 Task: Use Asana to organize and manage a project on 'Parties Involved in Industrial Relations'. Explore templates and features to enhance project management.
Action: Mouse moved to (320, 65)
Screenshot: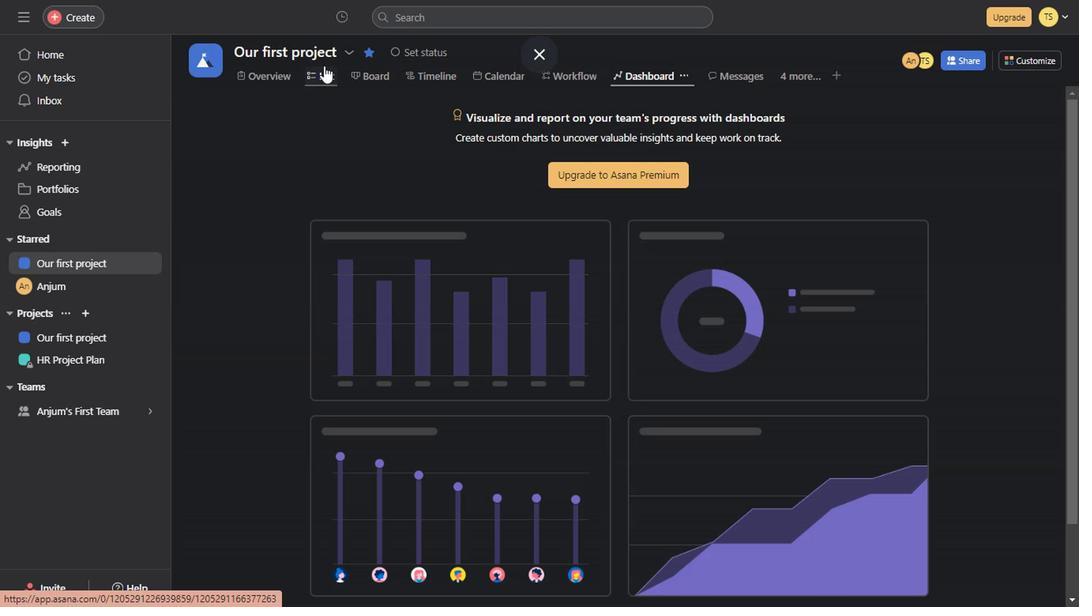 
Action: Mouse pressed left at (320, 65)
Screenshot: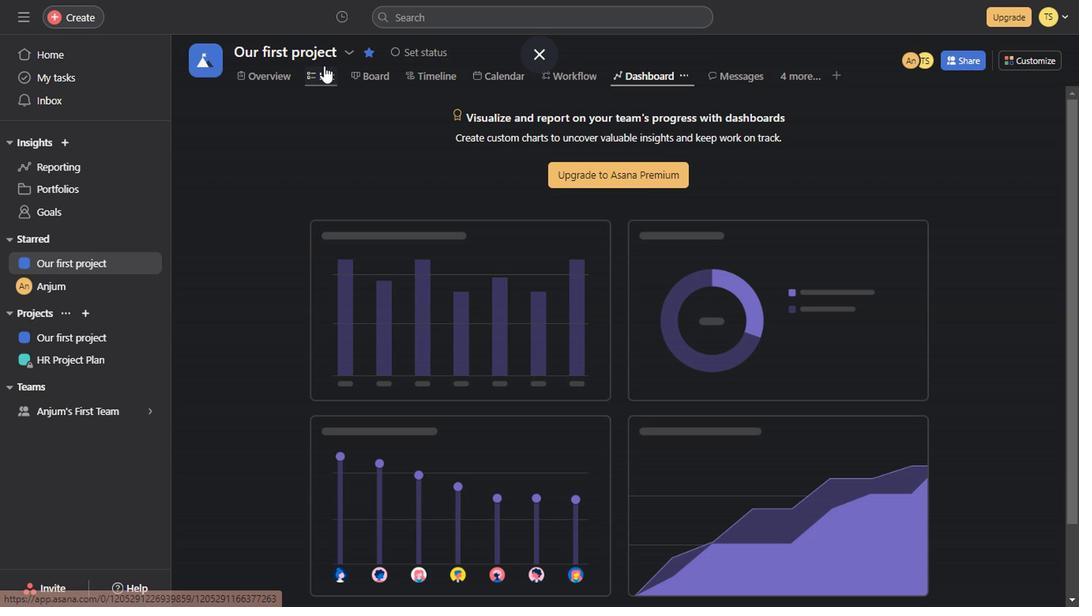 
Action: Mouse moved to (326, 74)
Screenshot: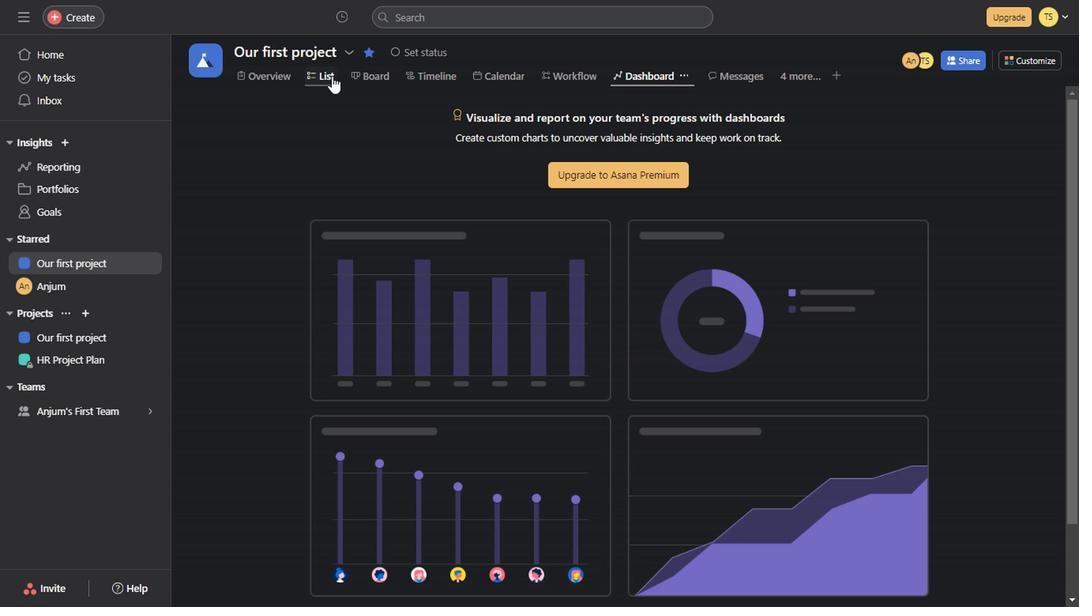 
Action: Mouse pressed left at (326, 74)
Screenshot: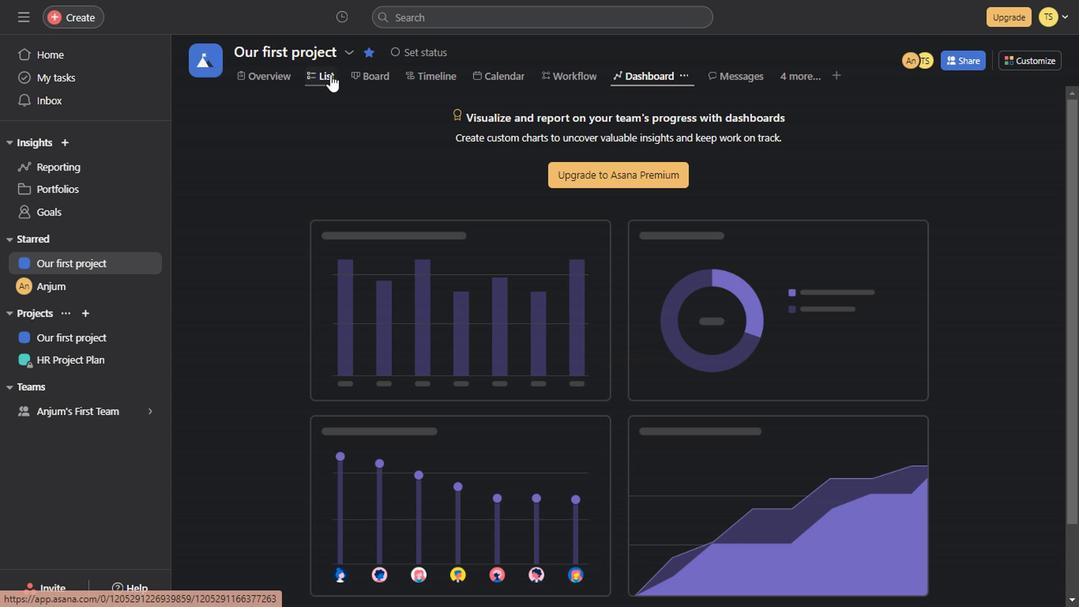 
Action: Mouse moved to (384, 76)
Screenshot: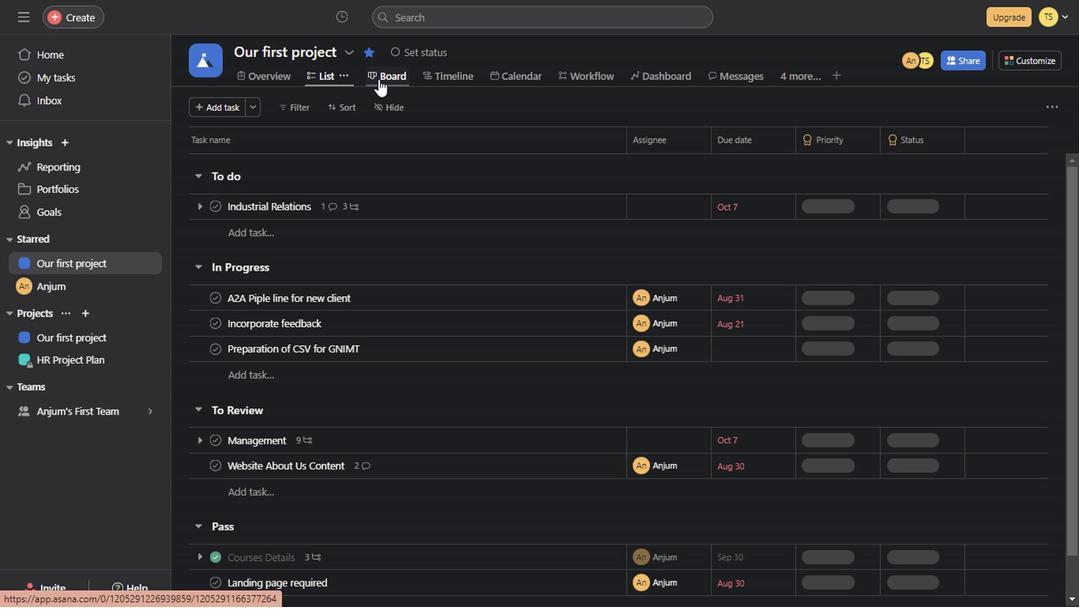 
Action: Mouse pressed left at (384, 76)
Screenshot: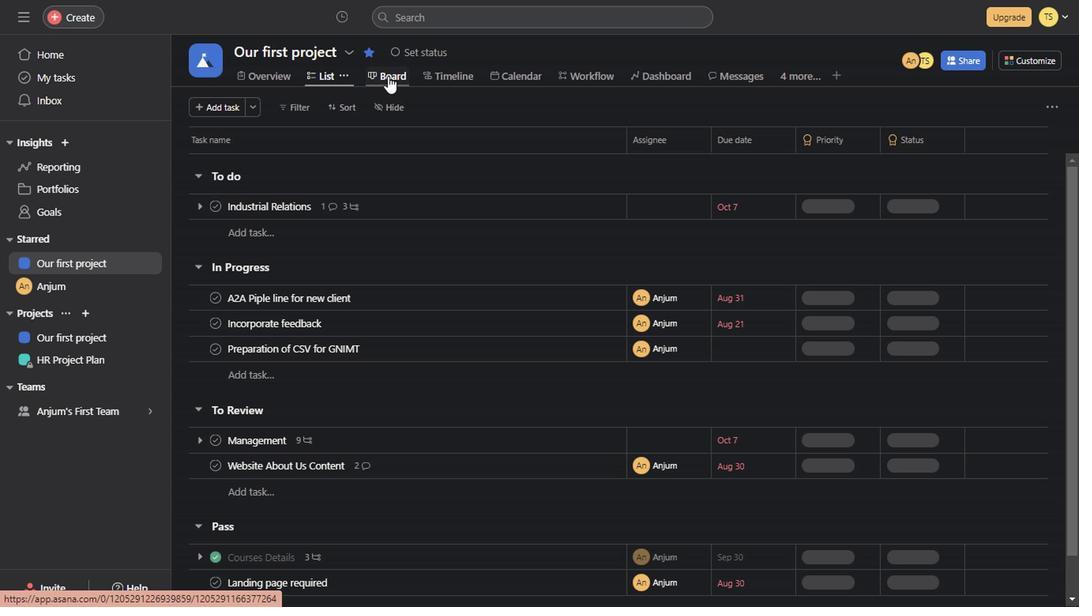 
Action: Mouse moved to (435, 74)
Screenshot: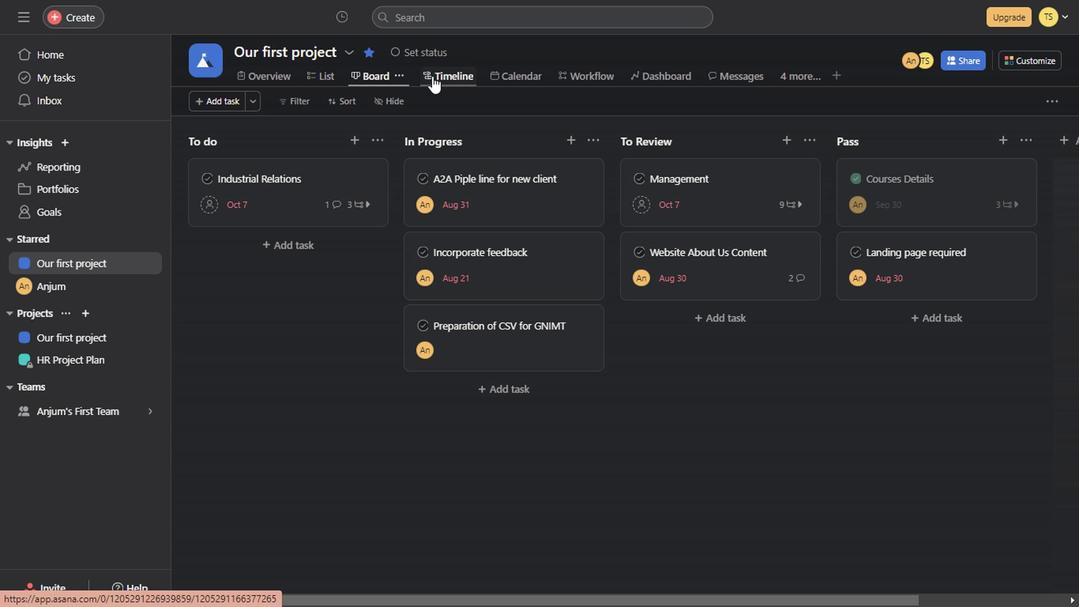 
Action: Mouse pressed left at (435, 74)
Screenshot: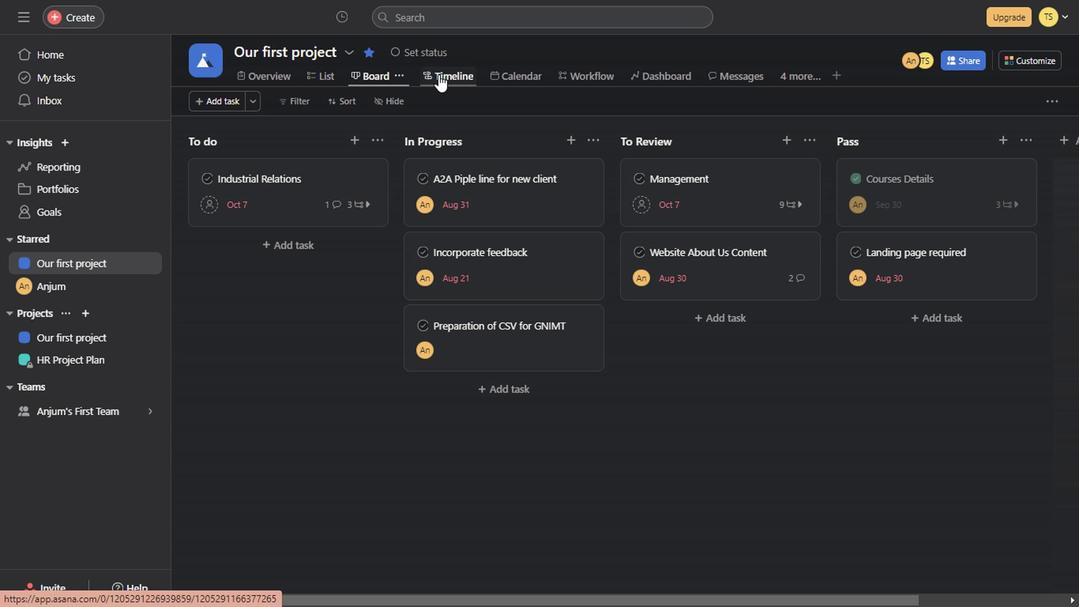 
Action: Mouse moved to (518, 76)
Screenshot: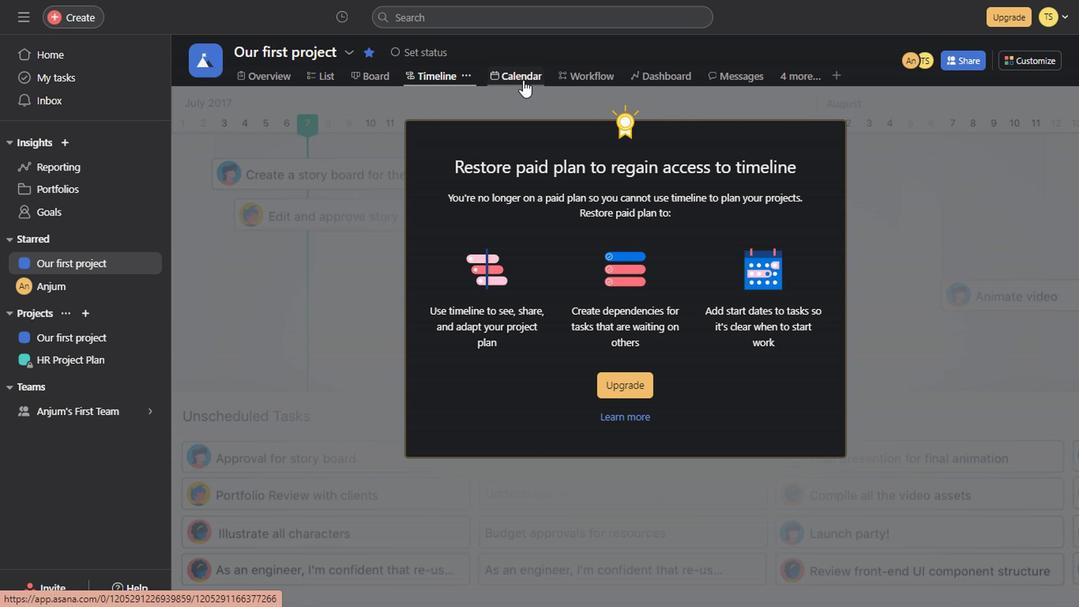 
Action: Mouse pressed left at (518, 76)
Screenshot: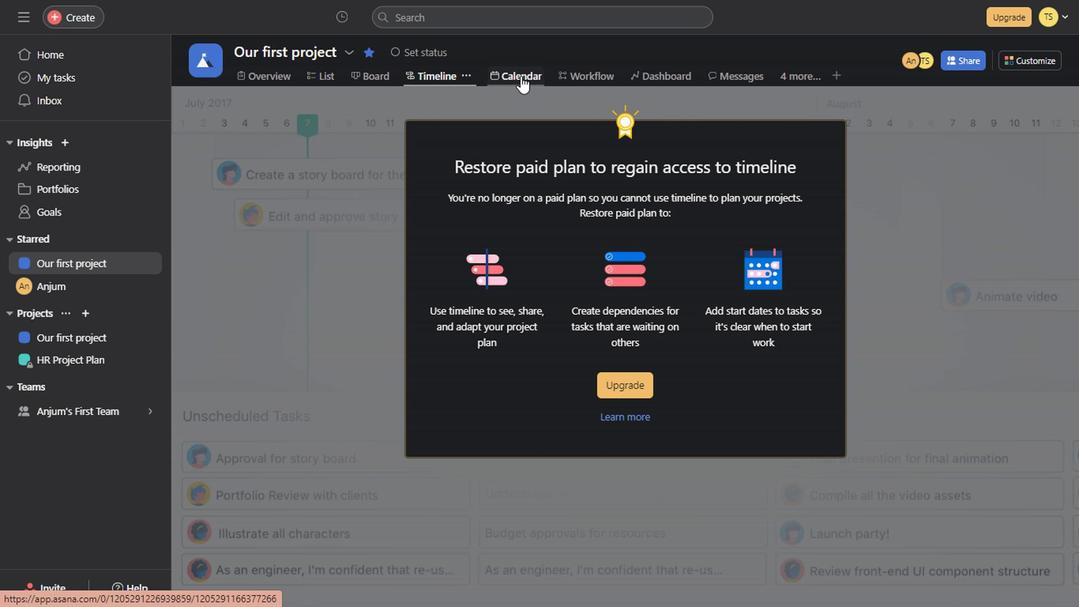 
Action: Mouse moved to (640, 80)
Screenshot: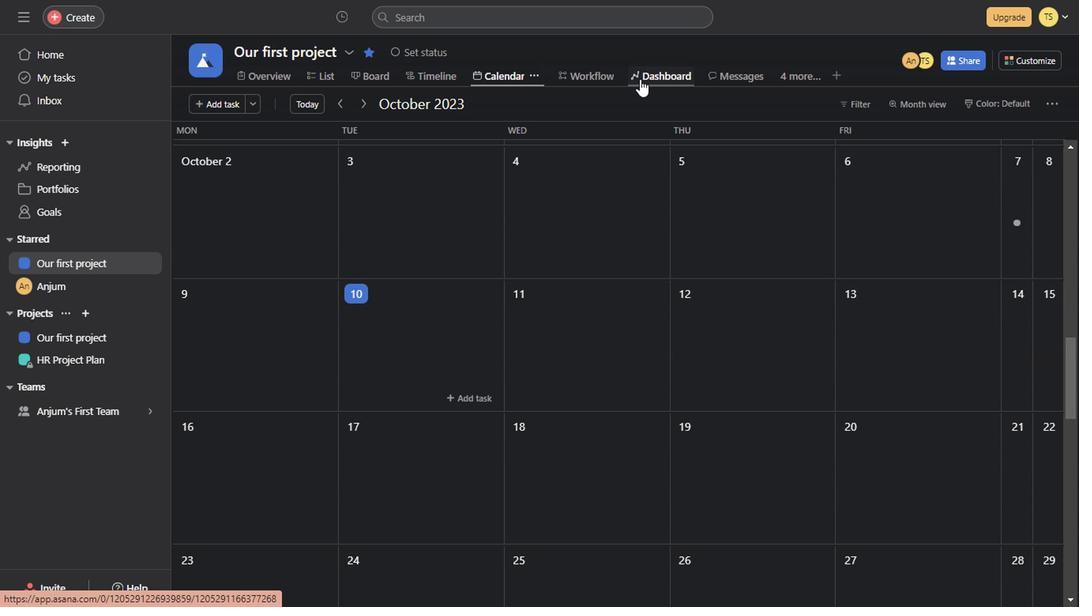
Action: Mouse pressed left at (640, 80)
Screenshot: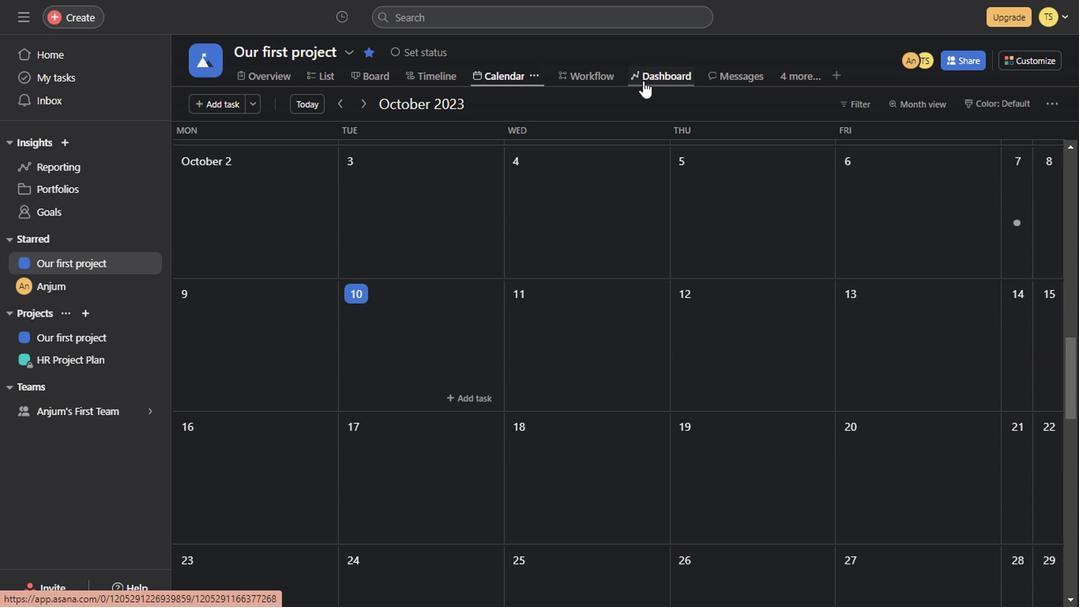 
Action: Mouse moved to (743, 68)
Screenshot: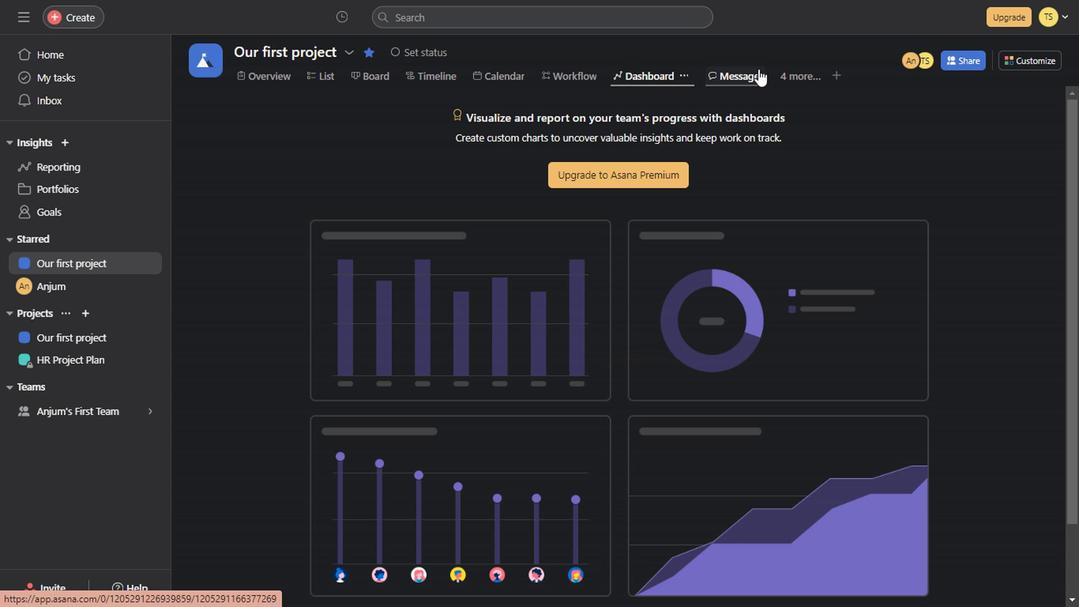 
Action: Mouse pressed left at (743, 68)
Screenshot: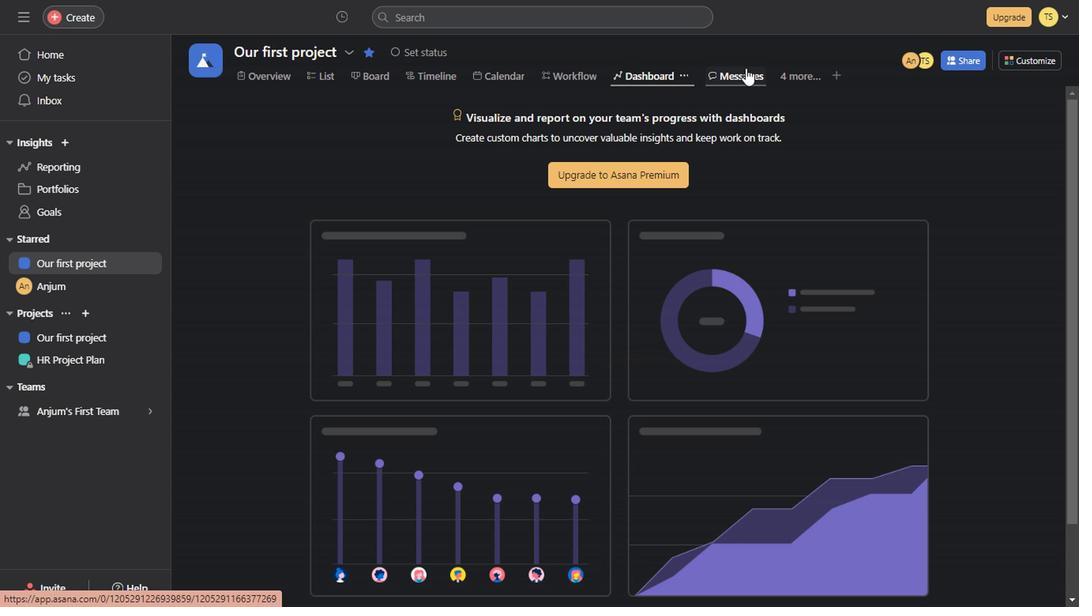 
Action: Mouse moved to (785, 75)
Screenshot: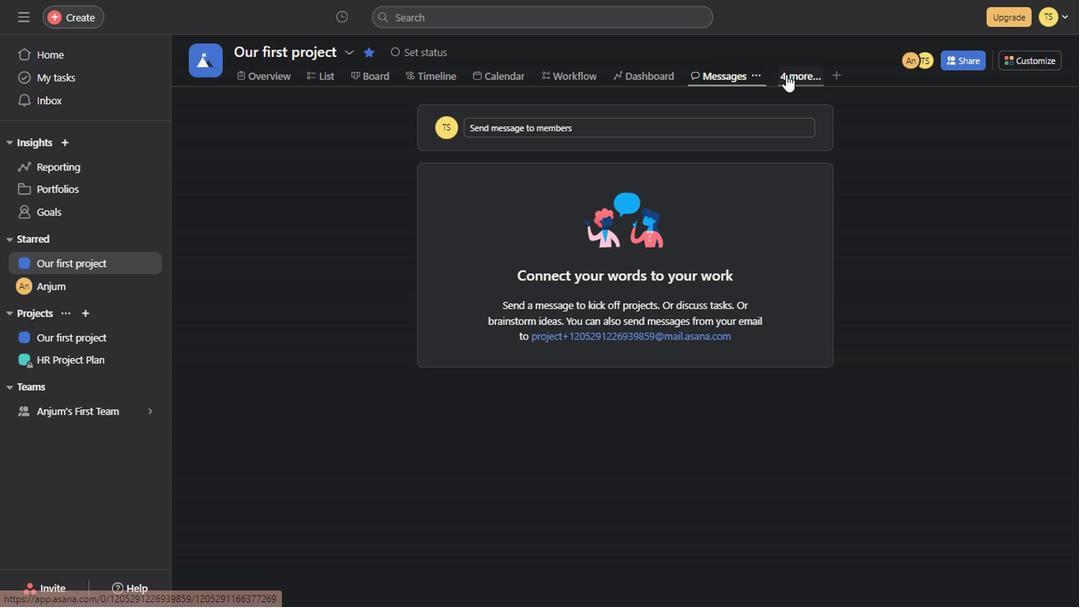 
Action: Mouse pressed left at (785, 75)
Screenshot: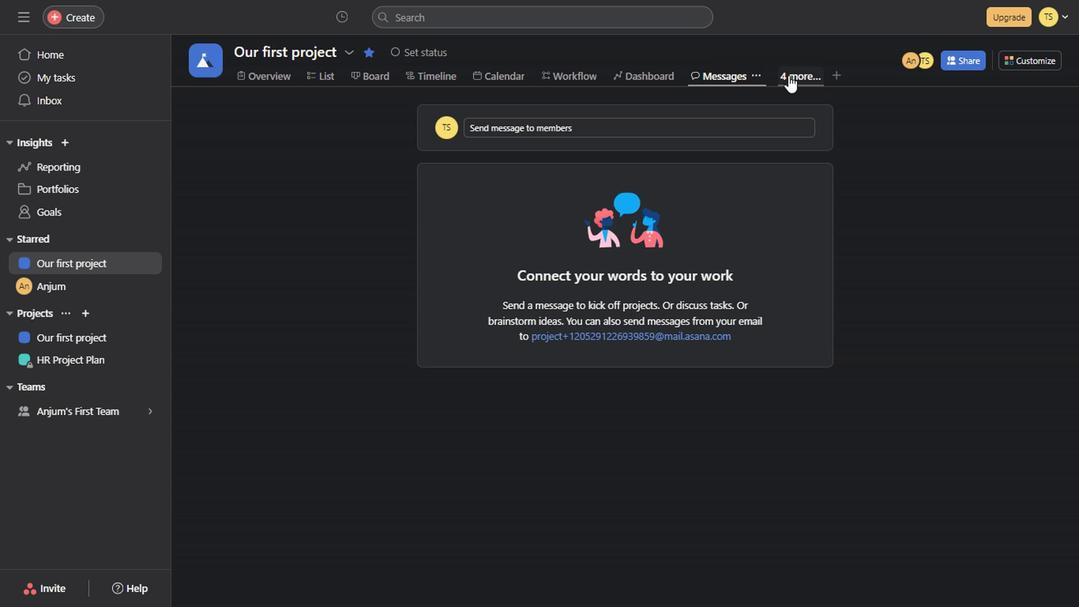 
Action: Mouse moved to (87, 336)
Screenshot: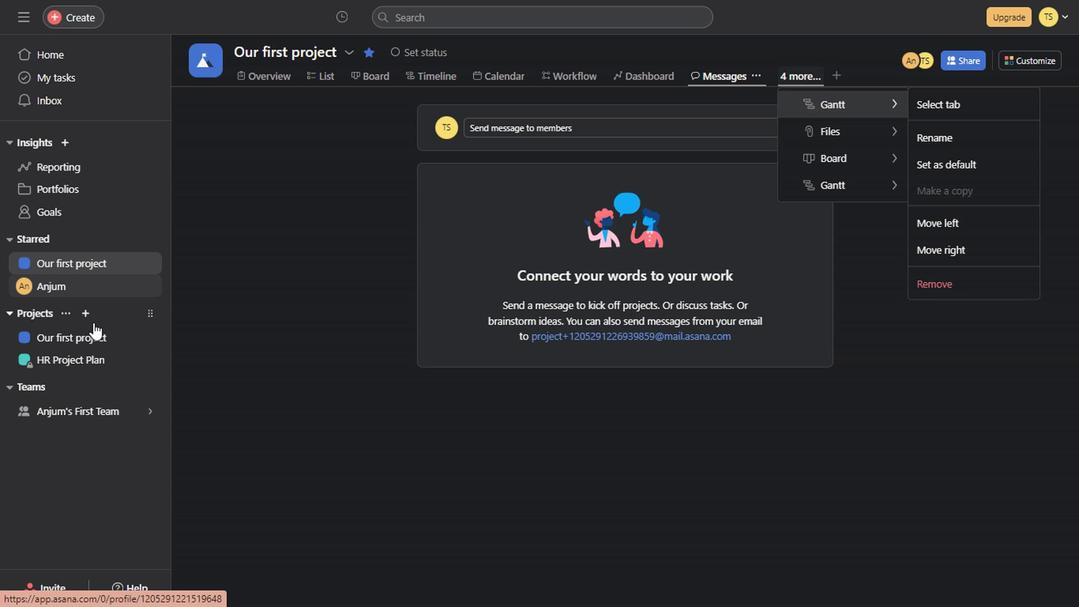 
Action: Mouse pressed left at (87, 336)
Screenshot: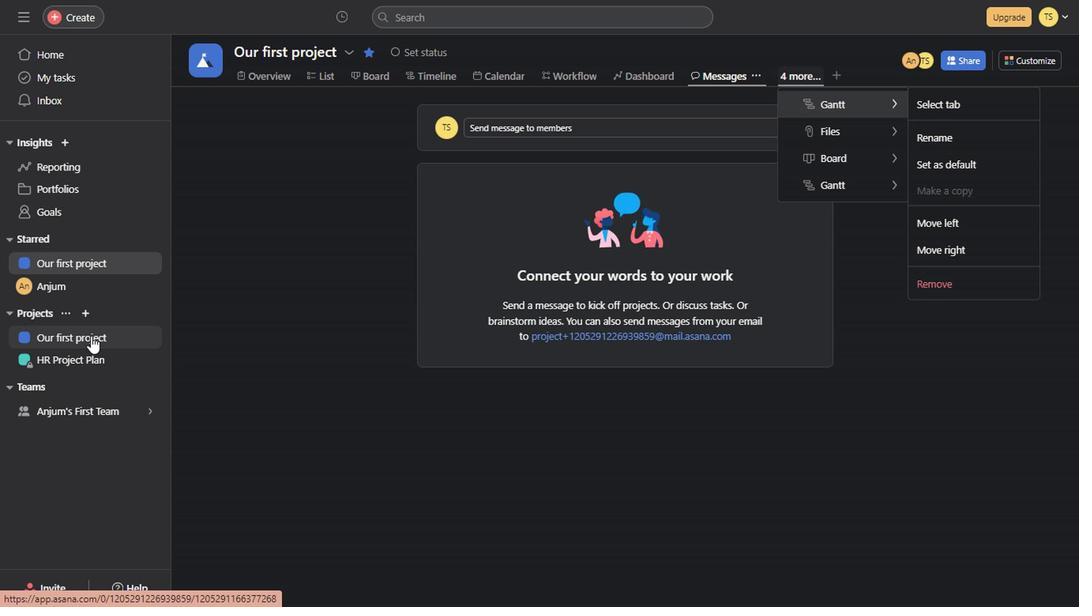 
Action: Mouse moved to (320, 74)
Screenshot: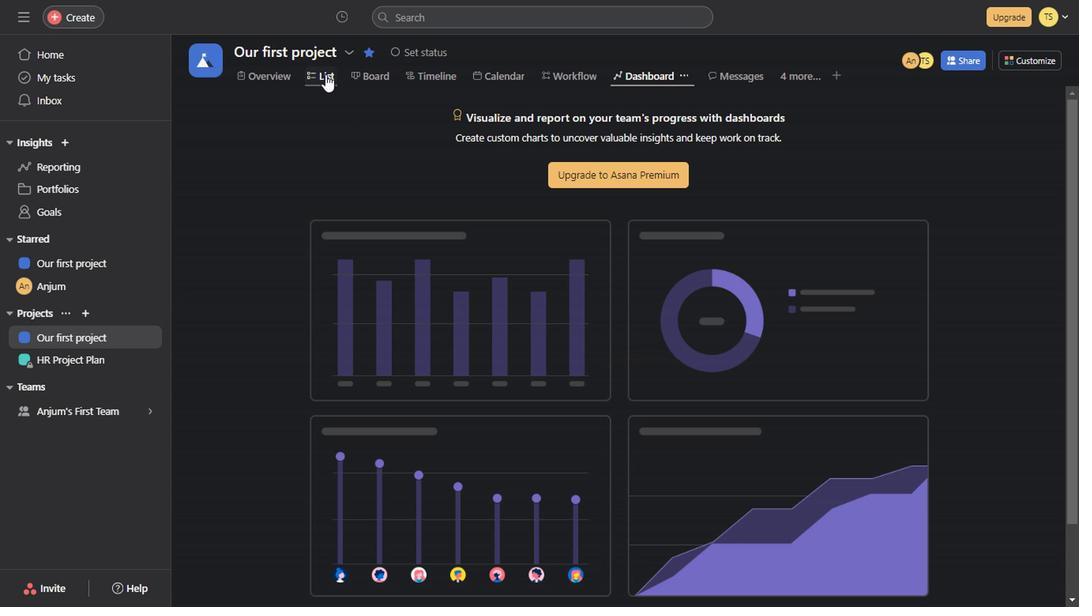 
Action: Mouse pressed left at (320, 74)
Screenshot: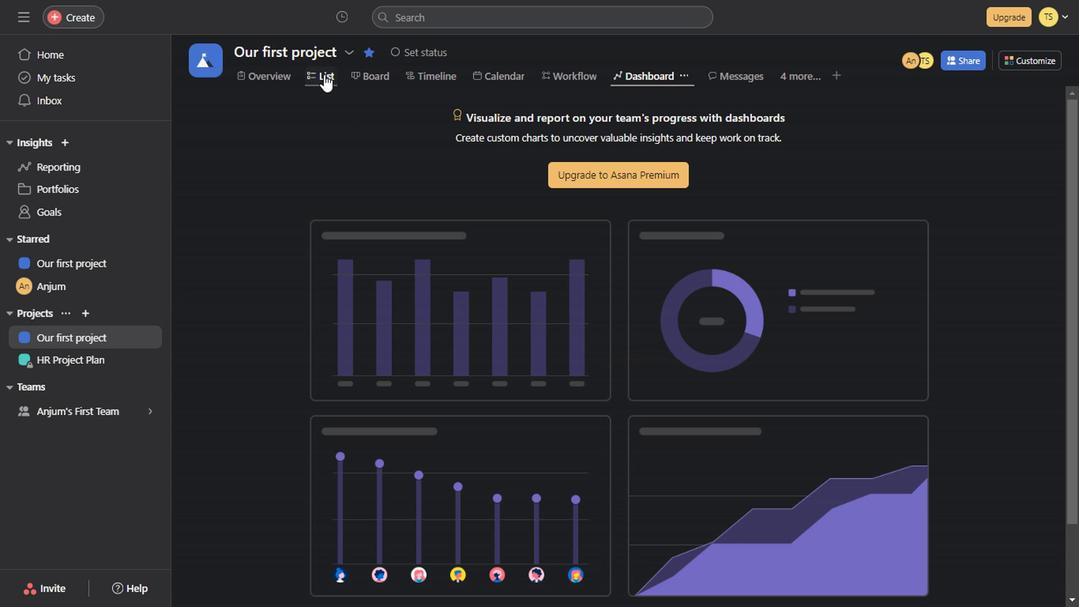 
Action: Mouse moved to (386, 73)
Screenshot: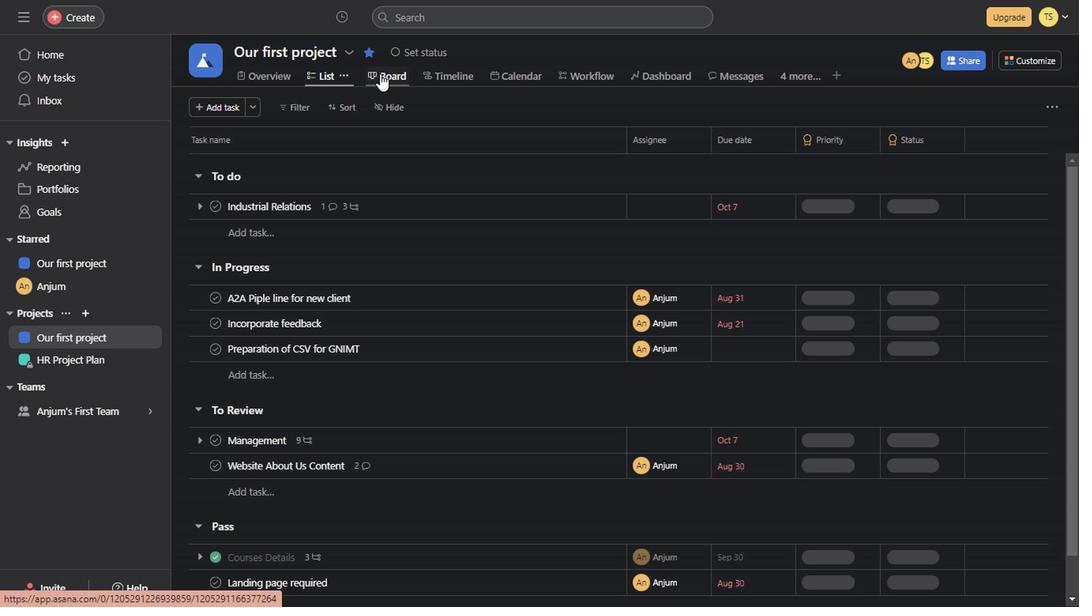 
Action: Mouse pressed left at (386, 73)
Screenshot: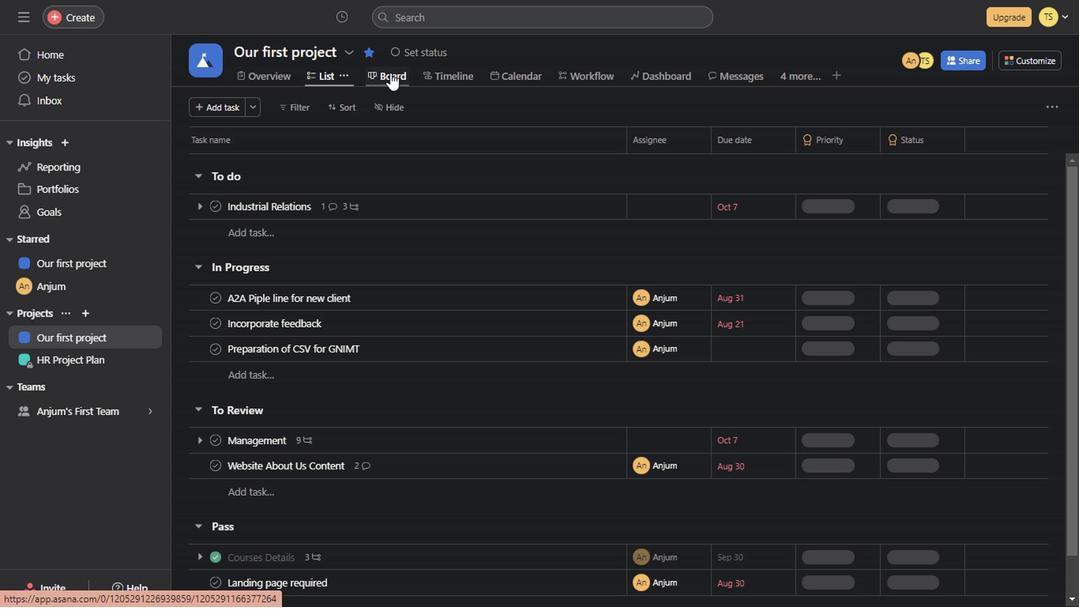 
Action: Mouse moved to (248, 173)
Screenshot: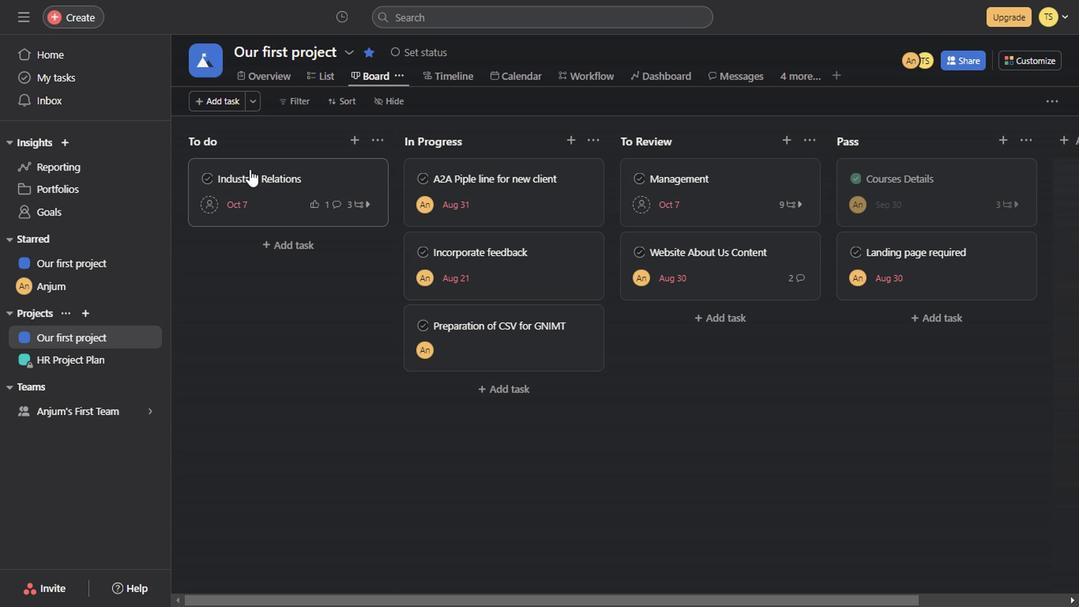 
Action: Mouse pressed left at (248, 173)
Screenshot: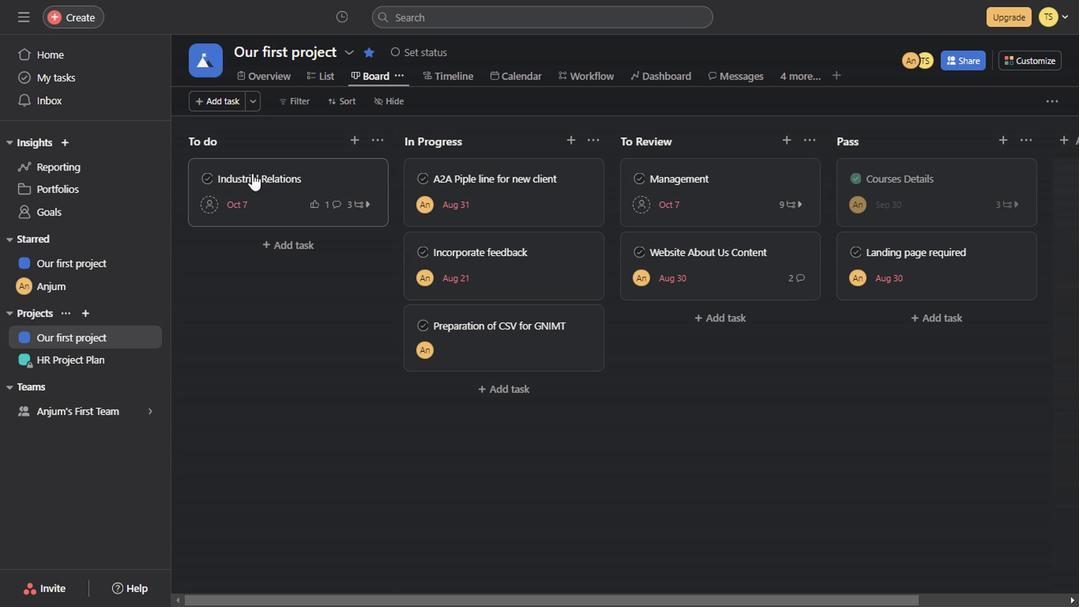 
Action: Mouse moved to (743, 309)
Screenshot: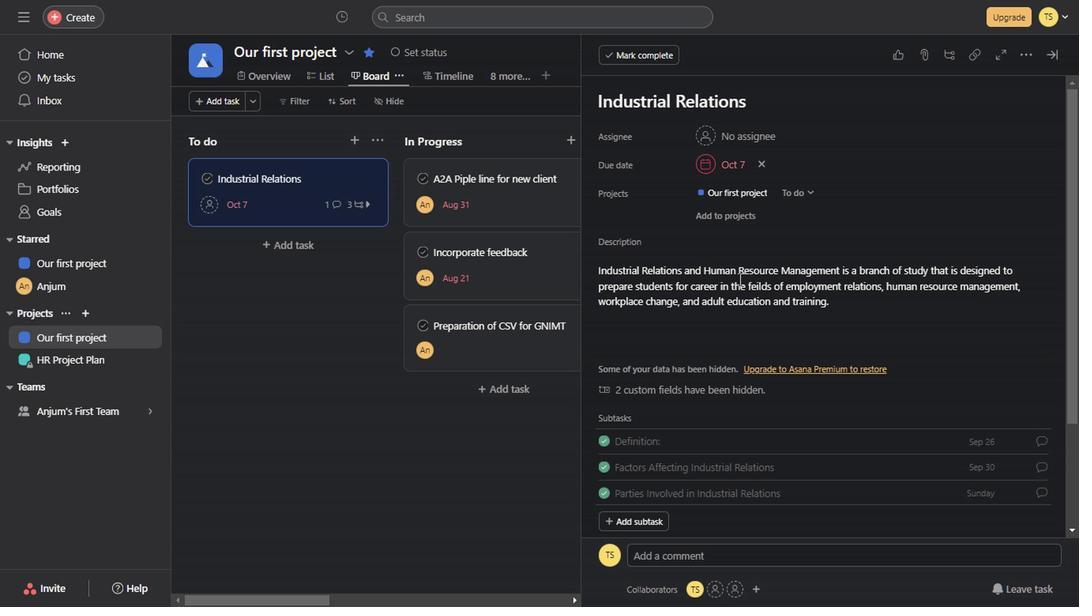 
Action: Mouse scrolled (743, 309) with delta (0, 0)
Screenshot: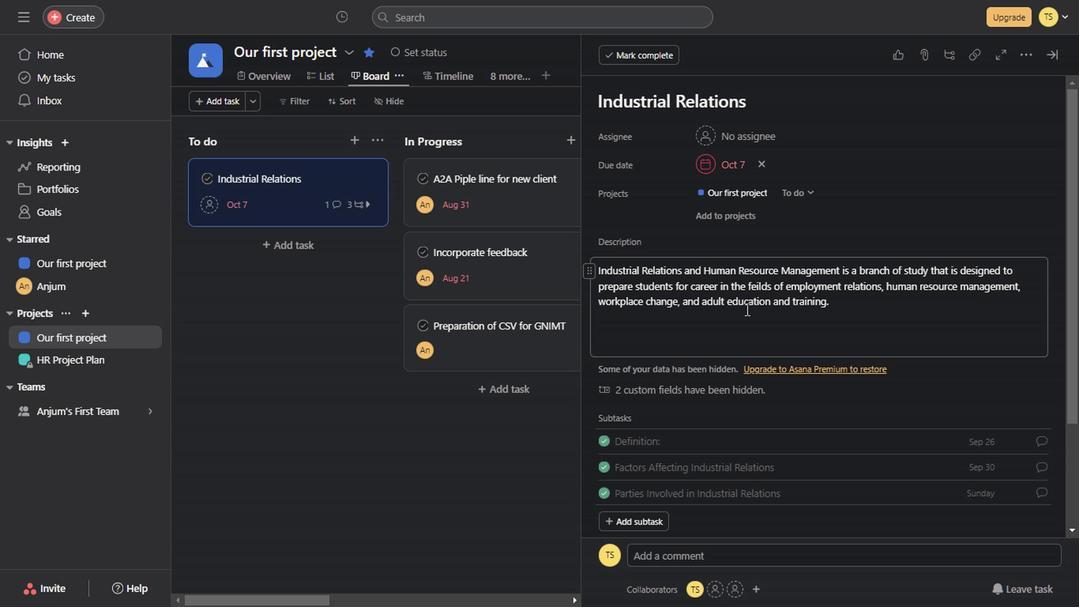 
Action: Mouse scrolled (743, 309) with delta (0, 0)
Screenshot: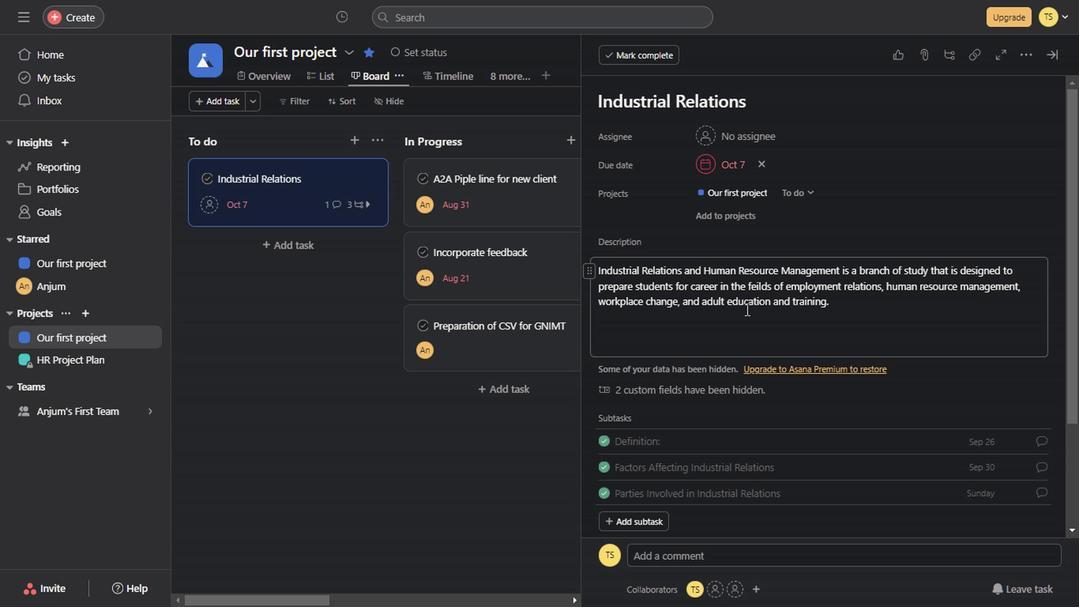 
Action: Mouse scrolled (743, 309) with delta (0, 0)
Screenshot: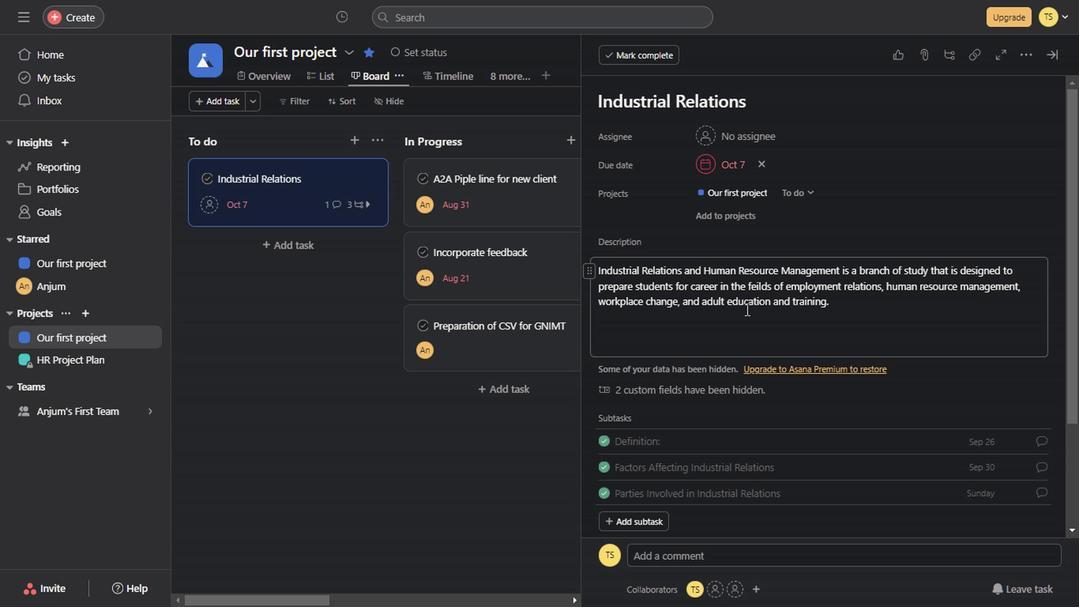 
Action: Mouse scrolled (743, 309) with delta (0, 0)
Screenshot: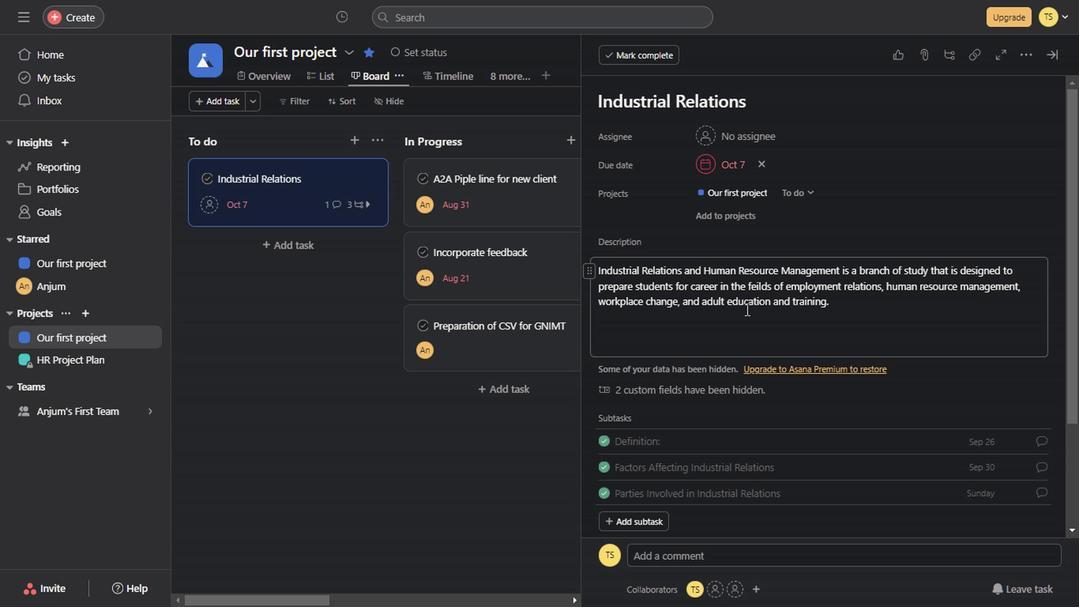 
Action: Mouse scrolled (743, 309) with delta (0, 0)
Screenshot: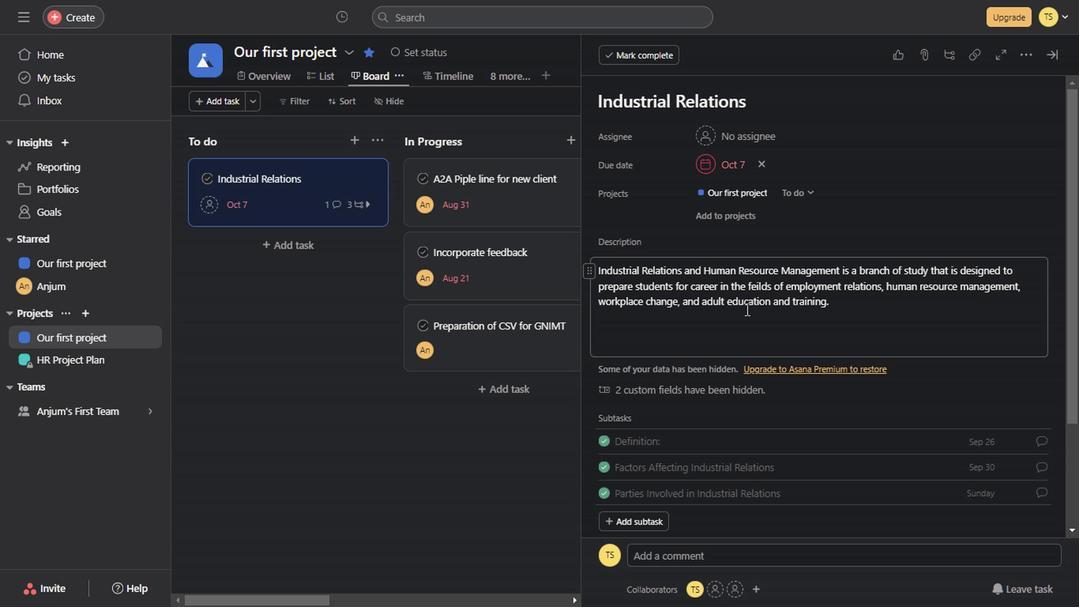
Action: Mouse scrolled (743, 309) with delta (0, 0)
Screenshot: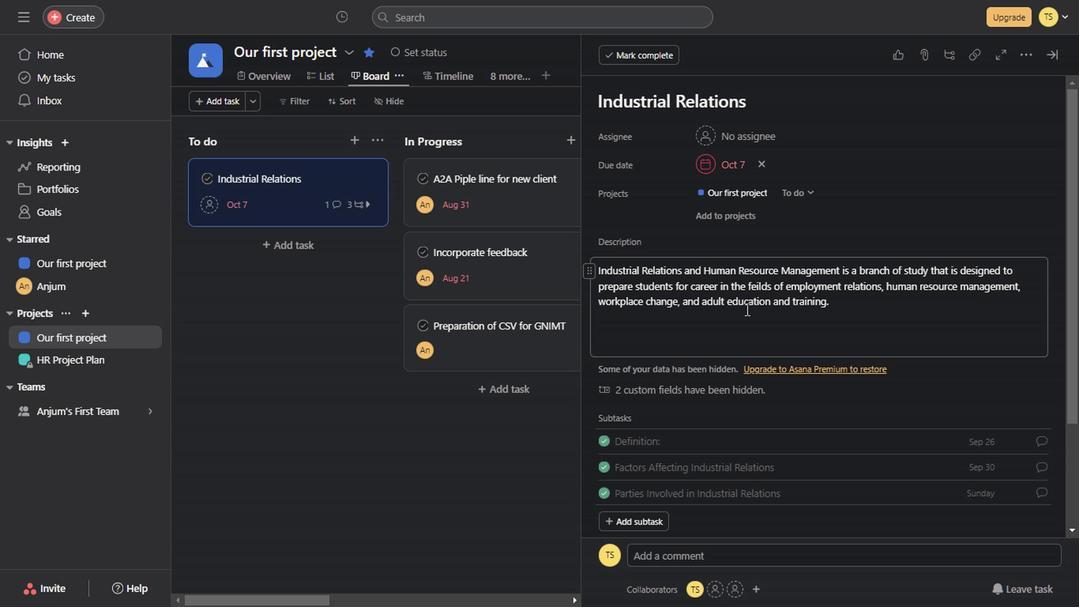 
Action: Mouse scrolled (743, 309) with delta (0, 0)
Screenshot: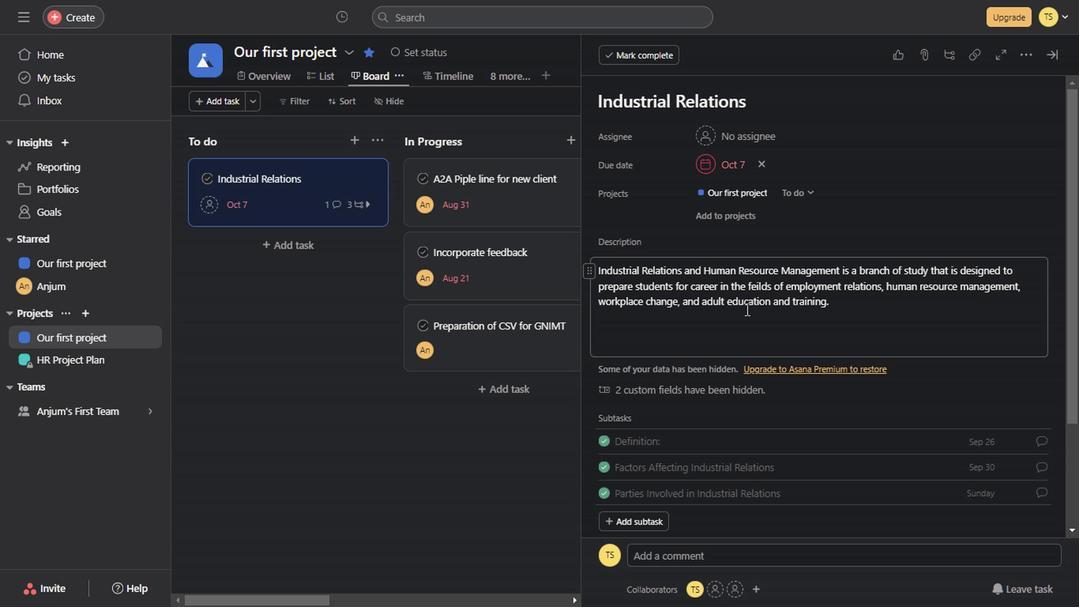 
Action: Mouse scrolled (743, 309) with delta (0, 0)
Screenshot: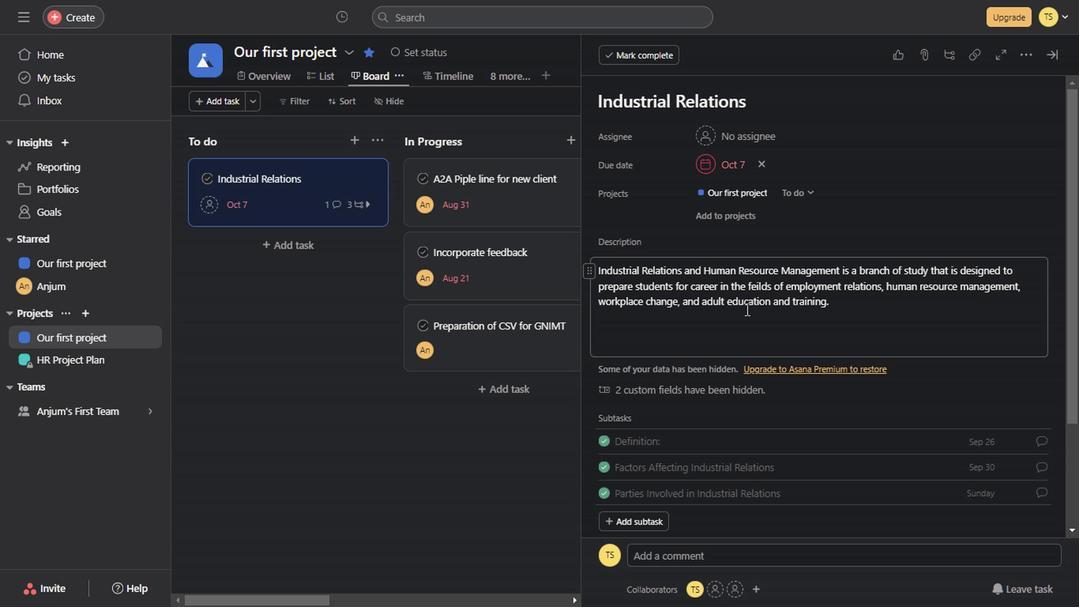 
Action: Mouse scrolled (743, 309) with delta (0, 0)
Screenshot: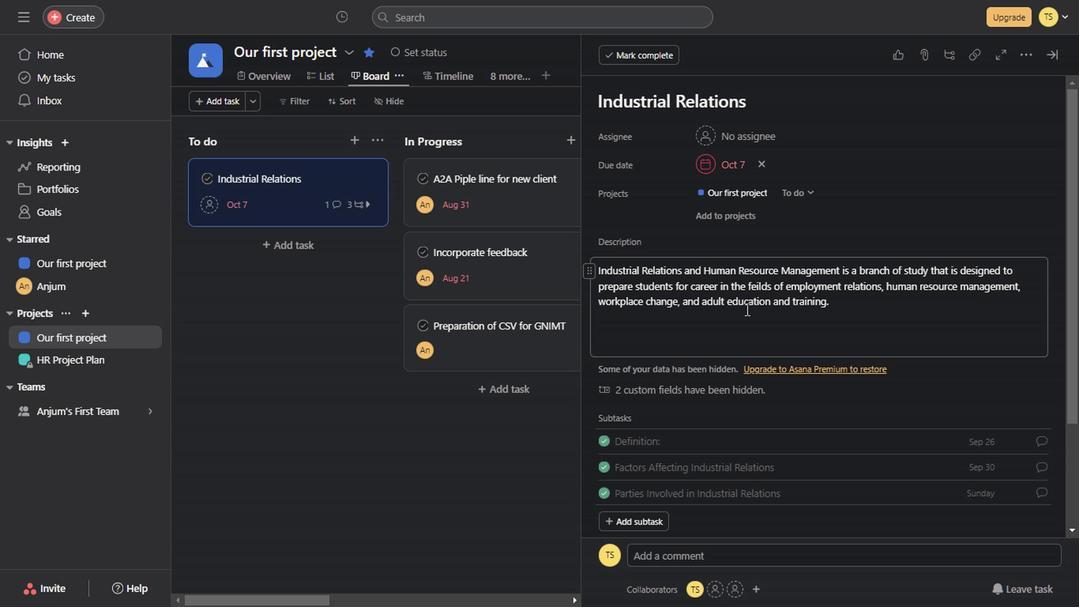 
Action: Mouse scrolled (743, 309) with delta (0, 0)
Screenshot: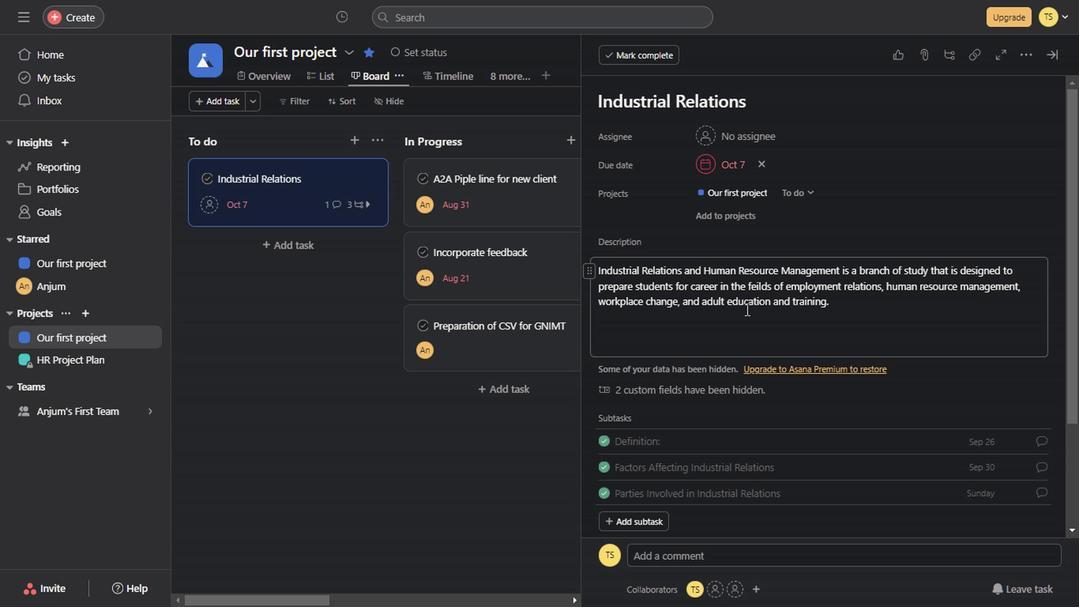 
Action: Mouse scrolled (743, 309) with delta (0, 0)
Screenshot: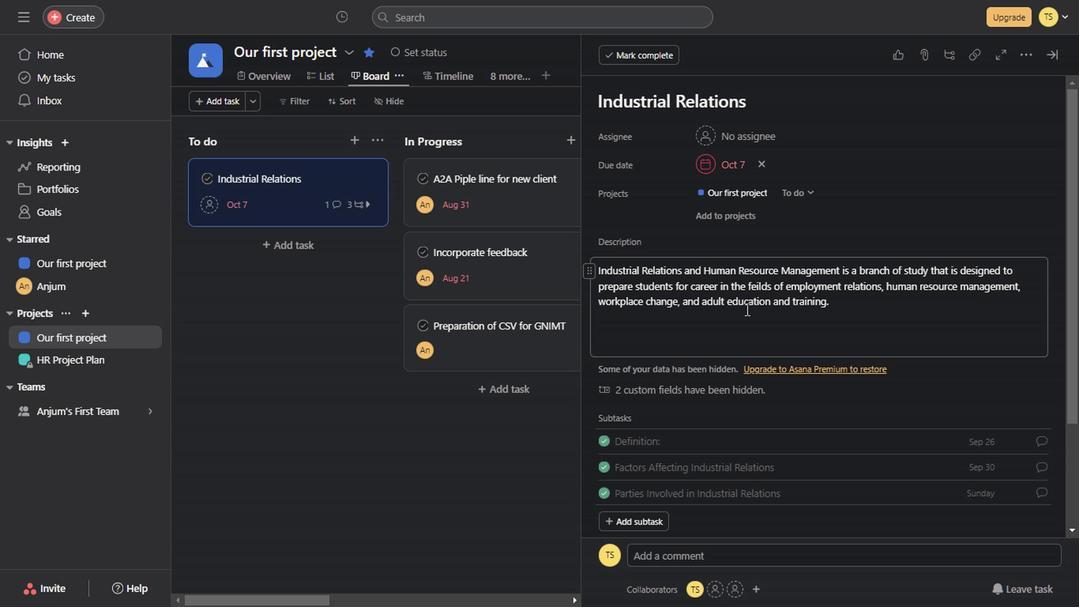 
Action: Mouse scrolled (743, 309) with delta (0, 0)
Screenshot: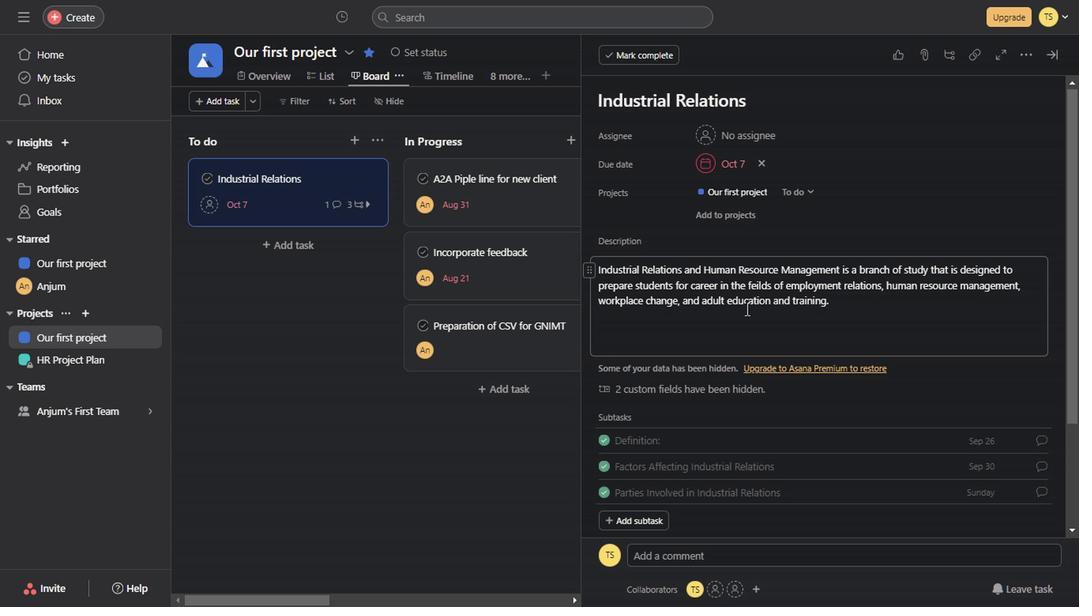 
Action: Mouse scrolled (743, 309) with delta (0, 0)
Screenshot: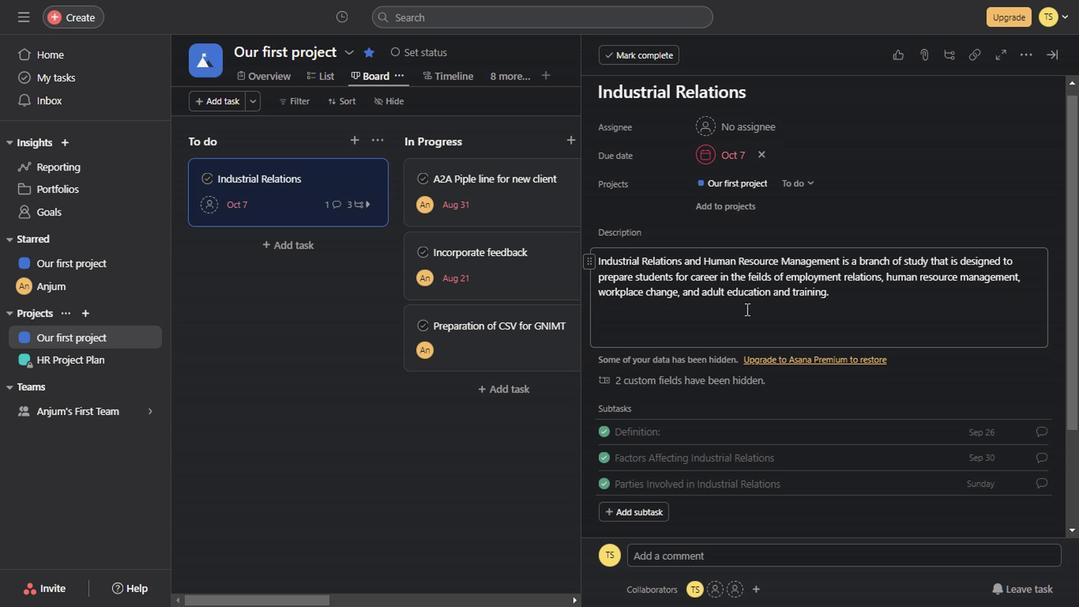 
Action: Mouse scrolled (743, 309) with delta (0, 0)
Screenshot: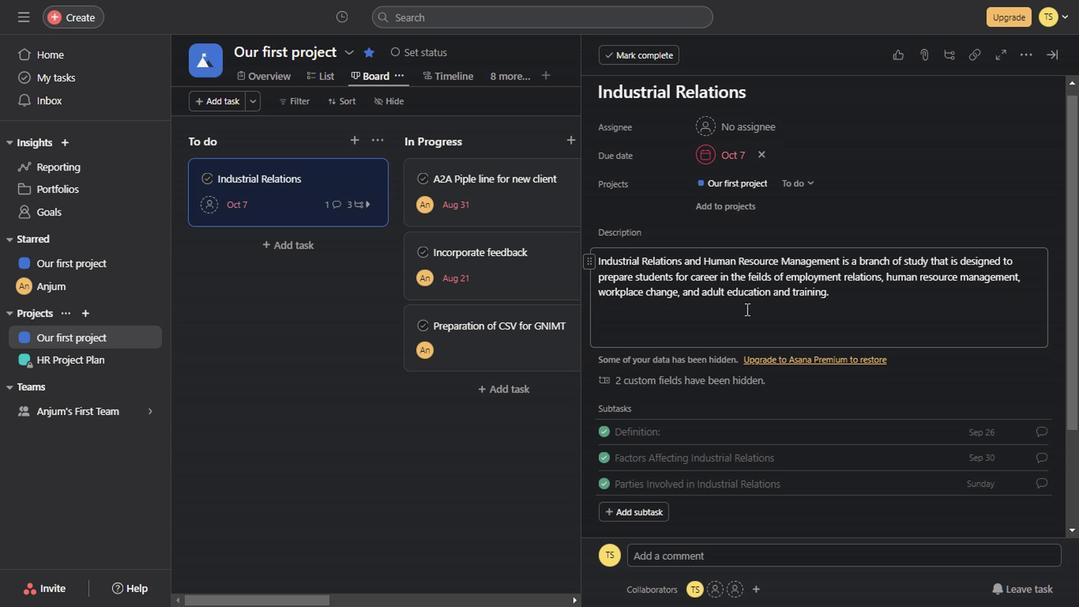 
Action: Mouse moved to (851, 199)
Screenshot: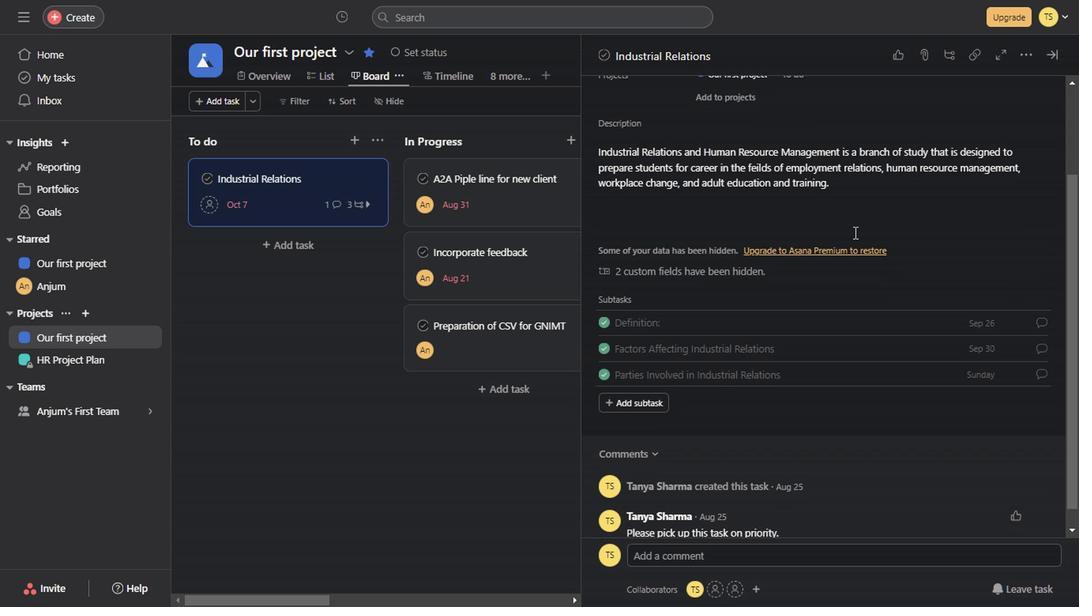 
Action: Mouse pressed left at (851, 199)
Screenshot: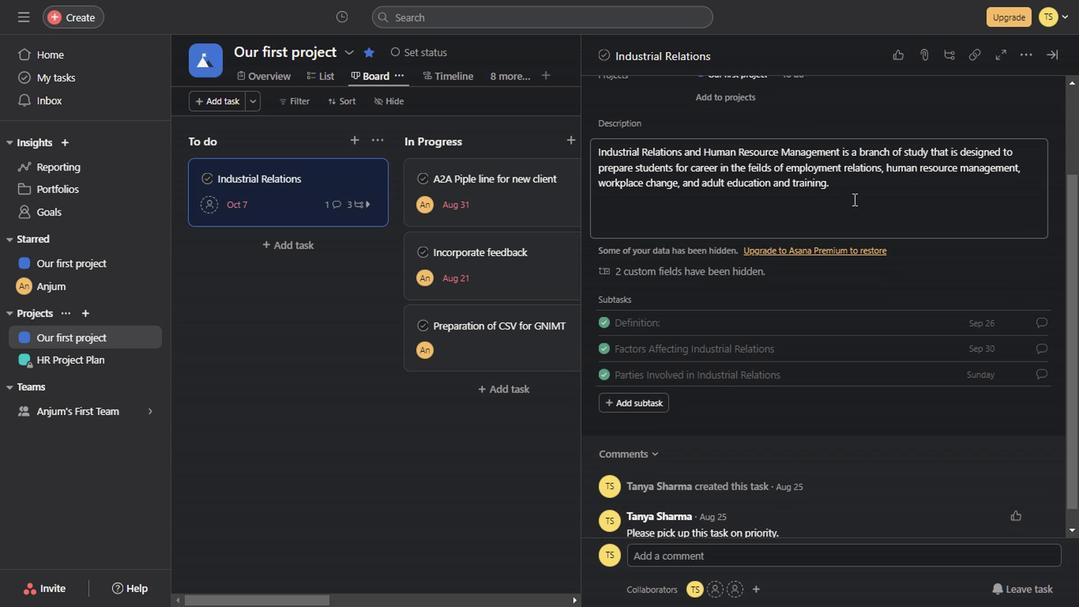 
Action: Mouse moved to (709, 374)
Screenshot: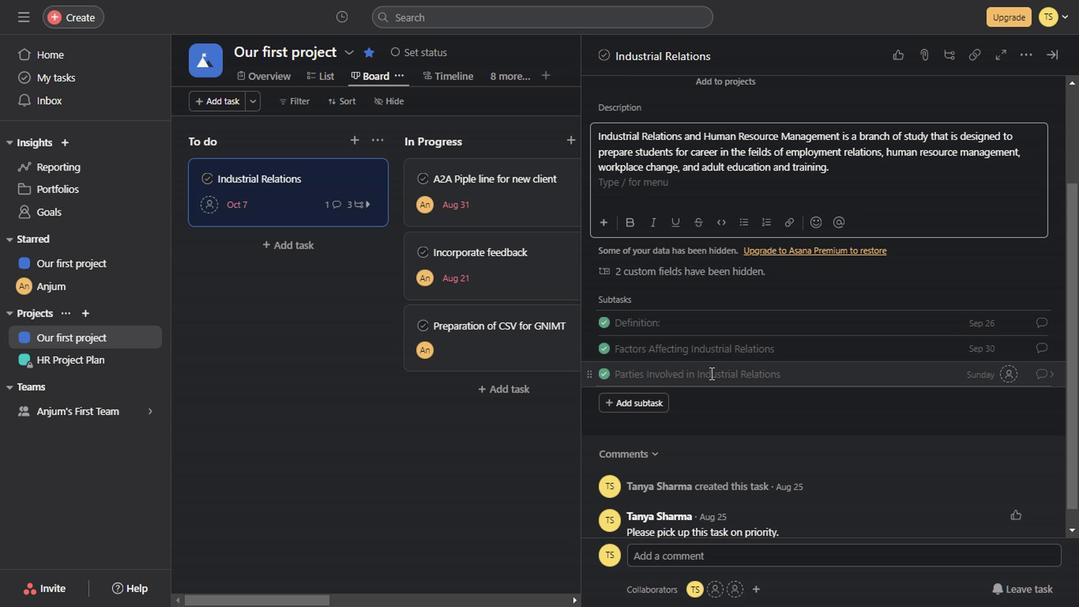 
Action: Mouse pressed left at (709, 374)
Screenshot: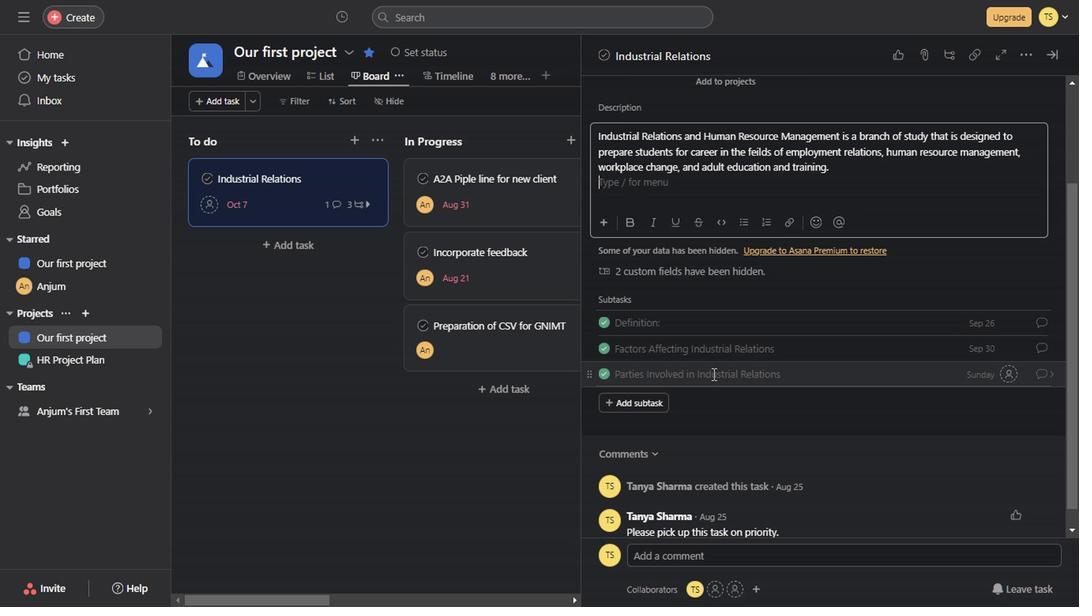 
Action: Mouse moved to (1040, 356)
Screenshot: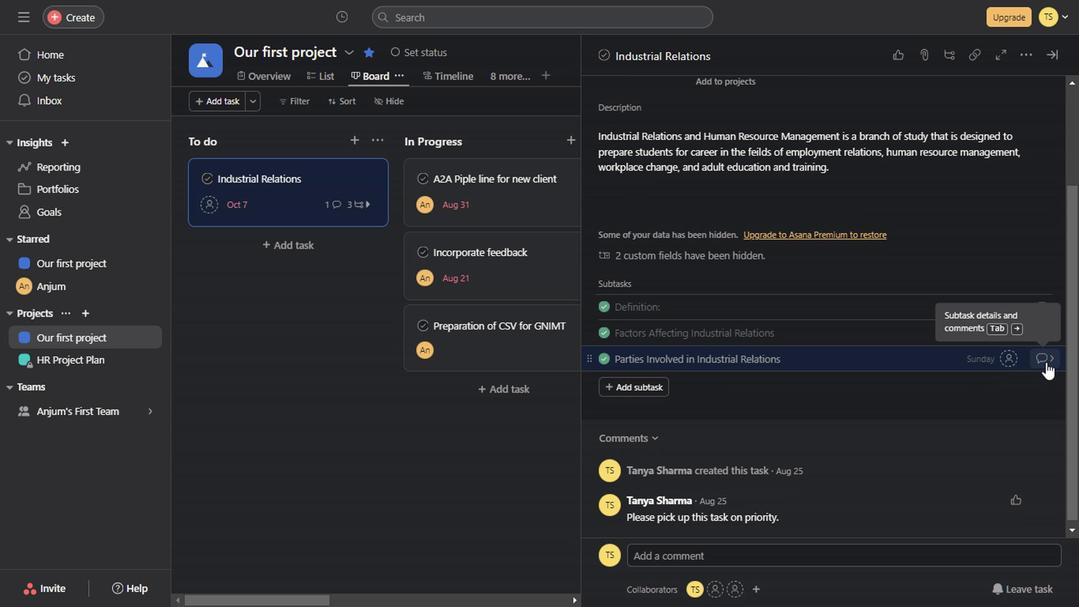 
Action: Mouse pressed left at (1040, 356)
Screenshot: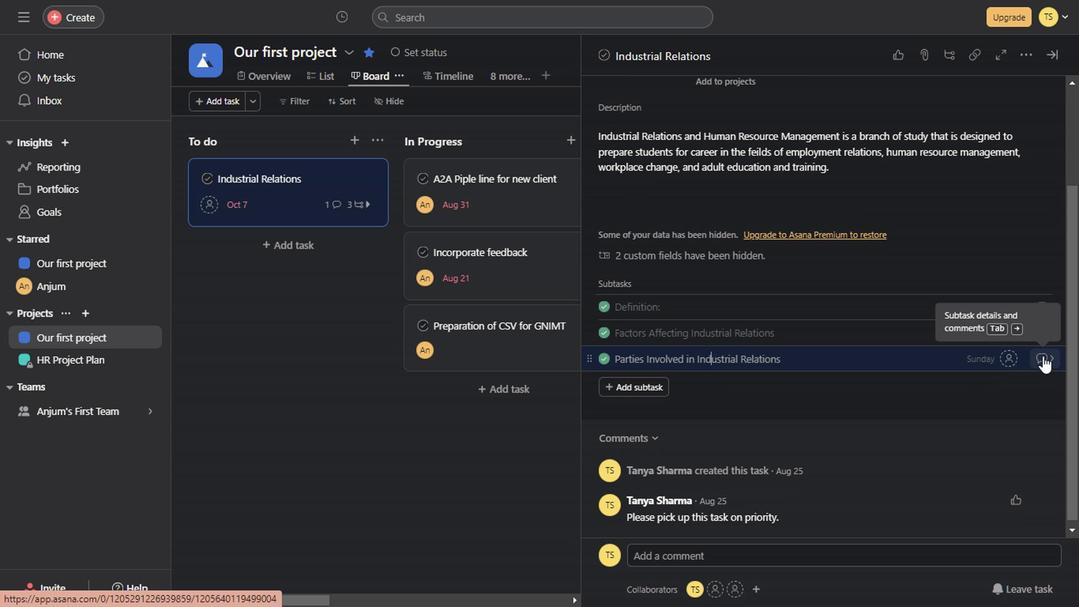 
Action: Mouse moved to (967, 170)
Screenshot: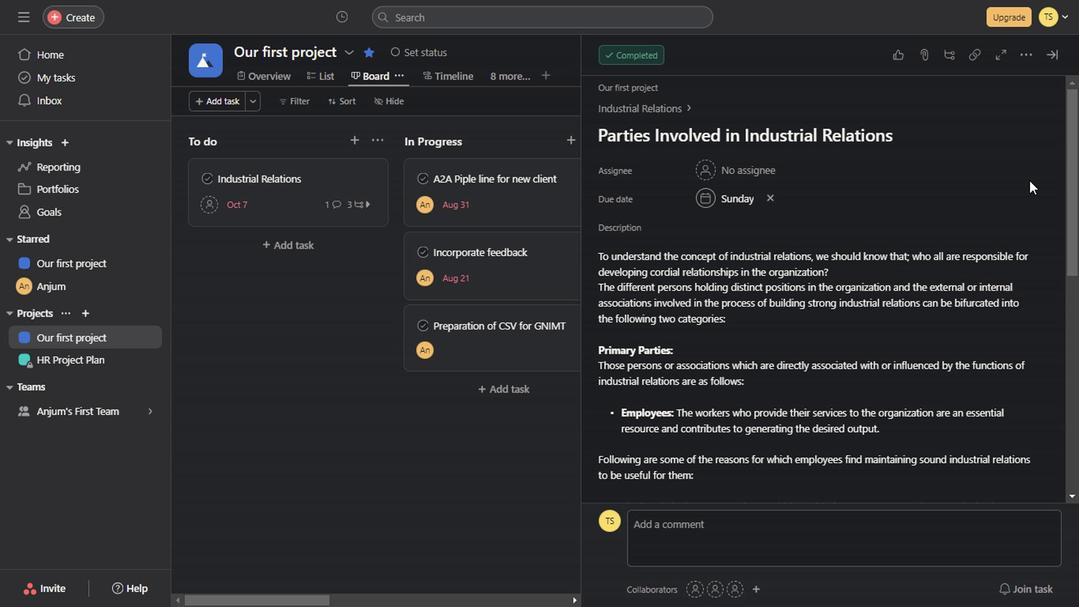 
Action: Mouse scrolled (967, 169) with delta (0, 0)
Screenshot: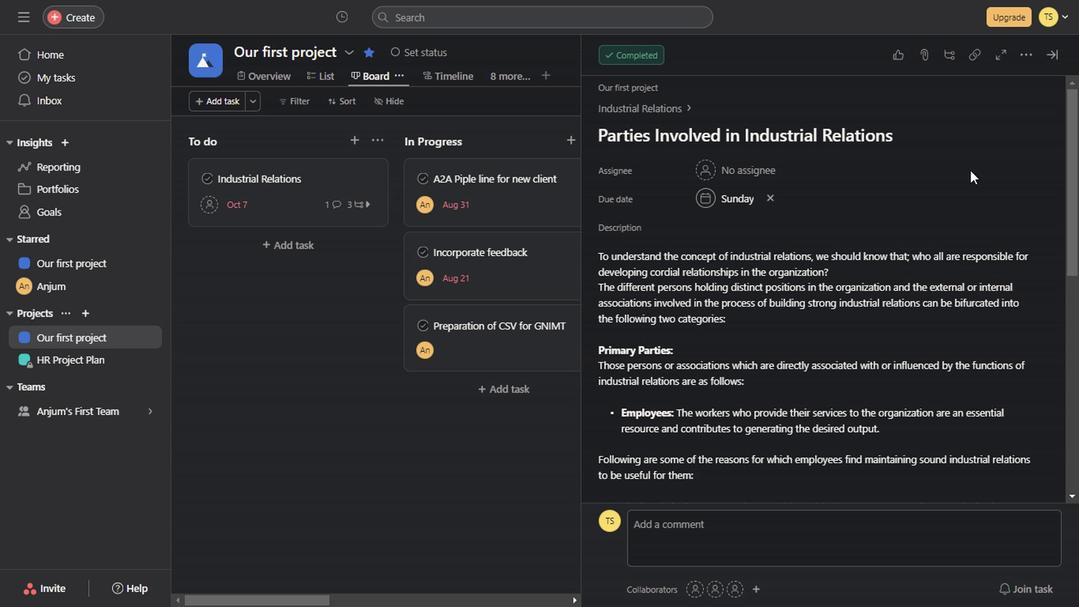 
Action: Mouse scrolled (967, 169) with delta (0, 0)
Screenshot: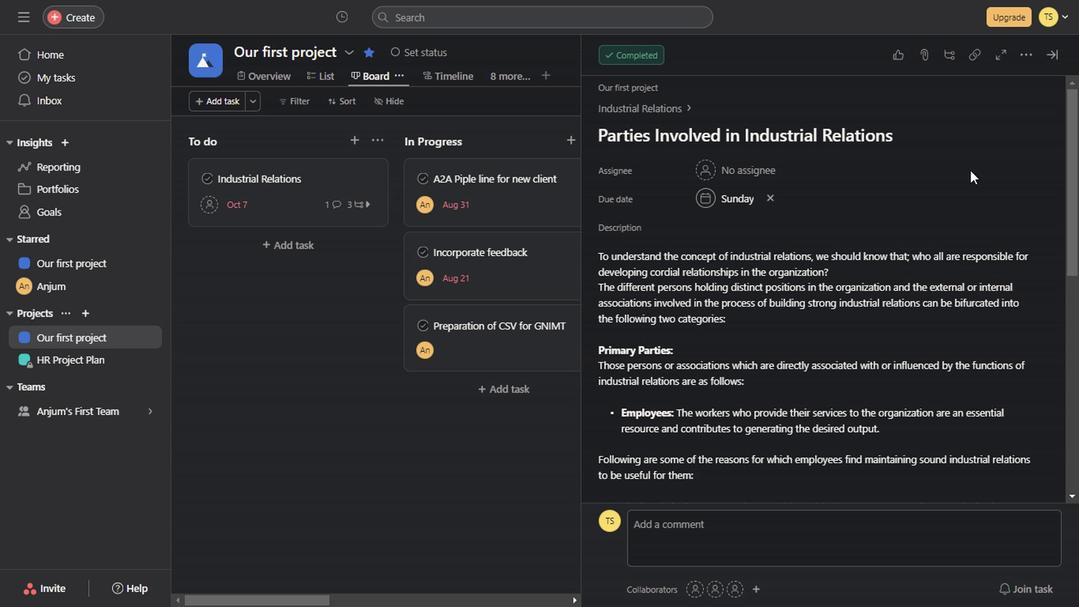 
Action: Mouse moved to (916, 399)
Screenshot: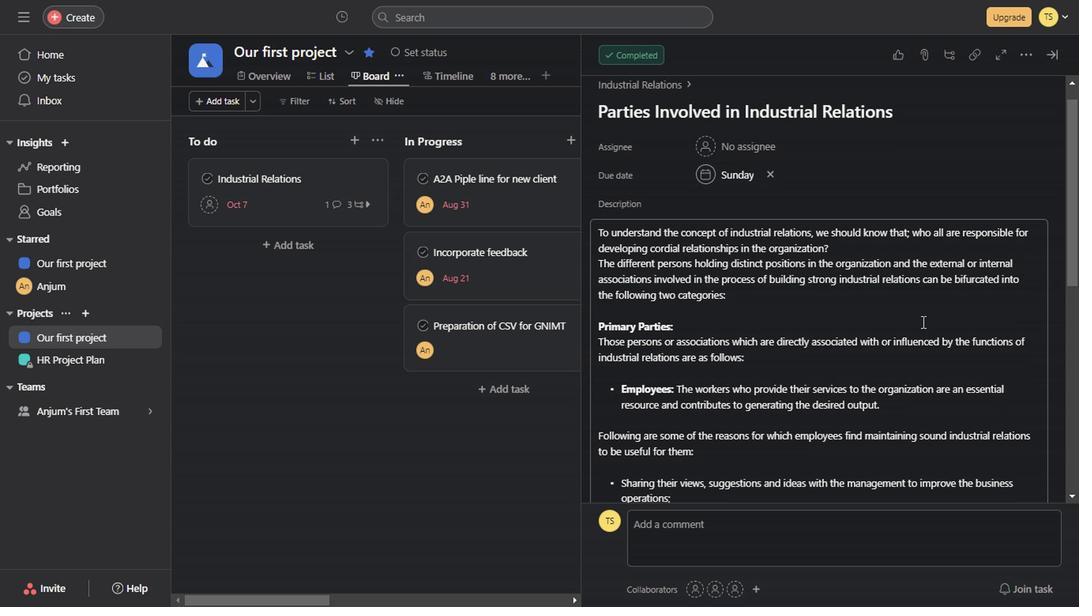 
Action: Mouse scrolled (916, 399) with delta (0, 0)
Screenshot: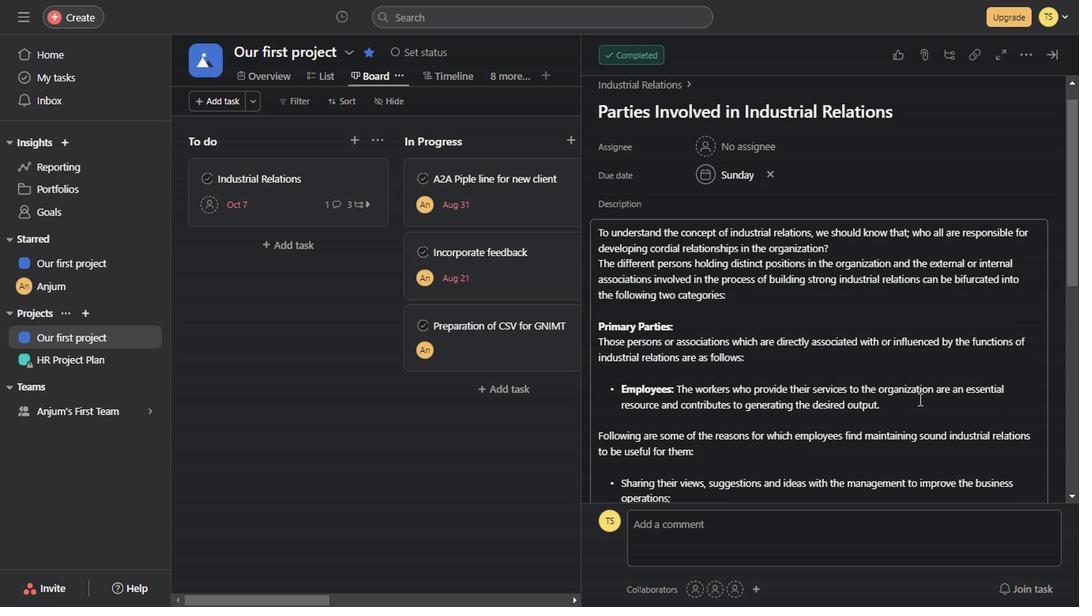 
Action: Mouse scrolled (916, 399) with delta (0, 0)
Screenshot: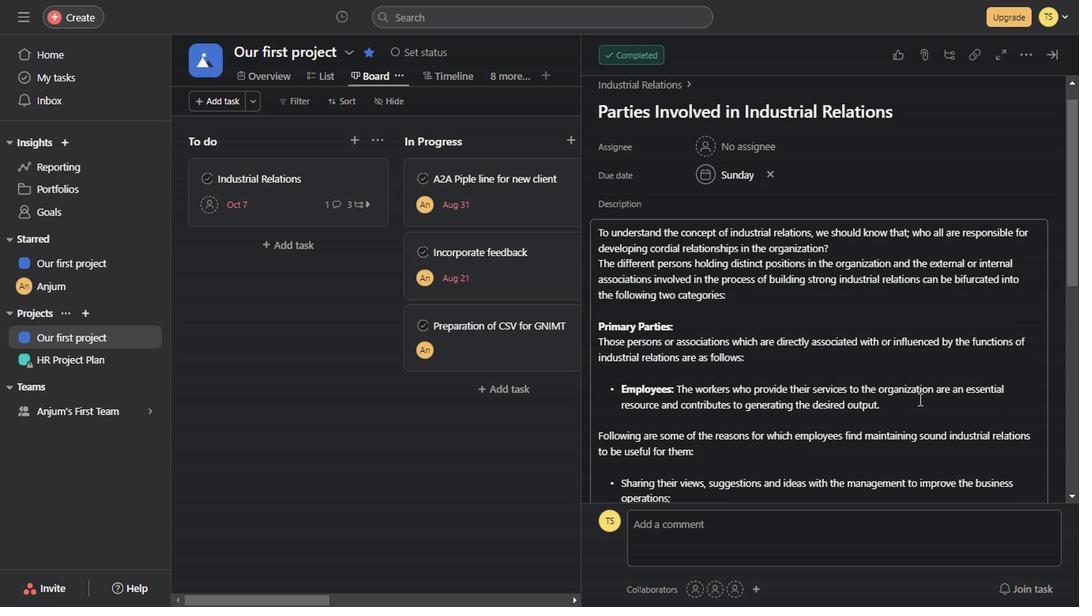 
Action: Mouse scrolled (916, 399) with delta (0, 0)
Screenshot: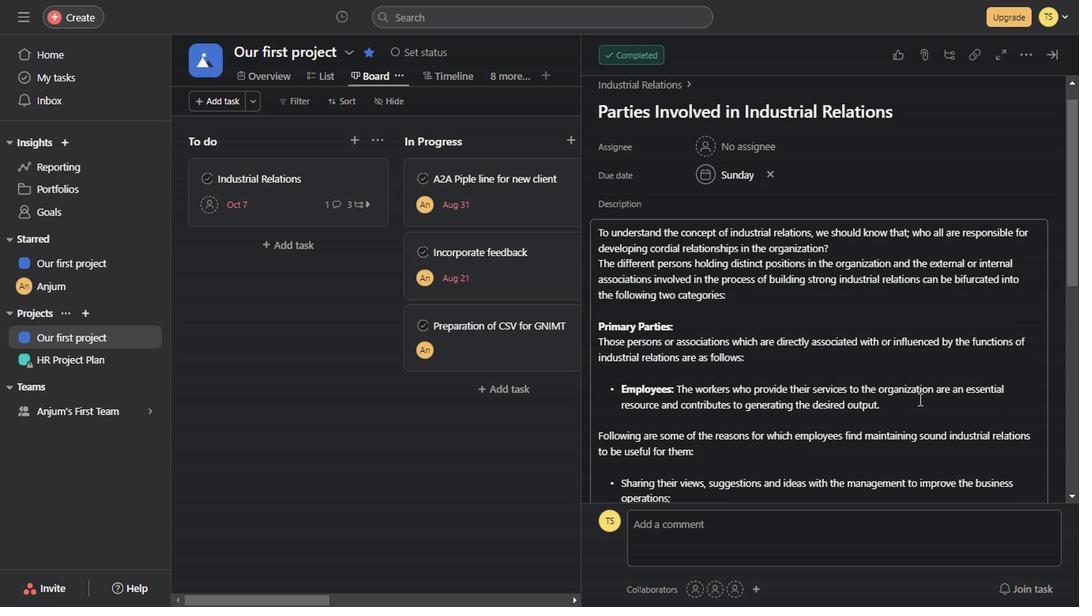 
Action: Mouse scrolled (916, 399) with delta (0, 0)
Screenshot: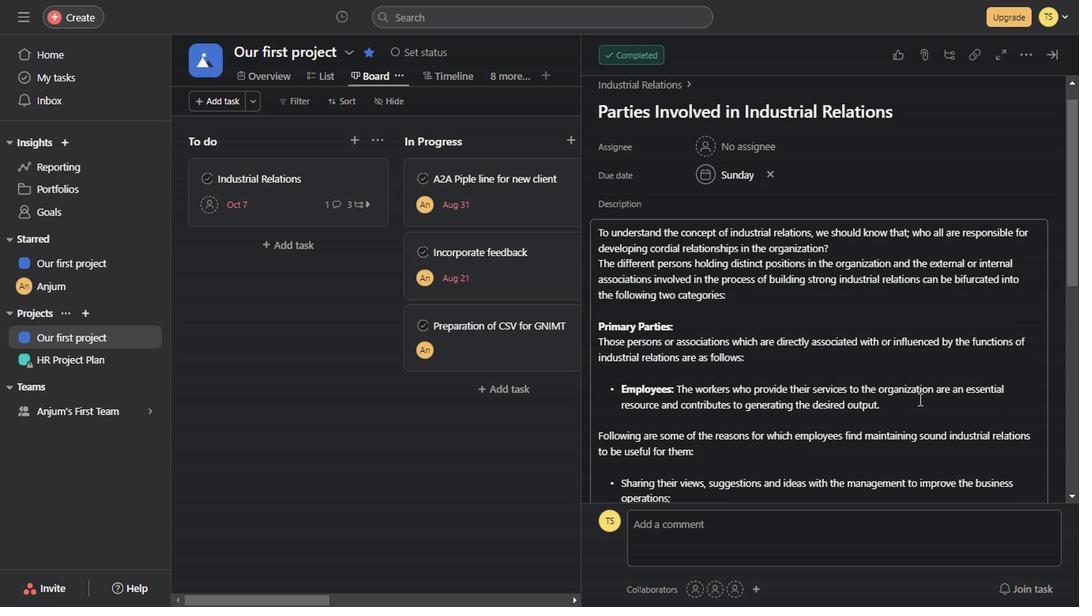 
Action: Mouse scrolled (916, 399) with delta (0, 0)
Screenshot: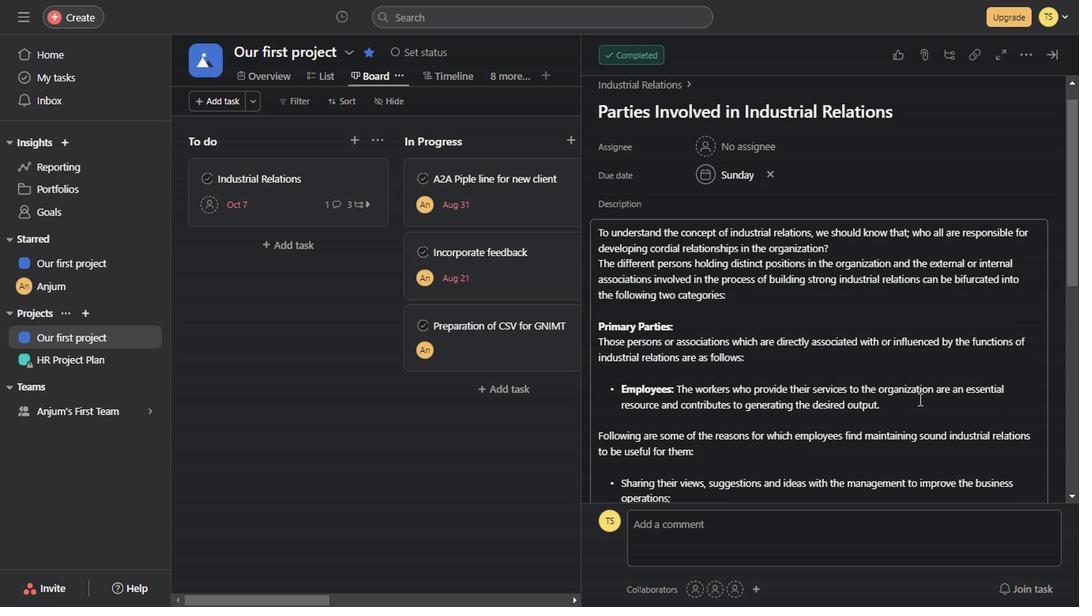 
Action: Mouse scrolled (916, 399) with delta (0, 0)
Screenshot: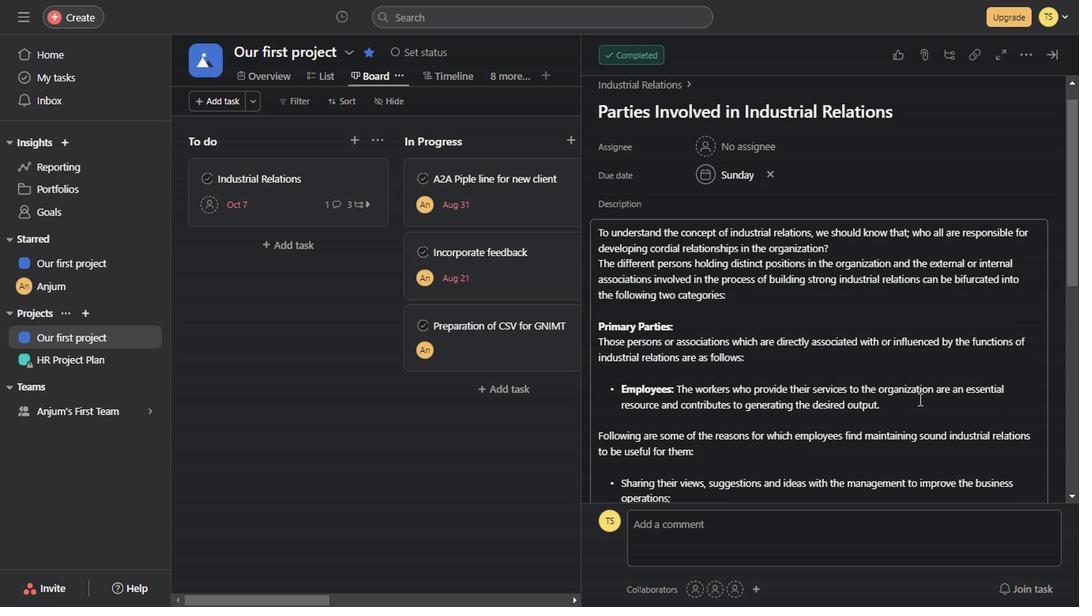 
Action: Mouse scrolled (916, 399) with delta (0, 0)
Screenshot: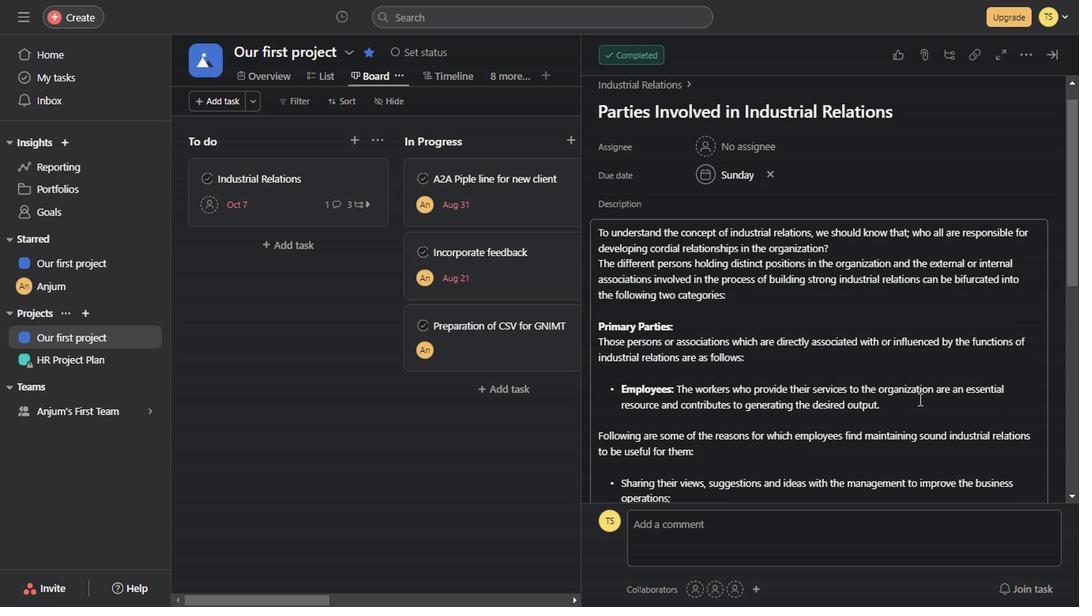 
Action: Mouse scrolled (916, 399) with delta (0, 0)
Screenshot: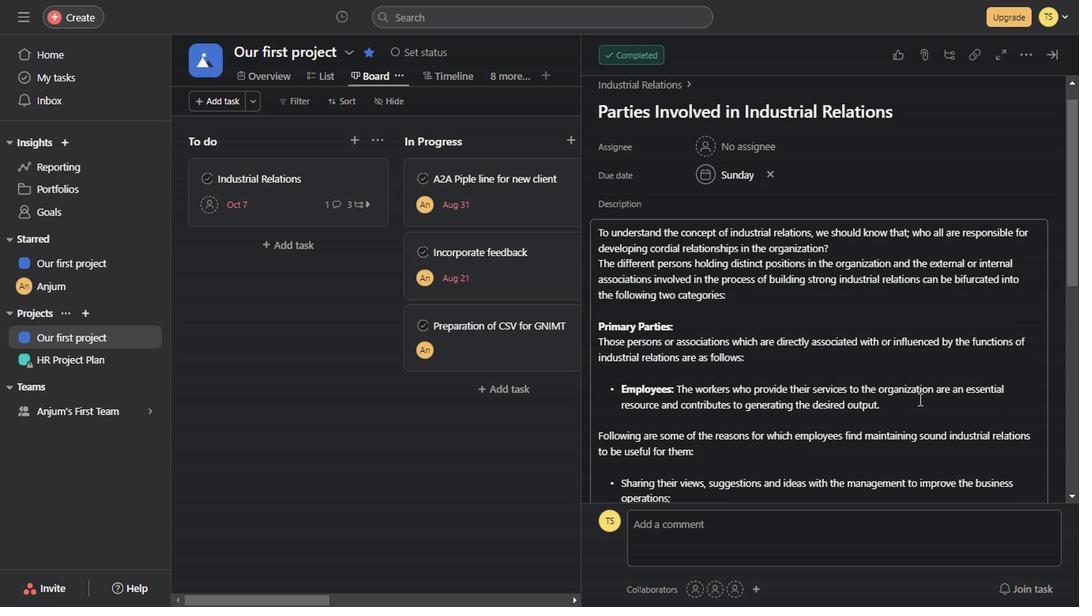 
Action: Mouse scrolled (916, 399) with delta (0, 0)
Screenshot: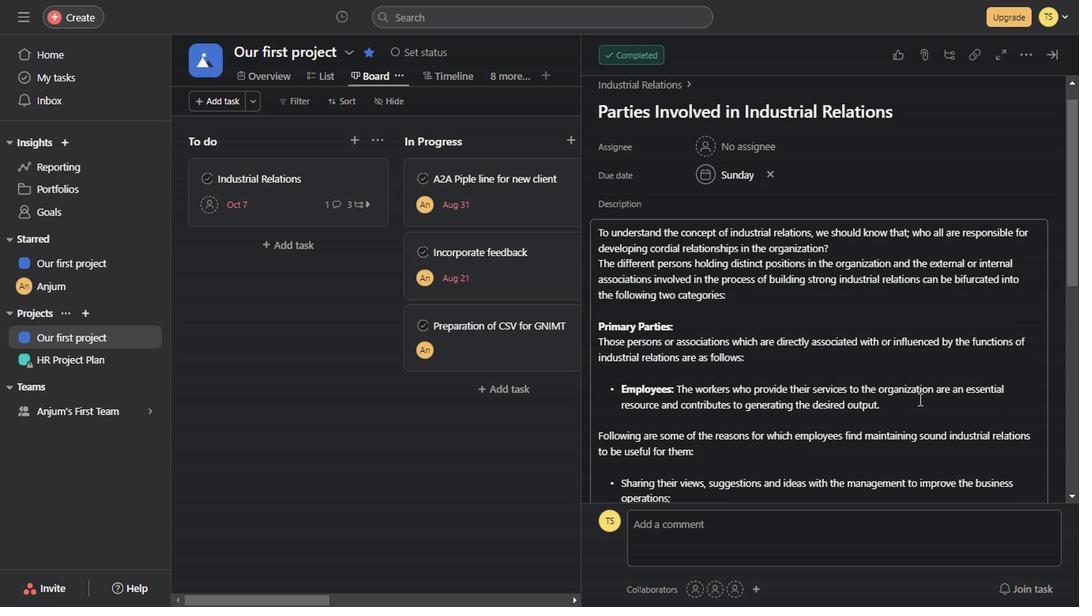 
Action: Mouse scrolled (916, 399) with delta (0, 0)
Screenshot: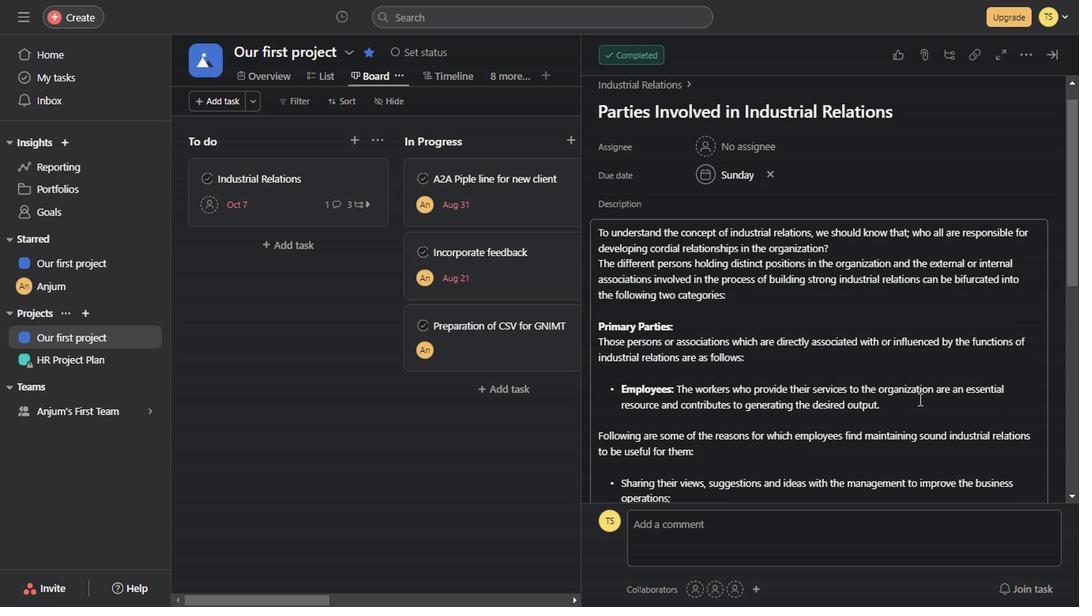 
Action: Mouse scrolled (916, 399) with delta (0, 0)
Screenshot: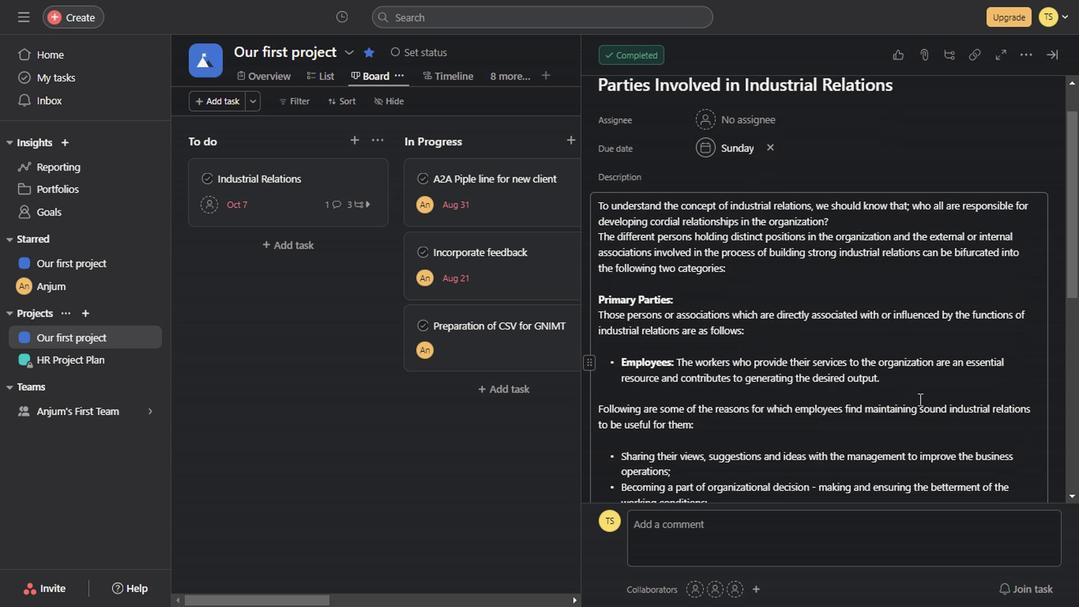 
Action: Mouse scrolled (916, 399) with delta (0, 0)
Screenshot: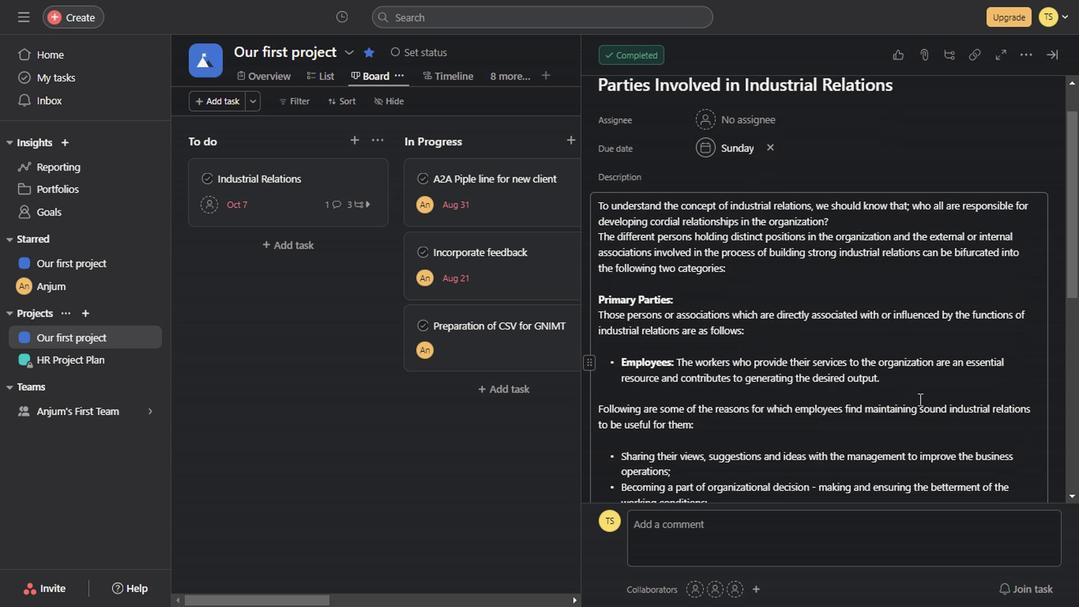 
Action: Mouse scrolled (916, 399) with delta (0, 0)
Screenshot: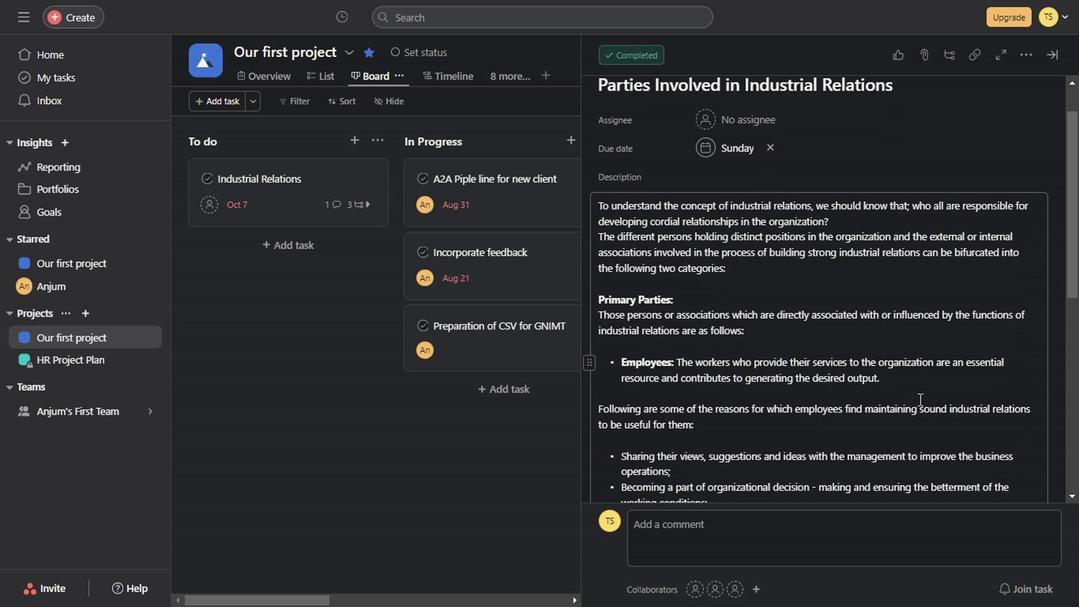 
Action: Mouse scrolled (916, 399) with delta (0, 0)
Screenshot: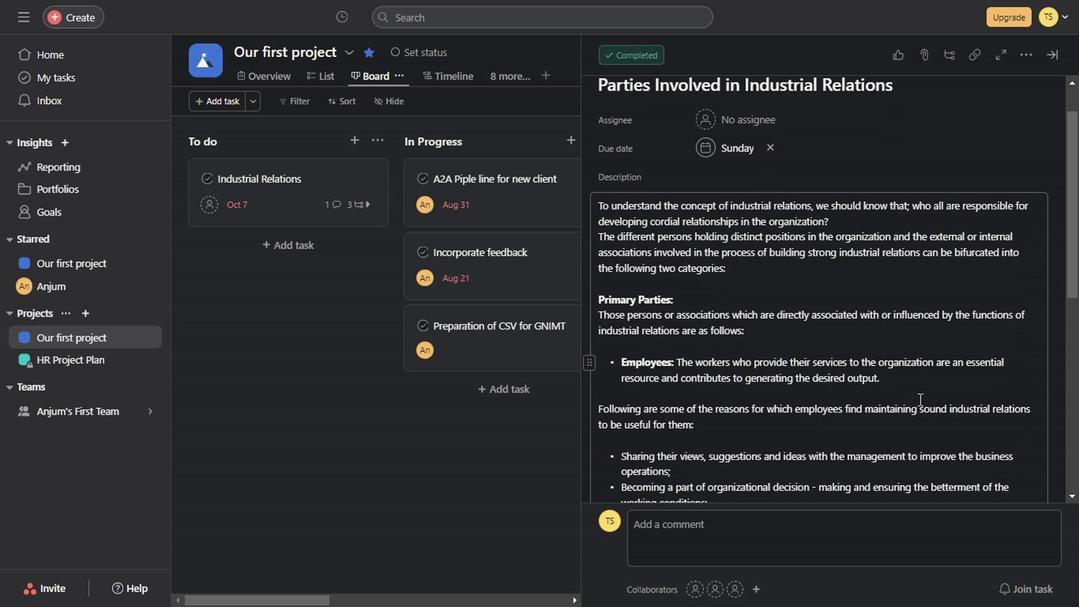 
Action: Mouse scrolled (916, 399) with delta (0, 0)
Screenshot: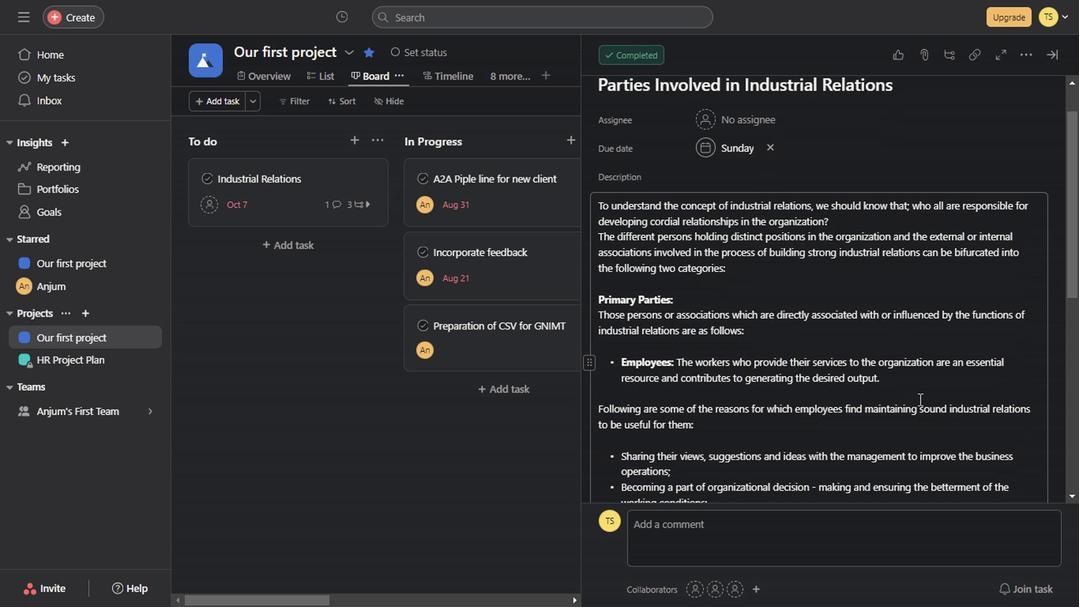 
Action: Mouse scrolled (916, 399) with delta (0, 0)
Screenshot: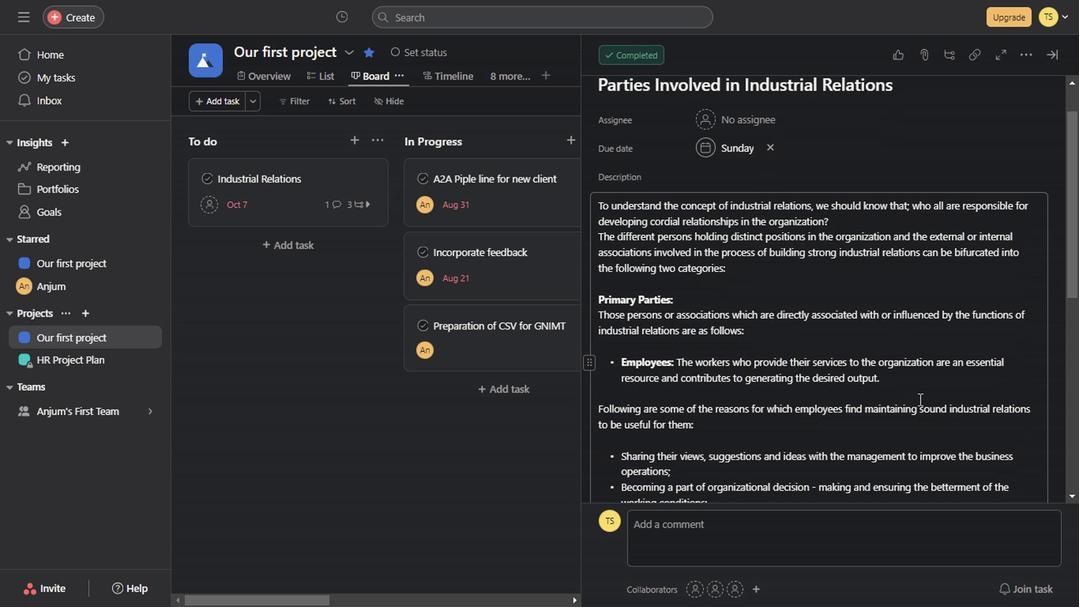 
Action: Mouse scrolled (916, 399) with delta (0, 0)
Screenshot: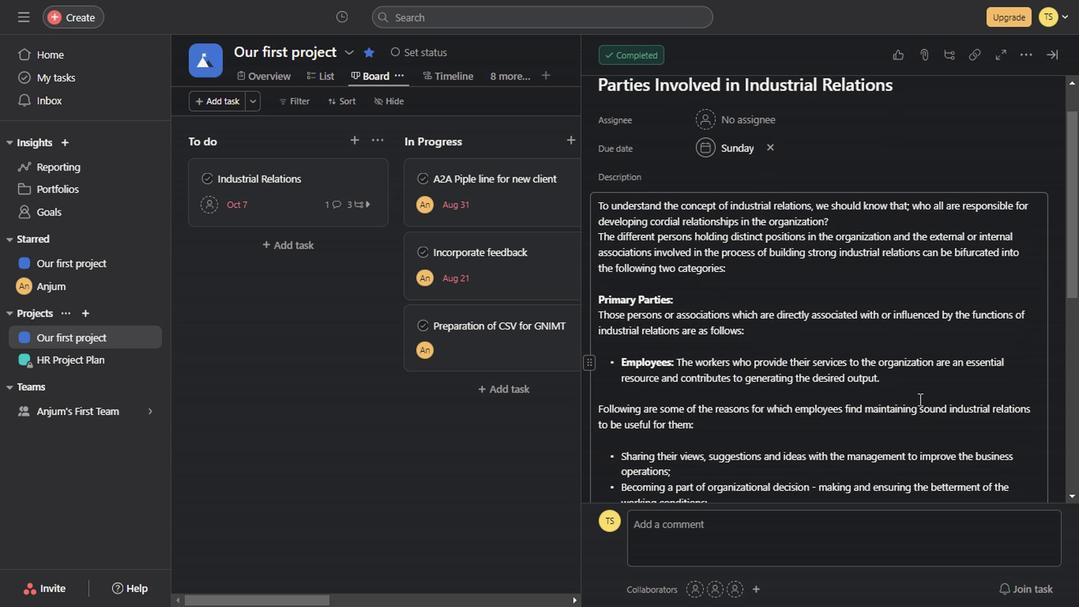 
Action: Mouse scrolled (916, 399) with delta (0, 0)
Screenshot: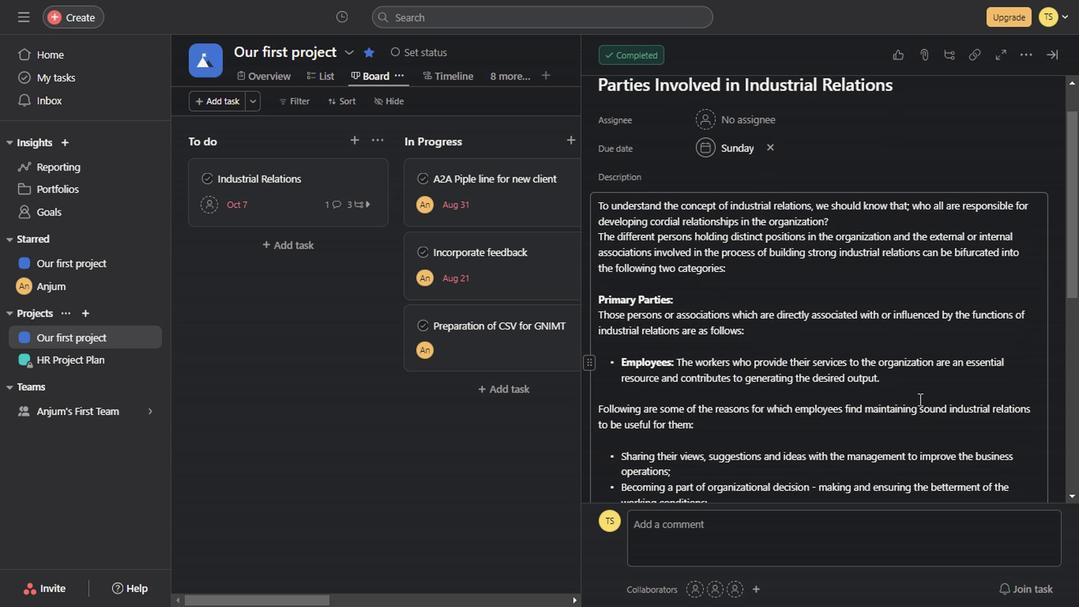 
Action: Mouse scrolled (916, 399) with delta (0, 0)
Screenshot: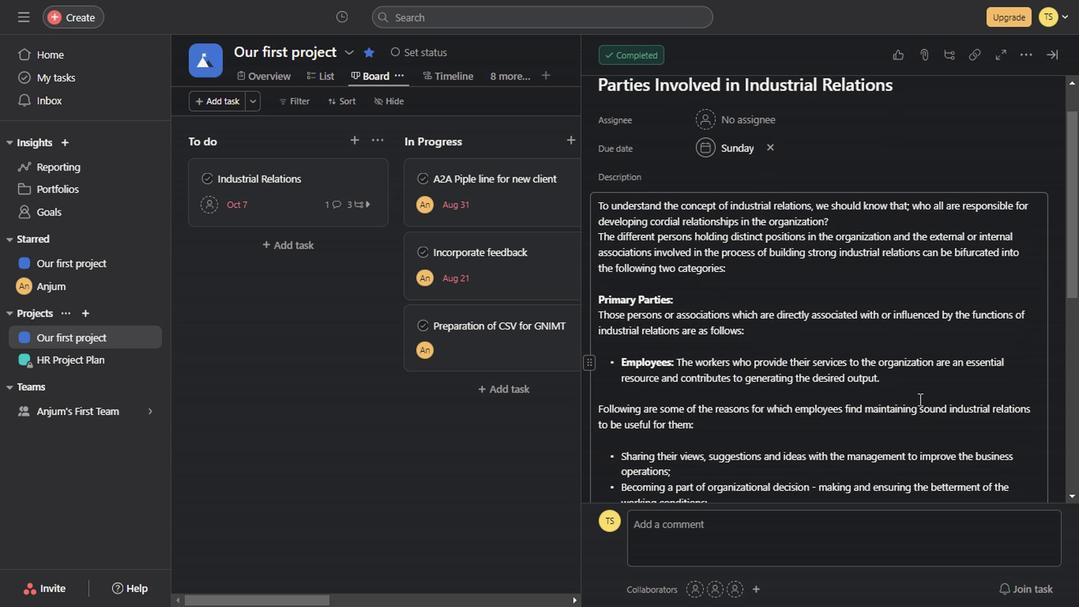 
Action: Mouse scrolled (916, 399) with delta (0, 0)
Screenshot: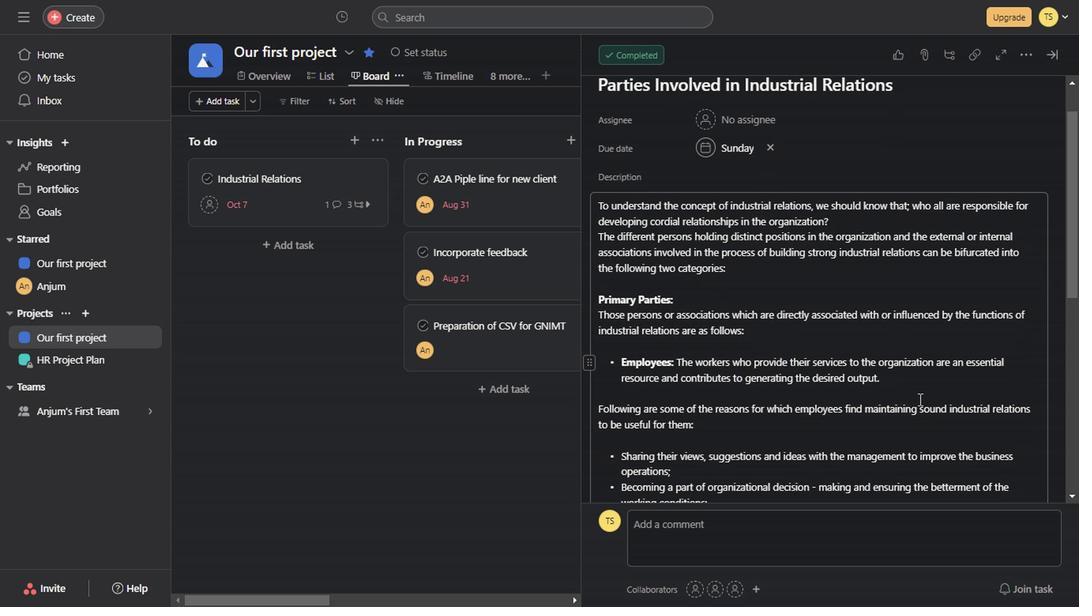 
Action: Mouse scrolled (916, 399) with delta (0, 0)
Screenshot: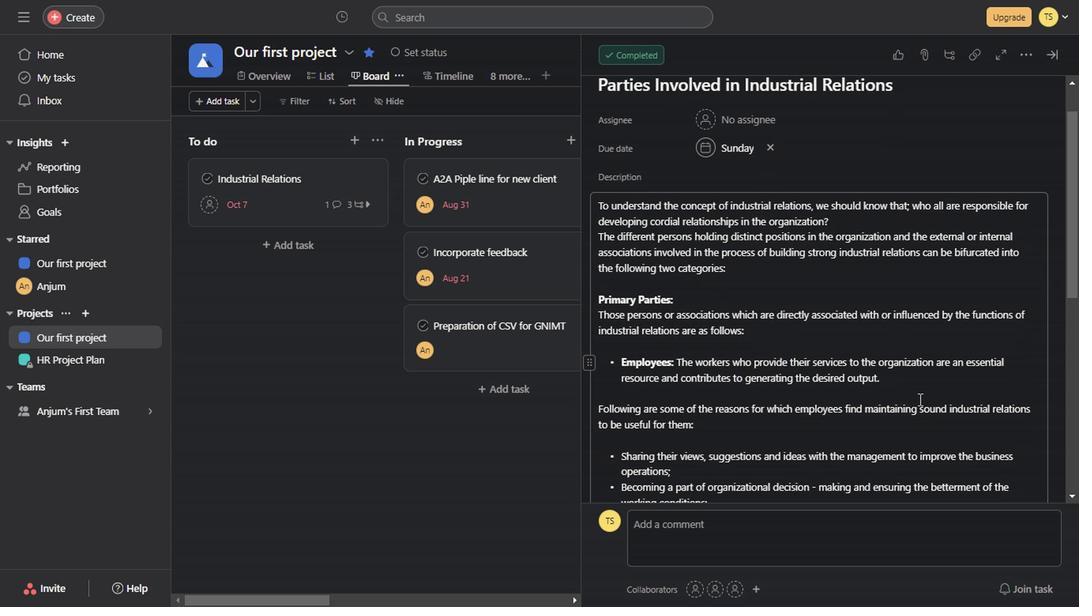 
Action: Mouse scrolled (916, 399) with delta (0, 0)
Screenshot: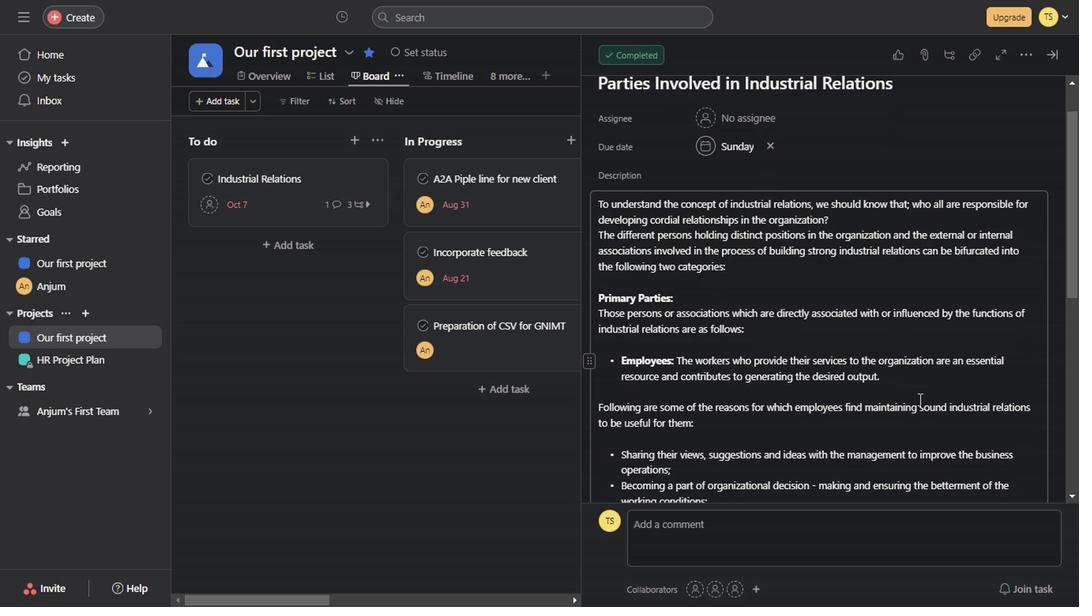 
Action: Mouse scrolled (916, 399) with delta (0, 0)
Screenshot: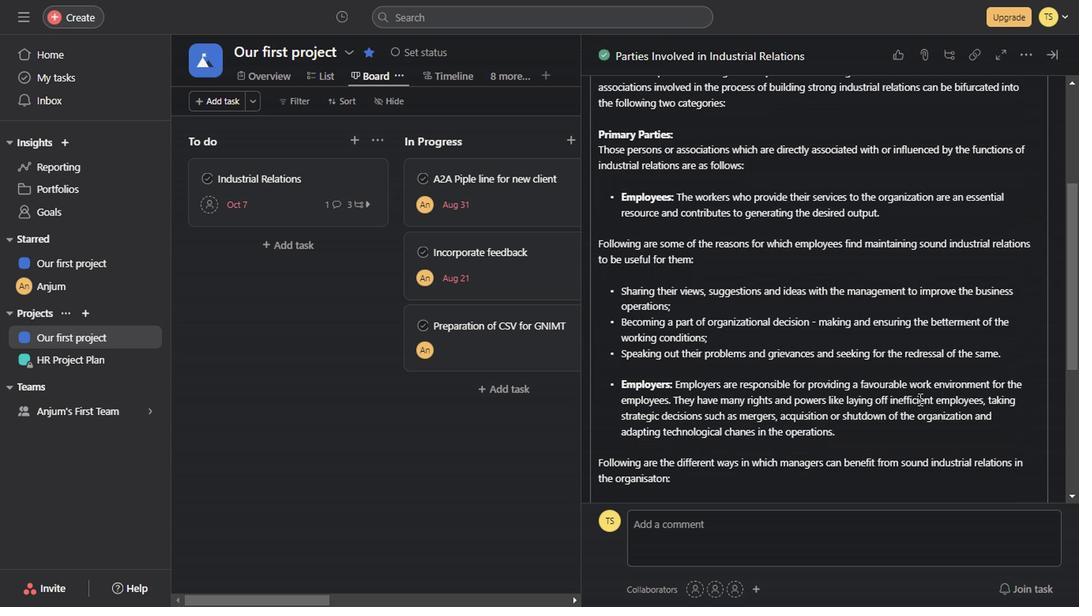 
Action: Mouse scrolled (916, 399) with delta (0, 0)
Screenshot: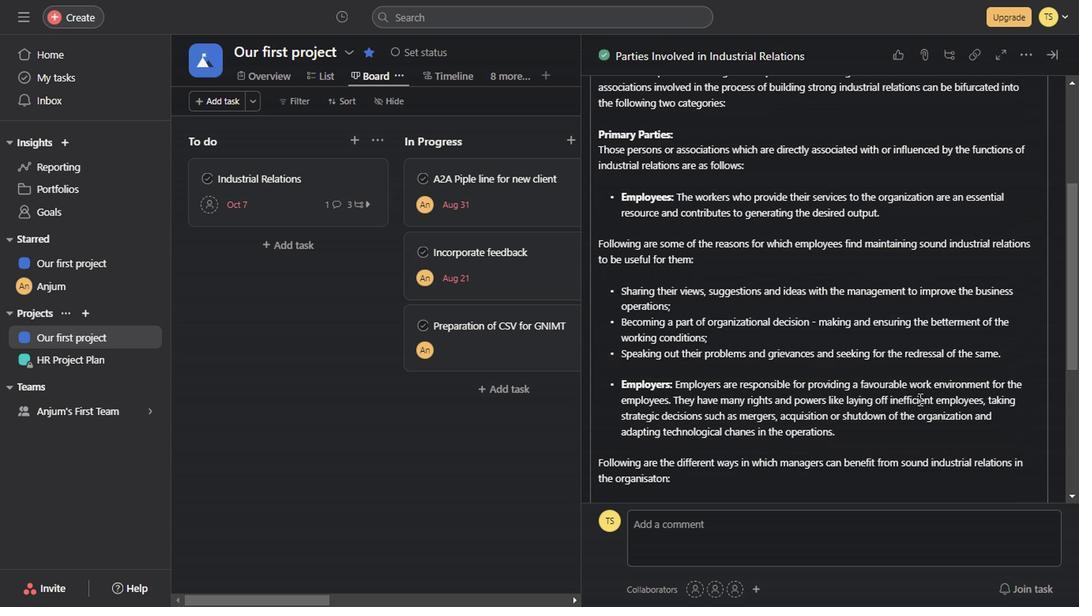
Action: Mouse scrolled (916, 399) with delta (0, 0)
Screenshot: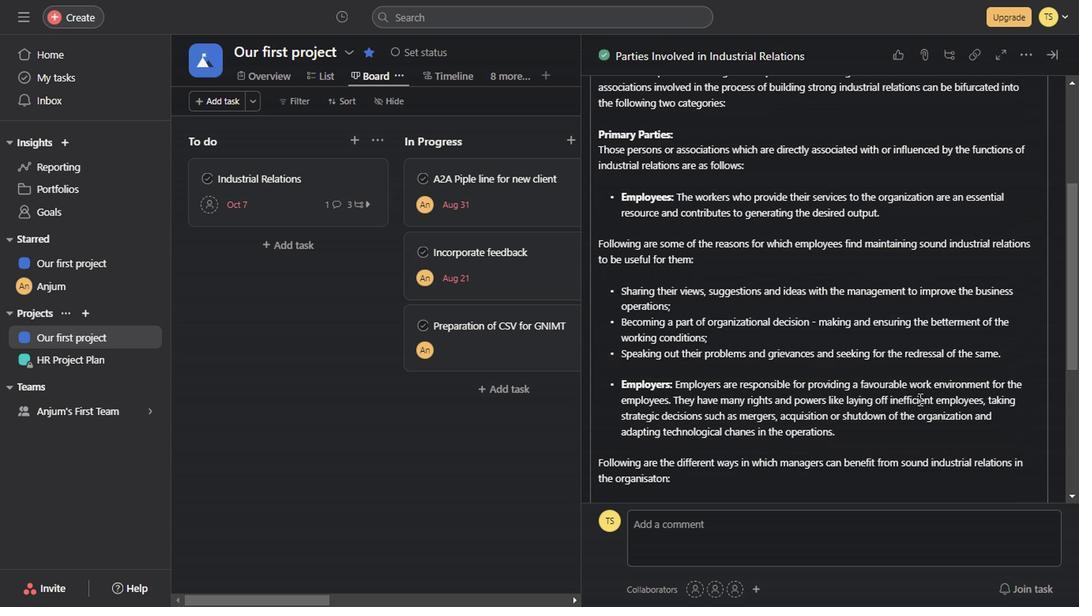 
Action: Mouse scrolled (916, 399) with delta (0, 0)
Screenshot: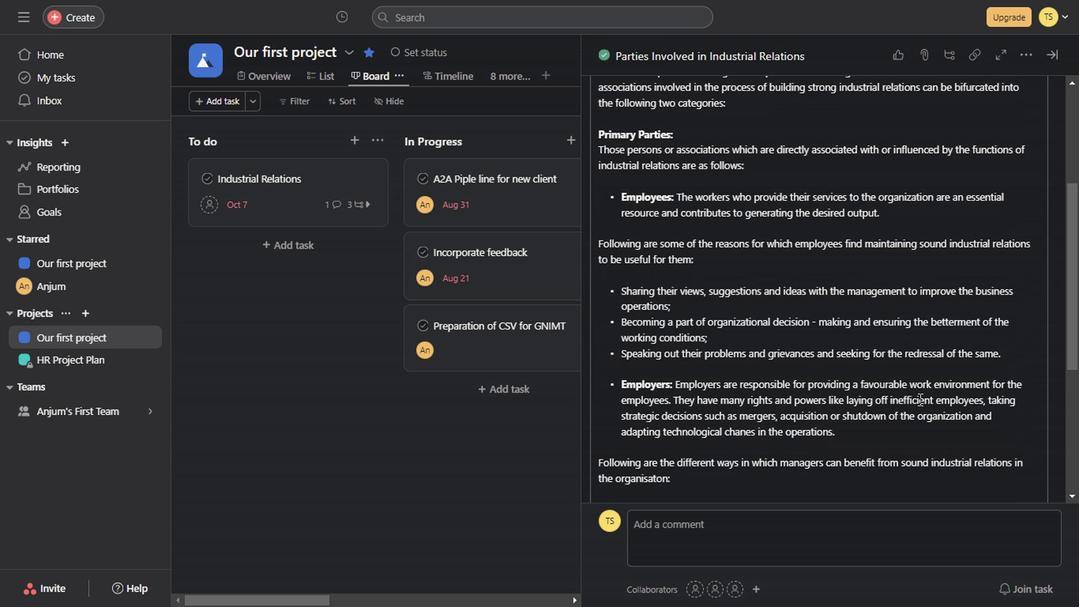 
Action: Mouse scrolled (916, 399) with delta (0, 0)
Screenshot: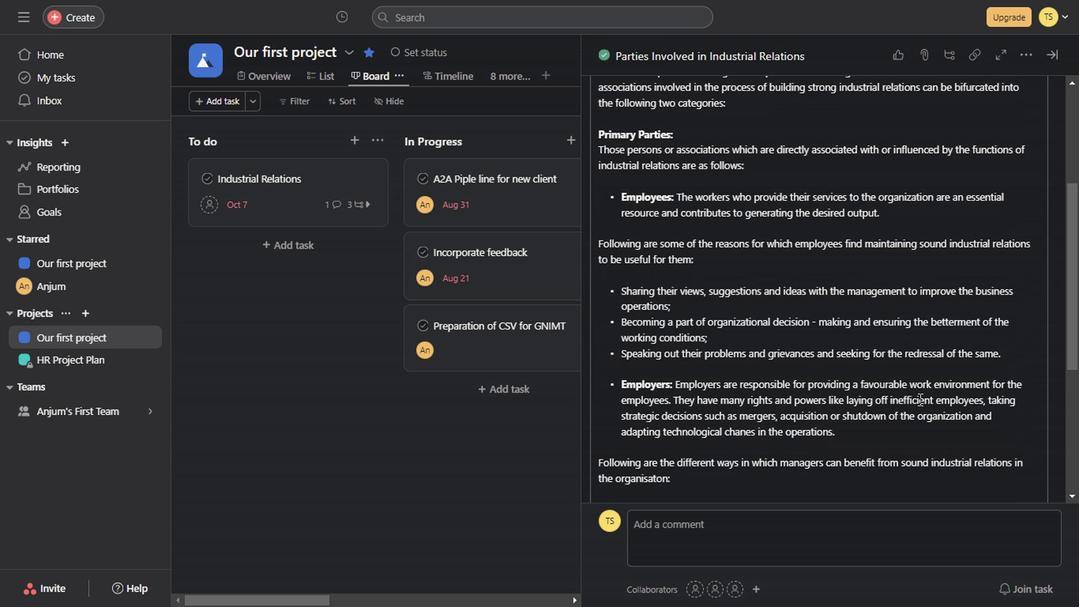 
Action: Mouse scrolled (916, 399) with delta (0, 0)
Screenshot: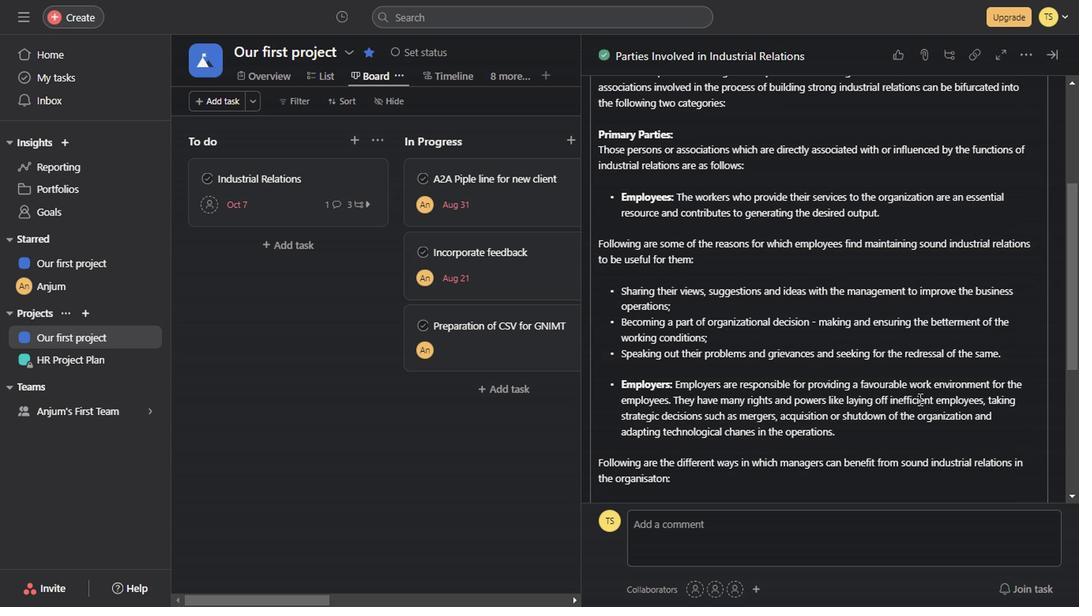 
Action: Mouse scrolled (916, 399) with delta (0, 0)
Screenshot: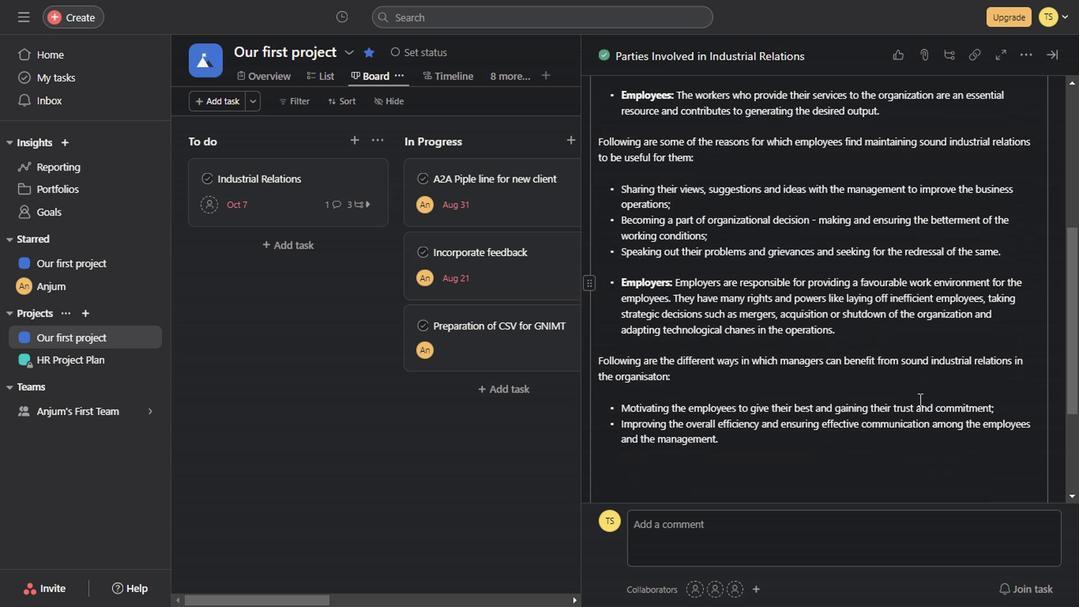 
Action: Mouse scrolled (916, 399) with delta (0, 0)
Screenshot: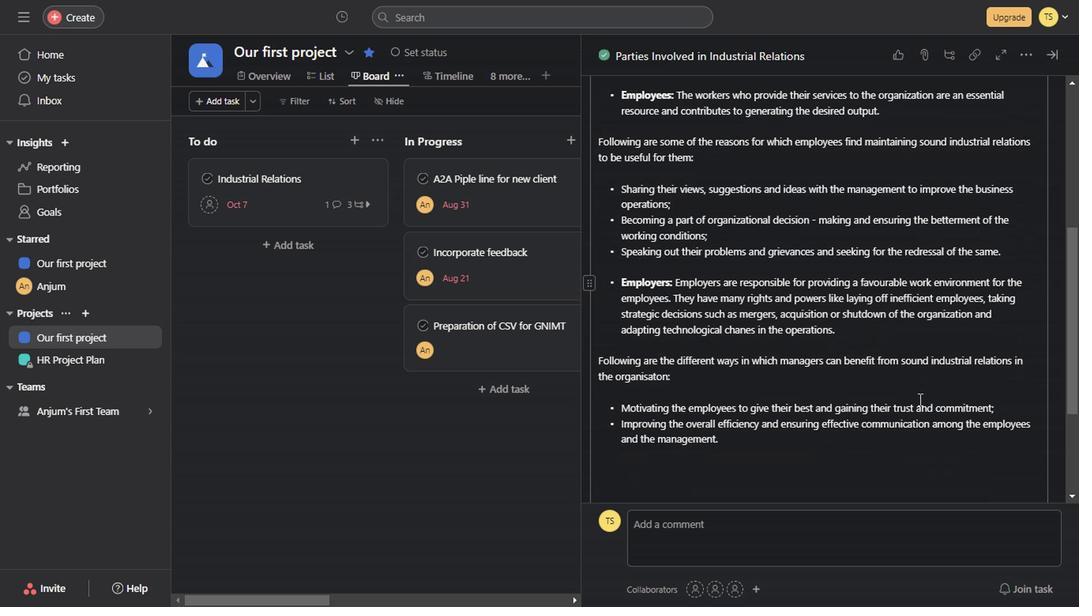 
Action: Mouse scrolled (916, 399) with delta (0, 0)
Screenshot: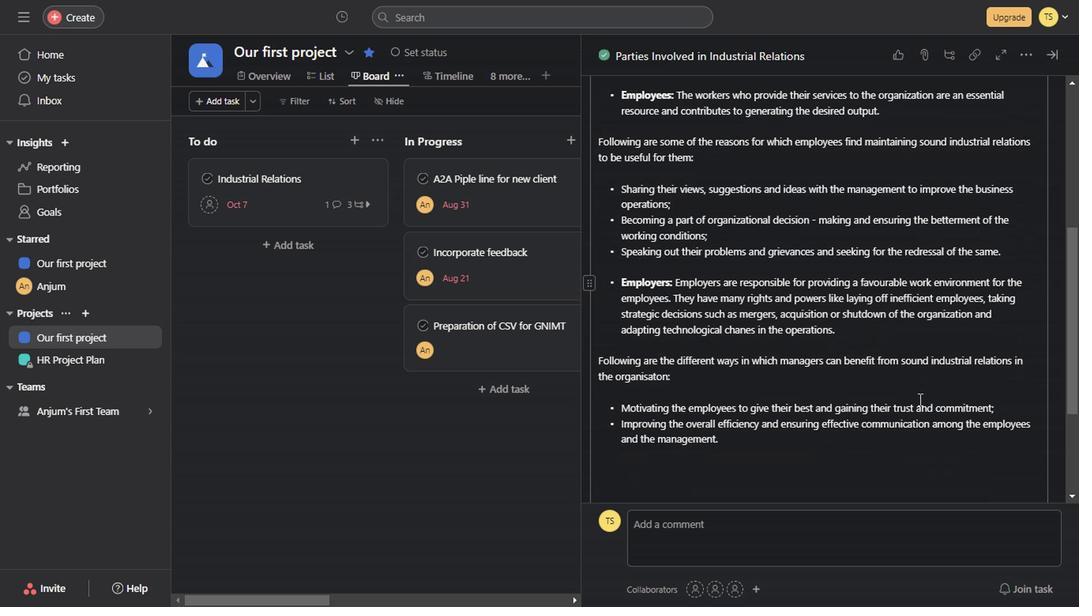 
Action: Mouse scrolled (916, 399) with delta (0, 0)
Screenshot: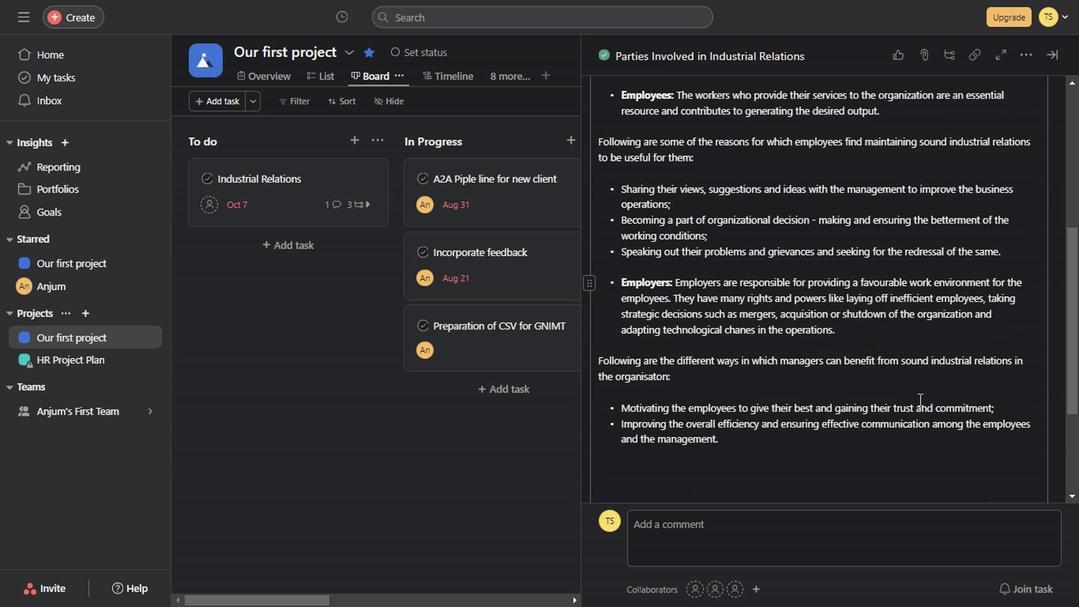 
Action: Mouse scrolled (916, 399) with delta (0, 0)
Screenshot: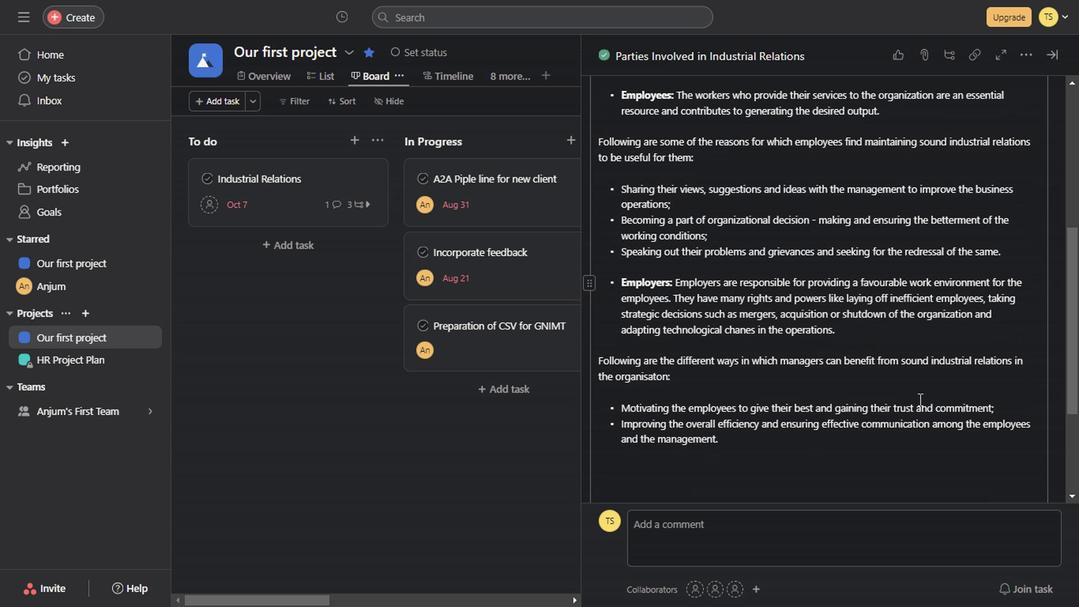 
Action: Mouse scrolled (916, 399) with delta (0, 0)
Screenshot: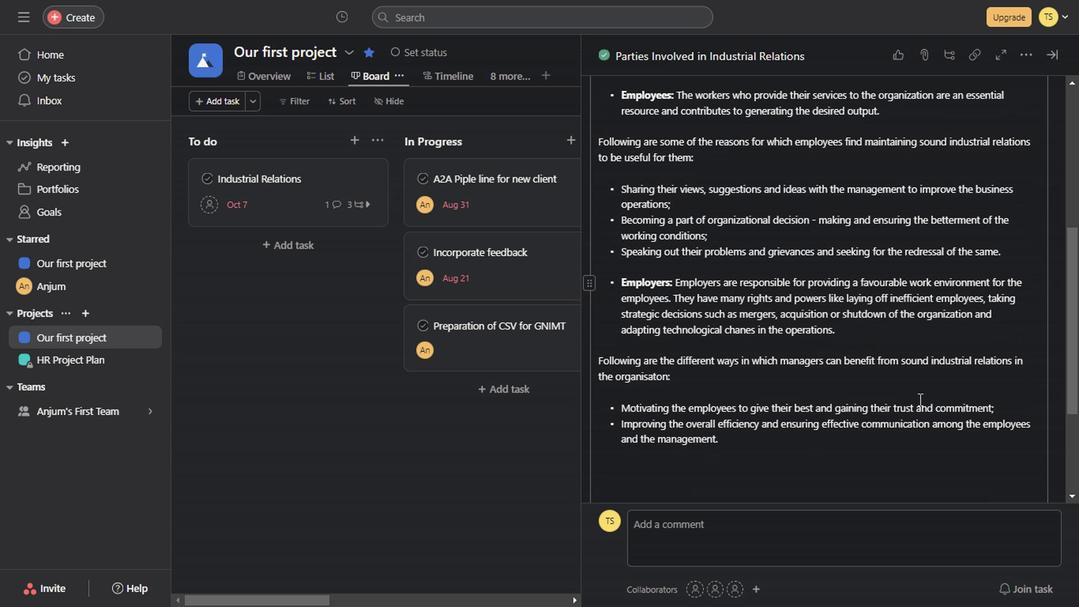
Action: Mouse scrolled (916, 399) with delta (0, 0)
Screenshot: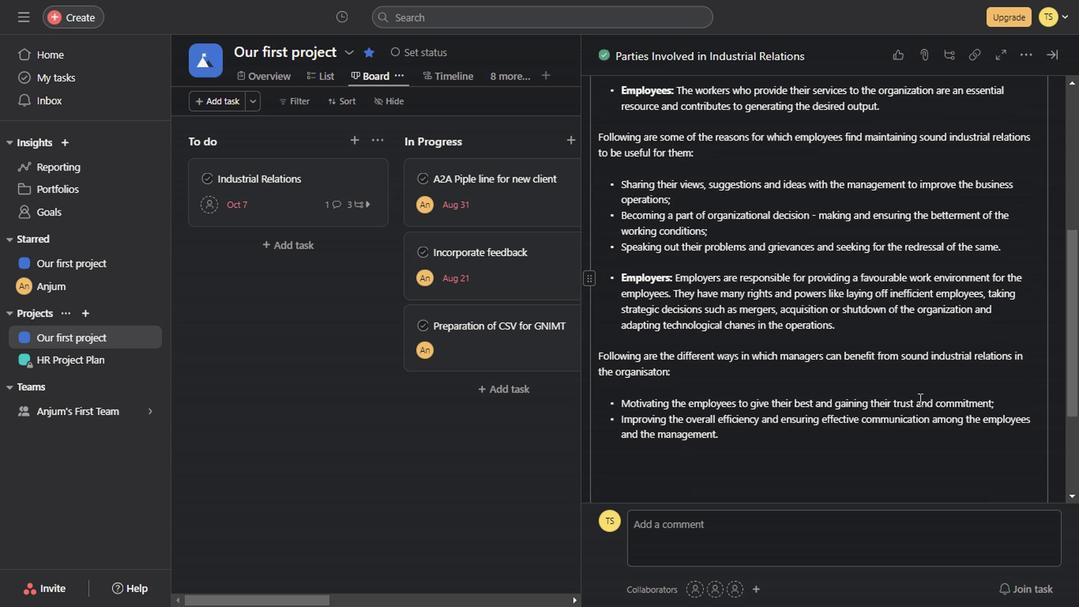 
Action: Mouse scrolled (916, 399) with delta (0, 0)
Screenshot: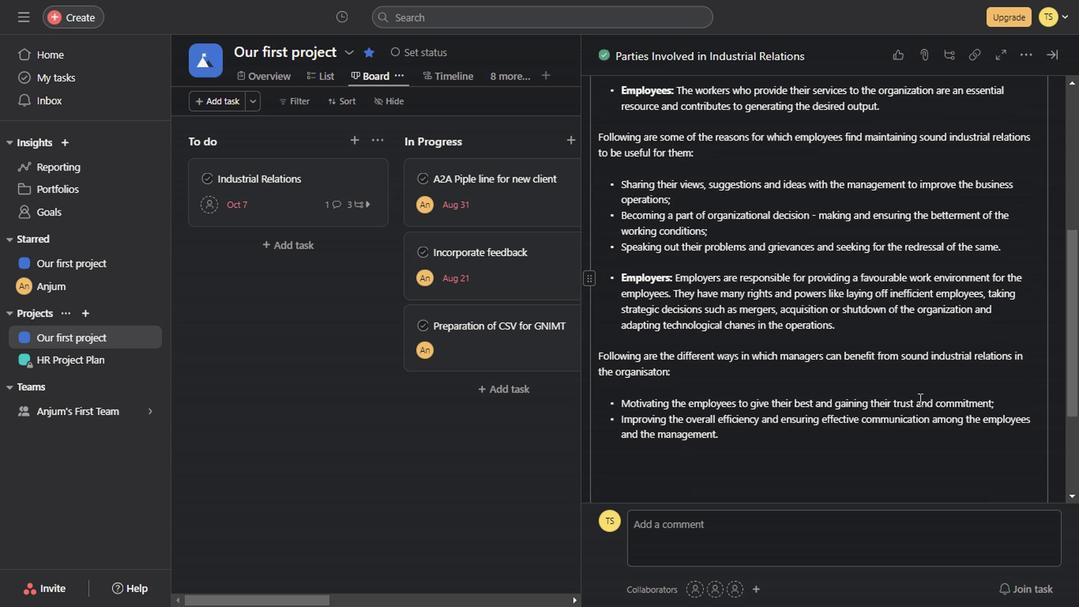 
Action: Mouse scrolled (916, 399) with delta (0, 0)
Screenshot: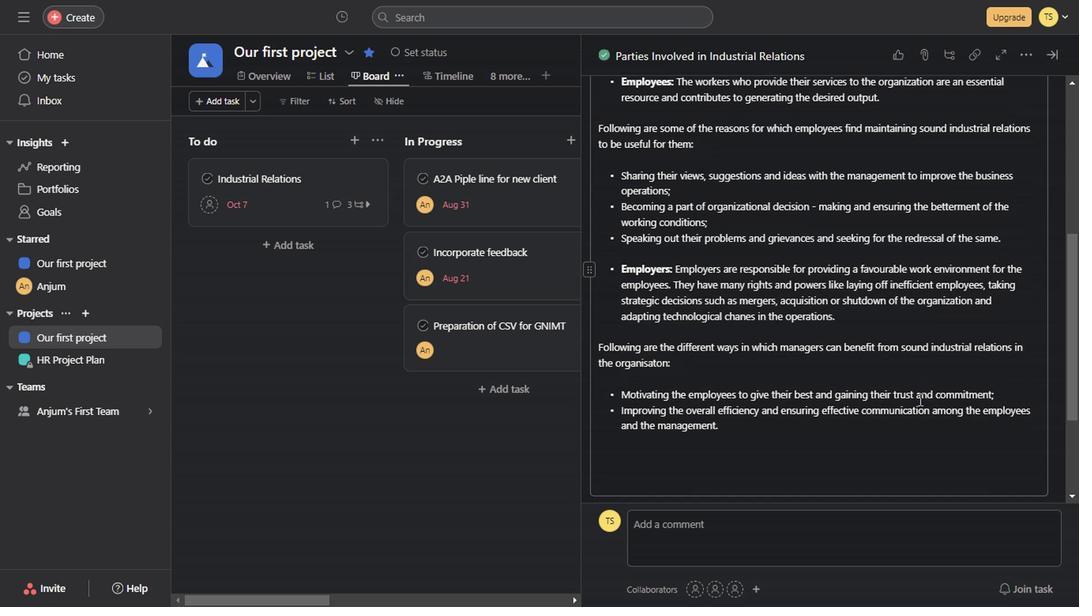
Action: Mouse scrolled (916, 399) with delta (0, 0)
Screenshot: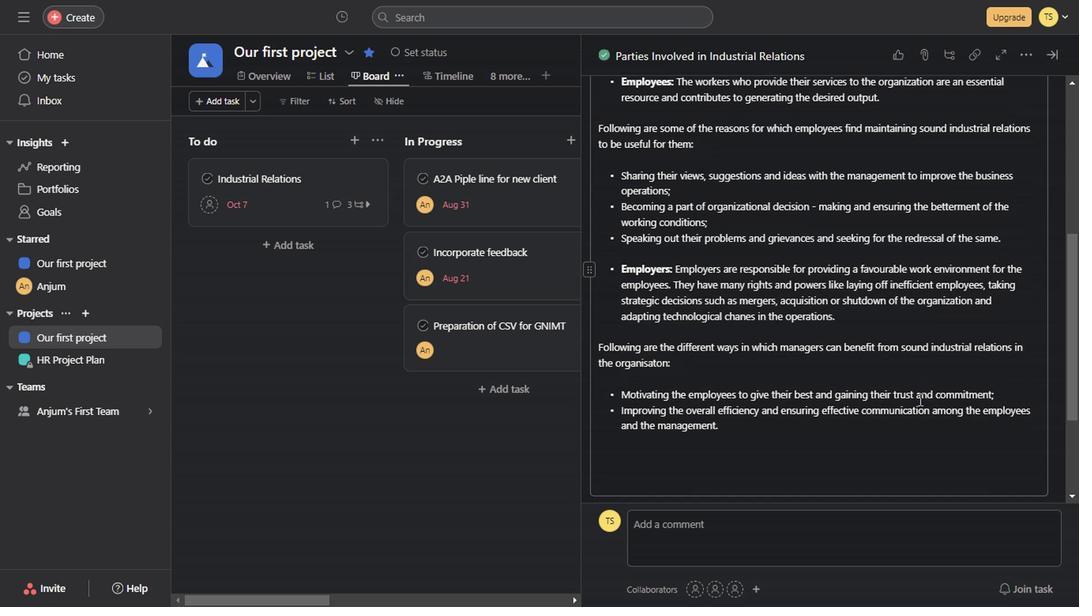 
Action: Mouse scrolled (916, 399) with delta (0, 0)
Screenshot: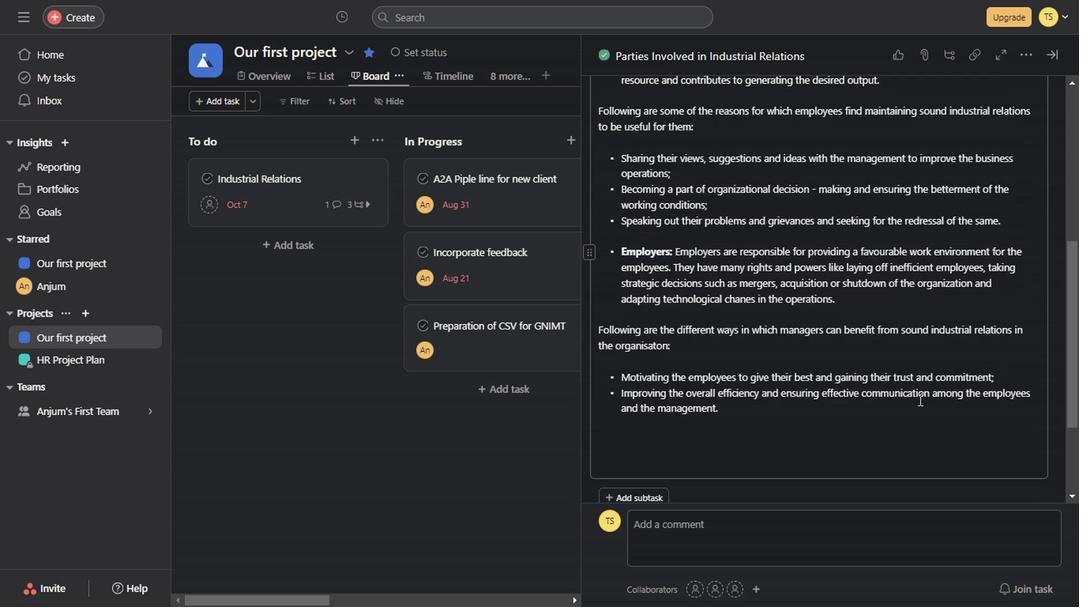 
Action: Mouse scrolled (916, 399) with delta (0, 0)
Screenshot: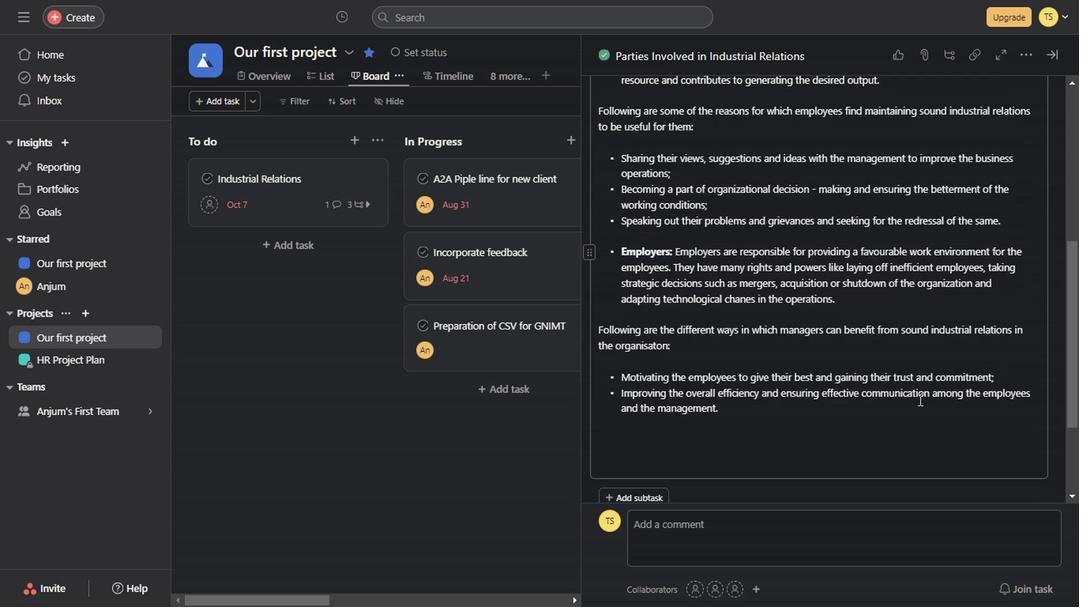 
Action: Mouse scrolled (916, 399) with delta (0, 0)
Screenshot: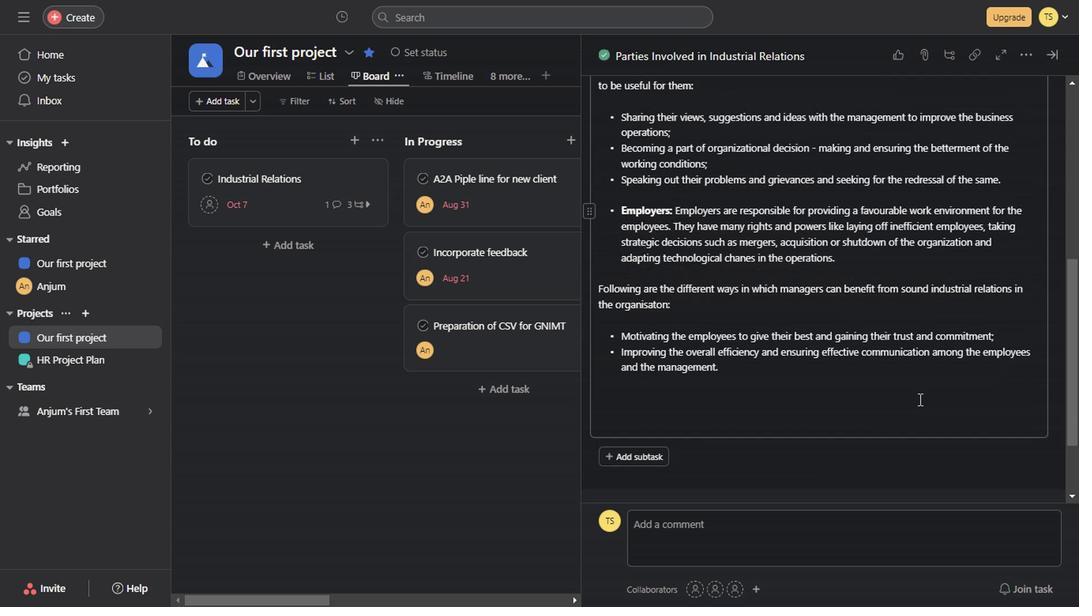 
Action: Mouse scrolled (916, 399) with delta (0, 0)
Screenshot: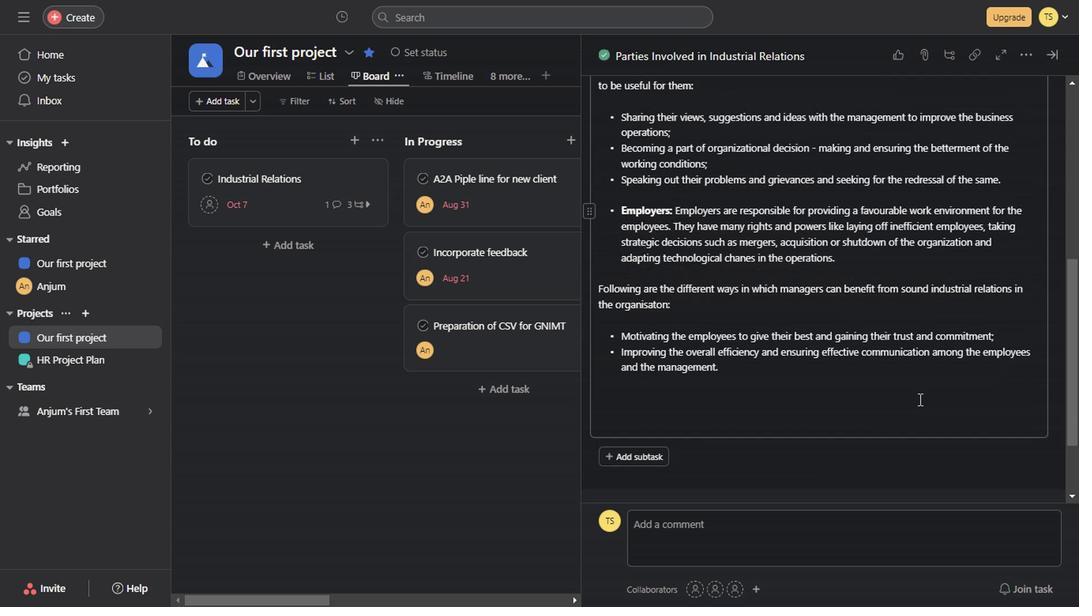 
Action: Mouse scrolled (916, 399) with delta (0, 0)
Screenshot: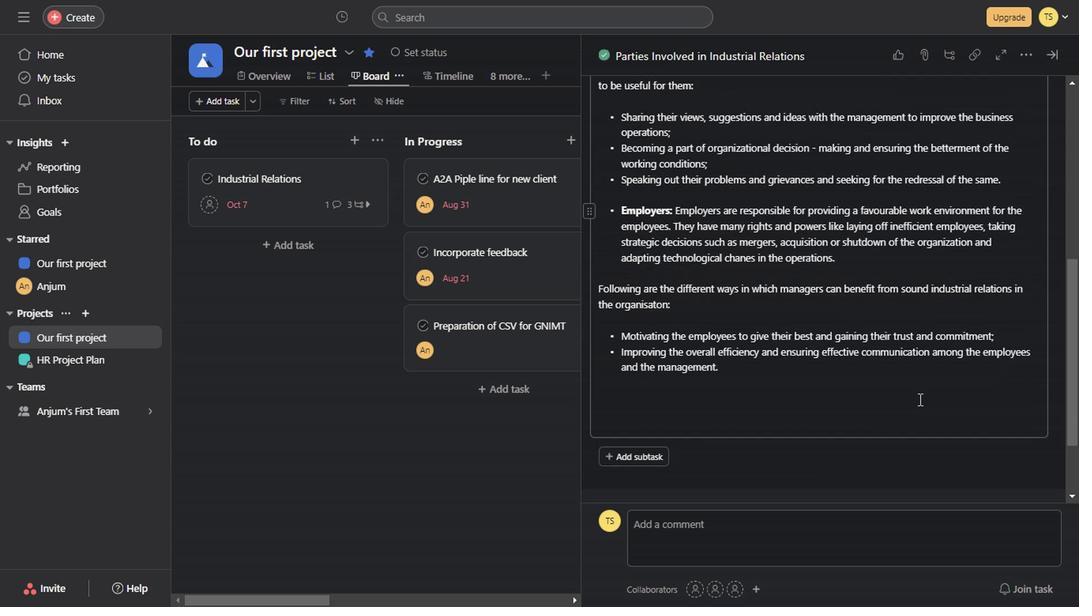 
Action: Mouse scrolled (916, 399) with delta (0, 0)
Screenshot: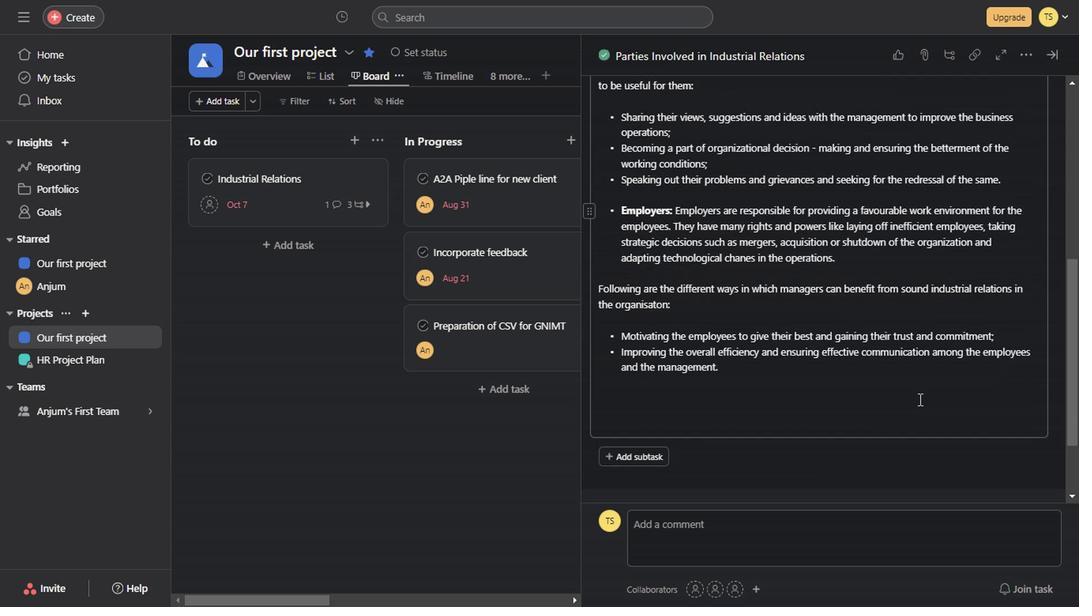 
Action: Mouse scrolled (916, 399) with delta (0, 0)
Screenshot: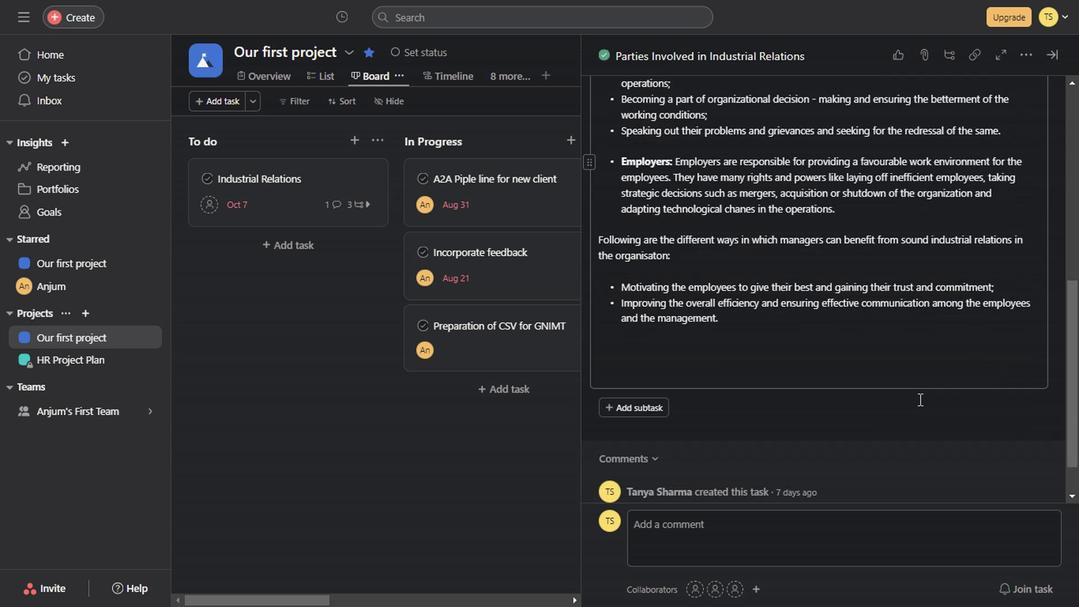 
Action: Mouse scrolled (916, 399) with delta (0, 0)
Screenshot: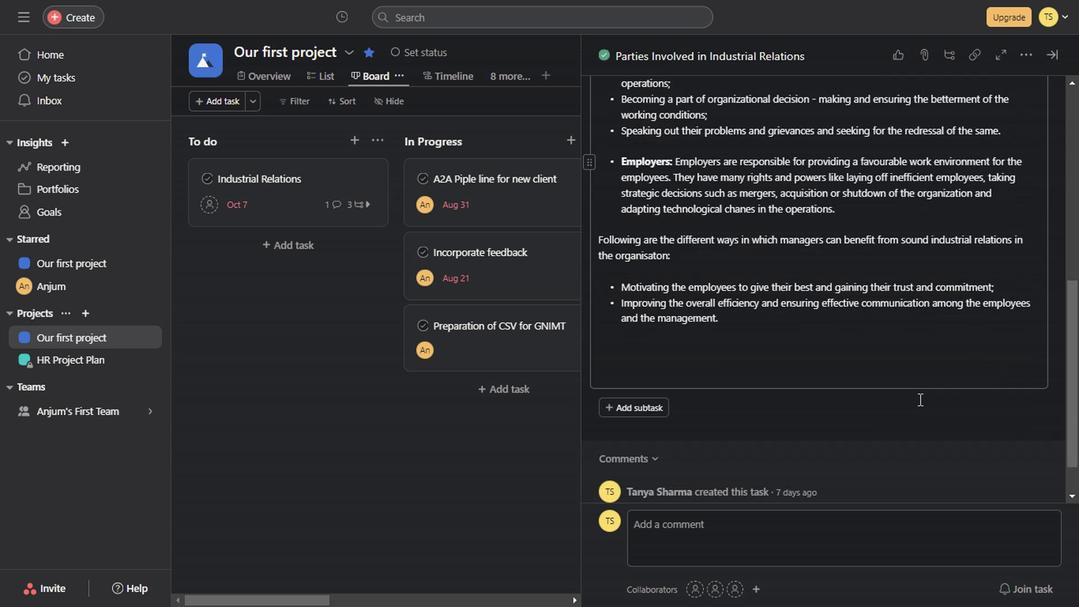 
Action: Mouse scrolled (916, 399) with delta (0, 0)
Screenshot: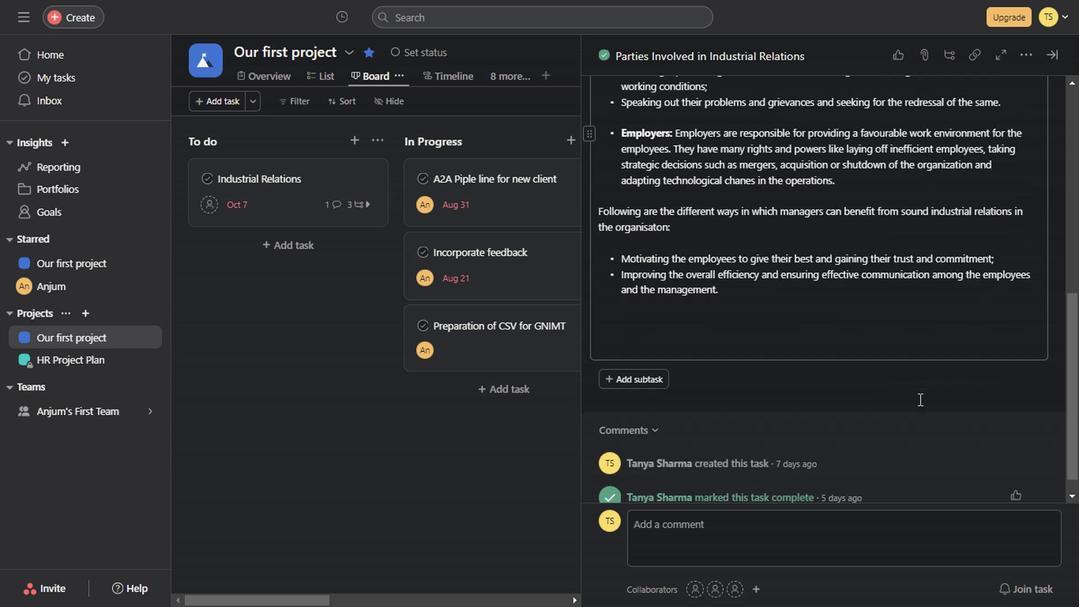 
Action: Mouse scrolled (916, 399) with delta (0, 0)
Screenshot: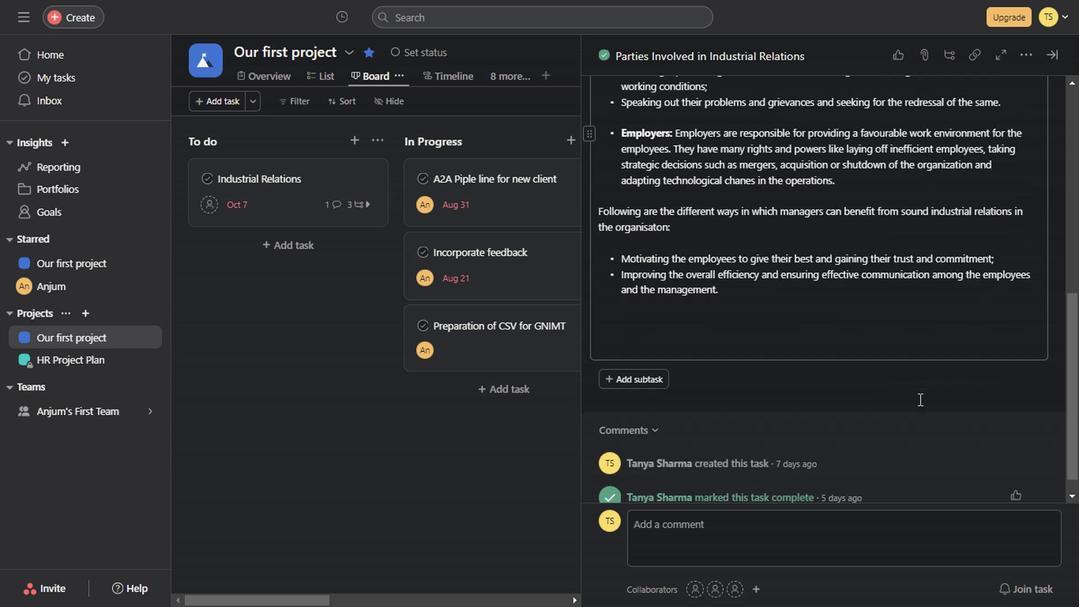 
Action: Mouse scrolled (916, 399) with delta (0, 0)
Screenshot: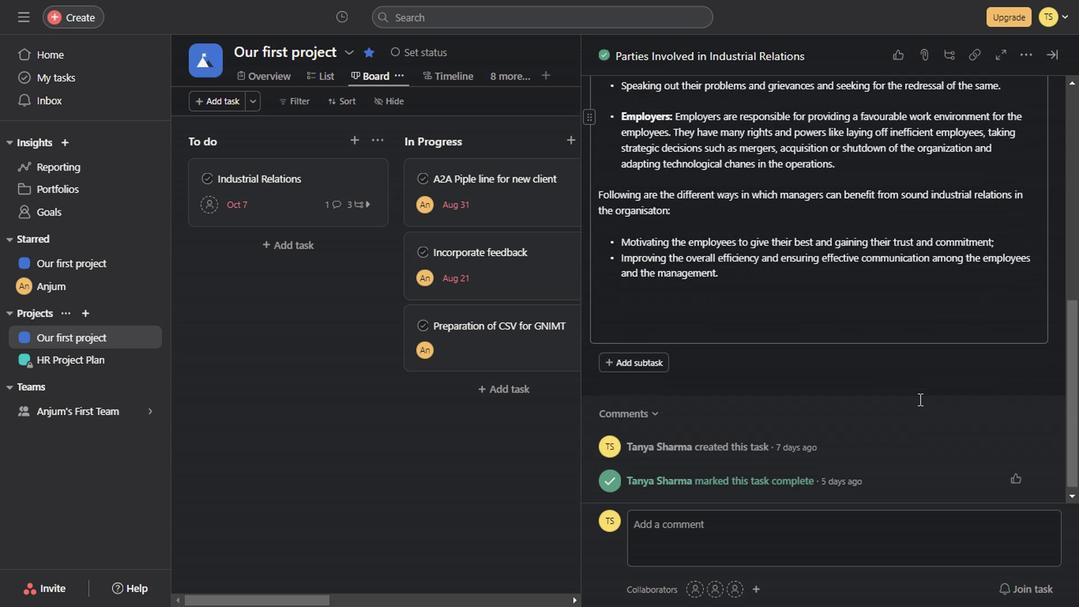 
Action: Mouse scrolled (916, 399) with delta (0, 0)
Screenshot: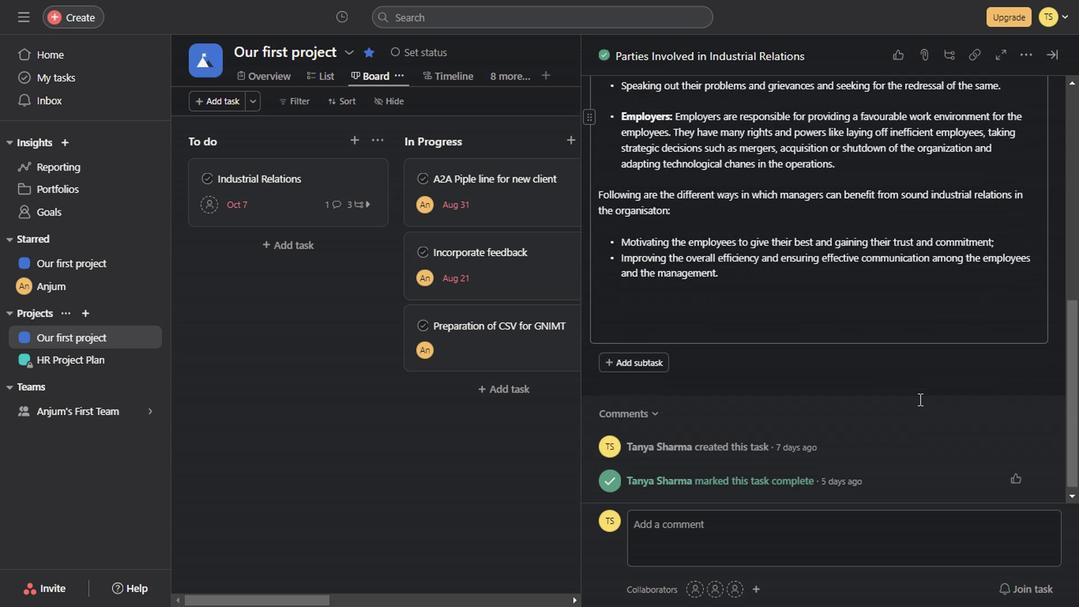 
Action: Mouse scrolled (916, 399) with delta (0, 0)
Screenshot: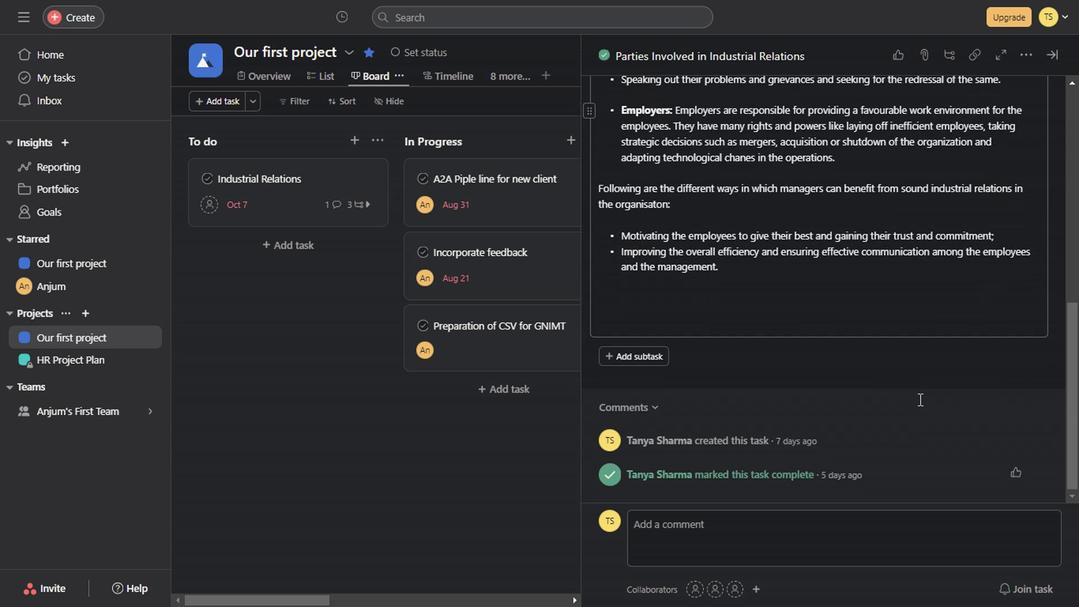
Action: Mouse scrolled (916, 399) with delta (0, 0)
Screenshot: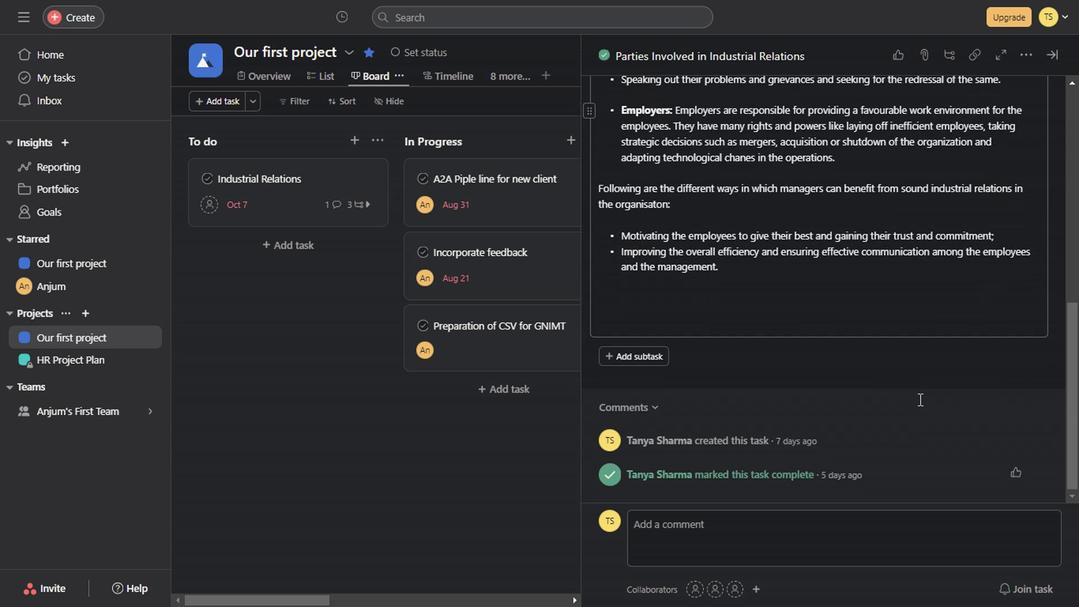 
Action: Mouse scrolled (916, 399) with delta (0, 0)
Screenshot: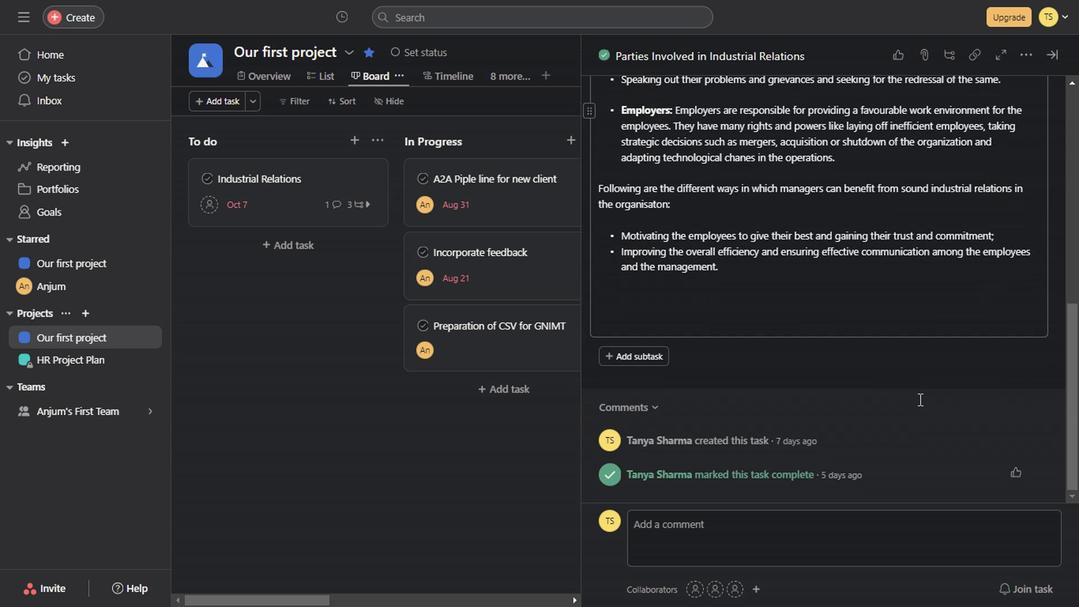 
Action: Mouse scrolled (916, 399) with delta (0, 0)
Screenshot: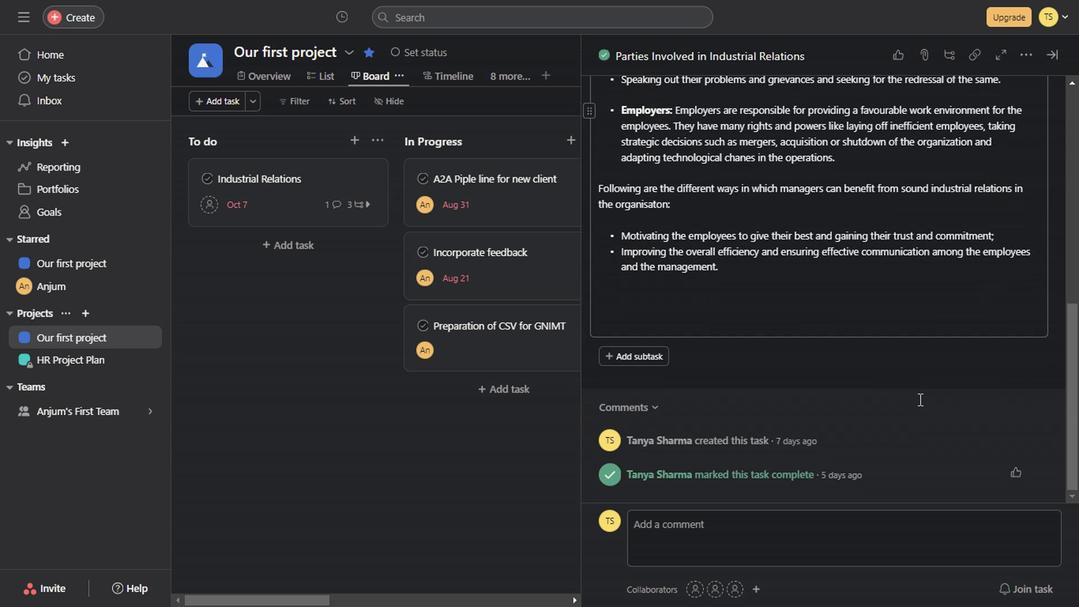 
Action: Mouse scrolled (916, 399) with delta (0, 0)
Screenshot: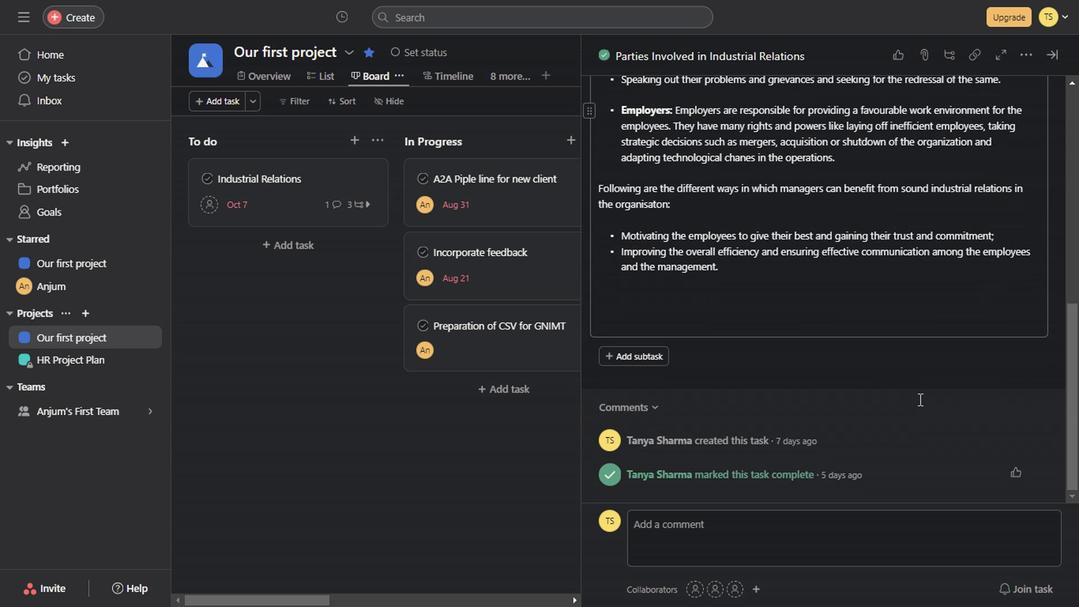 
Action: Mouse scrolled (916, 399) with delta (0, 0)
Screenshot: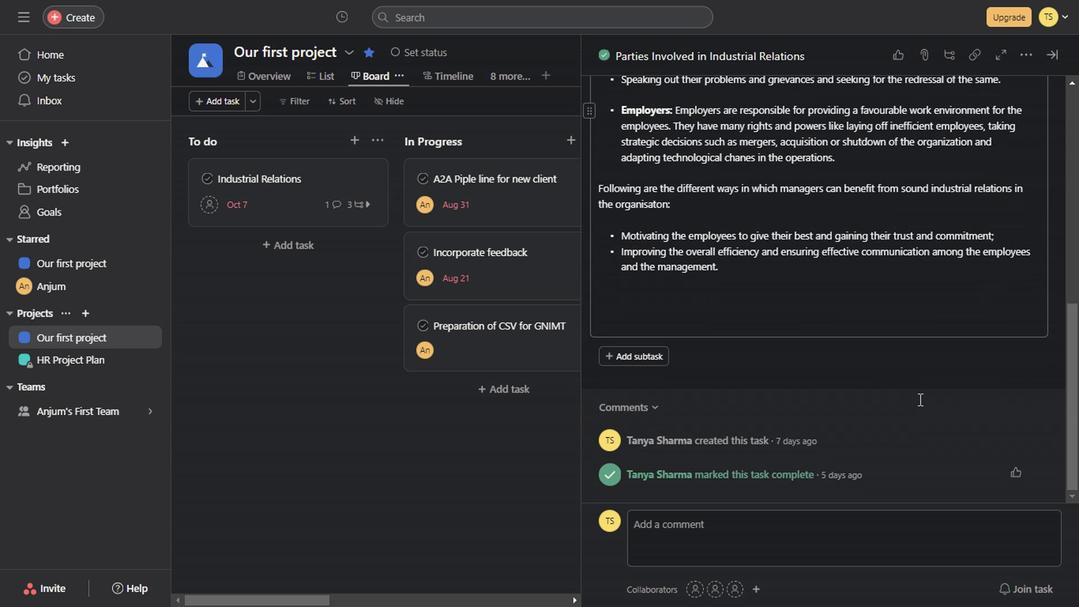 
Action: Mouse scrolled (916, 399) with delta (0, 0)
Screenshot: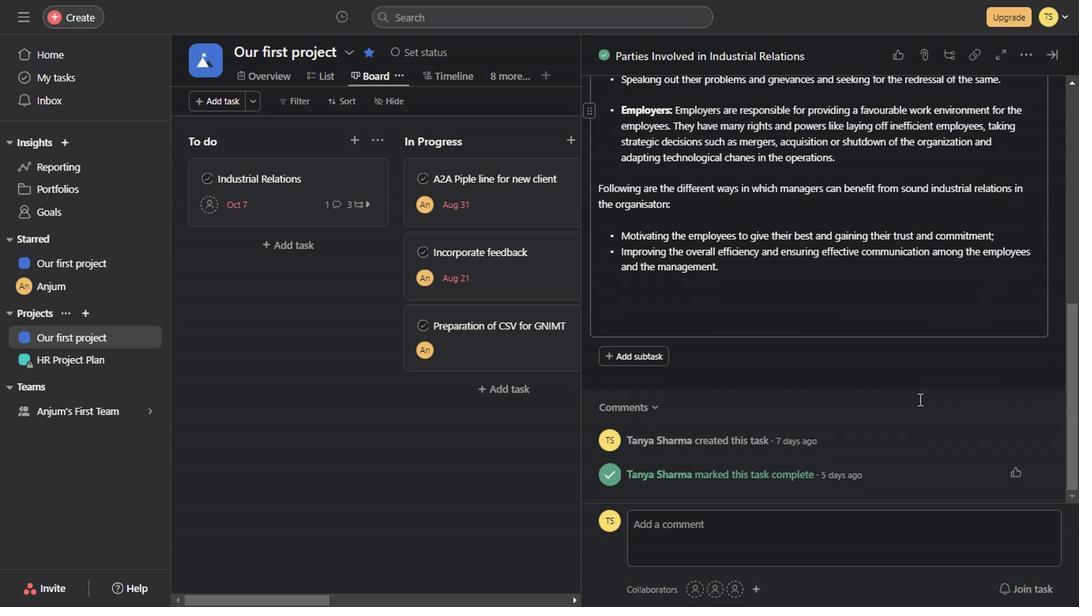 
Action: Mouse scrolled (916, 399) with delta (0, 0)
Screenshot: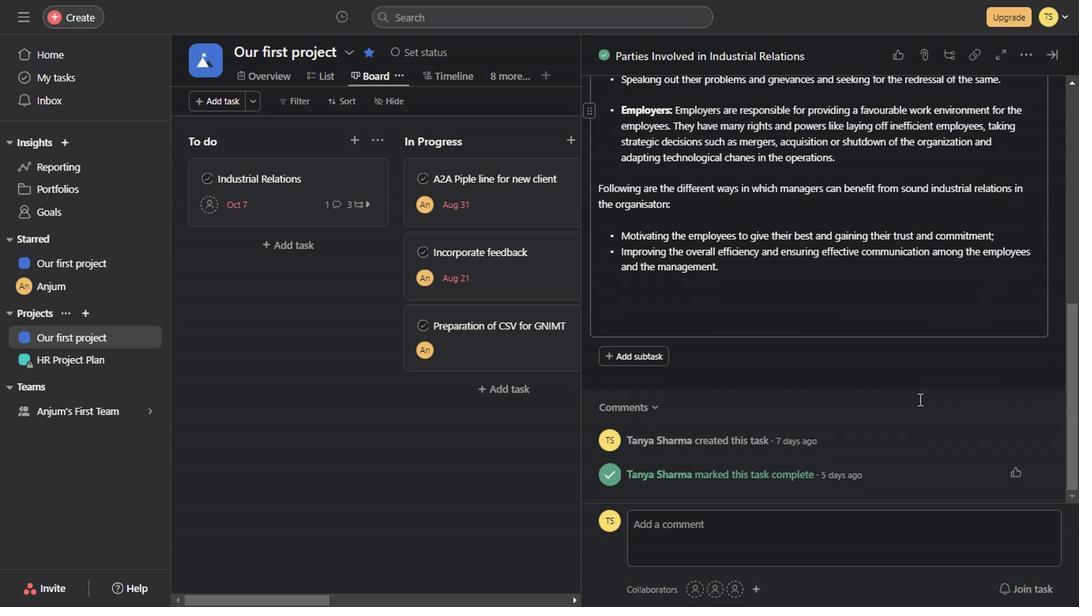 
Action: Mouse scrolled (916, 399) with delta (0, 0)
Screenshot: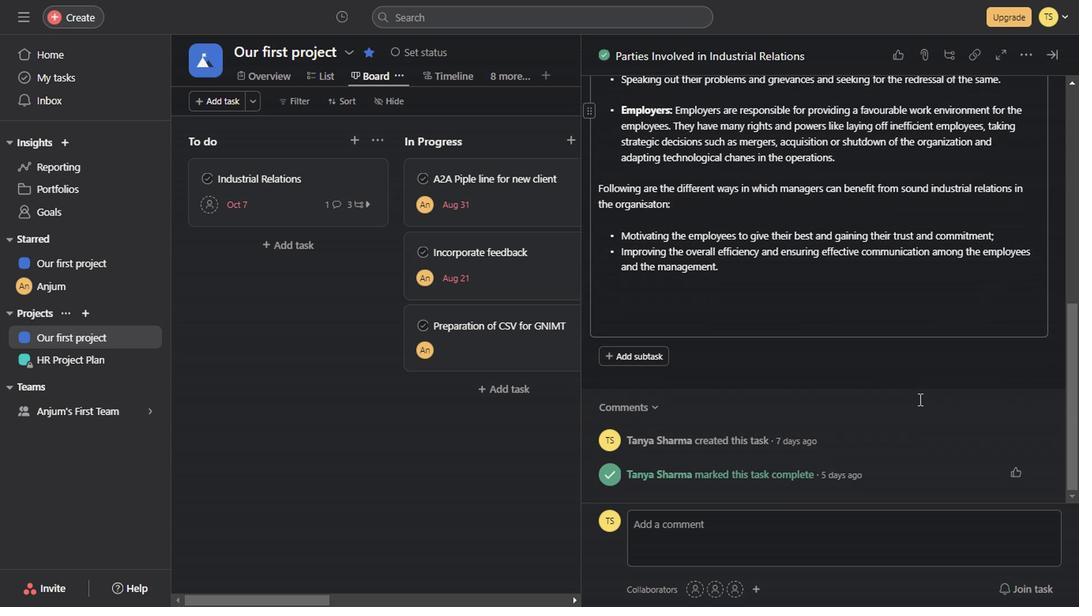 
Action: Mouse scrolled (916, 399) with delta (0, 0)
Screenshot: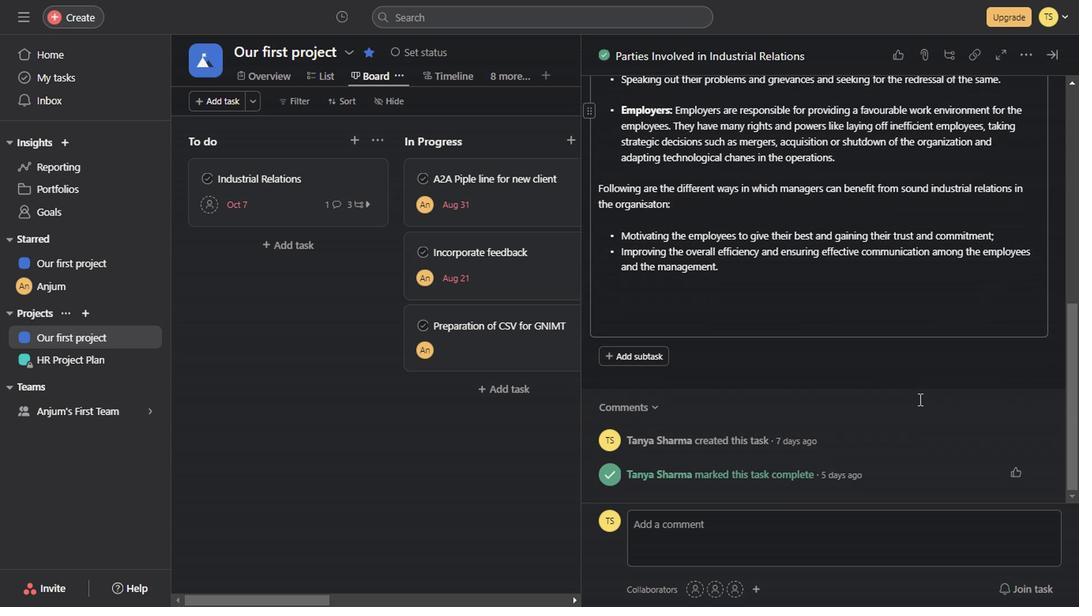 
Action: Mouse scrolled (916, 399) with delta (0, 0)
Screenshot: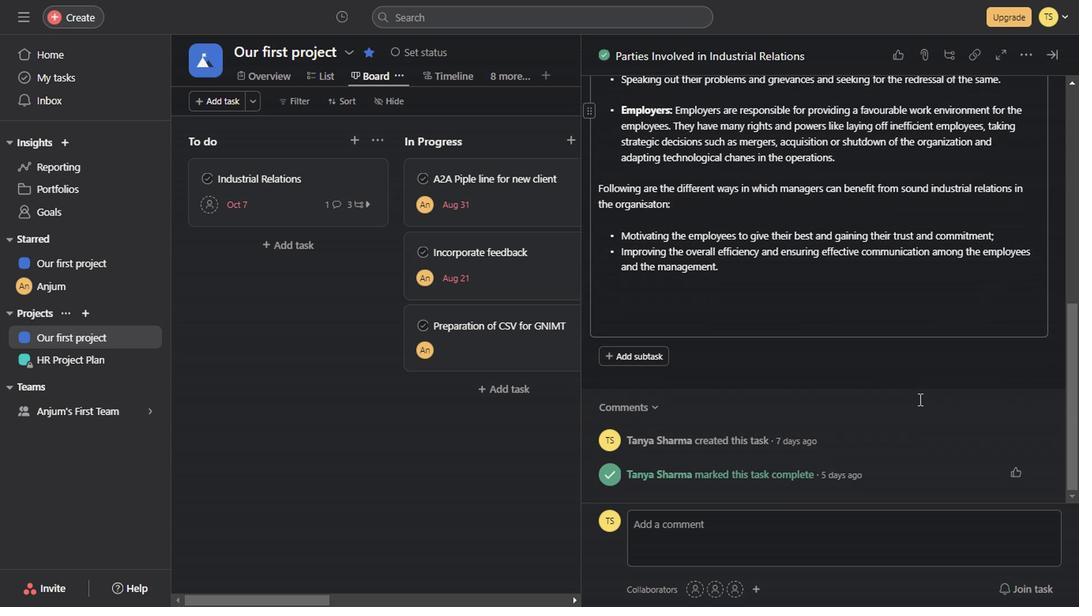 
Action: Mouse scrolled (916, 399) with delta (0, 0)
Screenshot: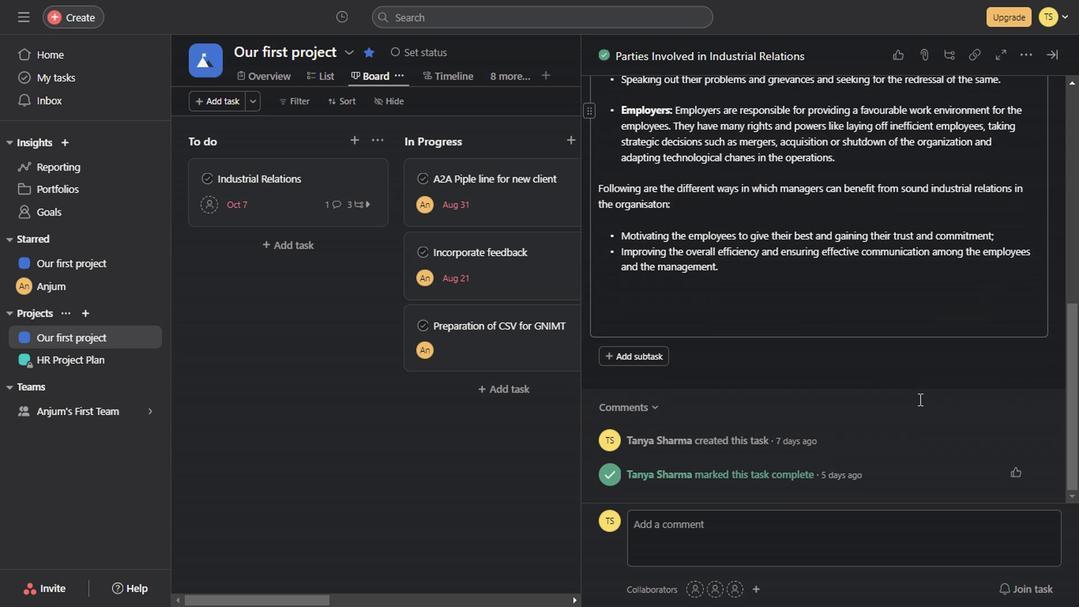 
Action: Mouse scrolled (916, 399) with delta (0, 0)
Screenshot: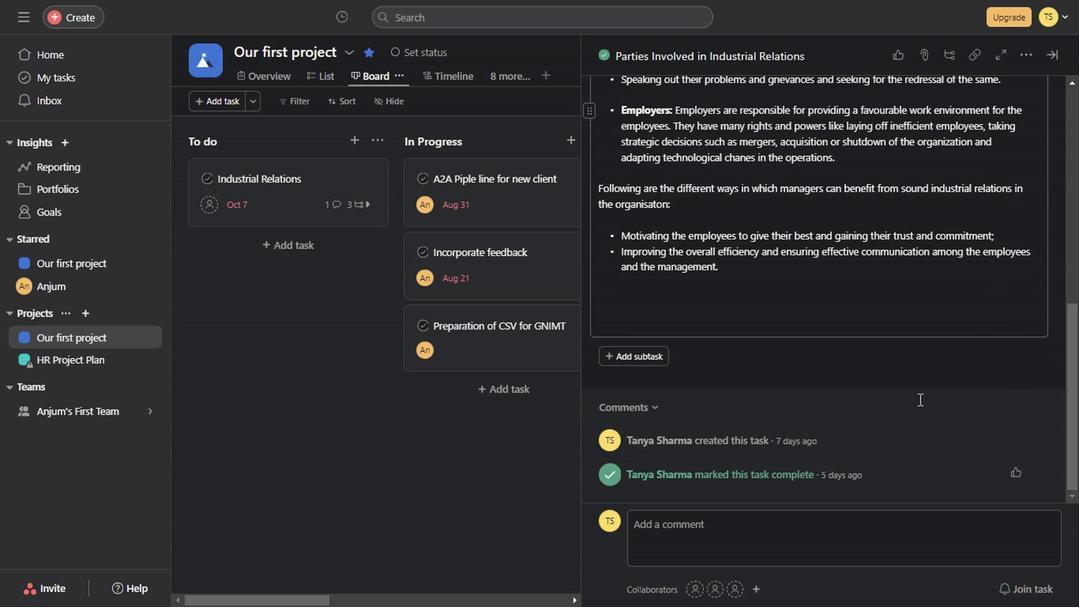 
Action: Mouse scrolled (916, 399) with delta (0, 0)
Screenshot: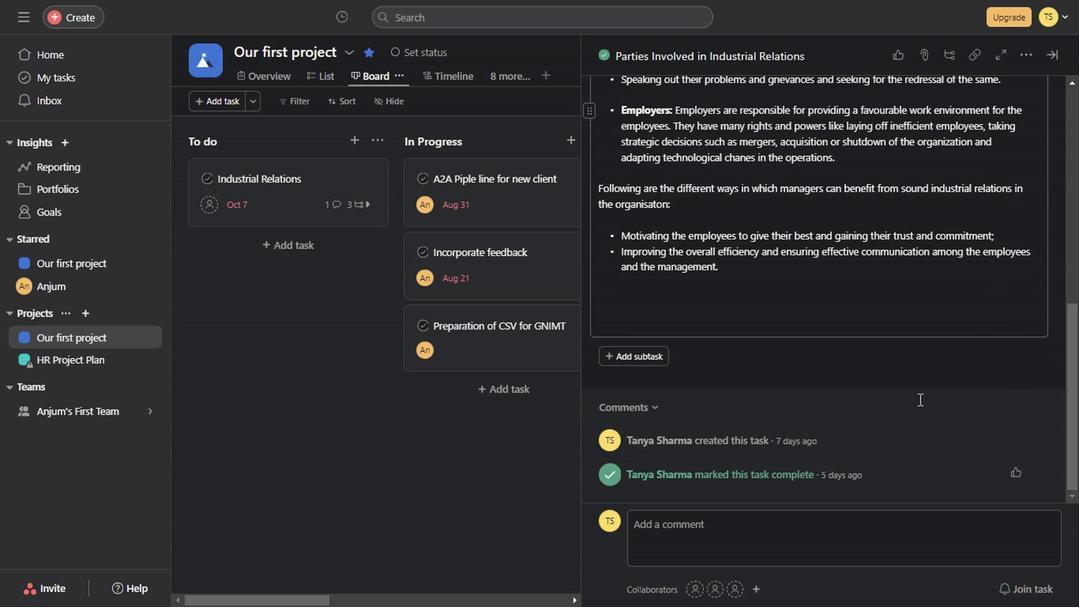 
Action: Mouse scrolled (916, 399) with delta (0, 0)
Screenshot: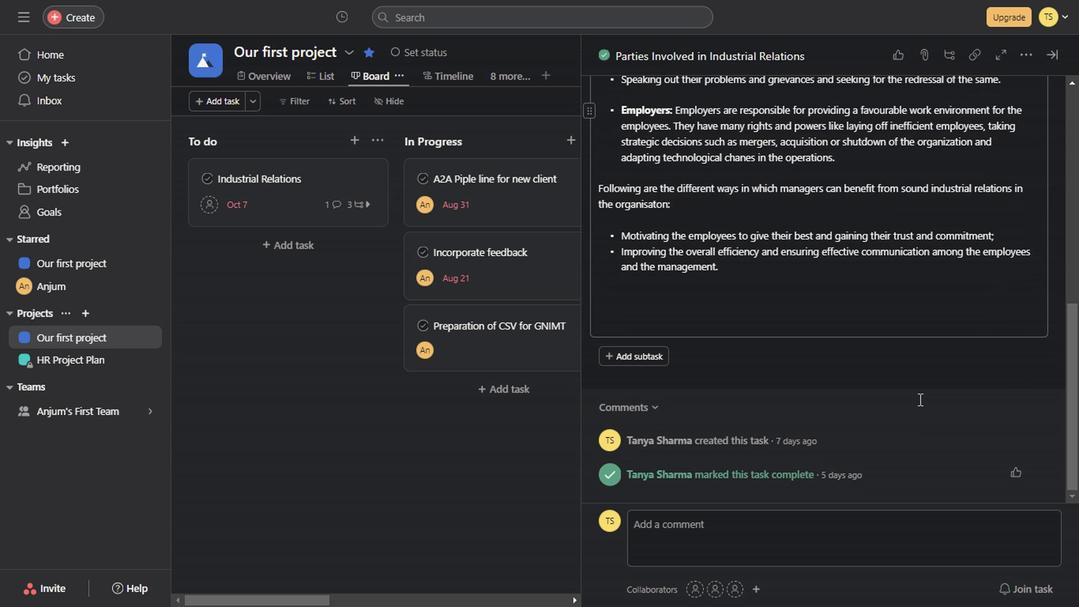 
Action: Mouse scrolled (916, 399) with delta (0, 0)
Screenshot: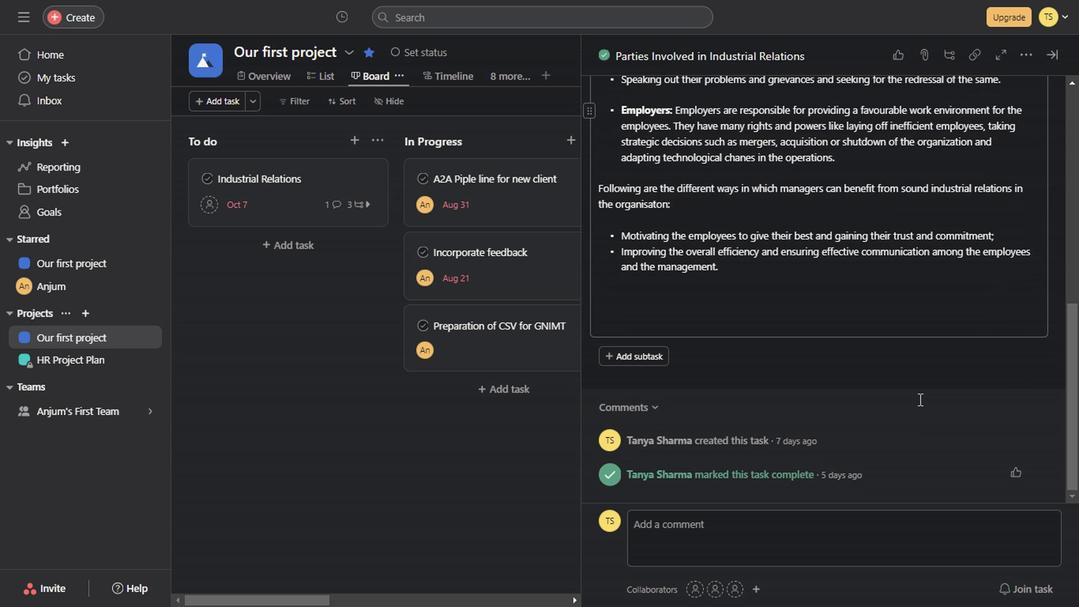
Action: Mouse scrolled (916, 398) with delta (0, -1)
Screenshot: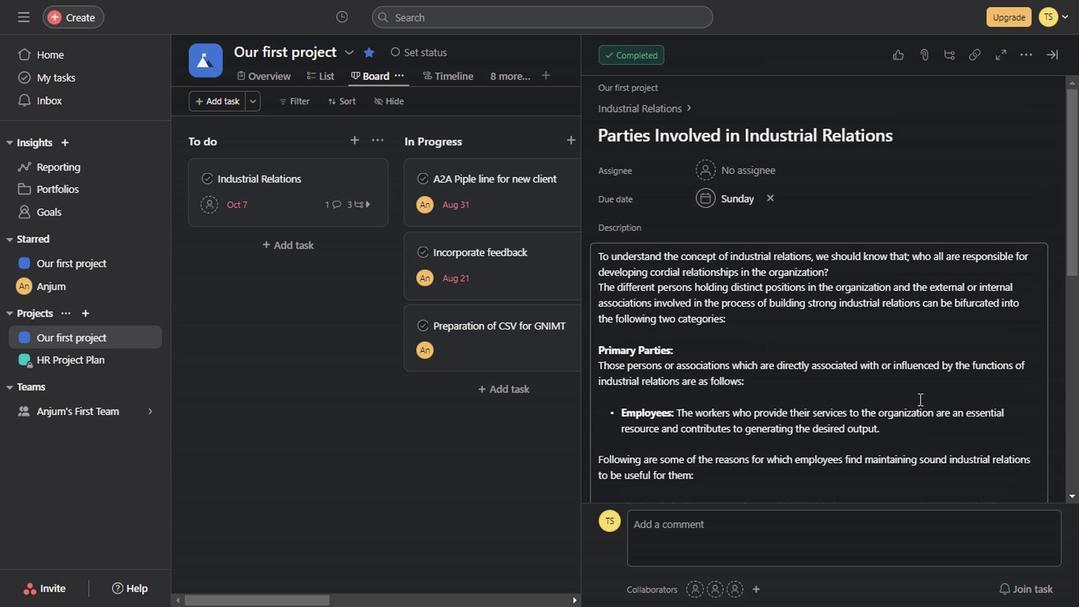 
Action: Mouse scrolled (916, 399) with delta (0, 0)
Screenshot: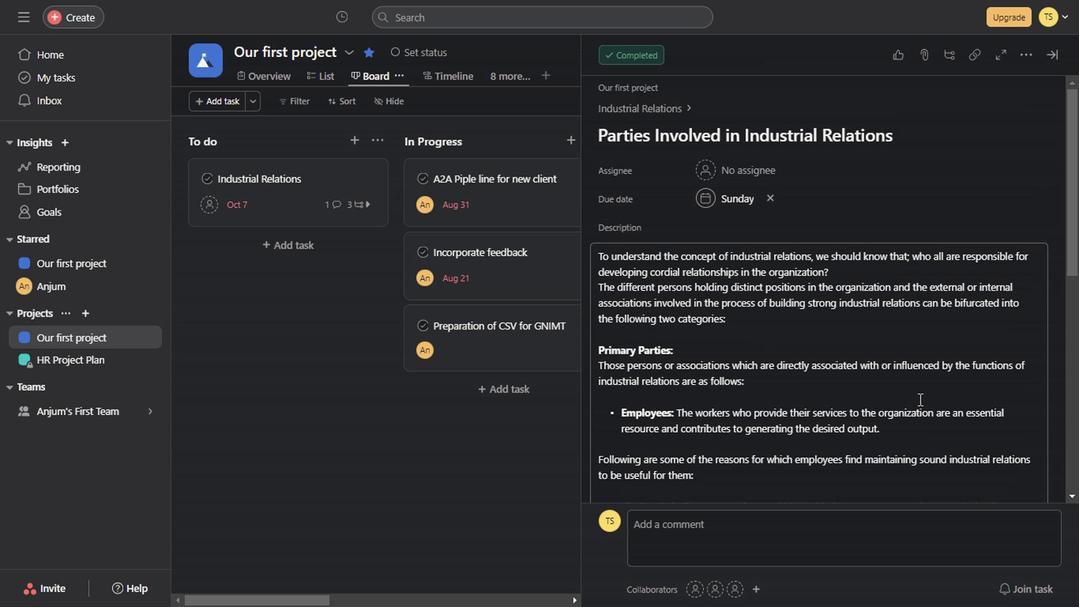 
Action: Mouse scrolled (916, 399) with delta (0, 0)
Screenshot: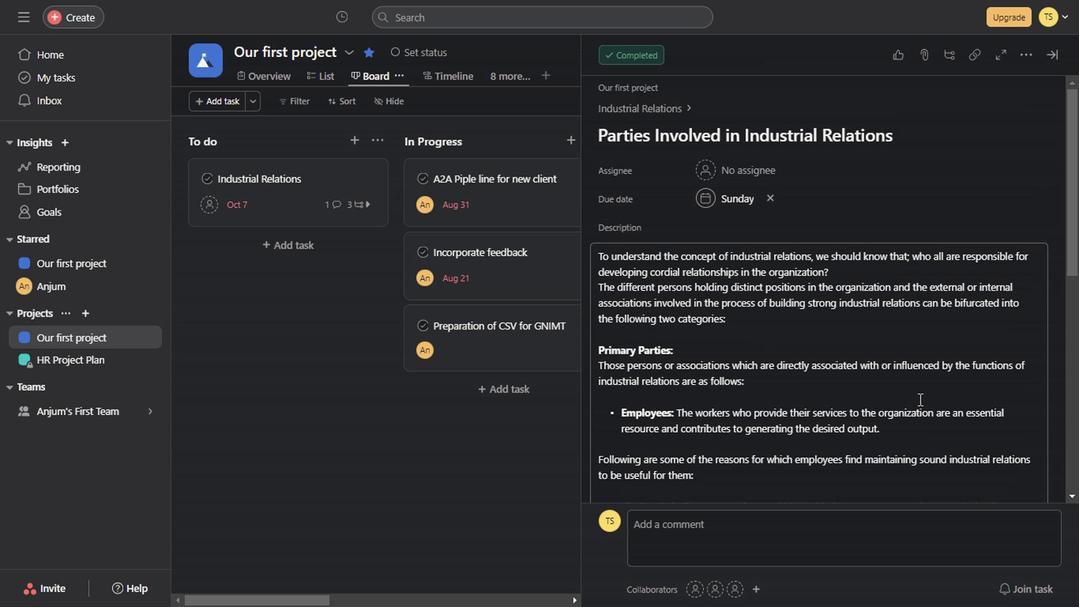 
Action: Mouse scrolled (916, 399) with delta (0, 0)
Screenshot: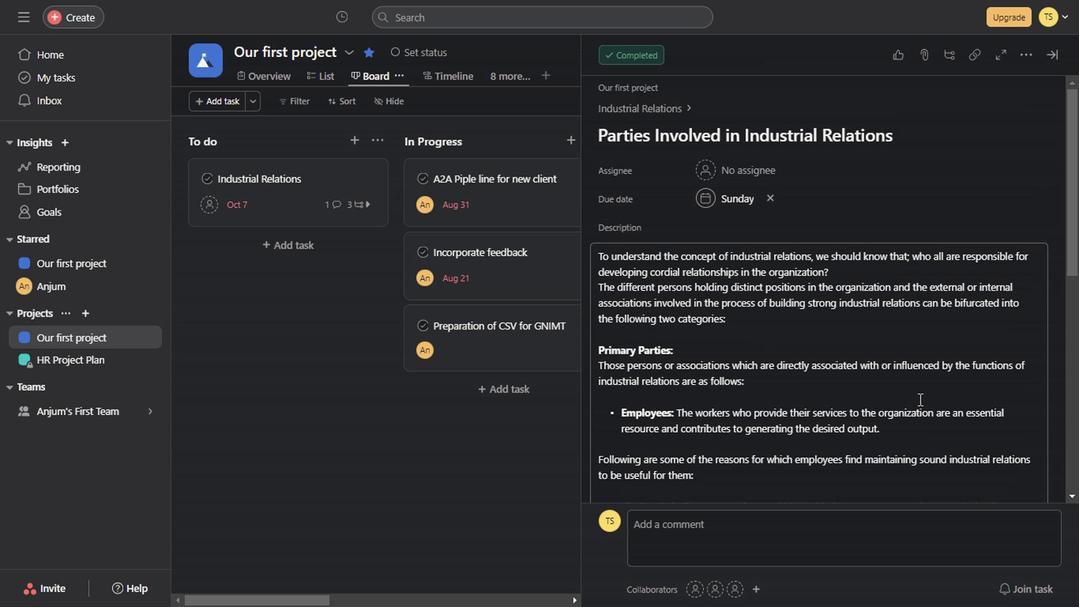 
Action: Mouse scrolled (916, 399) with delta (0, 0)
Screenshot: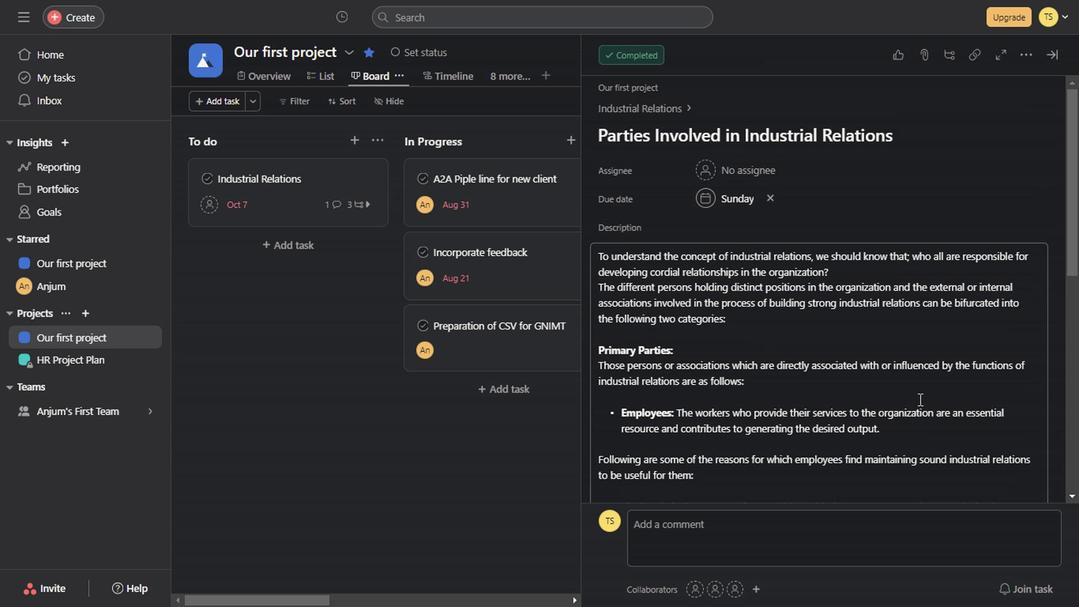 
Action: Mouse scrolled (916, 399) with delta (0, 0)
Screenshot: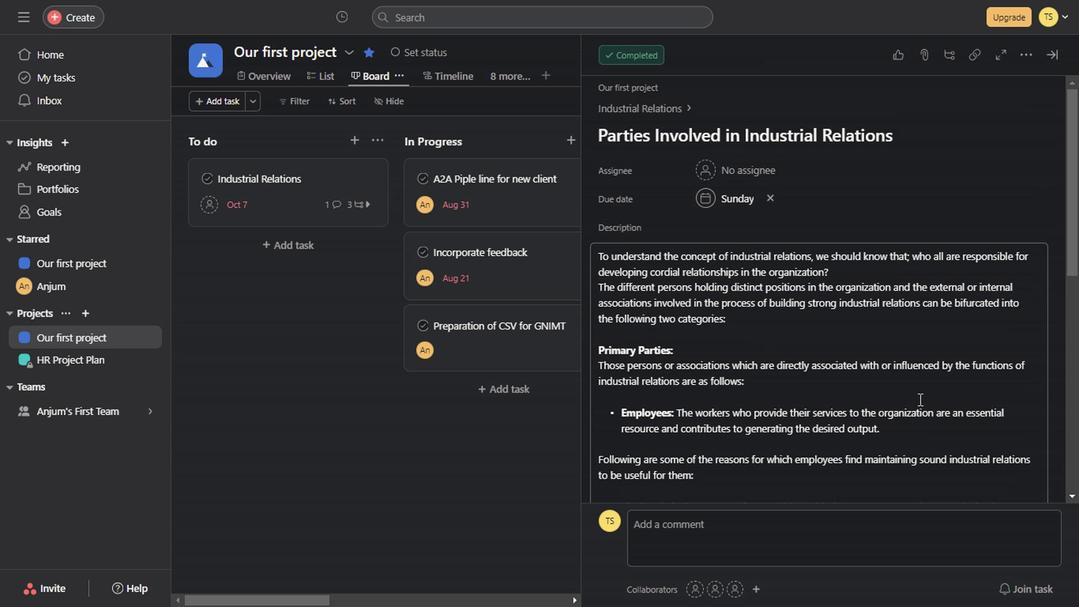 
Action: Mouse scrolled (916, 399) with delta (0, 0)
Screenshot: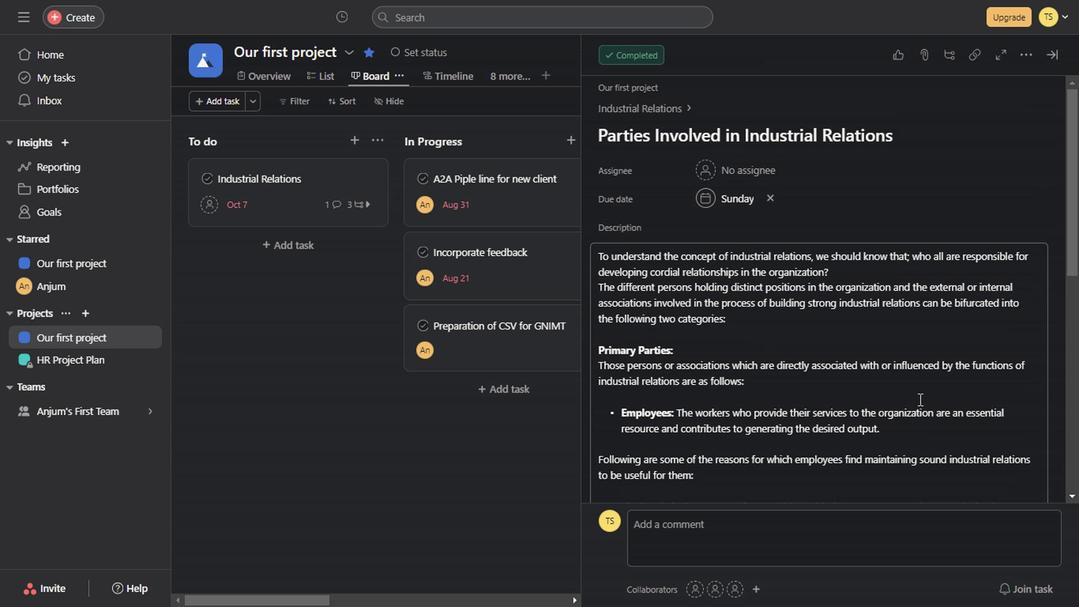 
Action: Mouse scrolled (916, 399) with delta (0, 0)
Screenshot: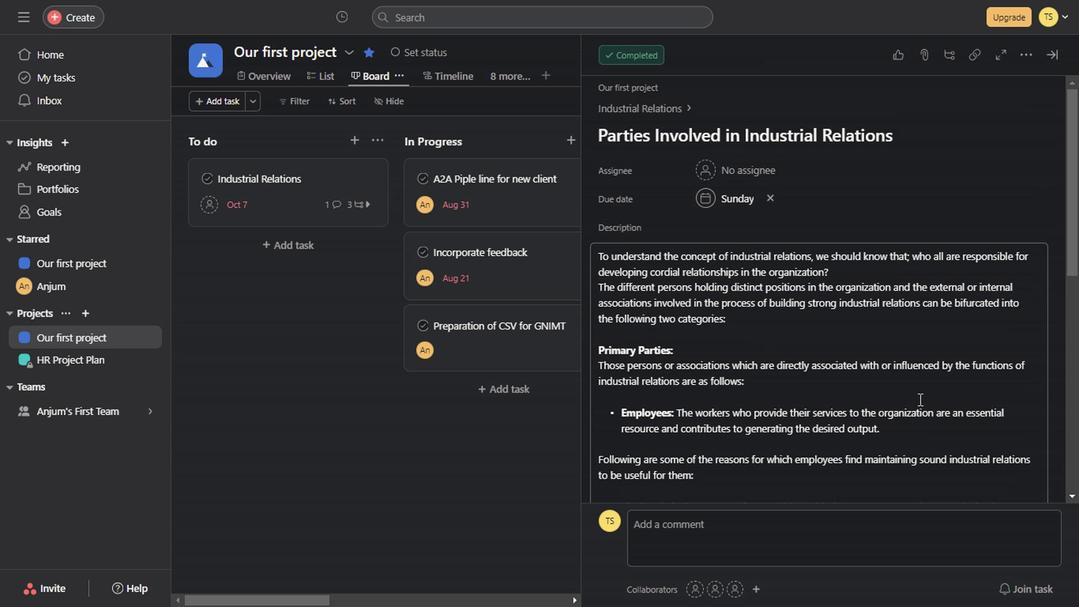 
Action: Mouse scrolled (916, 399) with delta (0, 0)
Screenshot: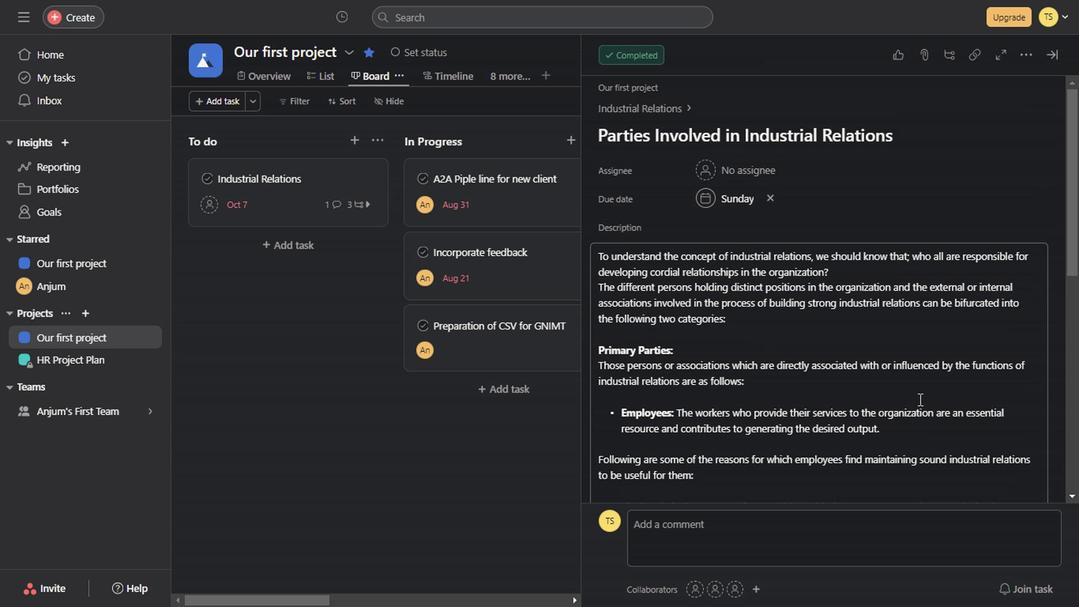 
Action: Mouse scrolled (916, 399) with delta (0, 0)
Screenshot: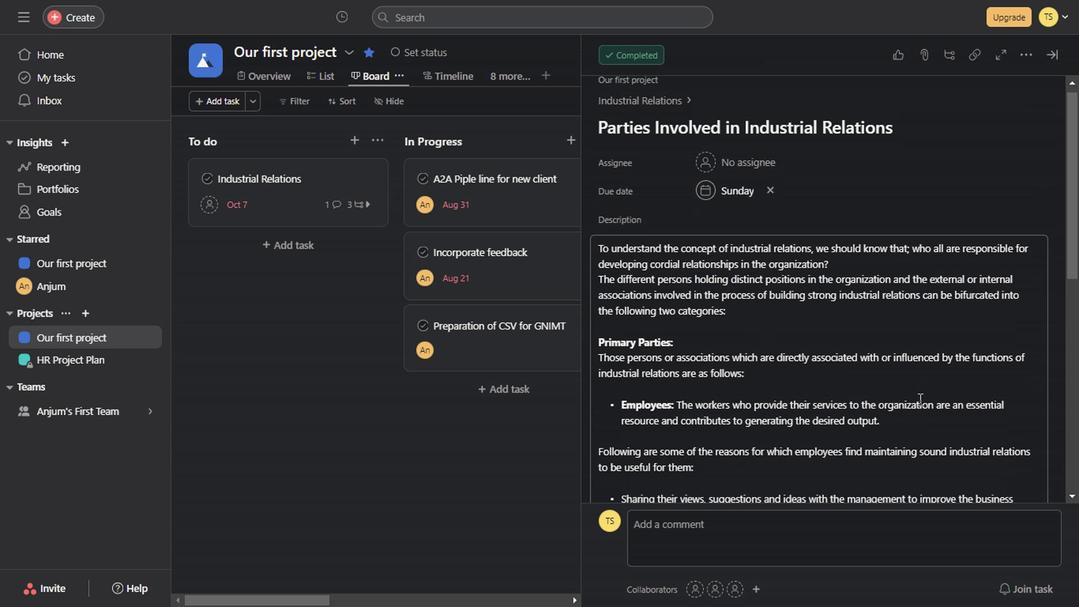 
Action: Mouse scrolled (916, 399) with delta (0, 0)
Screenshot: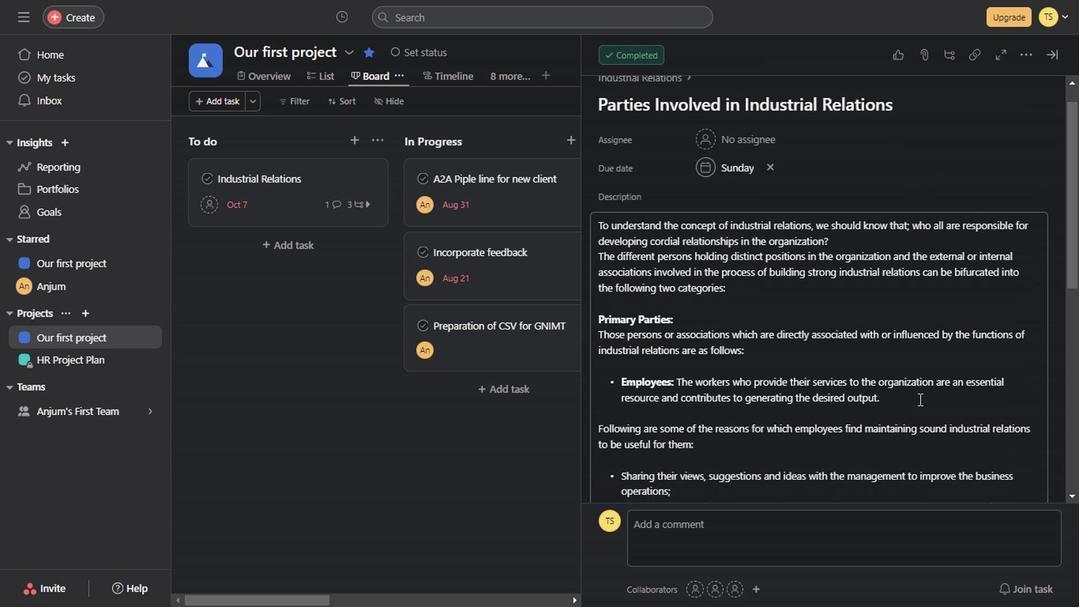 
Action: Mouse scrolled (916, 399) with delta (0, 0)
Screenshot: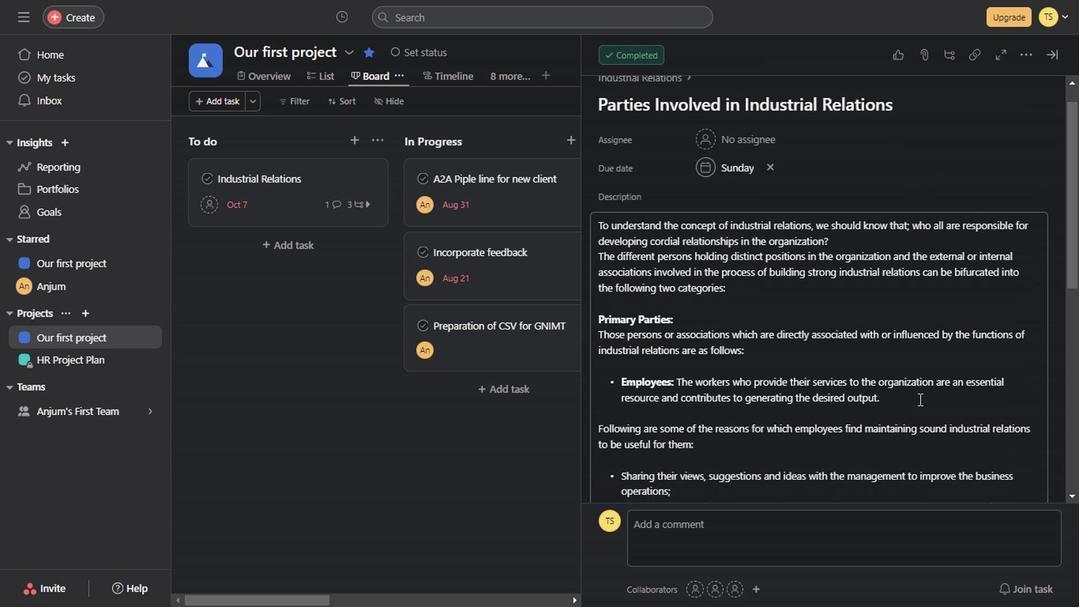 
Action: Mouse scrolled (916, 399) with delta (0, 0)
Screenshot: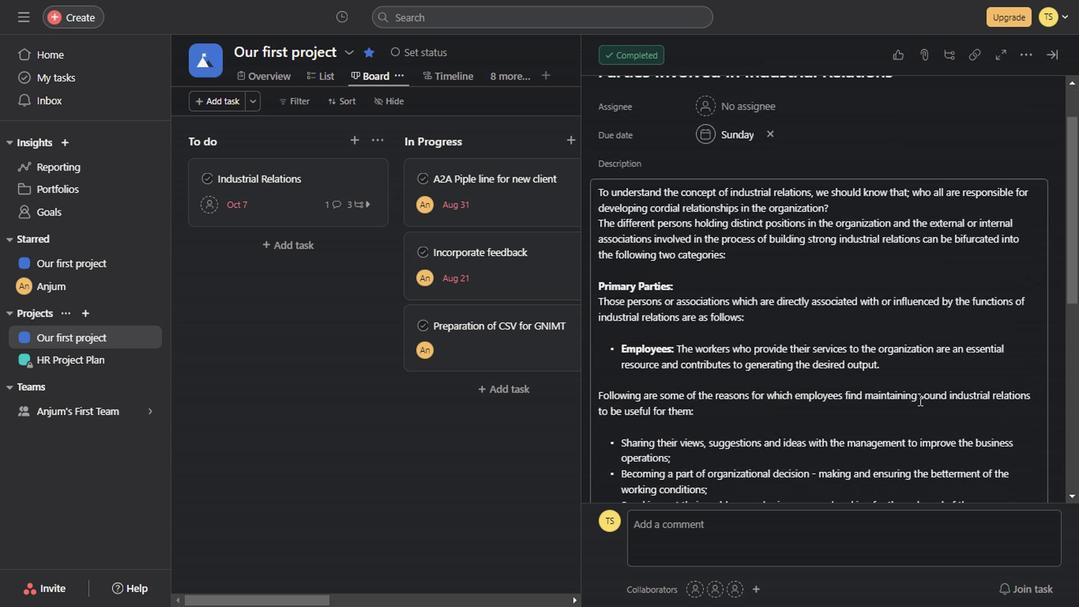 
Action: Mouse scrolled (916, 399) with delta (0, 0)
Screenshot: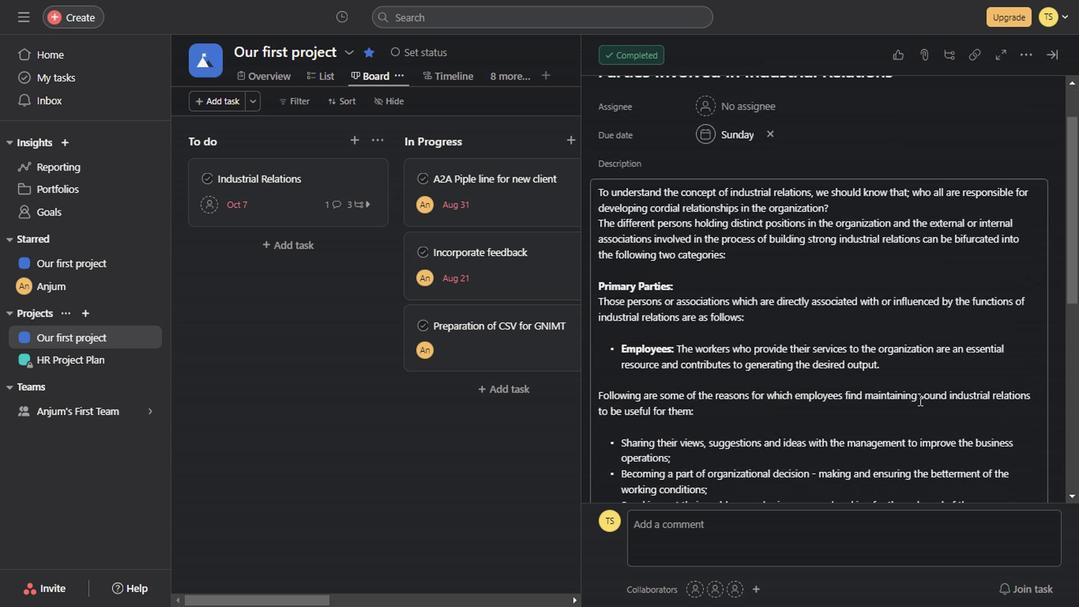 
Action: Mouse scrolled (916, 399) with delta (0, 0)
Screenshot: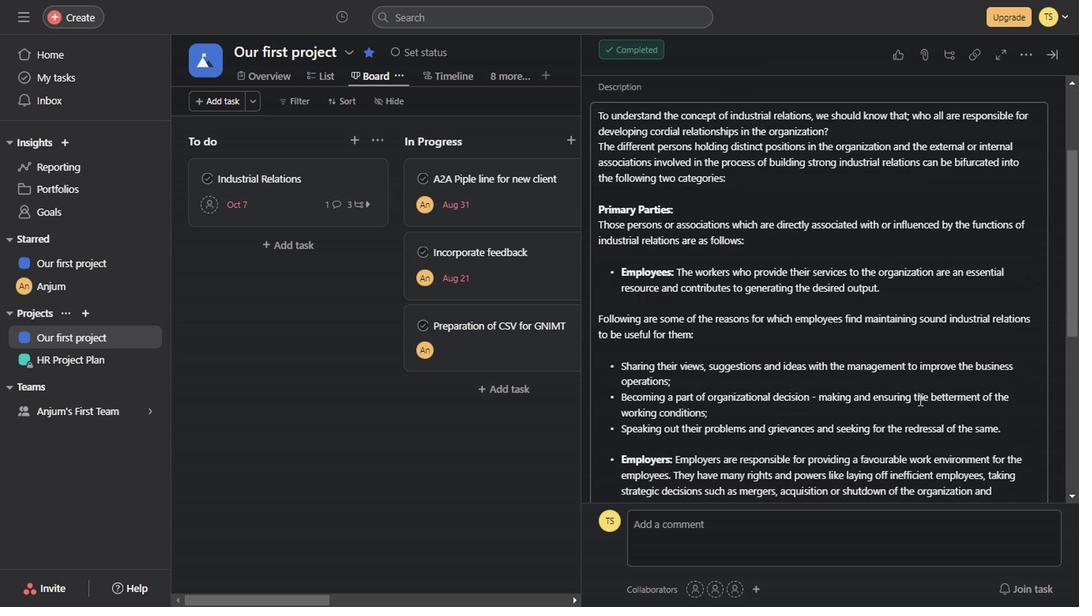 
Action: Mouse scrolled (916, 399) with delta (0, 0)
Screenshot: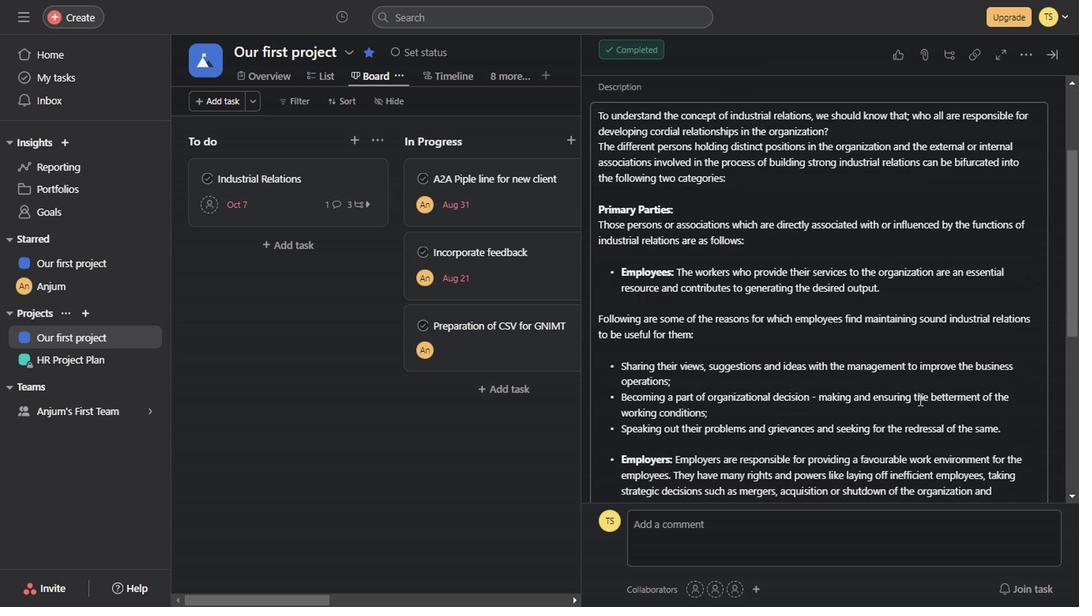 
Action: Mouse scrolled (916, 399) with delta (0, 0)
Screenshot: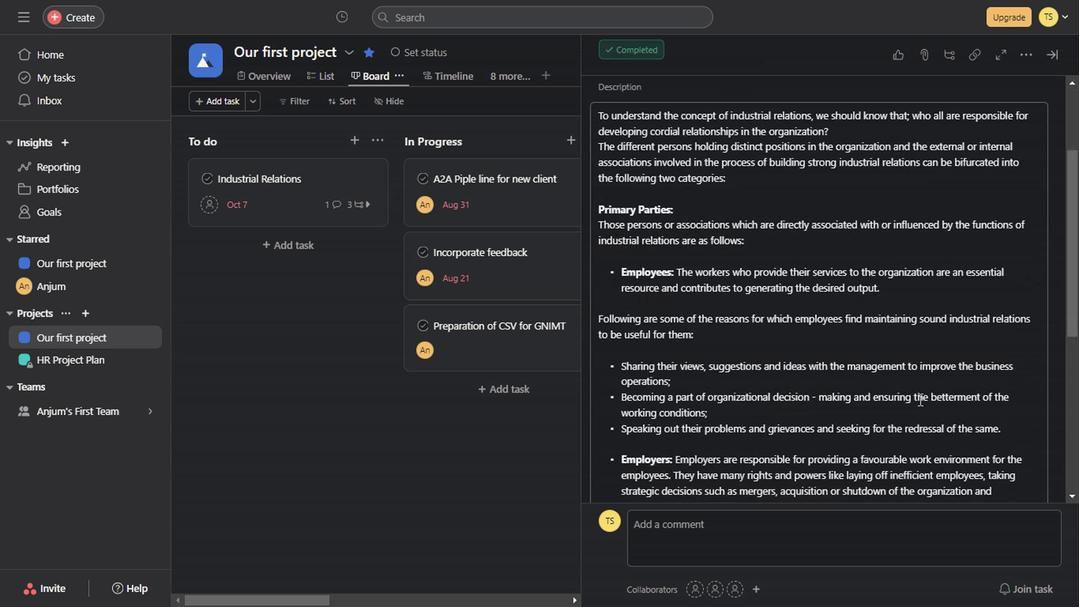 
Action: Mouse scrolled (916, 399) with delta (0, 0)
Screenshot: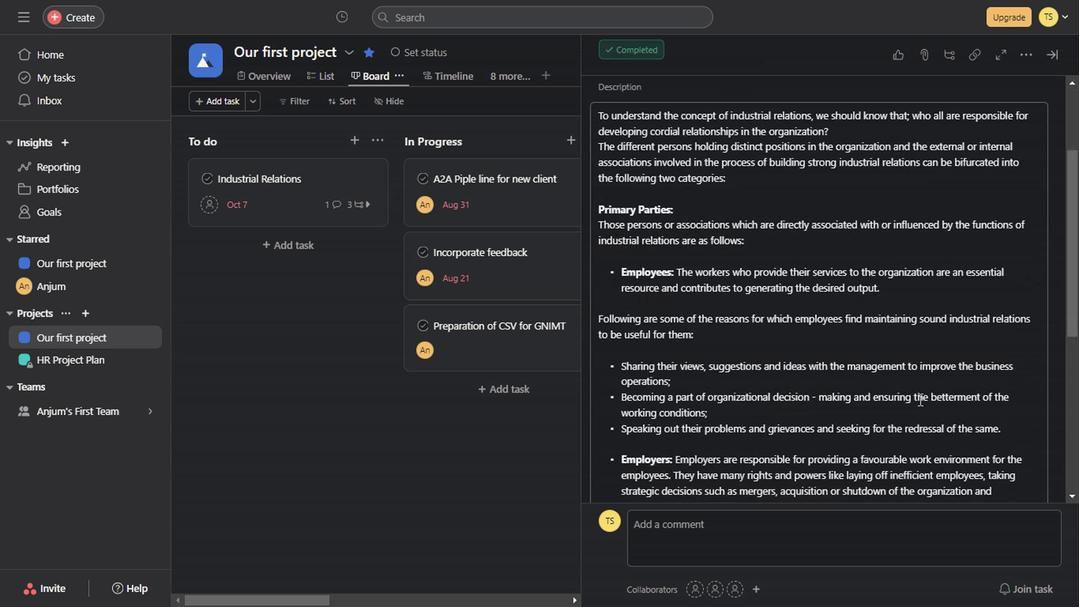 
Action: Mouse scrolled (916, 399) with delta (0, 0)
Screenshot: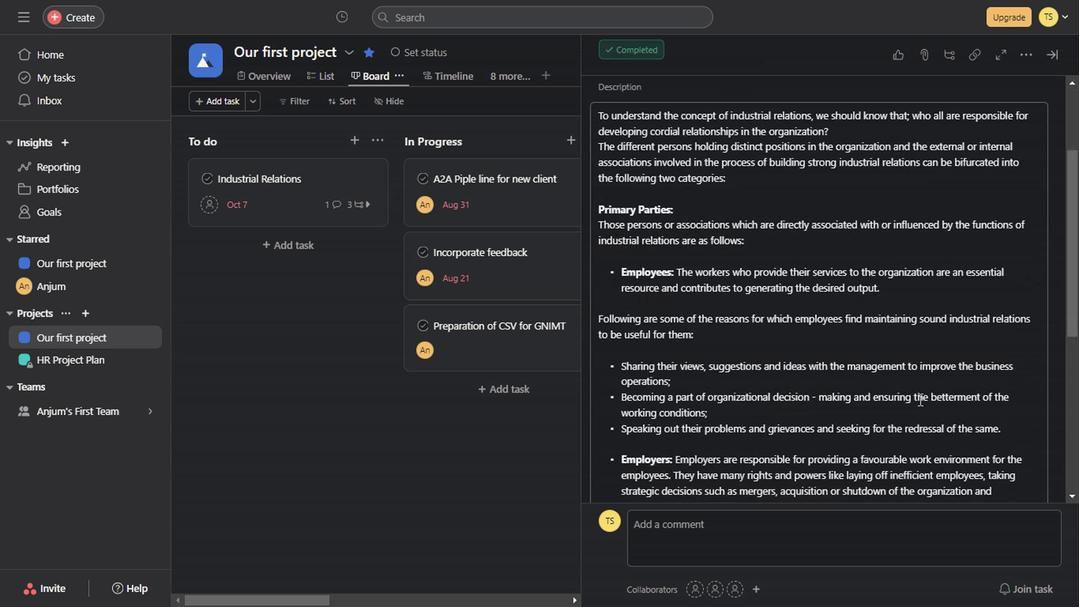 
Action: Mouse scrolled (916, 399) with delta (0, 0)
Screenshot: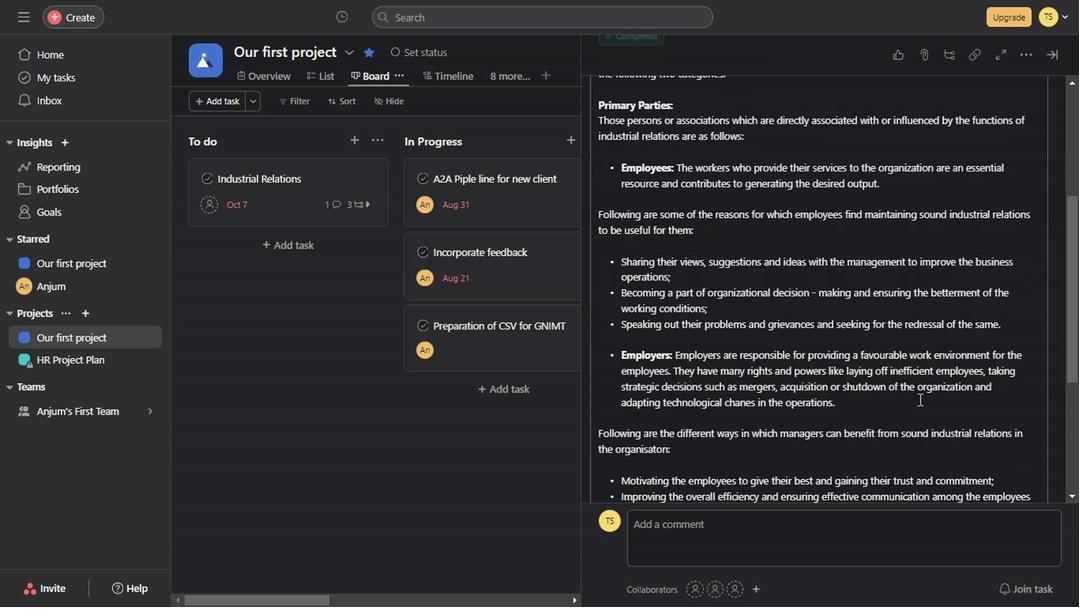 
Action: Mouse scrolled (916, 399) with delta (0, 0)
Screenshot: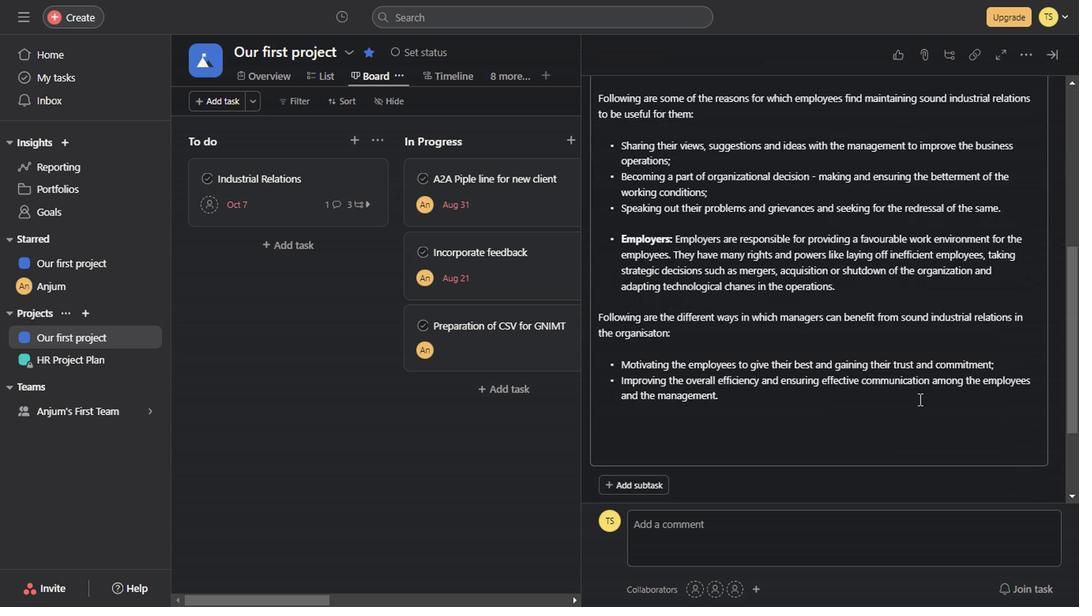 
Action: Mouse scrolled (916, 399) with delta (0, 0)
Screenshot: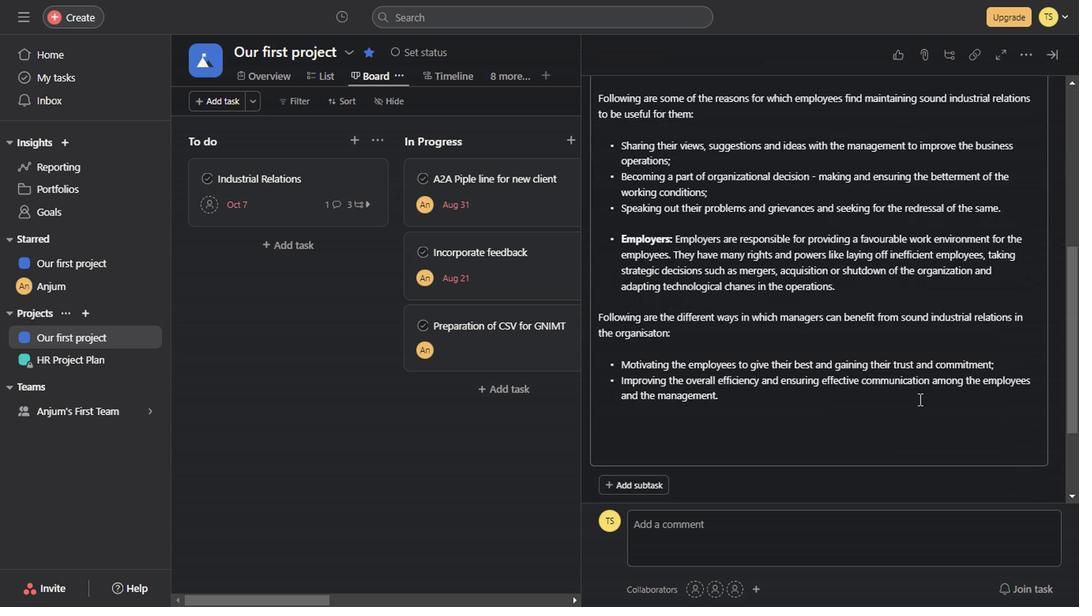 
Action: Mouse scrolled (916, 399) with delta (0, 0)
Screenshot: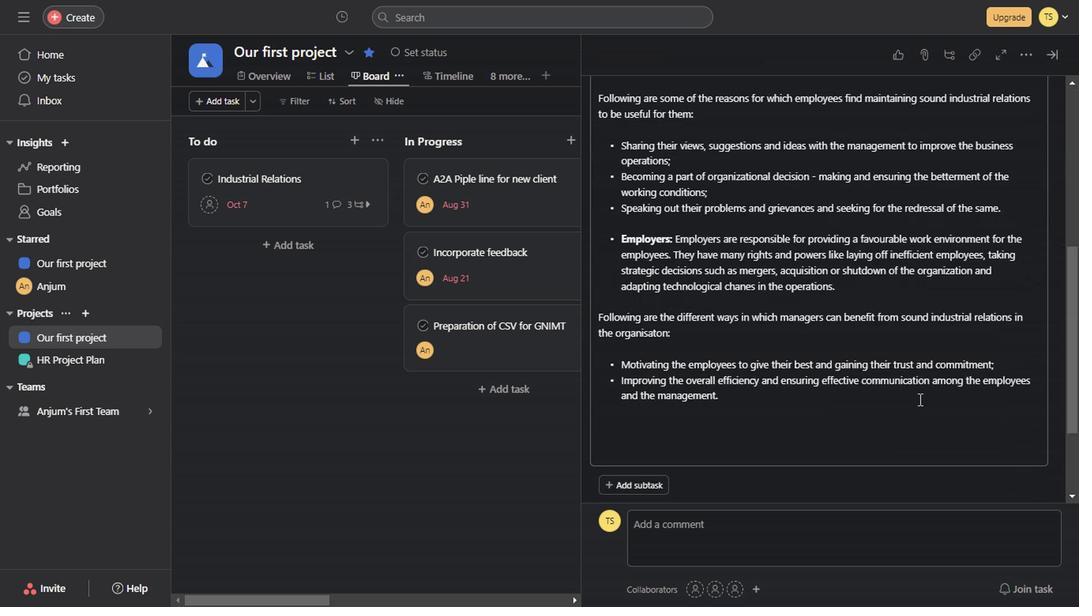 
Action: Mouse scrolled (916, 399) with delta (0, 0)
Screenshot: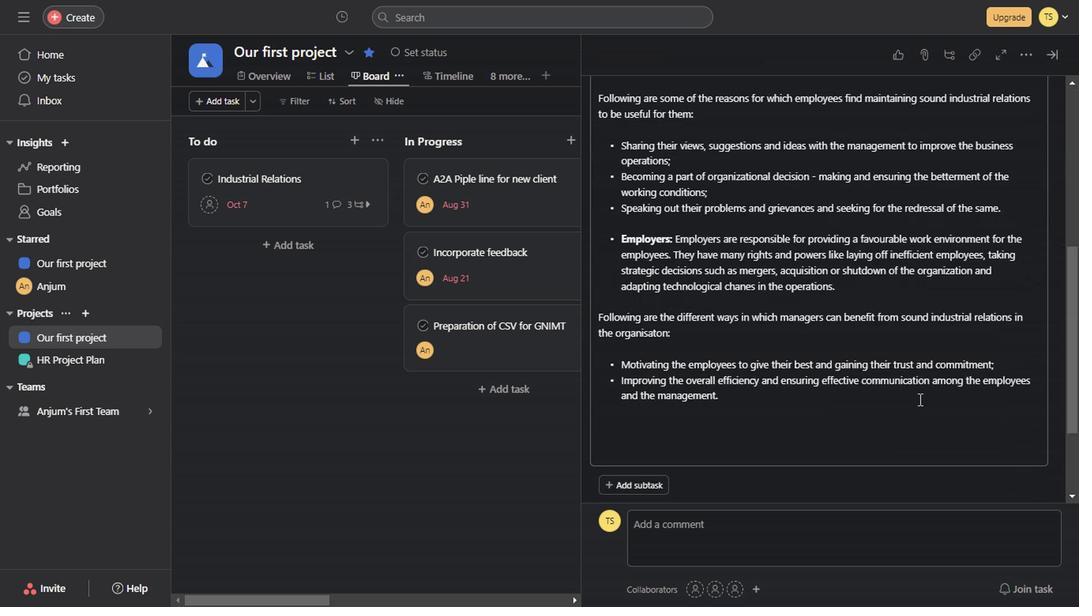 
Action: Mouse scrolled (916, 399) with delta (0, 0)
Screenshot: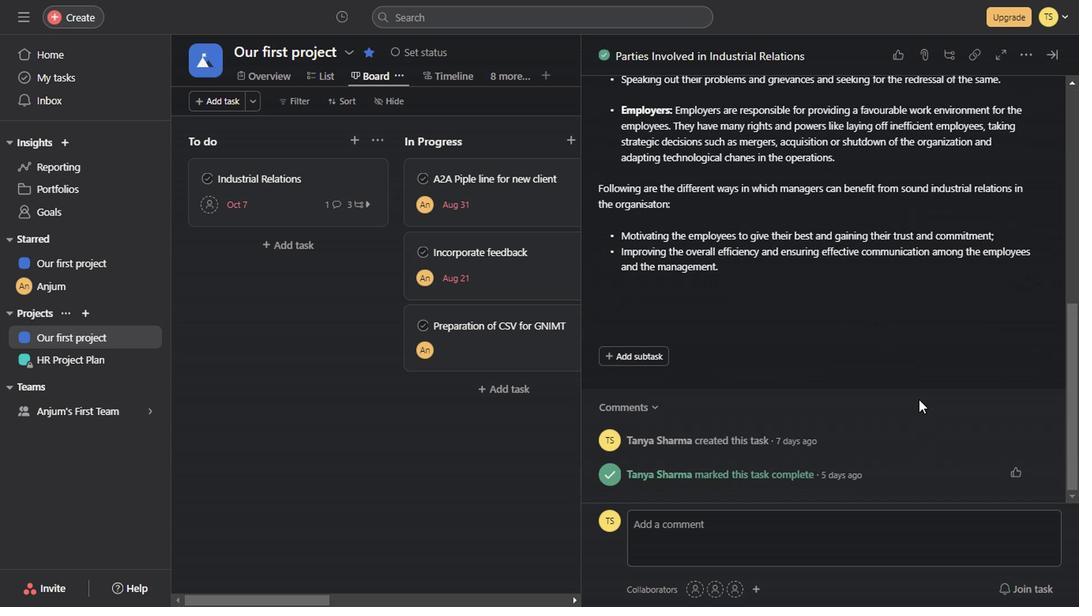 
Action: Mouse scrolled (916, 399) with delta (0, 0)
Screenshot: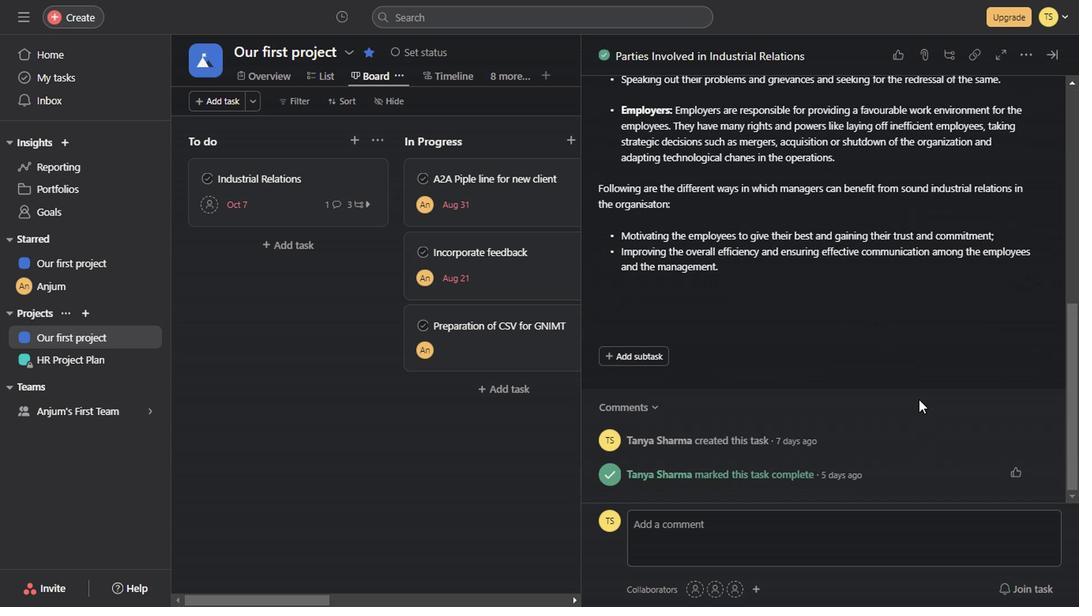 
Action: Mouse scrolled (916, 399) with delta (0, 0)
Screenshot: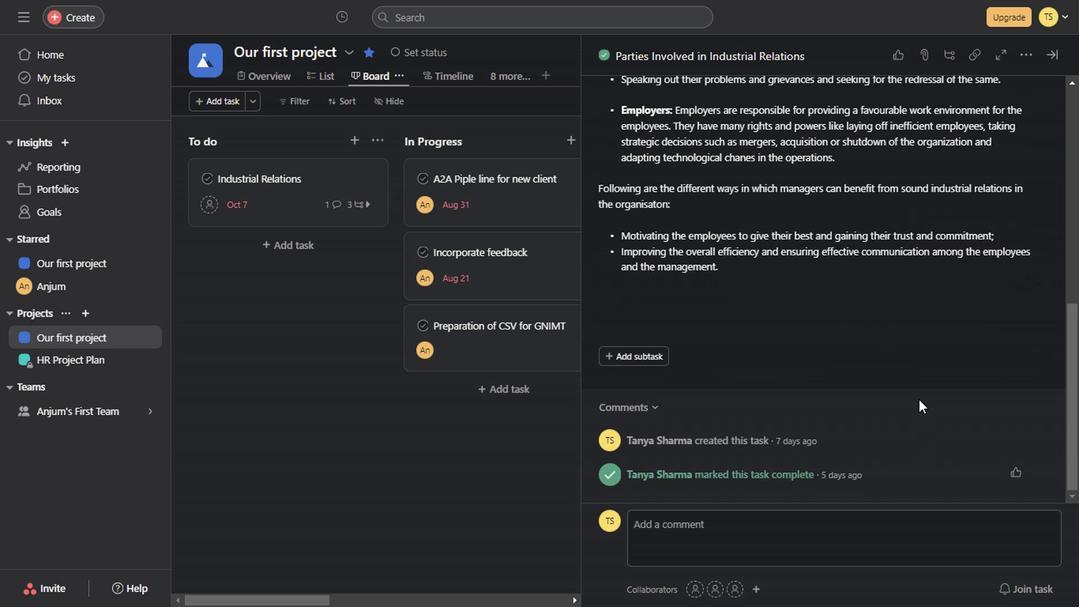 
Action: Mouse scrolled (916, 399) with delta (0, 0)
Screenshot: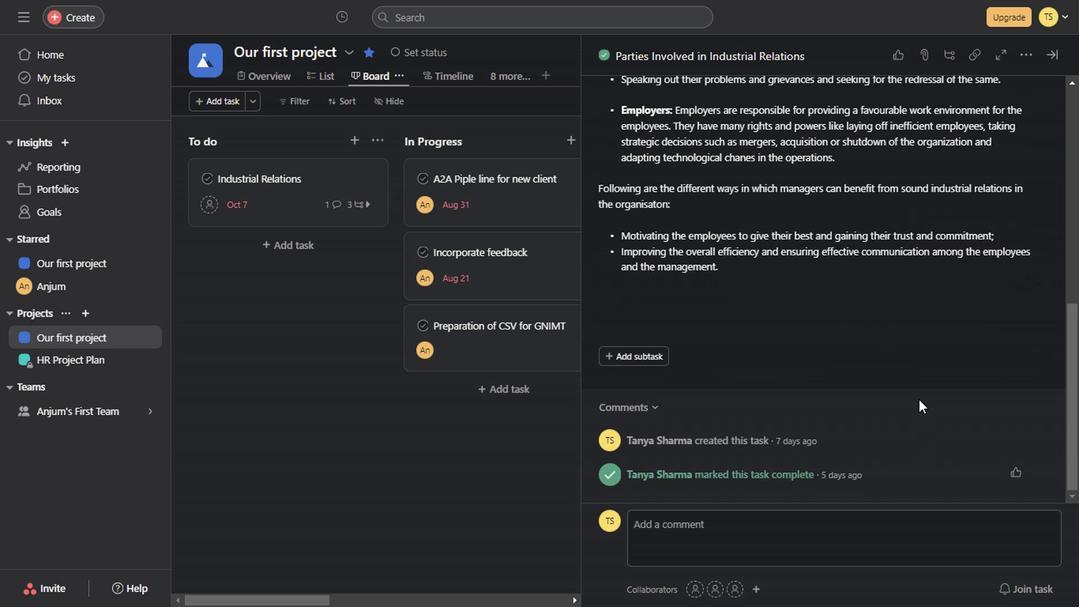 
Action: Mouse scrolled (916, 399) with delta (0, 0)
Screenshot: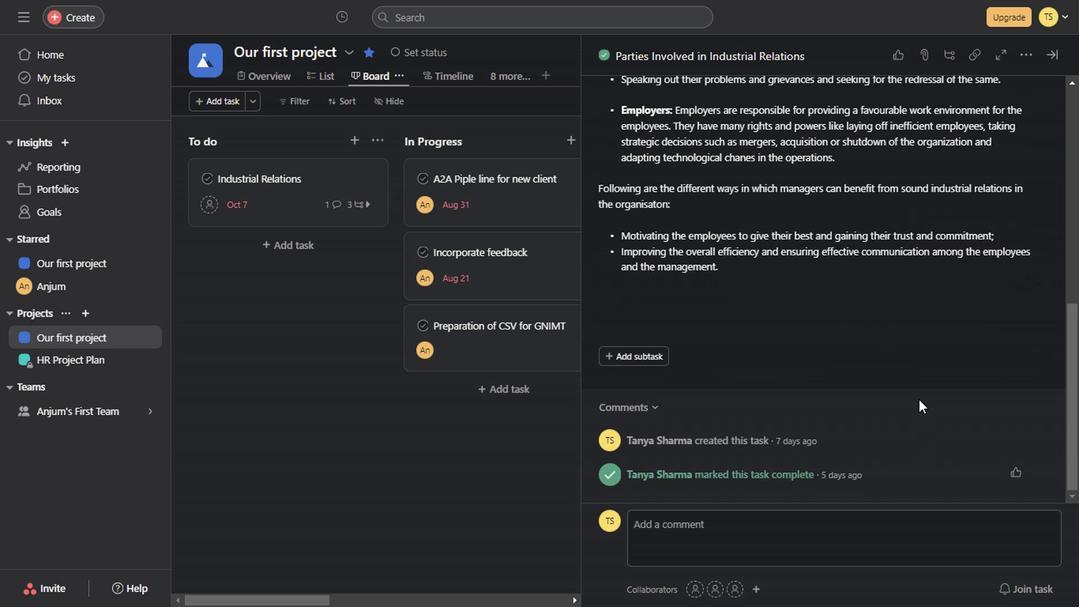 
Action: Mouse scrolled (916, 399) with delta (0, 0)
Screenshot: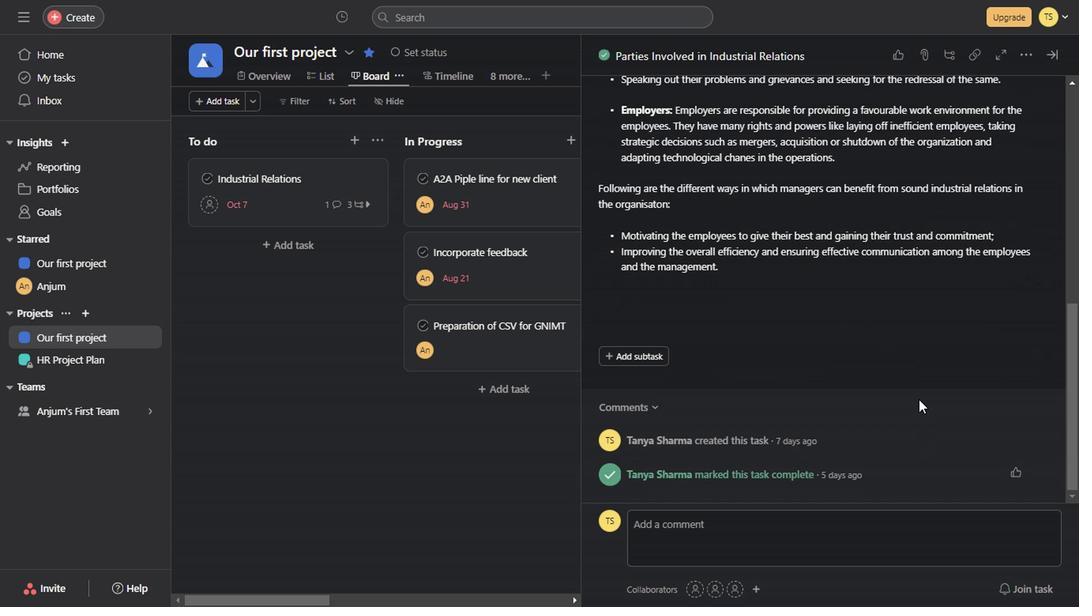 
Action: Mouse scrolled (916, 399) with delta (0, 0)
Screenshot: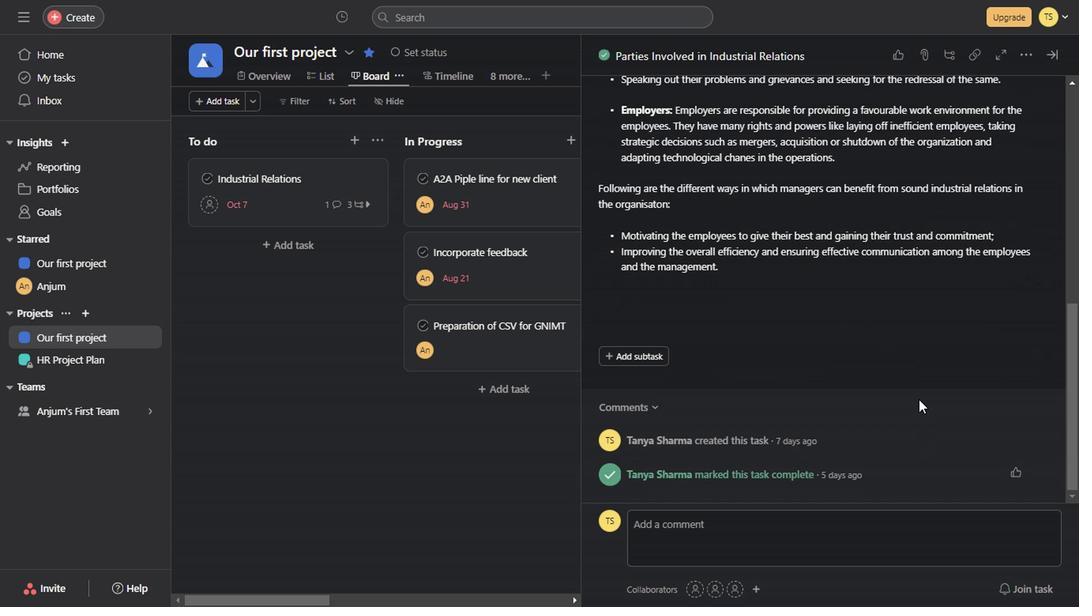 
Action: Mouse scrolled (916, 399) with delta (0, 0)
Screenshot: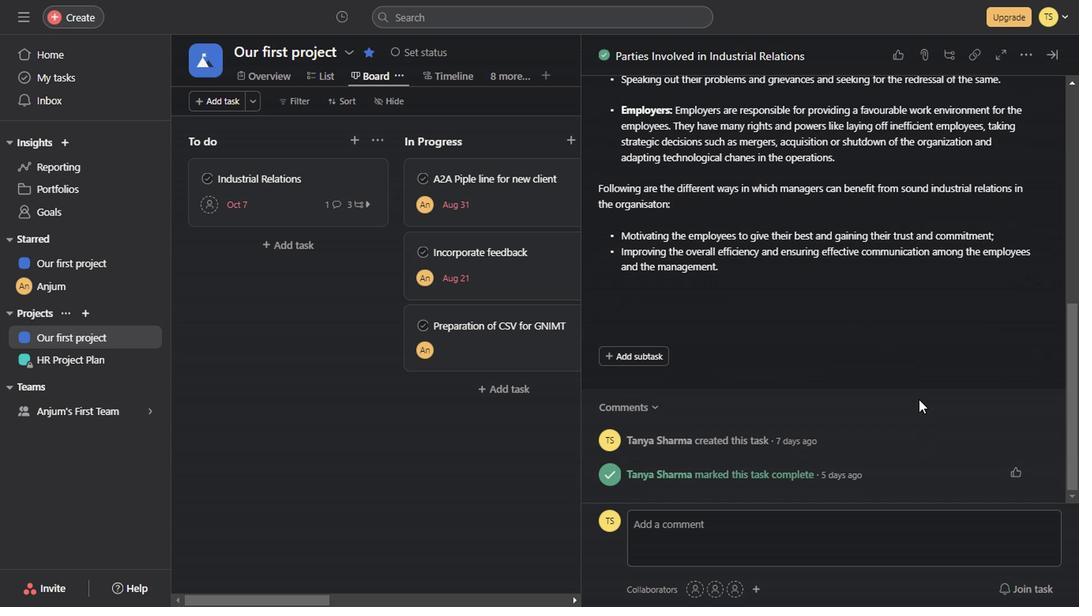 
Action: Mouse scrolled (916, 399) with delta (0, 0)
Screenshot: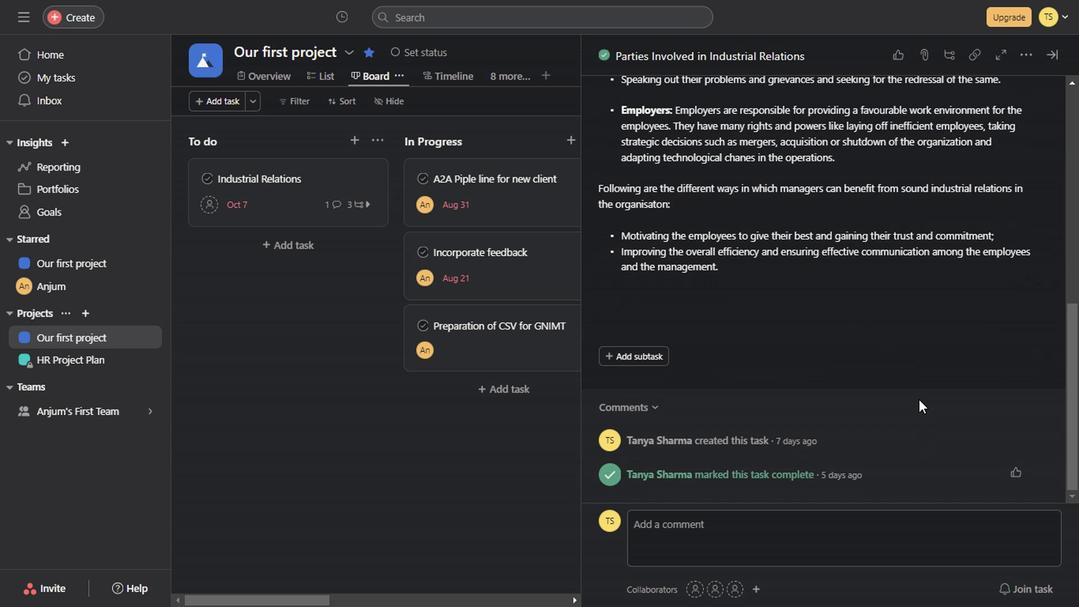 
Action: Mouse moved to (732, 191)
Screenshot: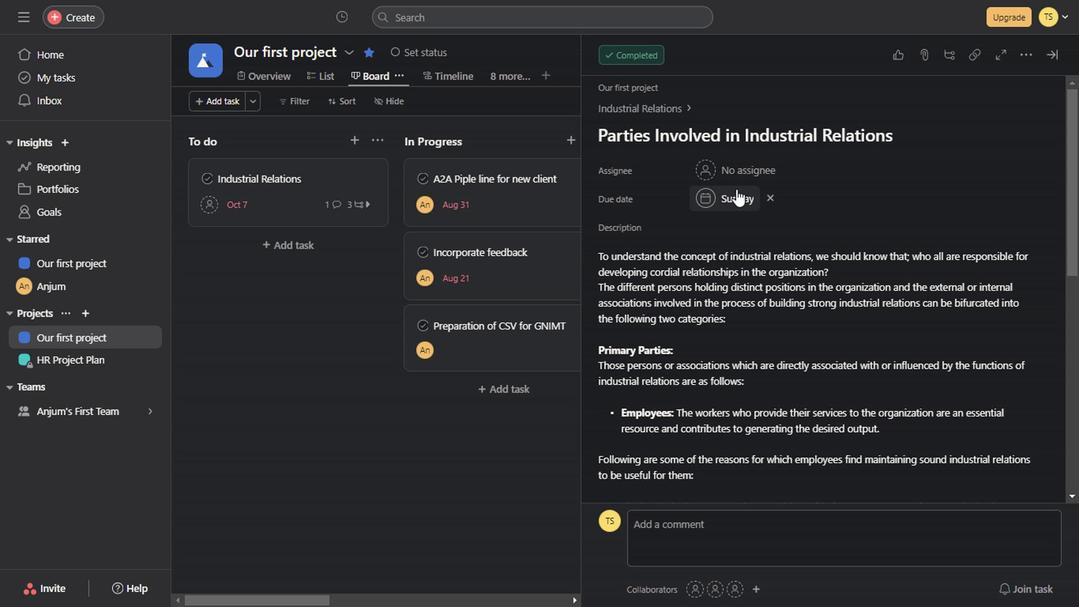 
Action: Mouse pressed left at (732, 191)
Screenshot: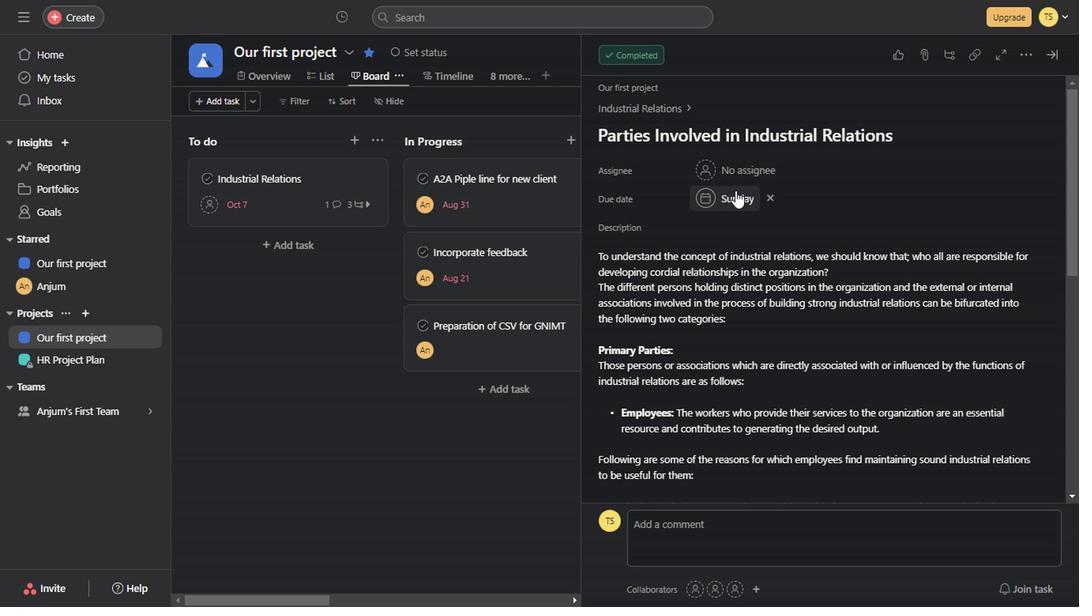 
Action: Mouse moved to (760, 357)
Screenshot: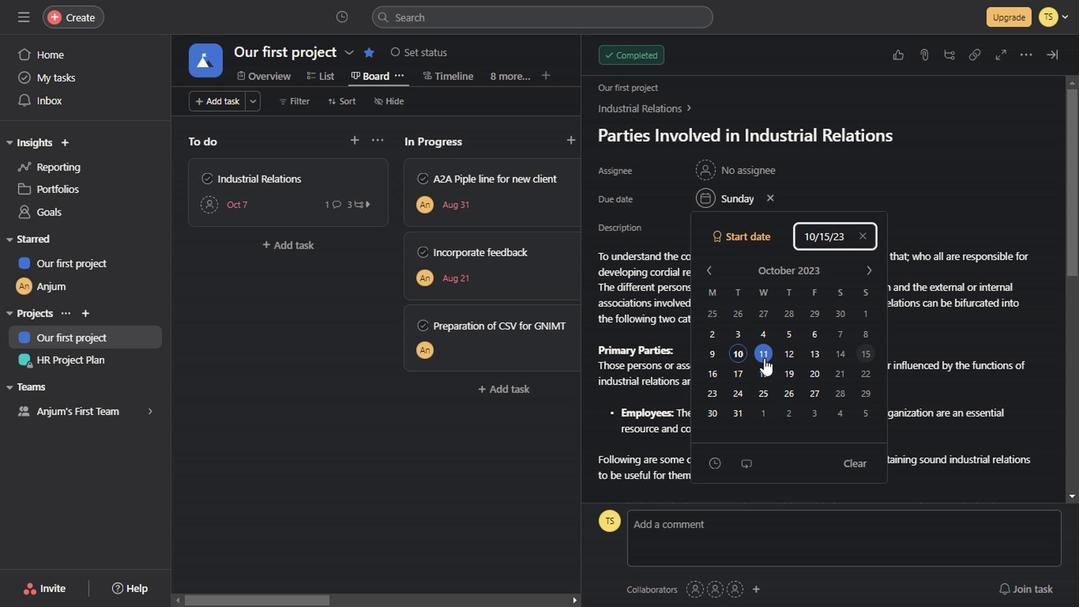 
Action: Mouse pressed left at (760, 357)
Screenshot: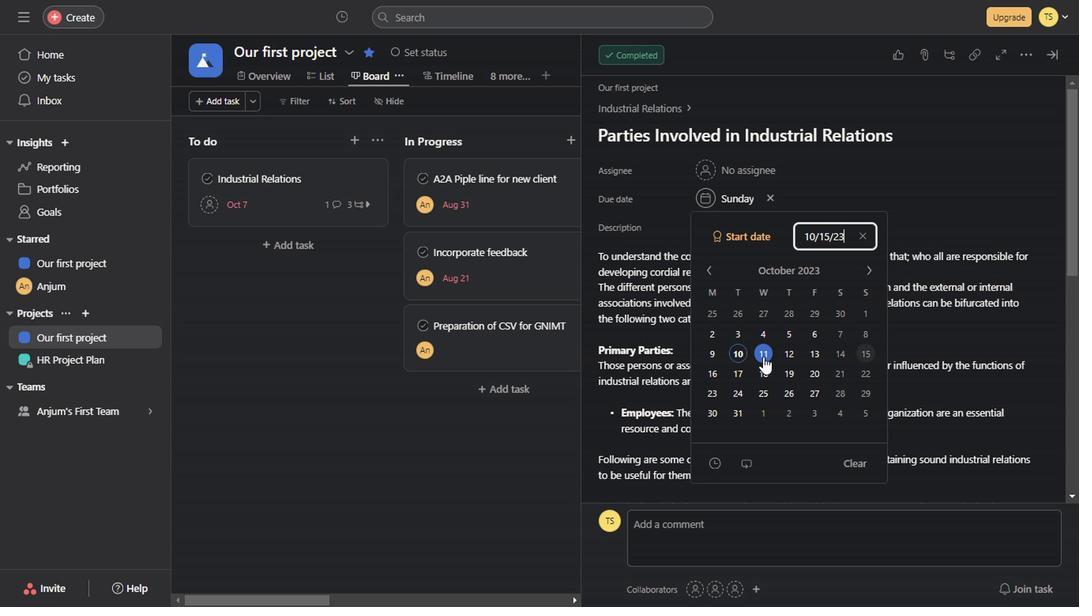 
Action: Mouse pressed left at (760, 357)
Screenshot: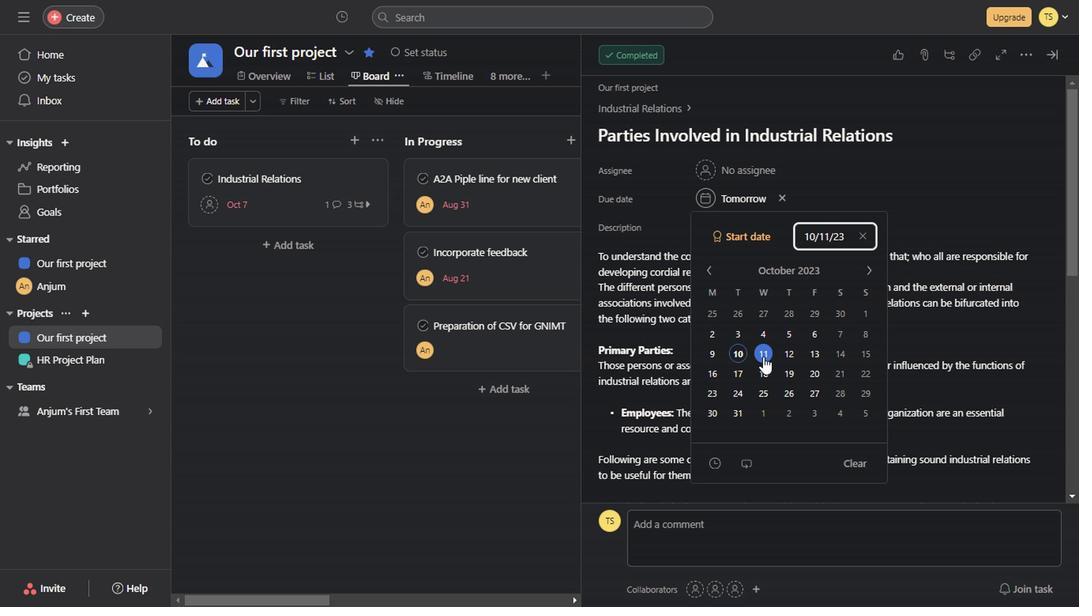 
Action: Mouse moved to (953, 341)
Screenshot: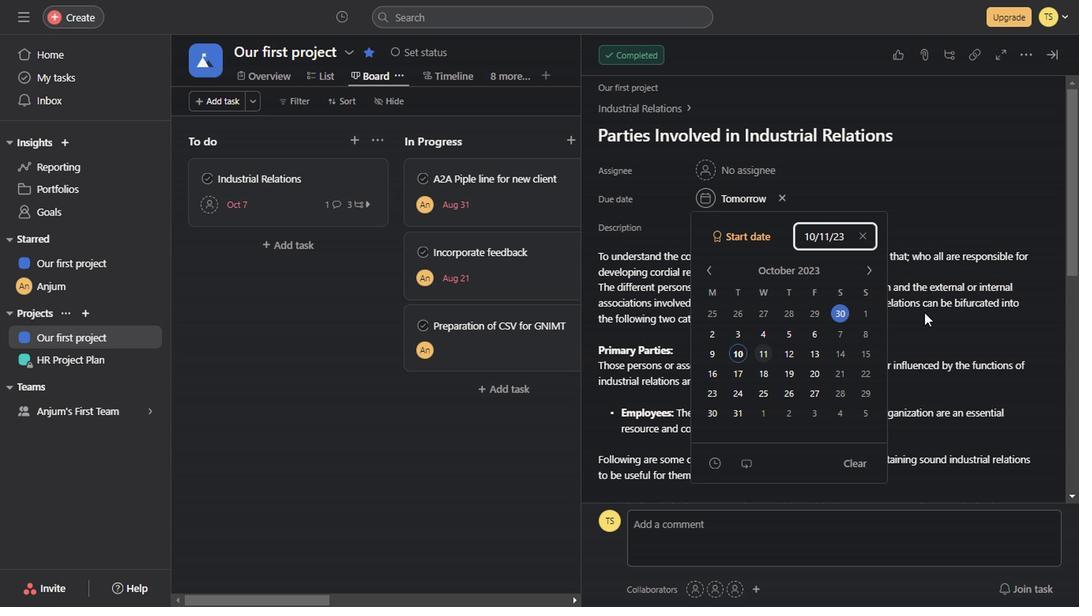 
Action: Mouse pressed left at (953, 341)
Screenshot: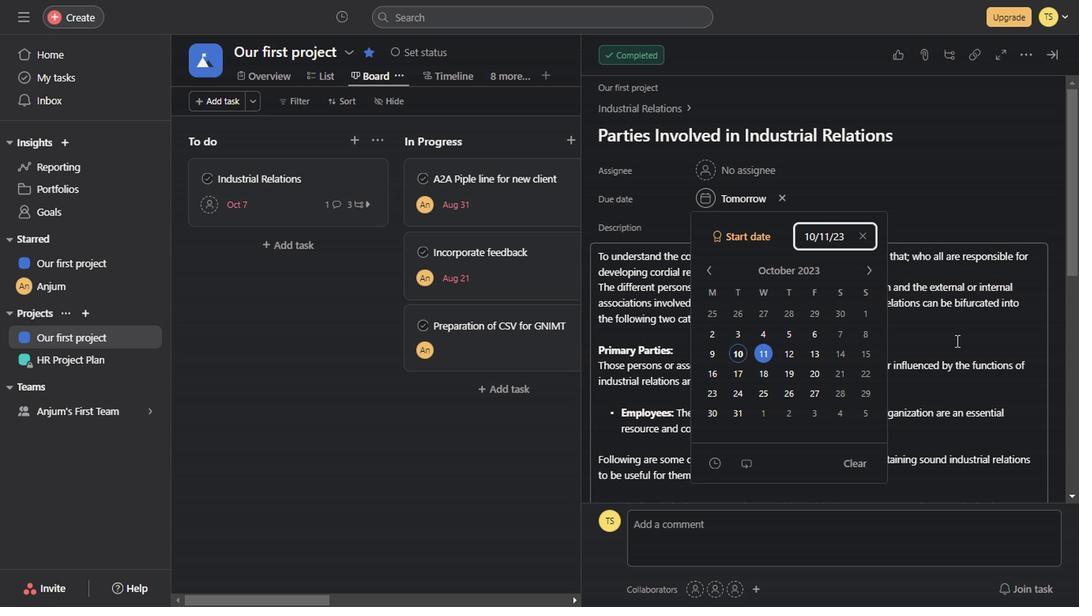 
Action: Mouse moved to (822, 408)
Screenshot: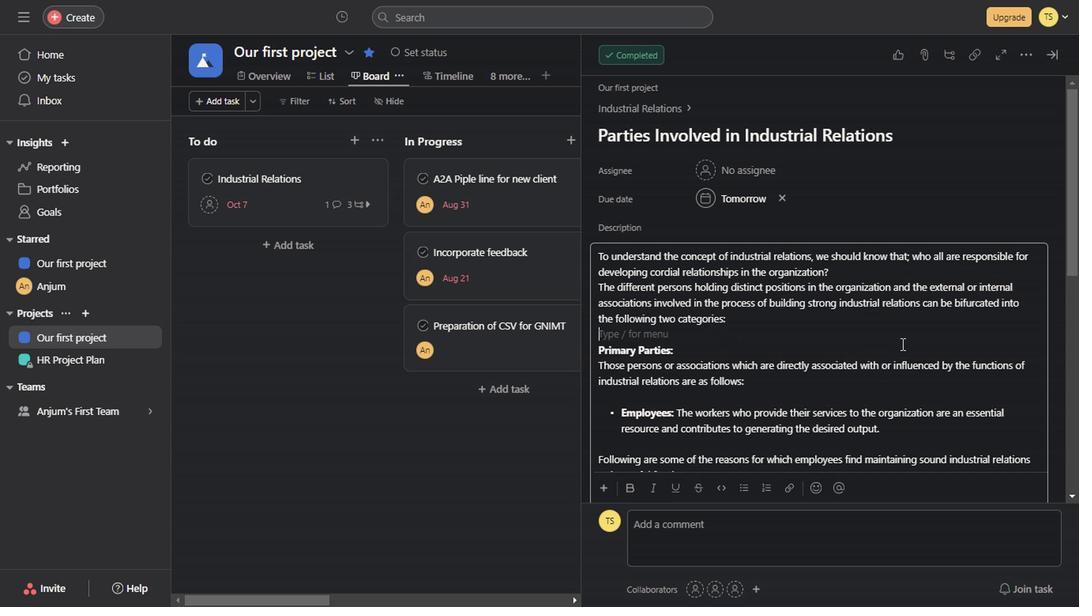 
Action: Mouse scrolled (822, 407) with delta (0, -1)
Screenshot: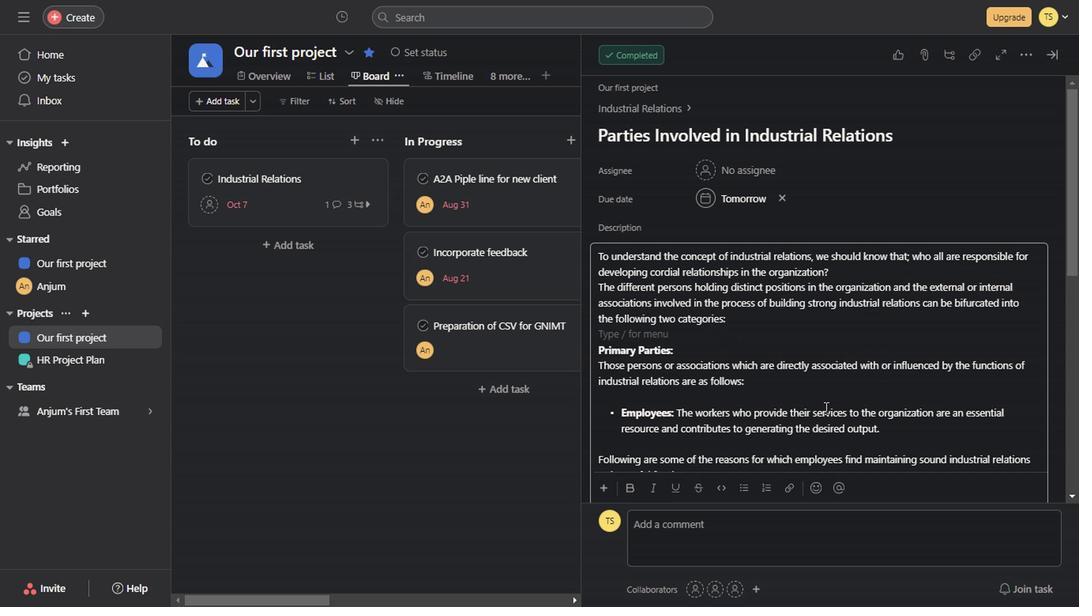 
Action: Mouse scrolled (822, 407) with delta (0, -1)
Screenshot: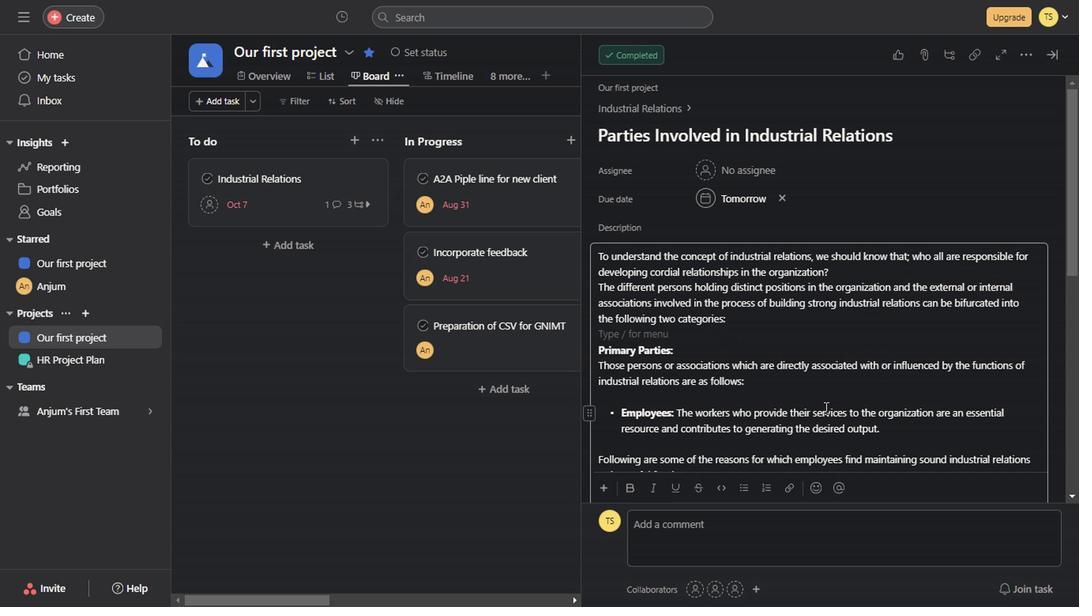 
Action: Mouse scrolled (822, 407) with delta (0, -1)
Screenshot: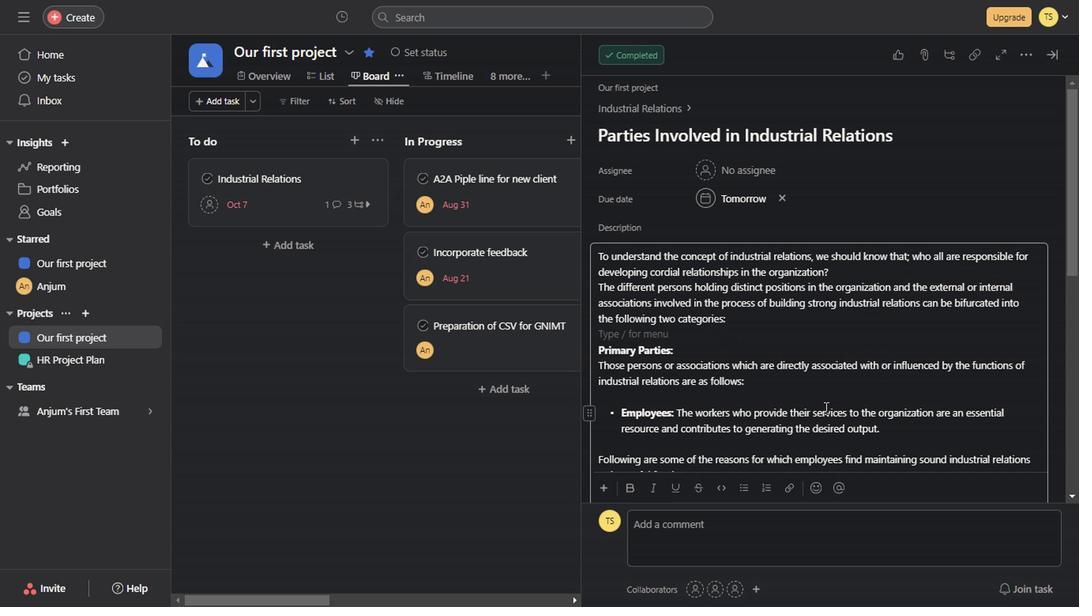 
Action: Mouse scrolled (822, 407) with delta (0, -1)
Screenshot: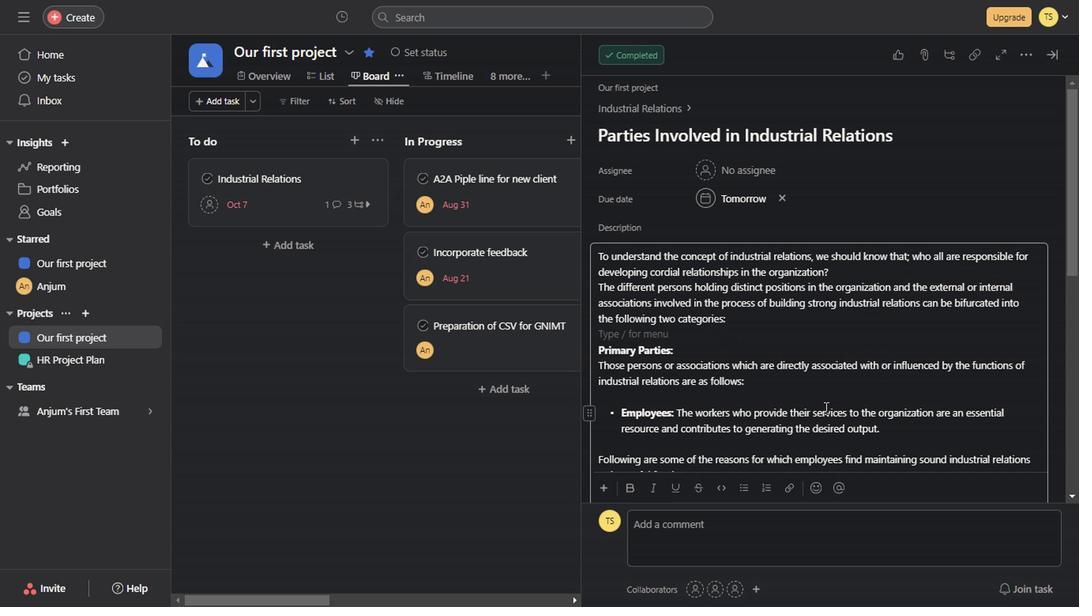 
Action: Mouse scrolled (822, 407) with delta (0, -1)
Screenshot: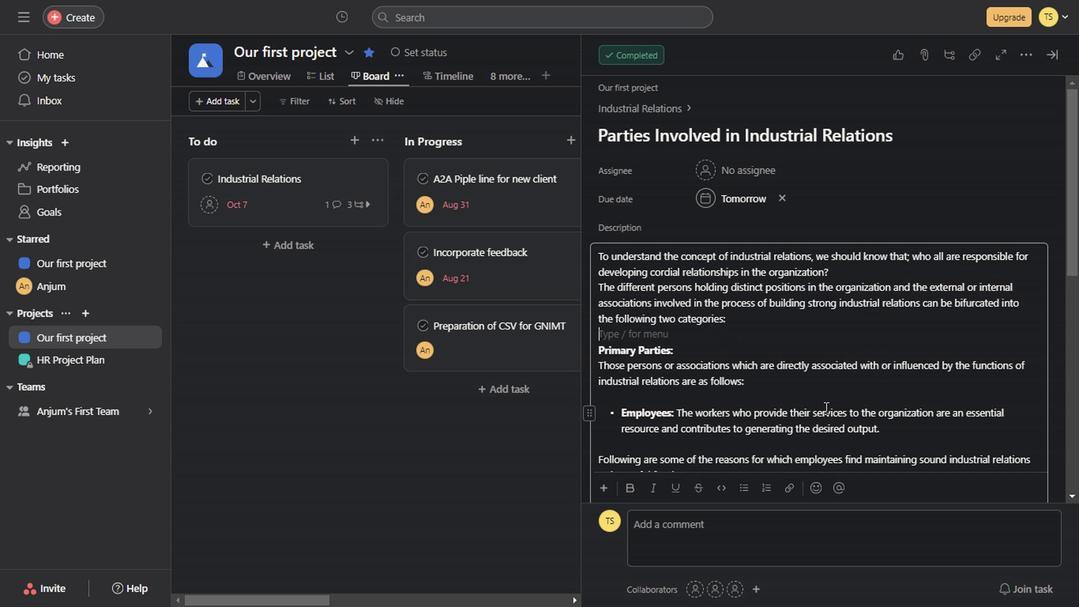 
Action: Mouse scrolled (822, 407) with delta (0, -1)
Screenshot: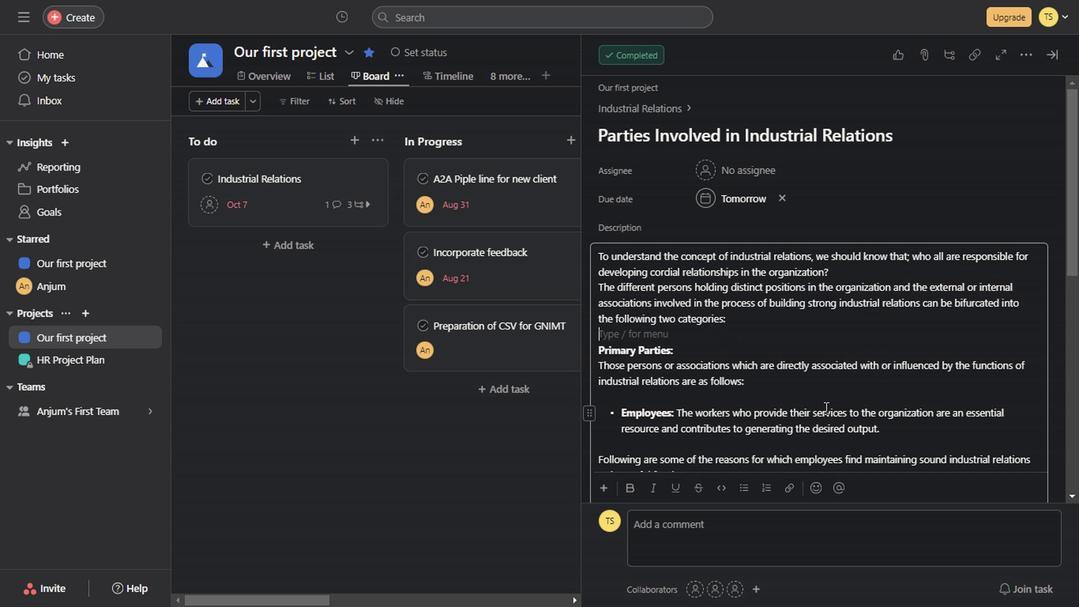 
Action: Mouse scrolled (822, 407) with delta (0, -1)
Screenshot: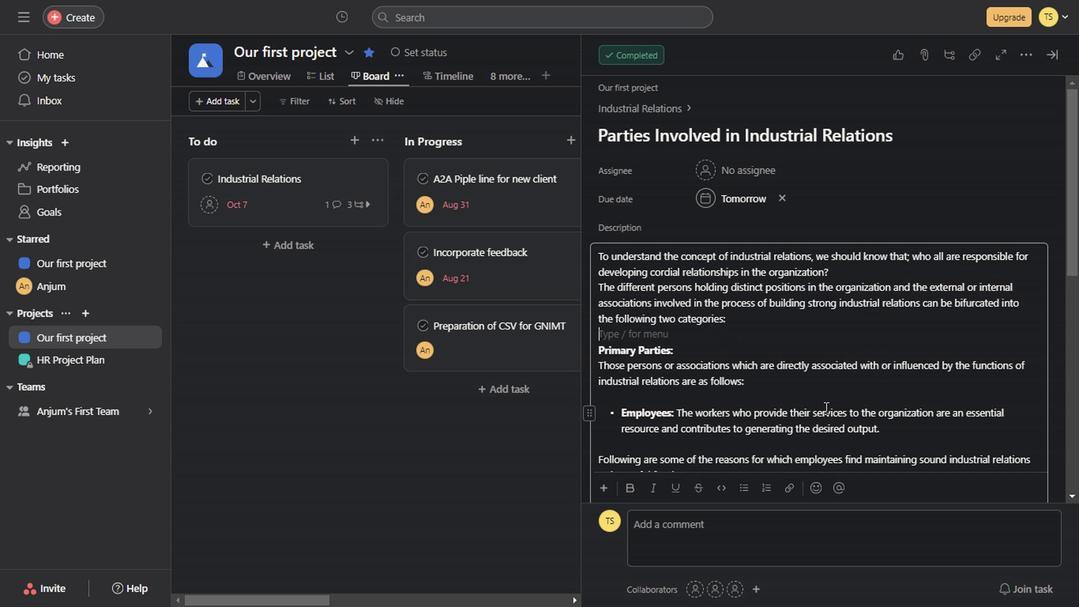 
Action: Mouse scrolled (822, 407) with delta (0, -1)
Screenshot: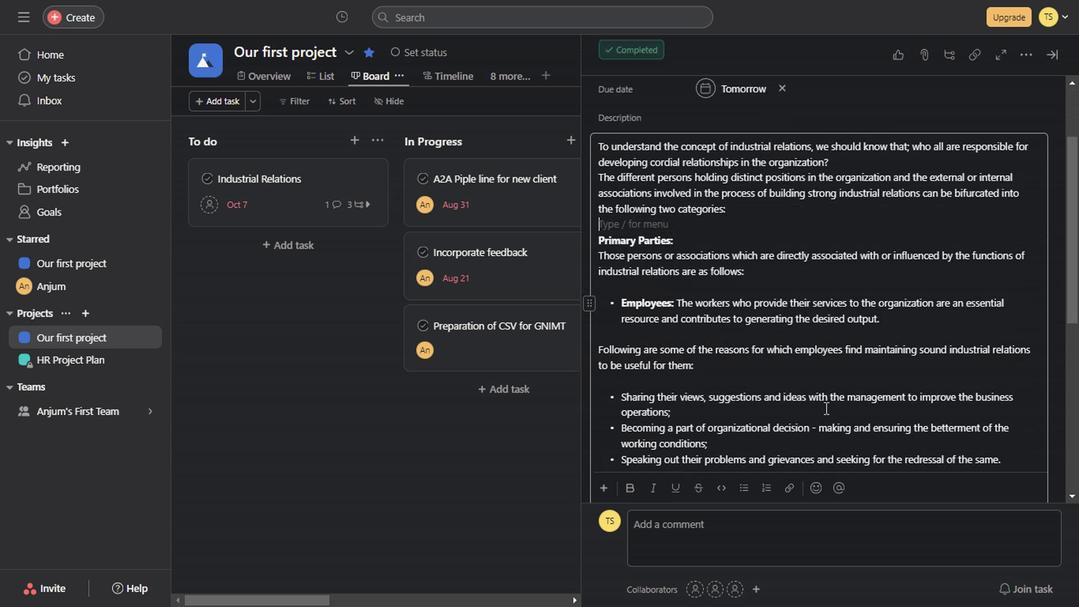 
Action: Mouse scrolled (822, 407) with delta (0, -1)
Screenshot: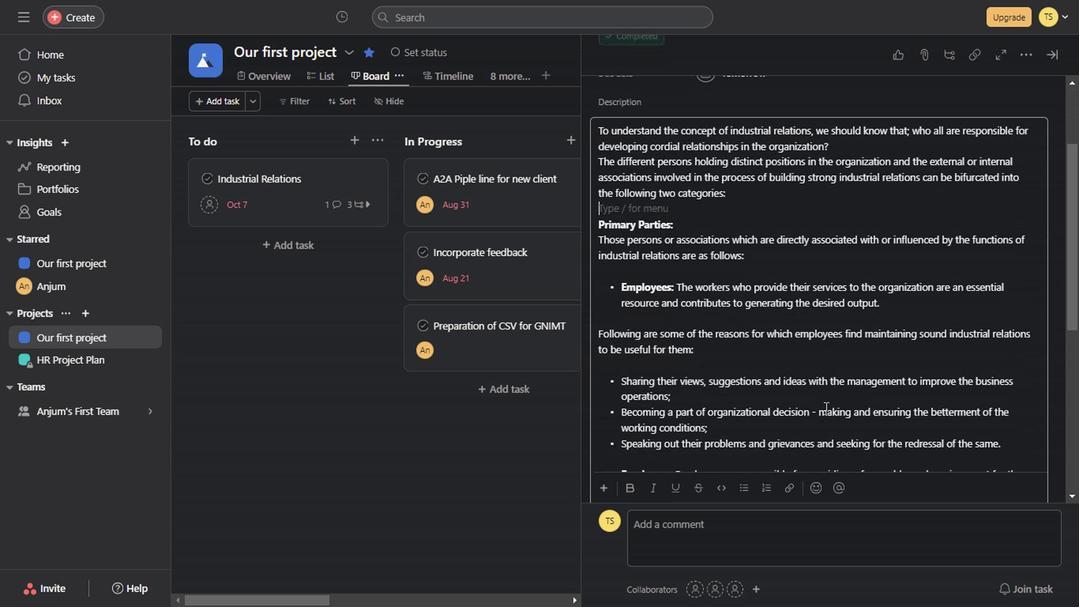 
Action: Mouse scrolled (822, 407) with delta (0, -1)
Screenshot: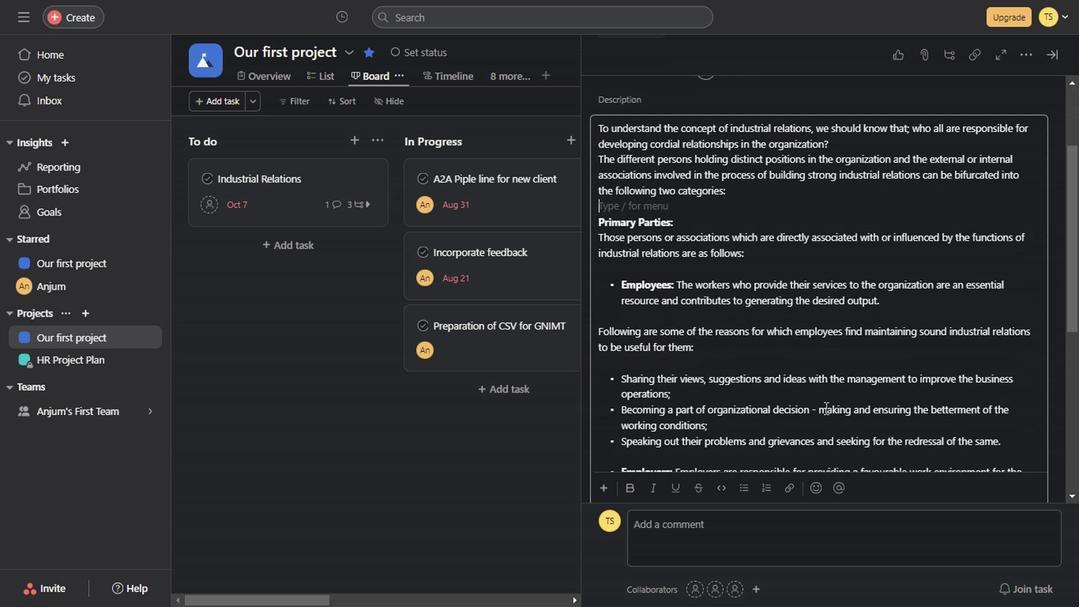 
Action: Mouse scrolled (822, 407) with delta (0, -1)
Screenshot: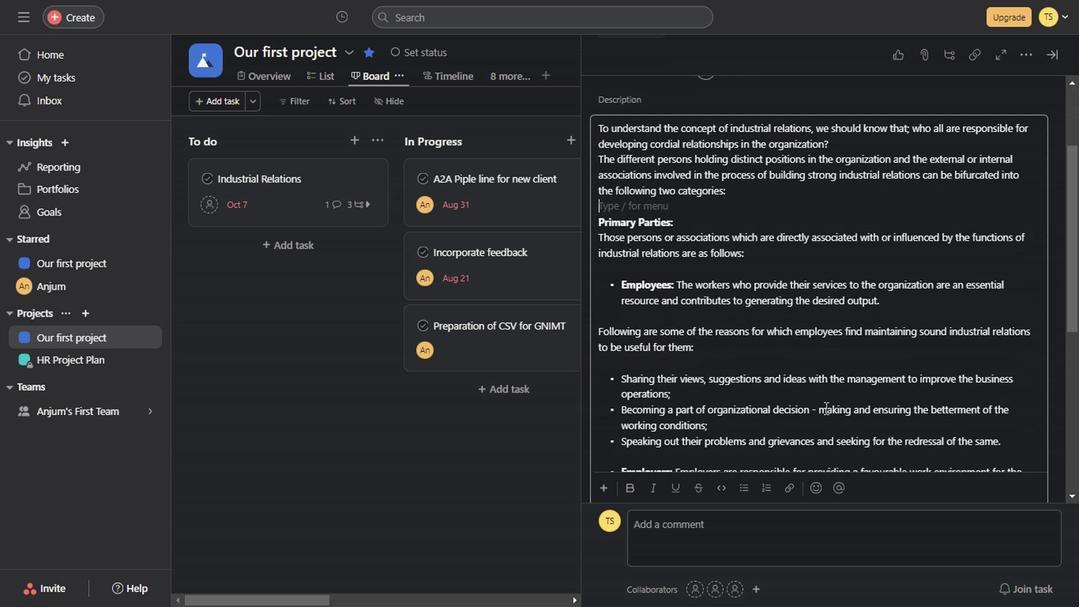 
Action: Mouse scrolled (822, 407) with delta (0, -1)
Screenshot: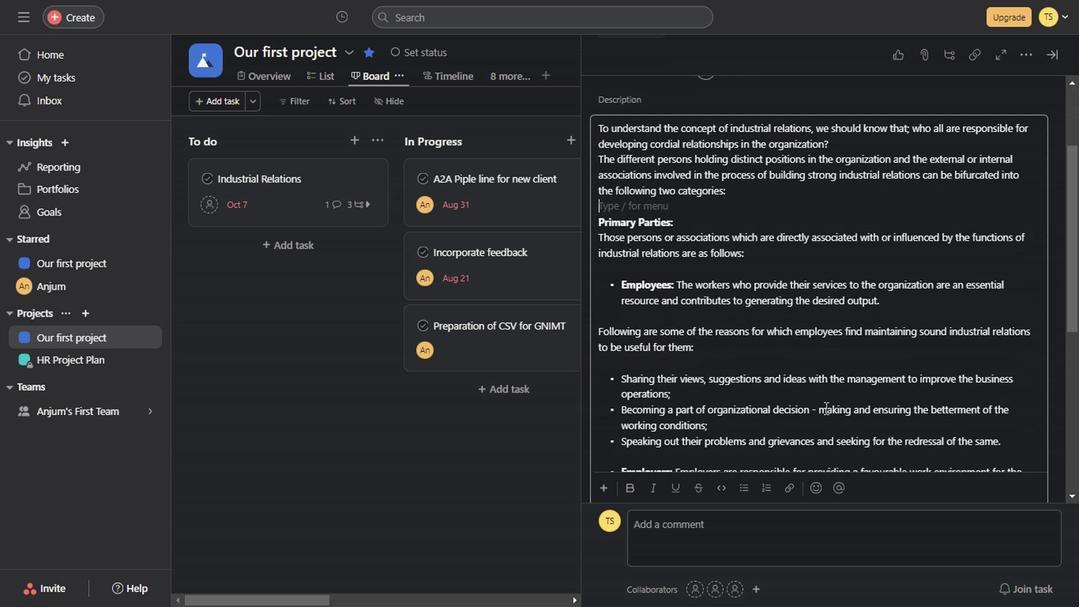 
Action: Mouse scrolled (822, 407) with delta (0, -1)
Screenshot: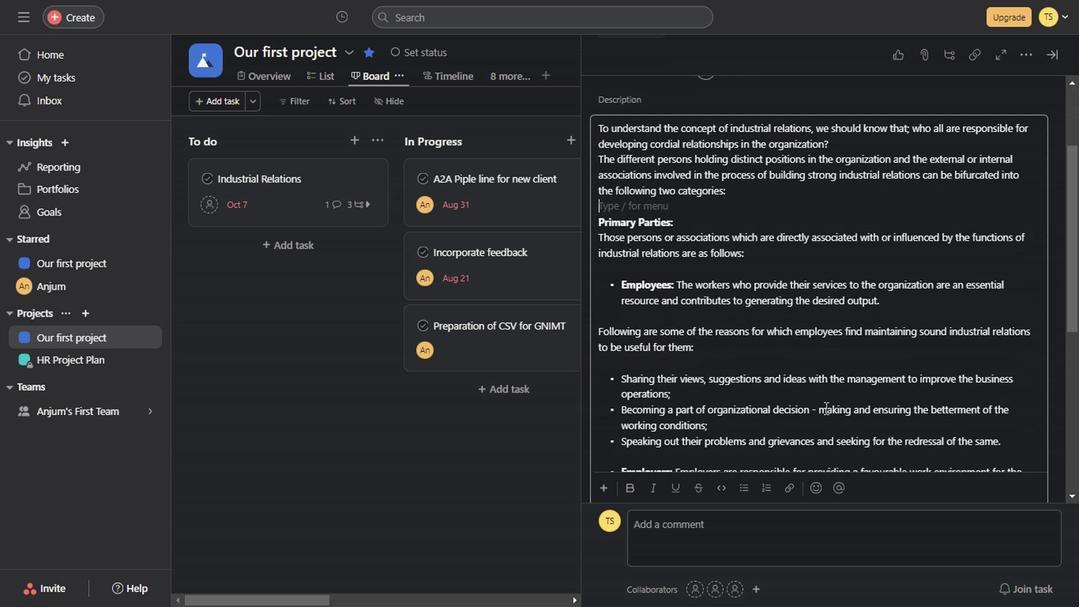 
Action: Mouse scrolled (822, 407) with delta (0, -1)
Screenshot: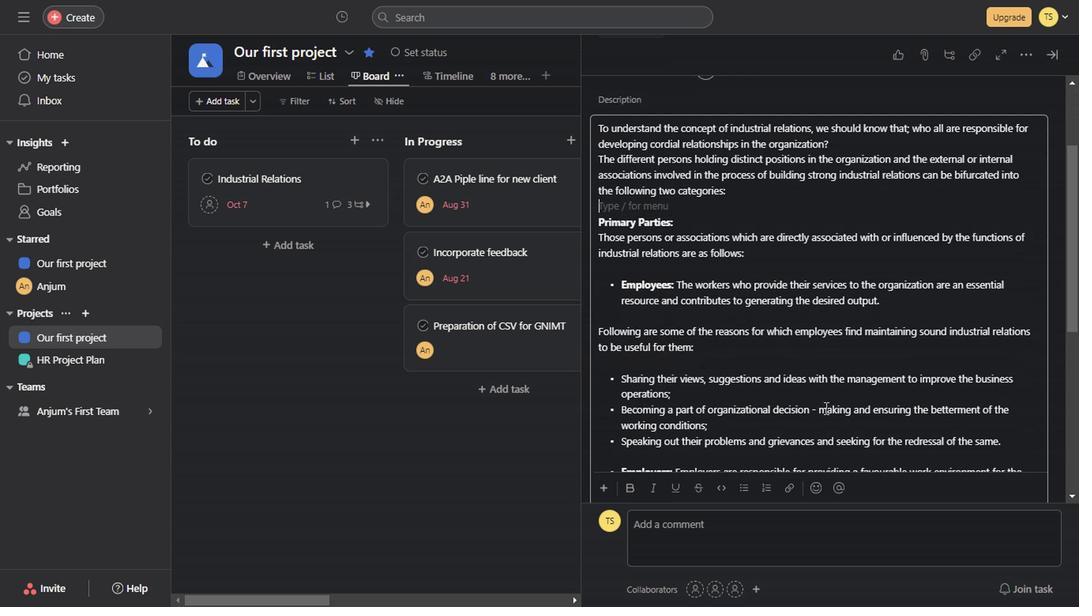 
Action: Mouse scrolled (822, 407) with delta (0, -1)
Screenshot: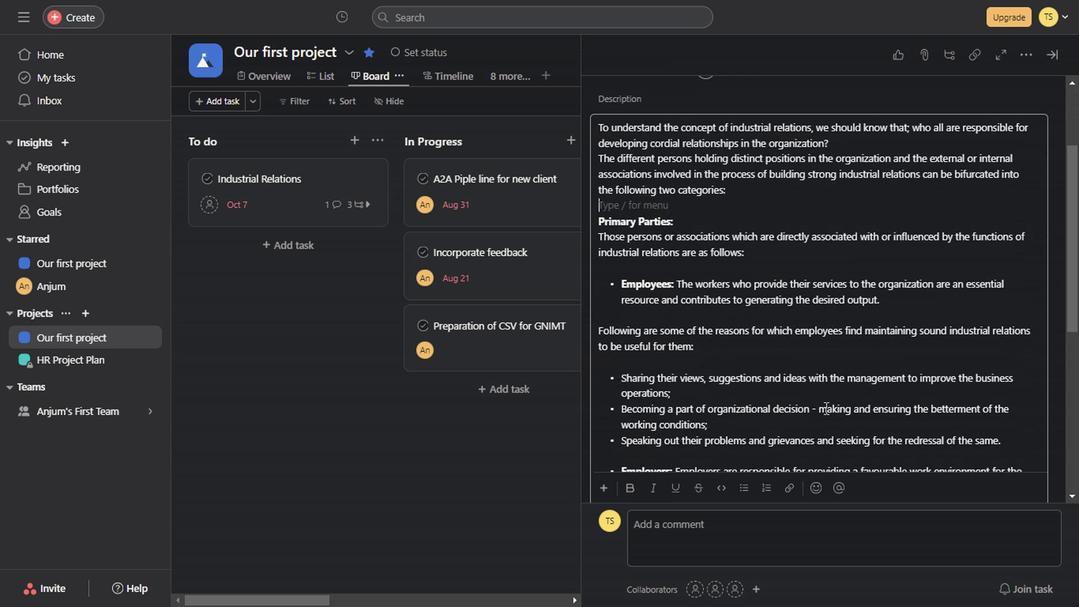 
Action: Mouse scrolled (822, 407) with delta (0, -1)
Screenshot: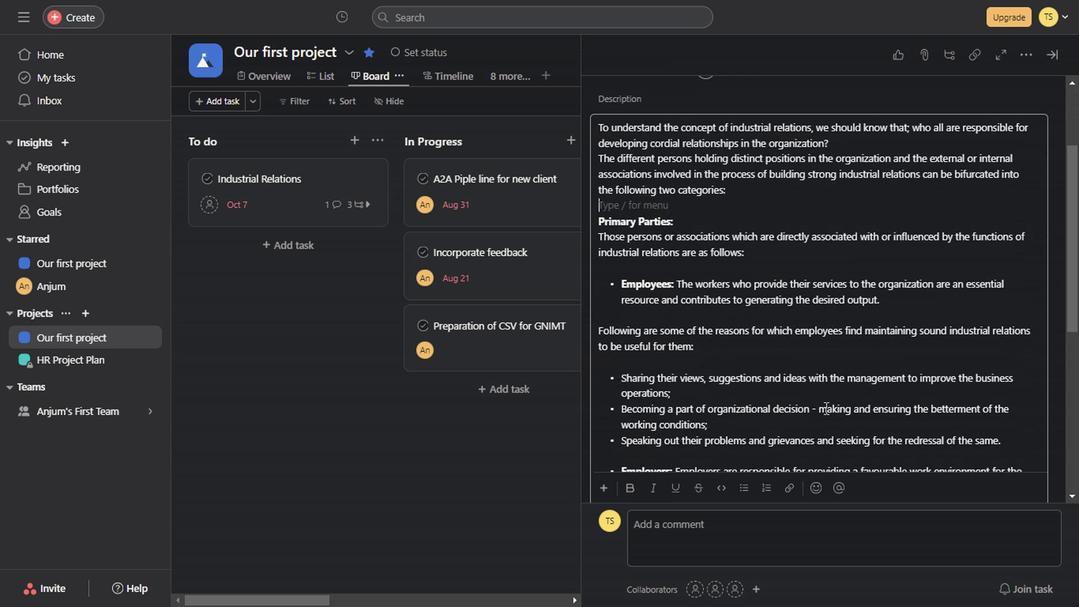 
Action: Mouse scrolled (822, 407) with delta (0, -1)
Screenshot: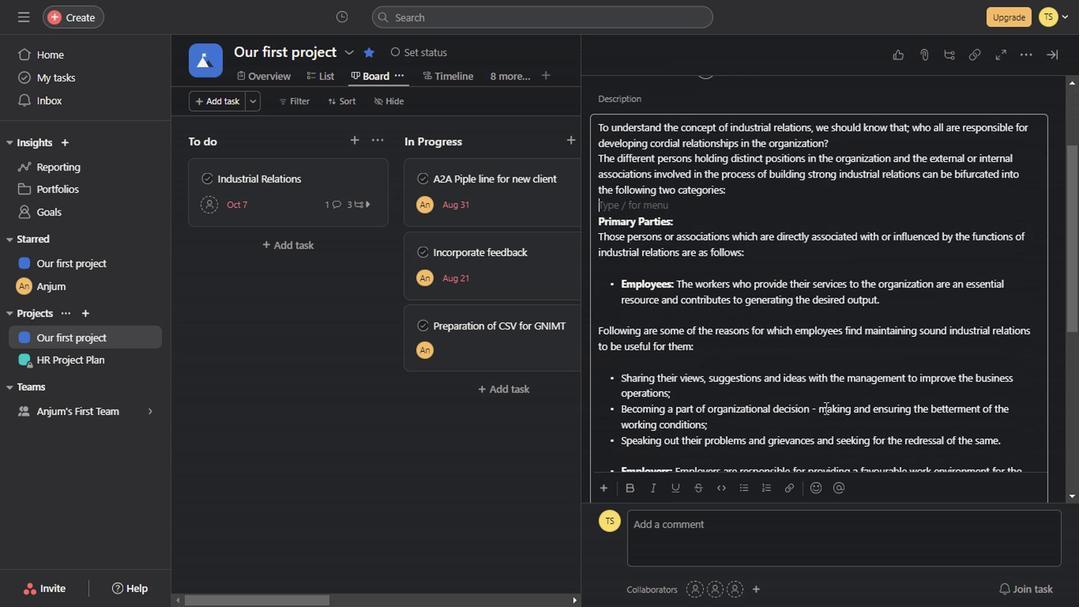 
Action: Mouse scrolled (822, 407) with delta (0, -1)
Screenshot: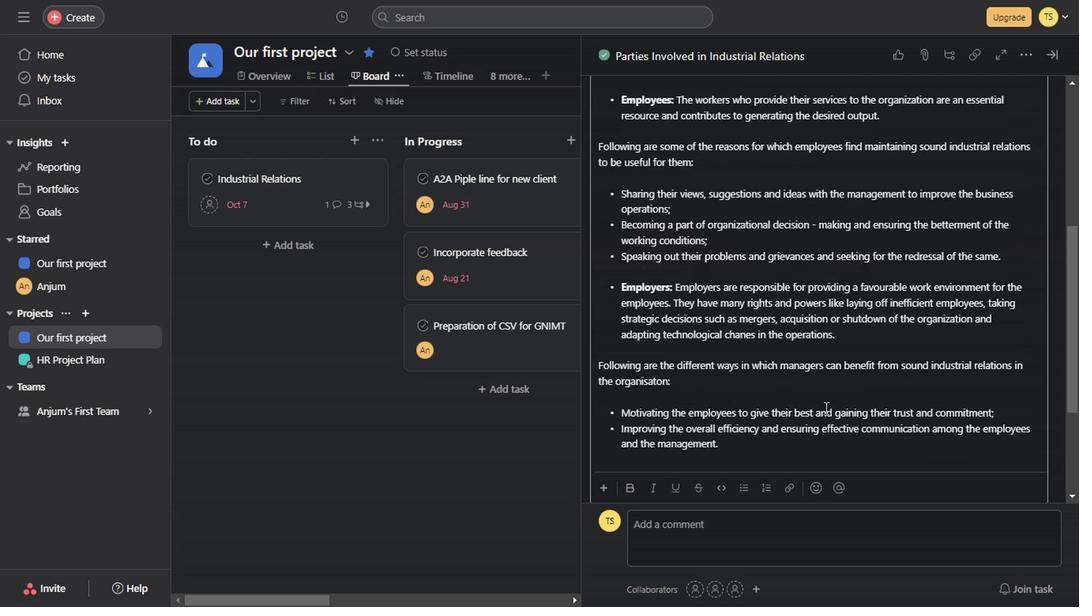 
Action: Mouse scrolled (822, 407) with delta (0, -1)
Screenshot: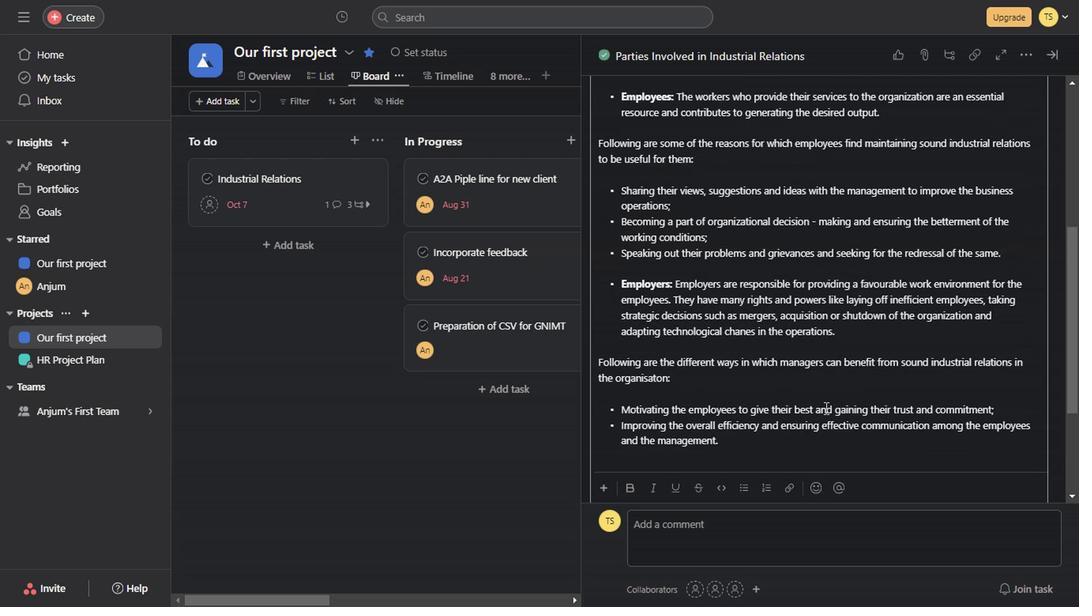 
Action: Mouse scrolled (822, 407) with delta (0, -1)
Screenshot: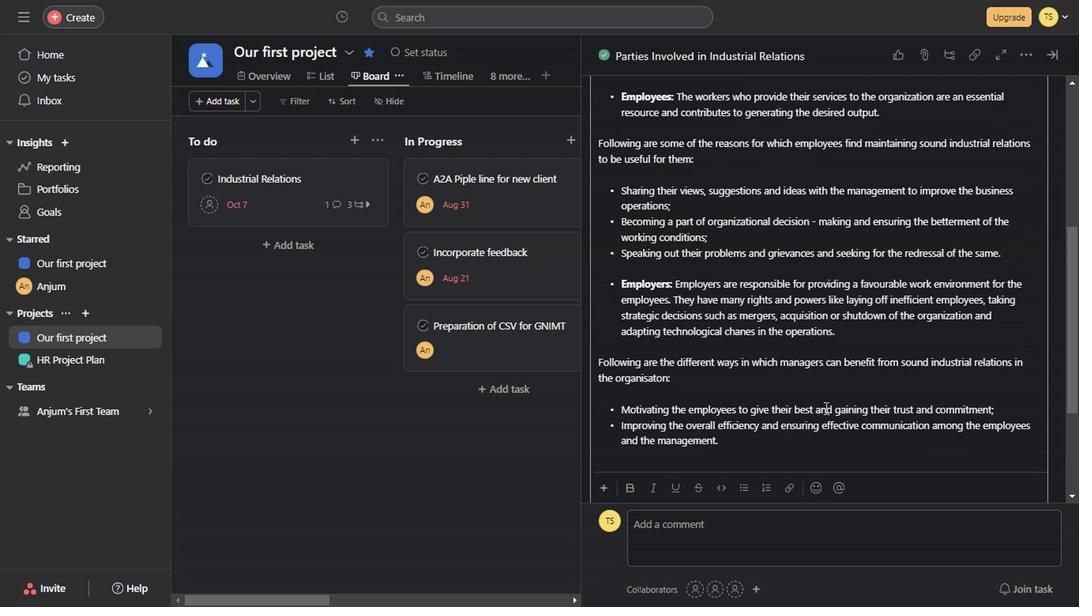 
Action: Mouse scrolled (822, 407) with delta (0, -1)
Screenshot: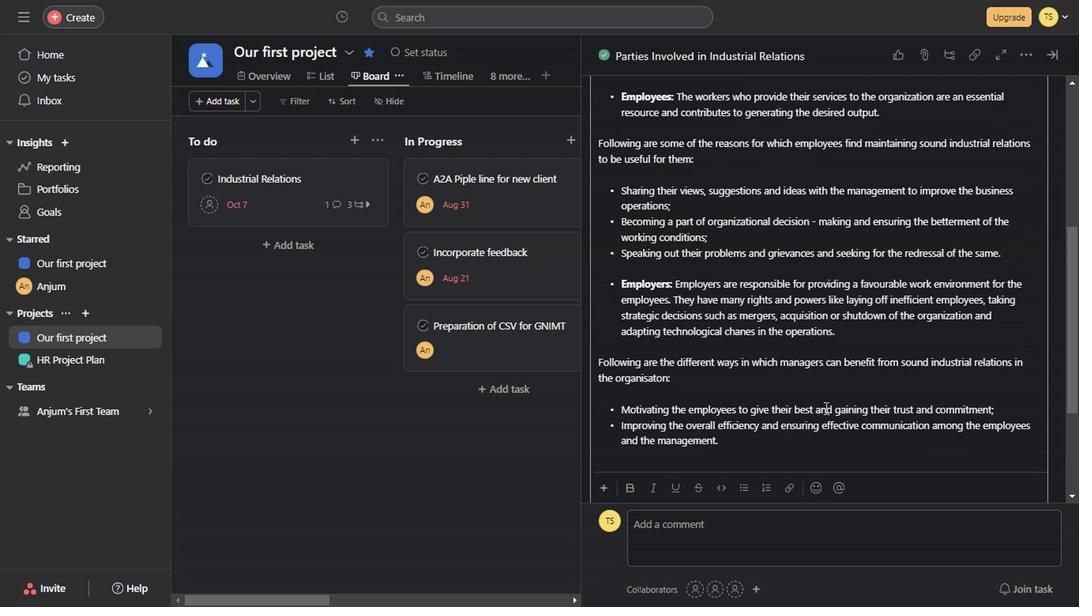 
Action: Mouse scrolled (822, 407) with delta (0, -1)
Screenshot: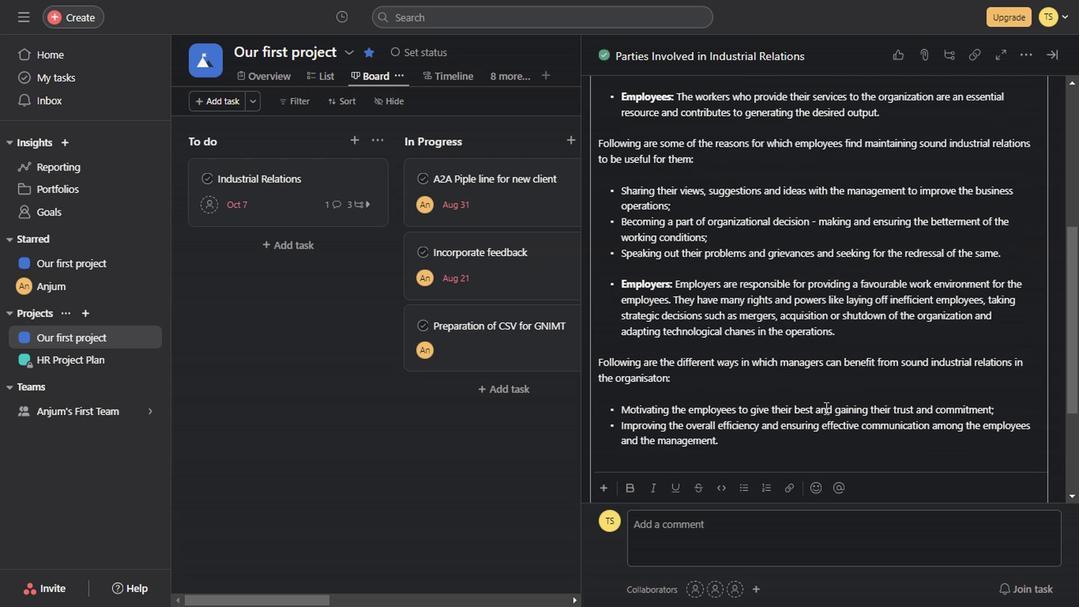 
Action: Mouse scrolled (822, 407) with delta (0, -1)
Screenshot: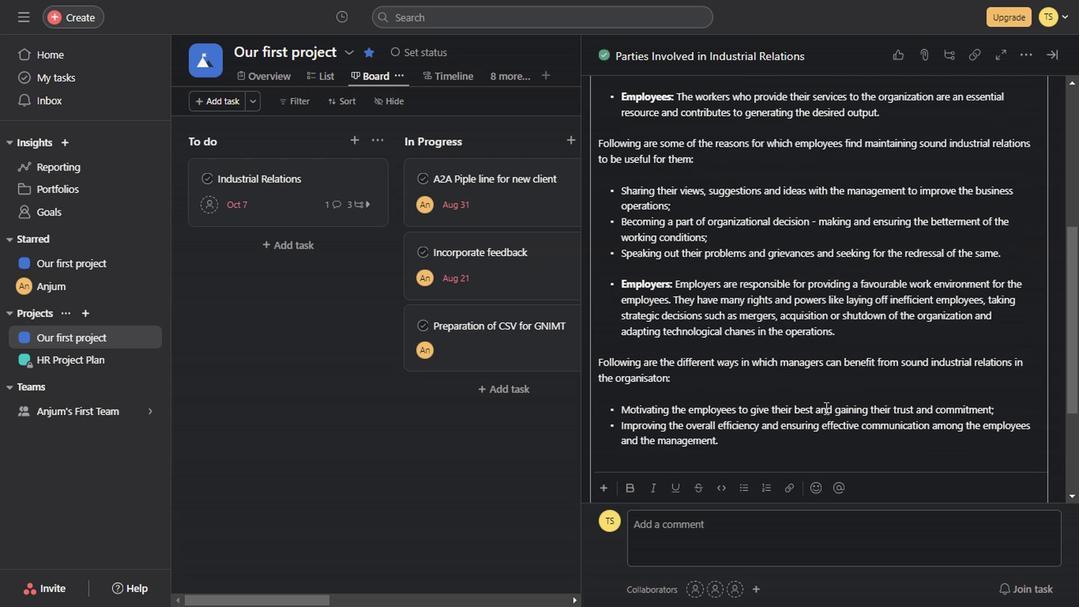 
Action: Mouse scrolled (822, 407) with delta (0, -1)
Screenshot: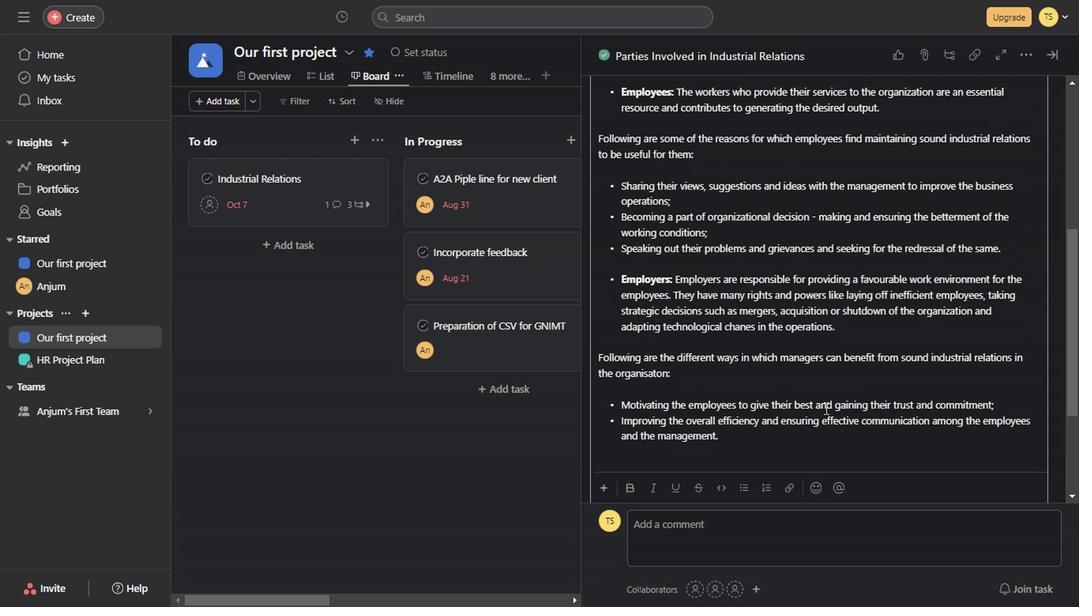 
Action: Mouse scrolled (822, 407) with delta (0, -1)
Screenshot: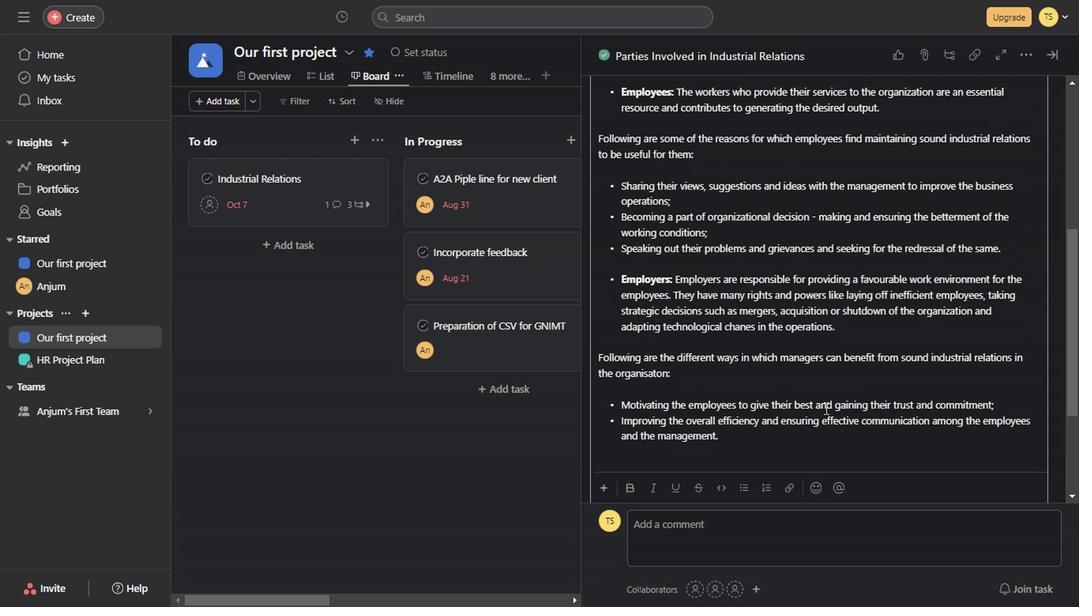
Action: Mouse scrolled (822, 407) with delta (0, -1)
Screenshot: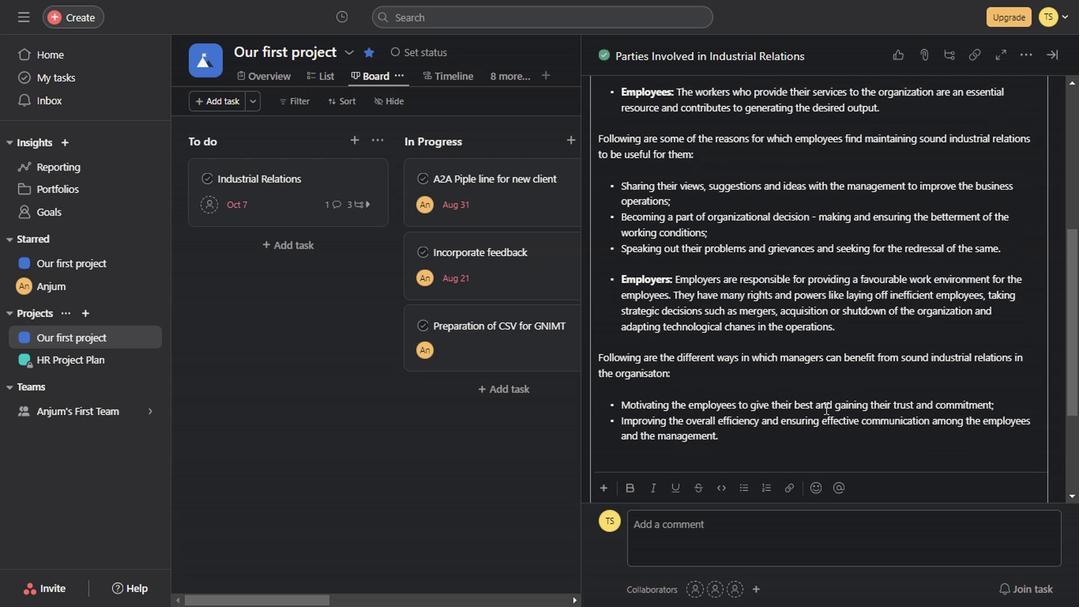 
Action: Mouse scrolled (822, 407) with delta (0, -1)
Screenshot: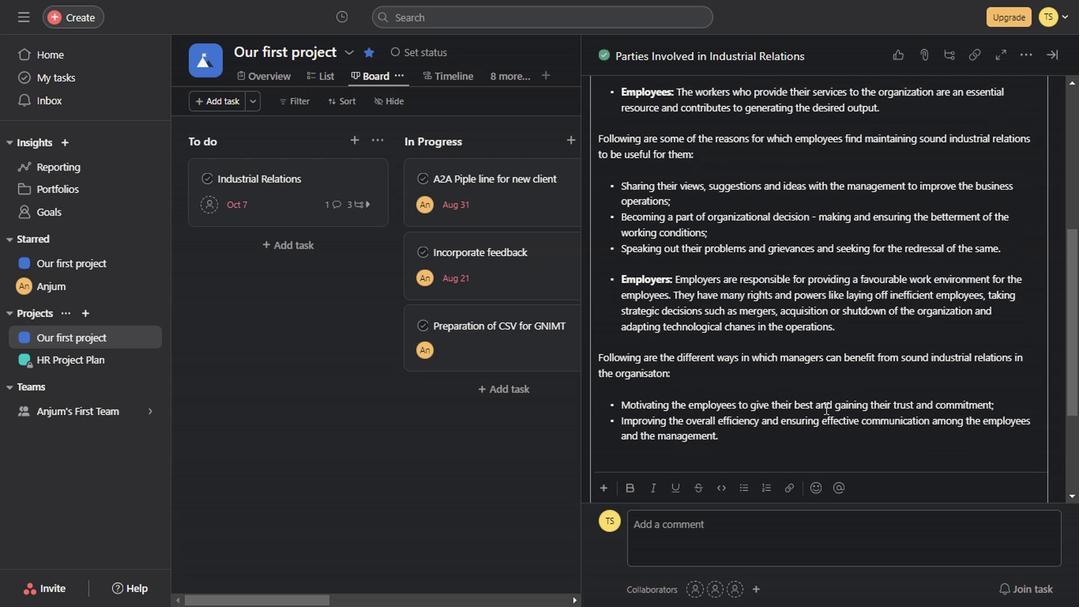 
Action: Mouse scrolled (822, 407) with delta (0, -1)
Screenshot: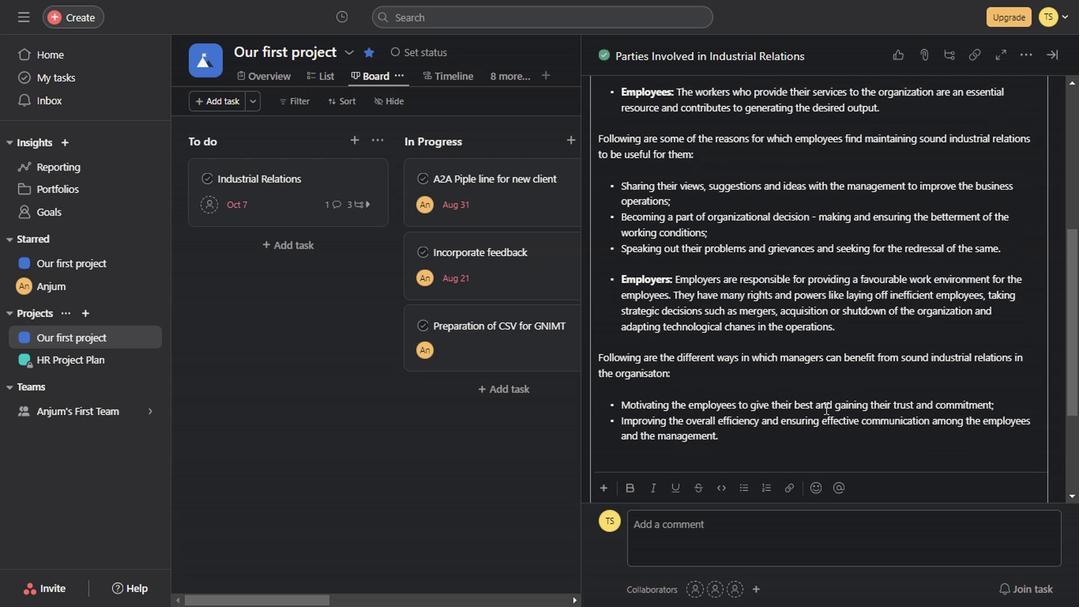 
Action: Mouse scrolled (822, 407) with delta (0, -1)
Screenshot: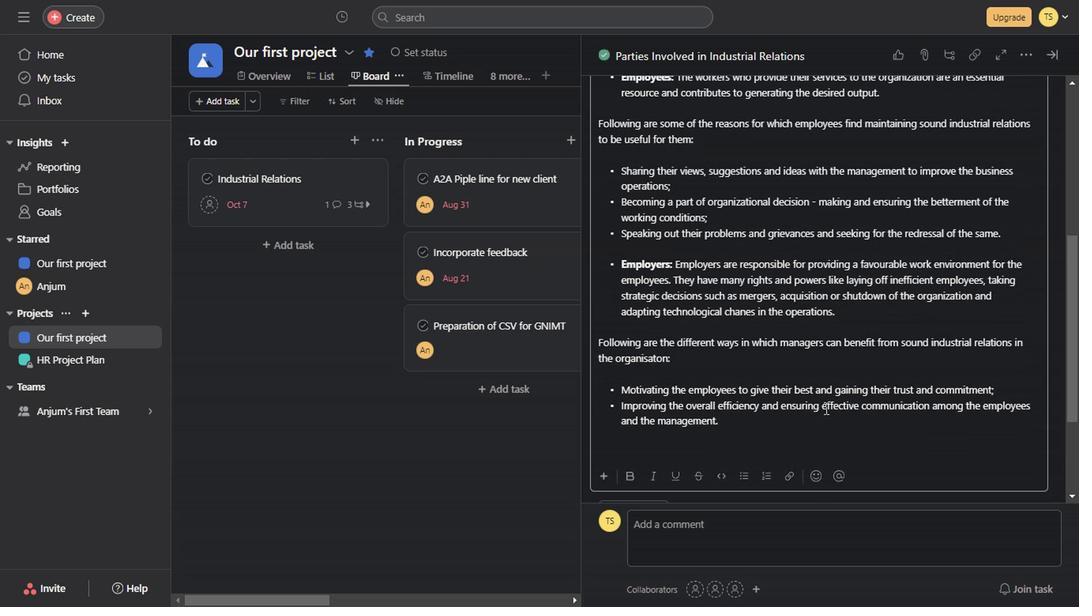 
Action: Mouse scrolled (822, 407) with delta (0, -1)
Screenshot: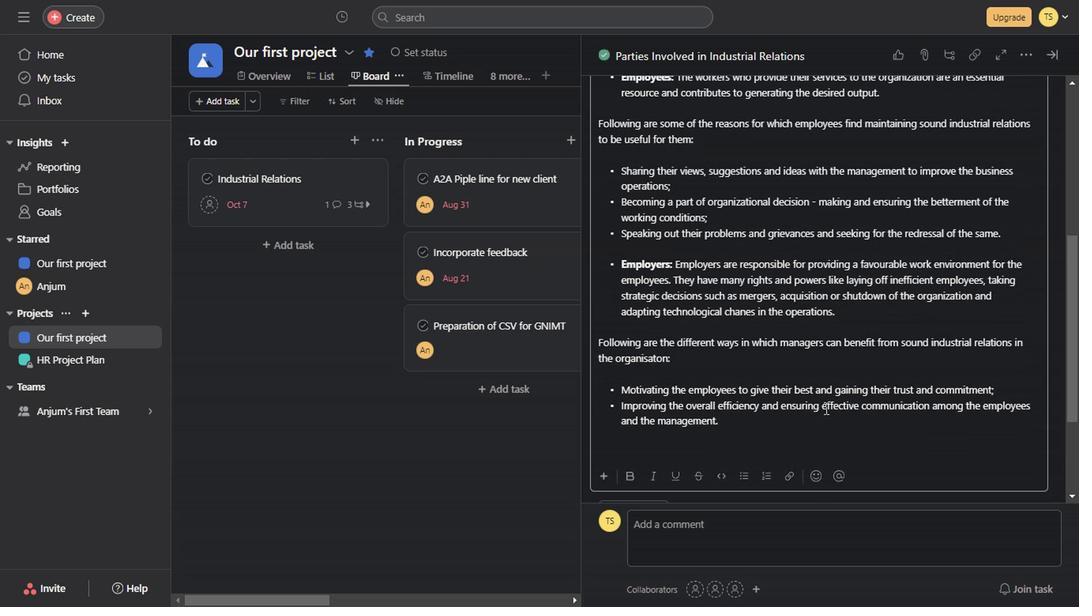 
Action: Mouse scrolled (822, 407) with delta (0, -1)
Screenshot: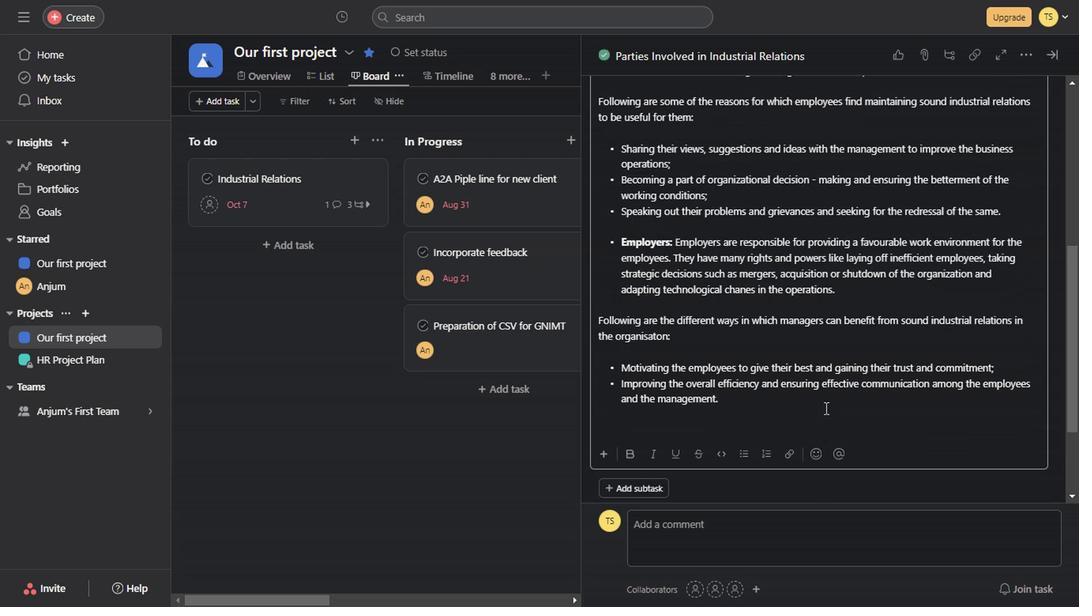 
Action: Mouse scrolled (822, 407) with delta (0, -1)
Screenshot: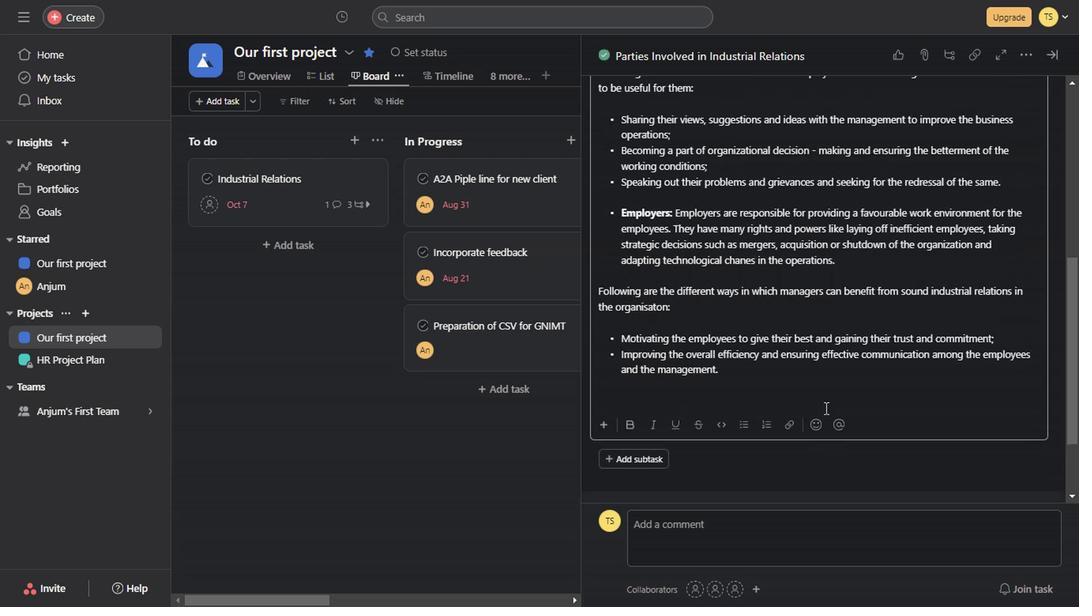 
Action: Mouse scrolled (822, 407) with delta (0, -1)
Screenshot: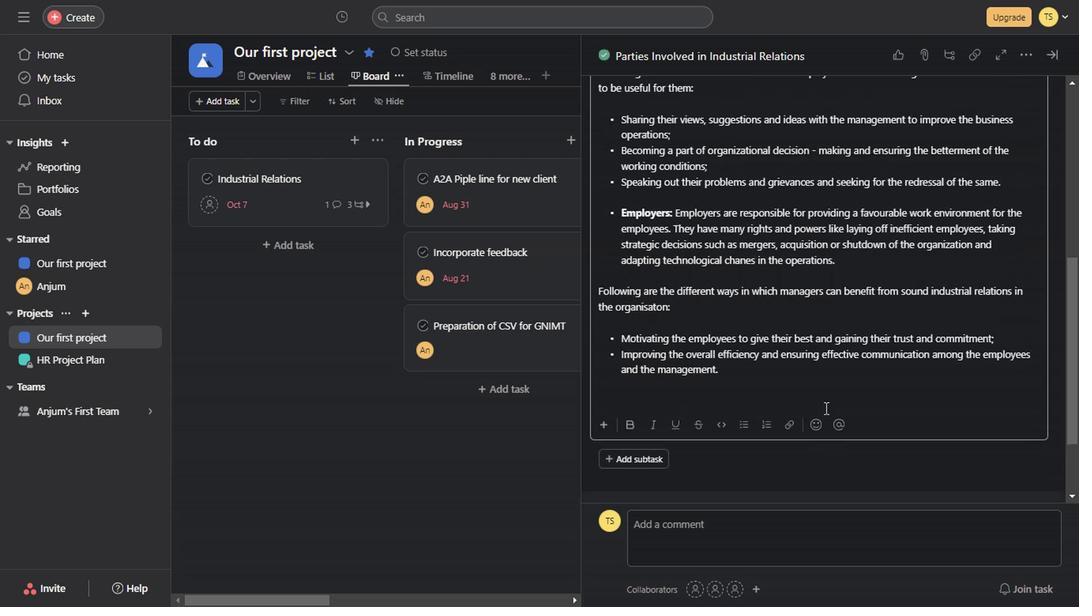 
Action: Mouse scrolled (822, 407) with delta (0, -1)
Screenshot: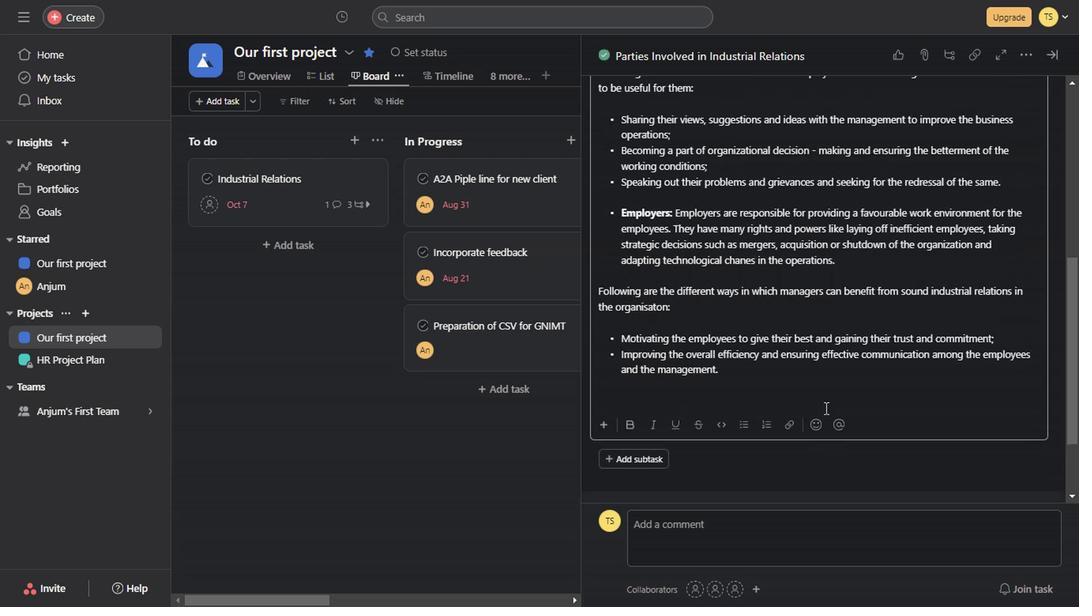 
Action: Mouse scrolled (822, 407) with delta (0, -1)
Screenshot: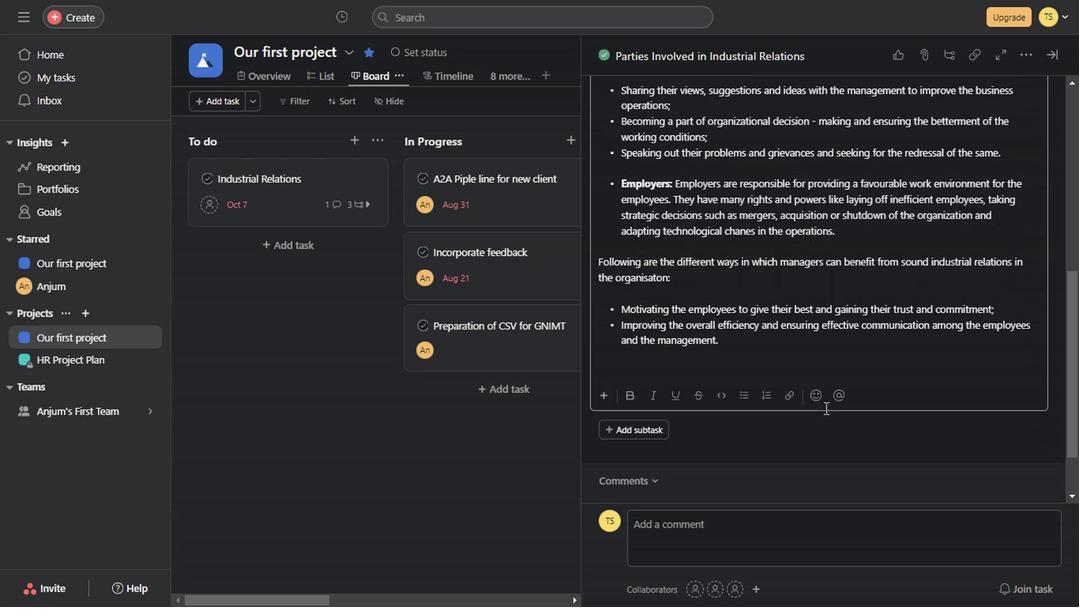
Action: Mouse scrolled (822, 407) with delta (0, -1)
Screenshot: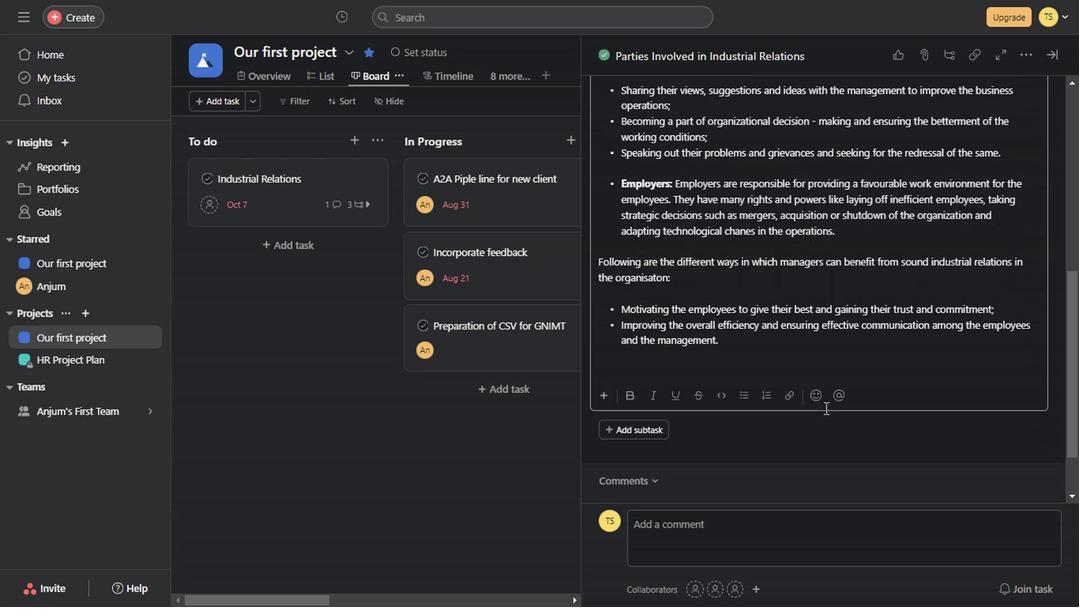 
Action: Mouse scrolled (822, 407) with delta (0, -1)
Screenshot: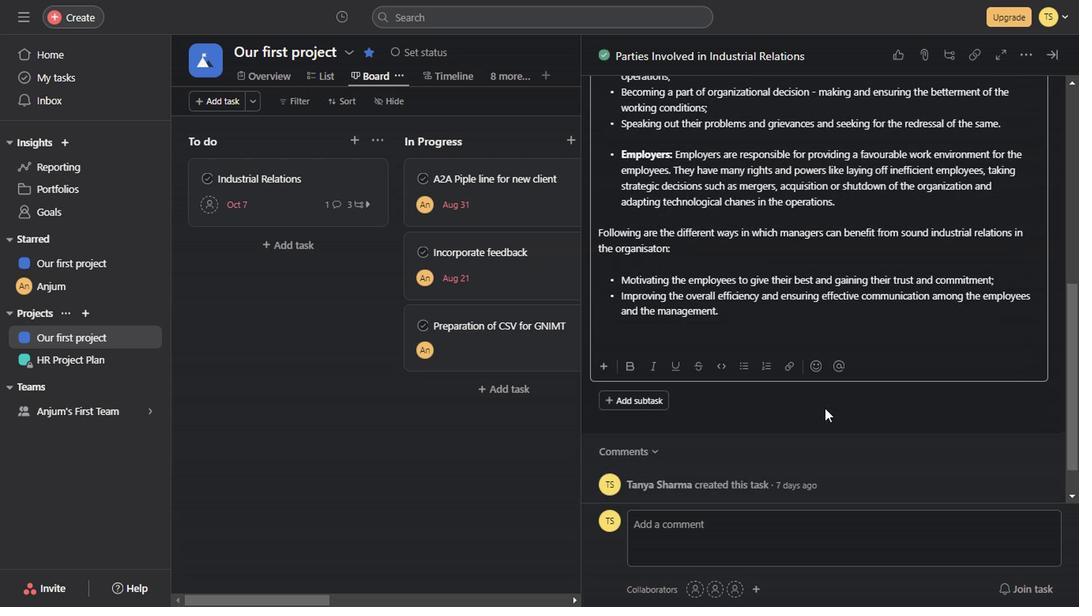 
Action: Mouse scrolled (822, 407) with delta (0, -1)
Screenshot: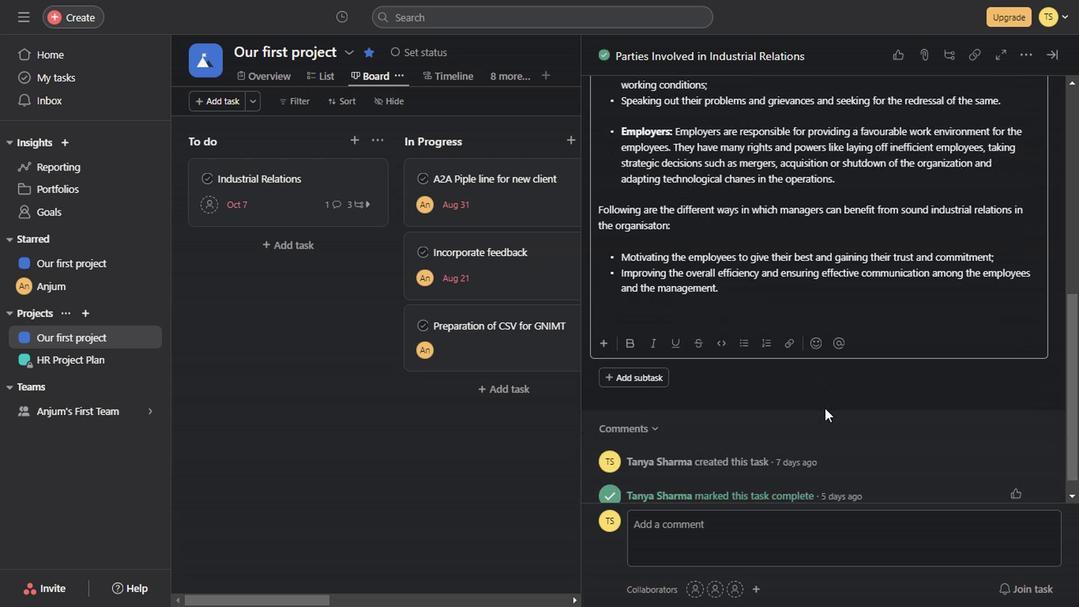 
Action: Mouse scrolled (822, 407) with delta (0, -1)
Screenshot: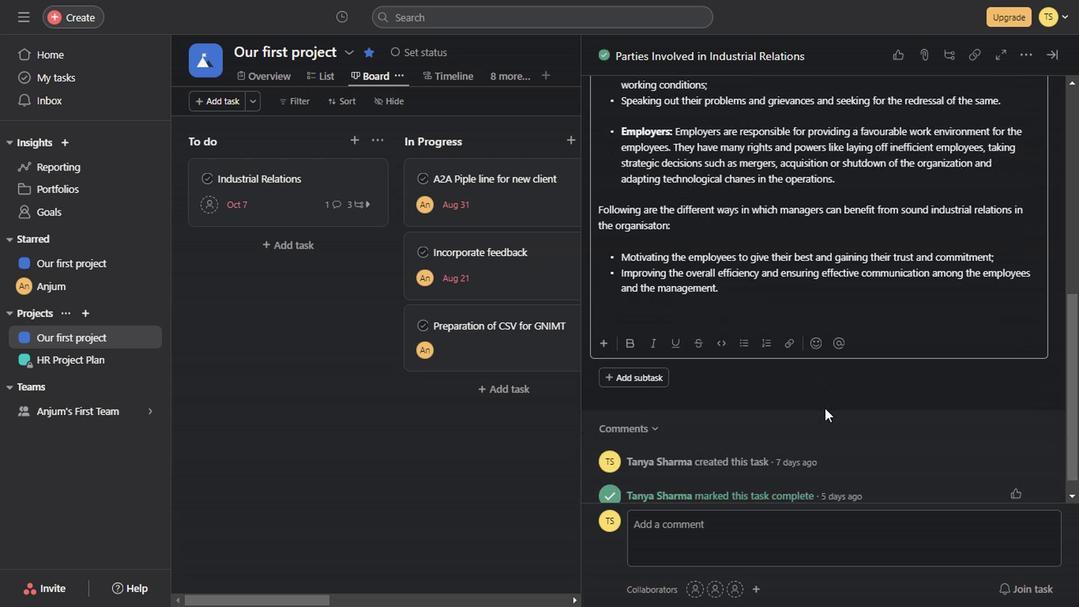 
Action: Mouse scrolled (822, 407) with delta (0, -1)
Screenshot: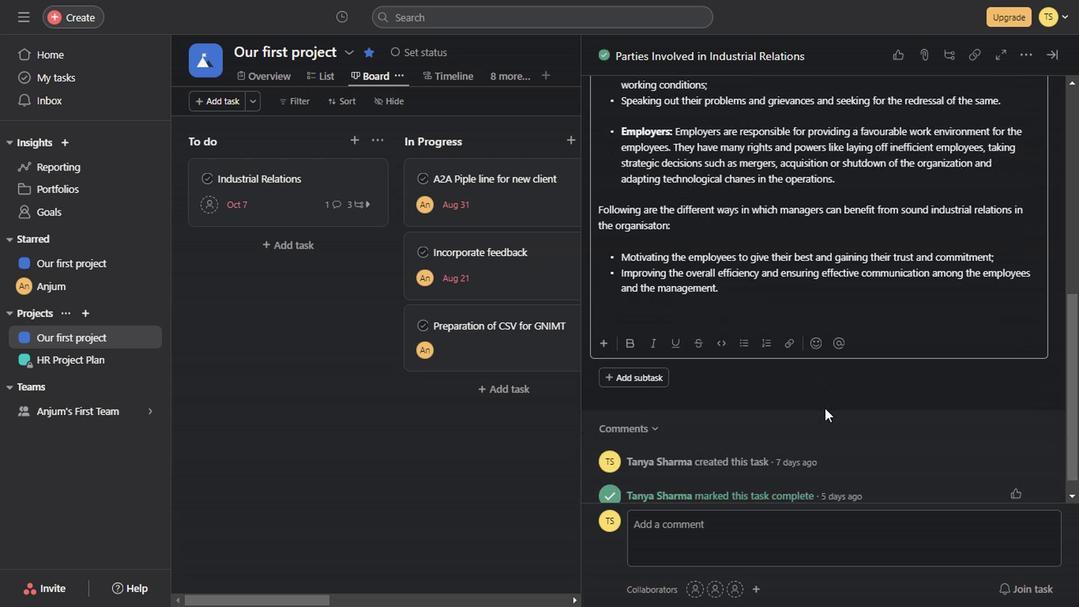 
Action: Mouse scrolled (822, 407) with delta (0, -1)
Screenshot: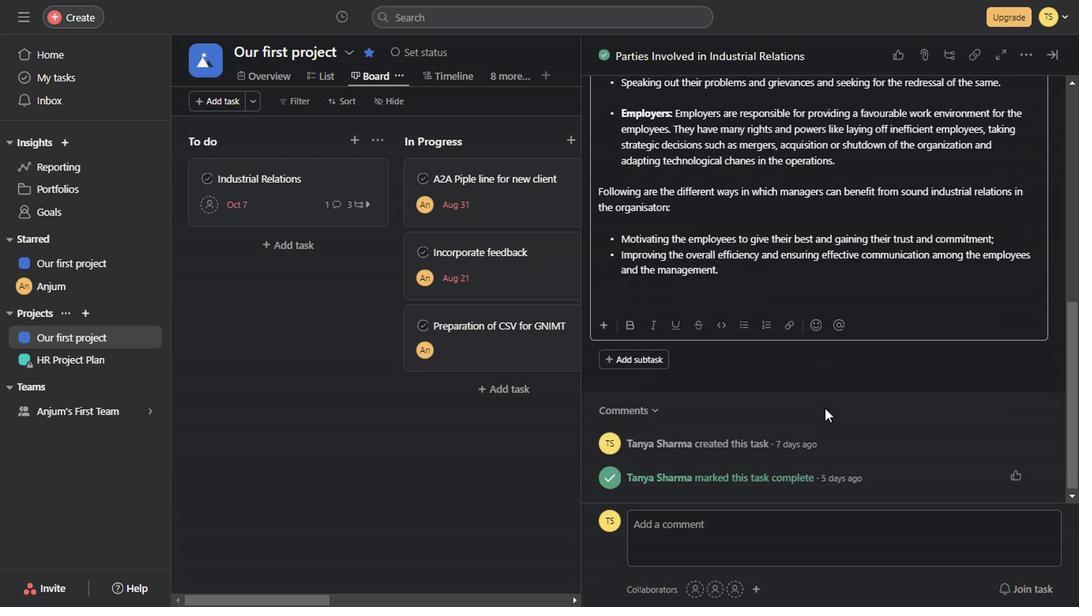 
Action: Mouse scrolled (822, 407) with delta (0, -1)
Screenshot: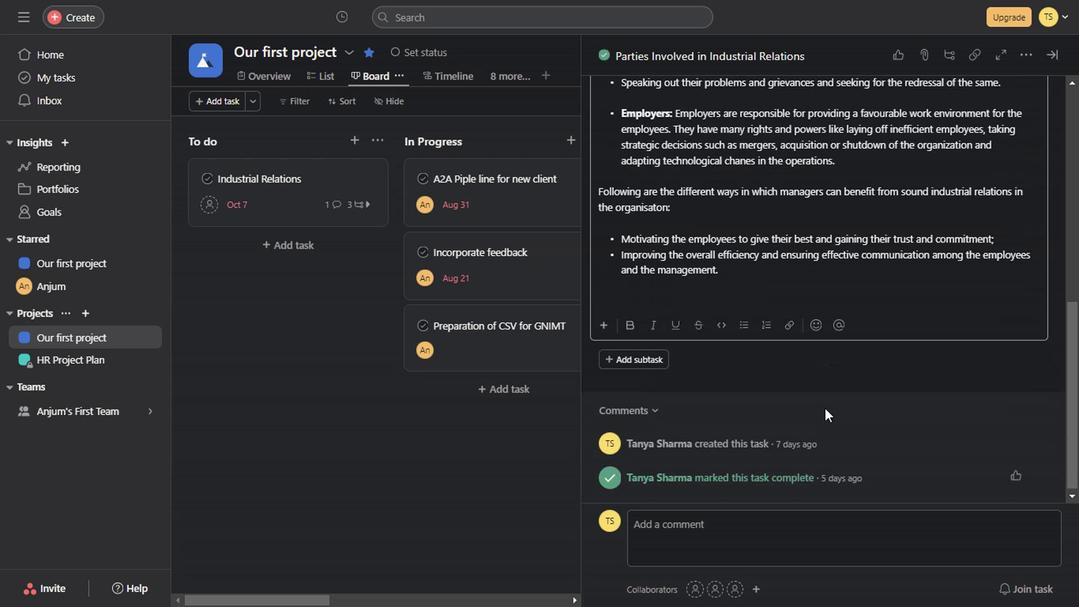 
Action: Mouse scrolled (822, 407) with delta (0, -1)
Screenshot: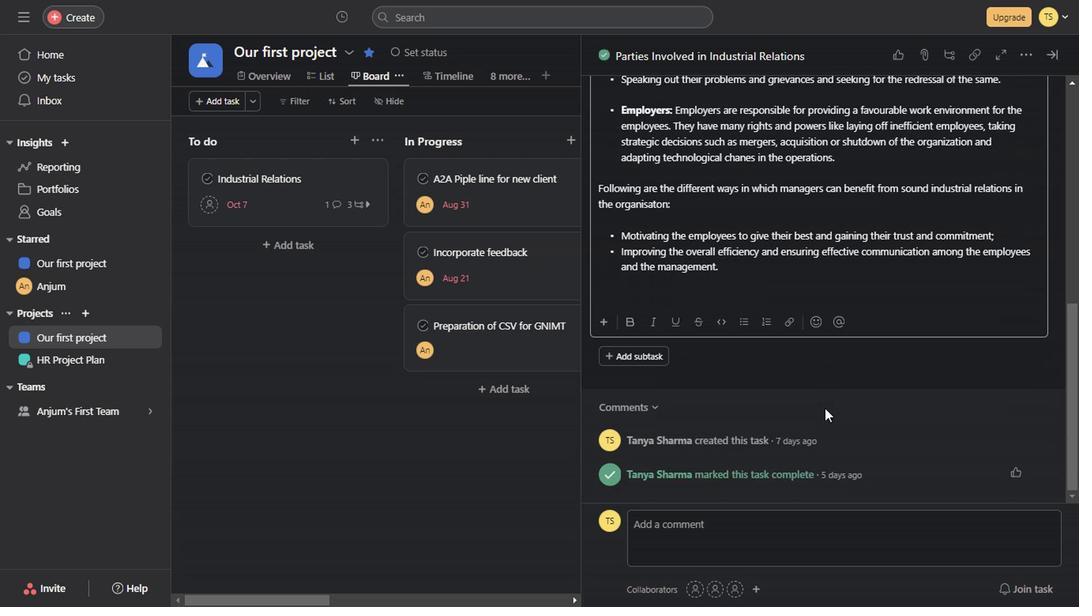 
Action: Mouse scrolled (822, 407) with delta (0, -1)
Screenshot: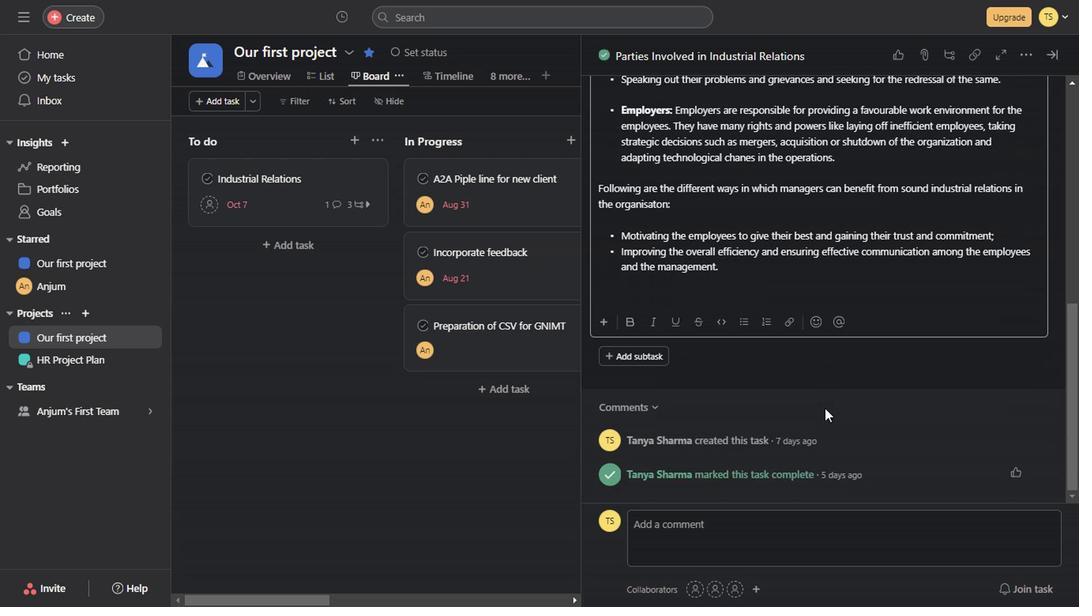 
Action: Mouse scrolled (822, 407) with delta (0, -1)
Screenshot: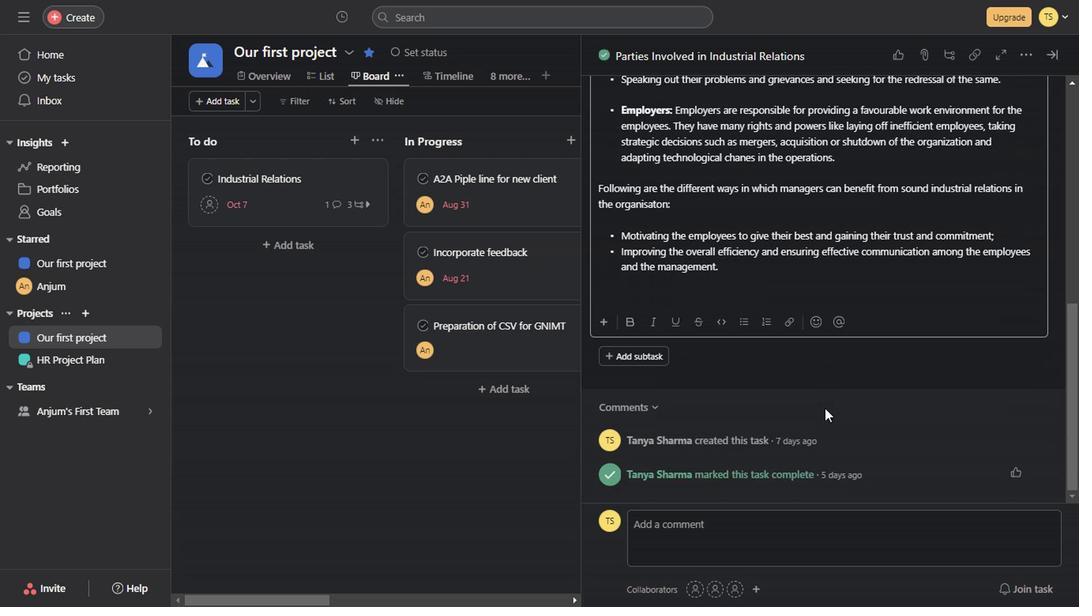 
Action: Mouse scrolled (822, 407) with delta (0, -1)
Screenshot: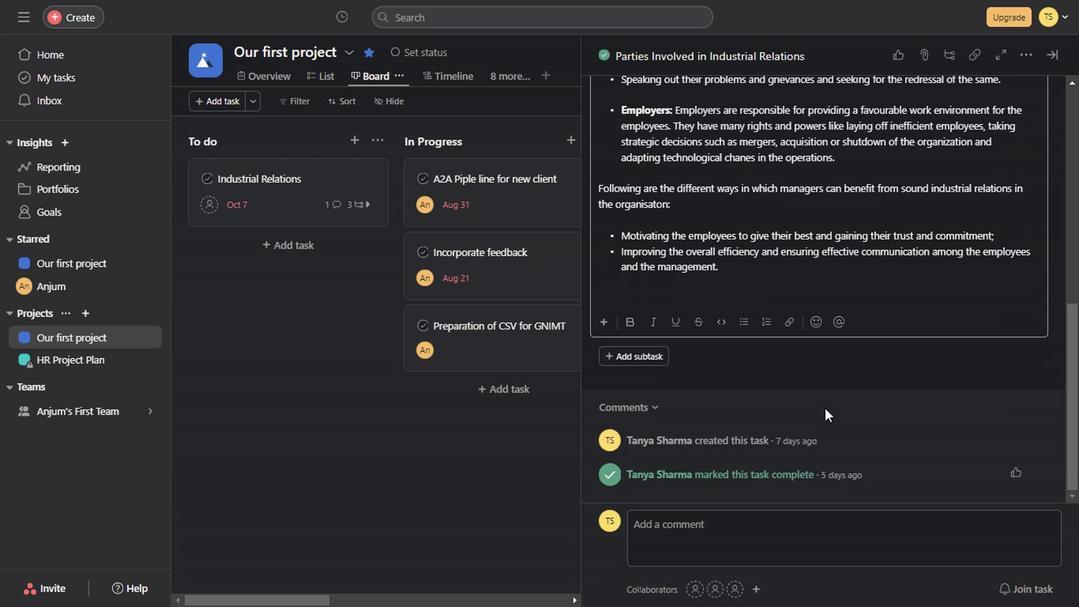 
Action: Mouse scrolled (822, 407) with delta (0, -1)
Screenshot: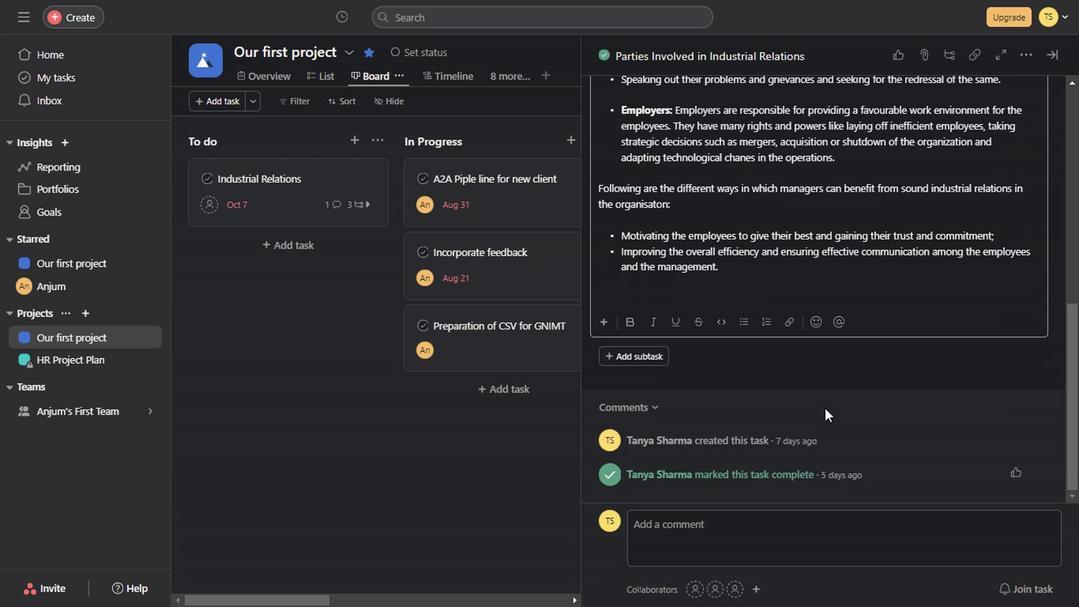 
Action: Mouse scrolled (822, 407) with delta (0, -1)
Screenshot: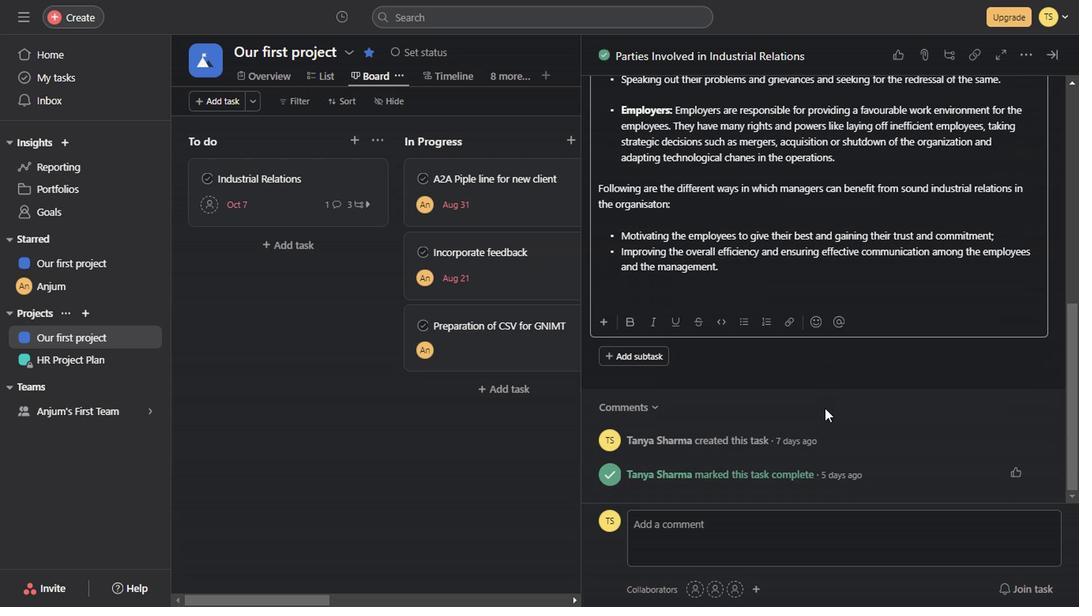 
Action: Mouse scrolled (822, 407) with delta (0, -1)
Screenshot: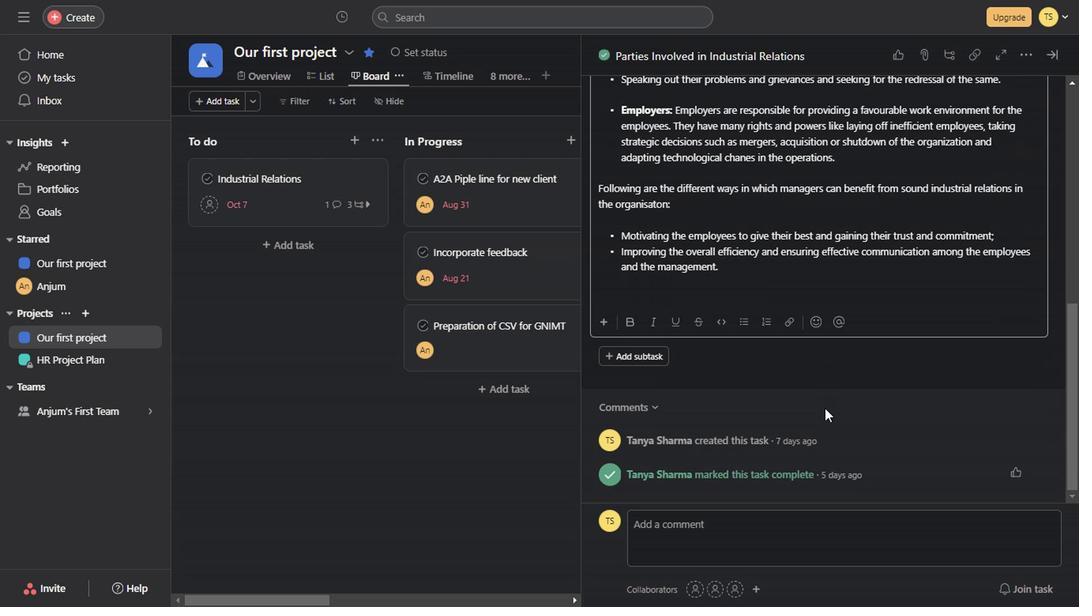 
Action: Mouse scrolled (822, 407) with delta (0, -1)
Screenshot: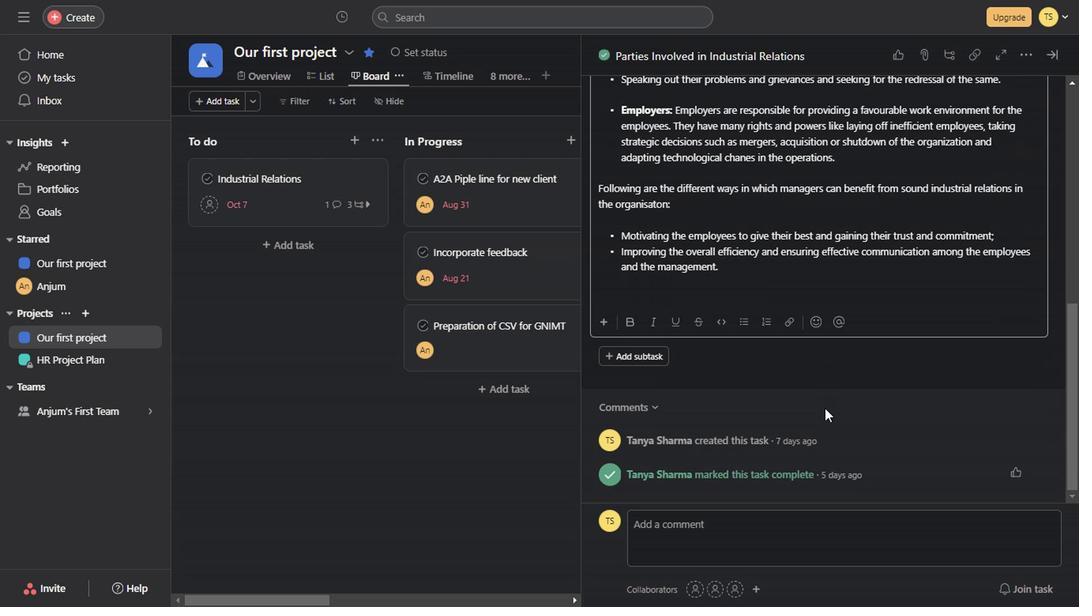 
Action: Mouse scrolled (822, 407) with delta (0, -1)
Screenshot: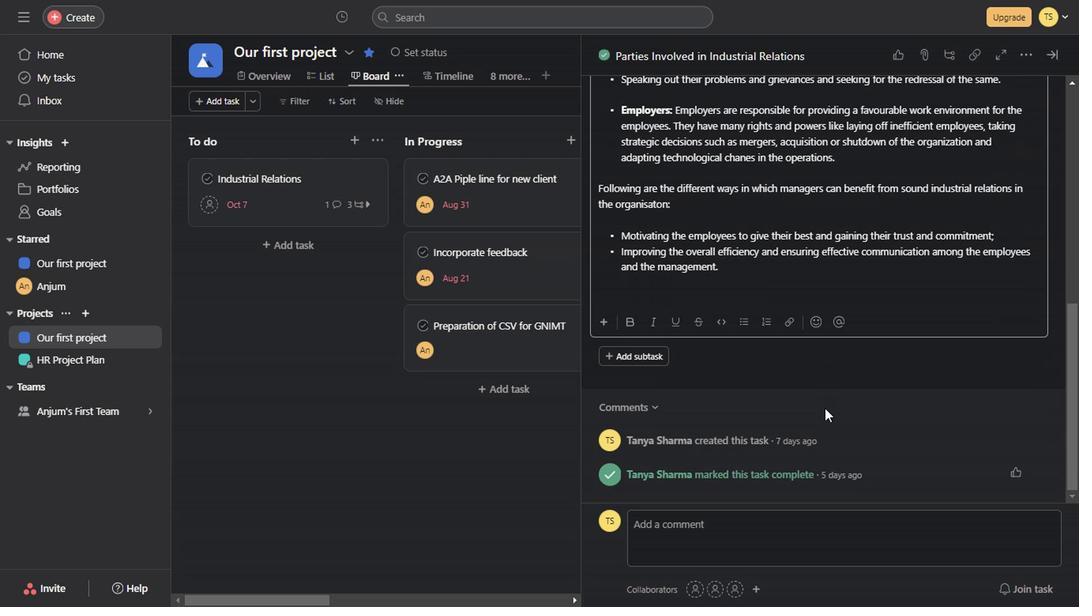 
Action: Mouse scrolled (822, 407) with delta (0, -1)
Screenshot: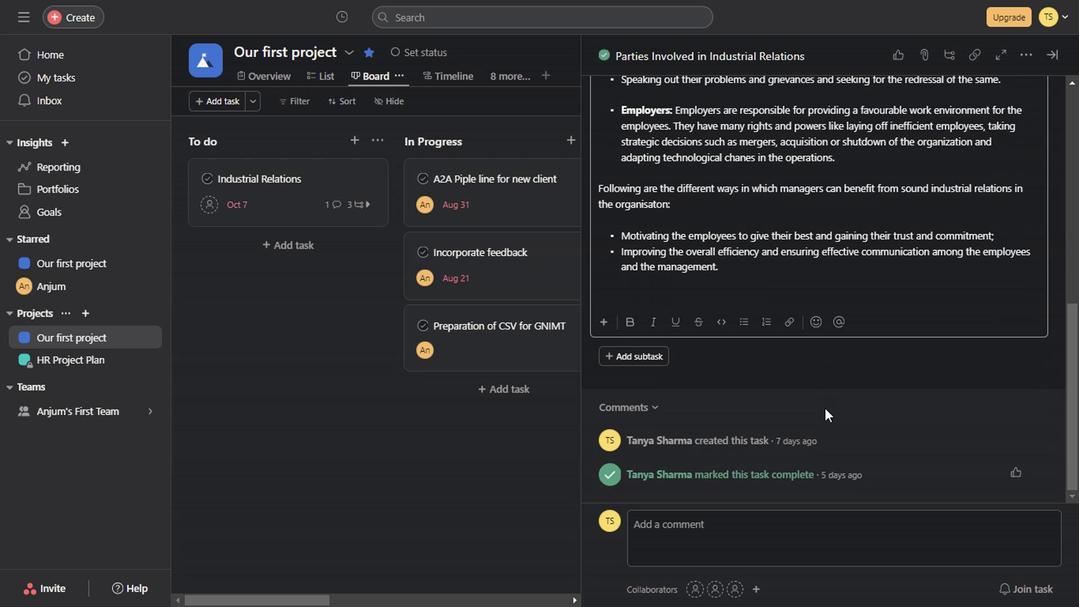 
Action: Mouse scrolled (822, 407) with delta (0, -1)
Screenshot: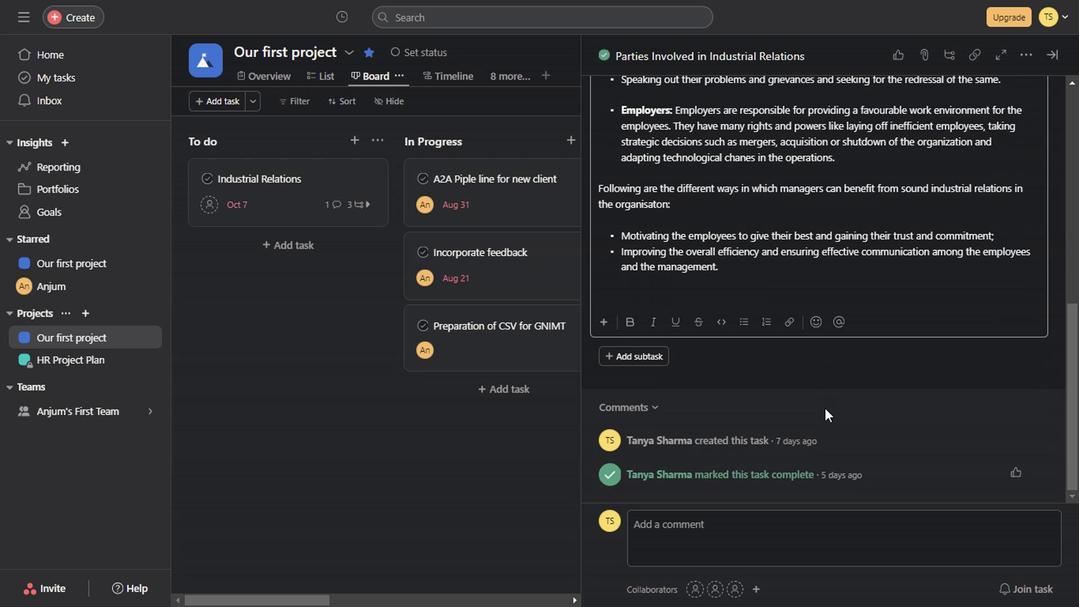 
Action: Mouse scrolled (822, 407) with delta (0, -1)
Screenshot: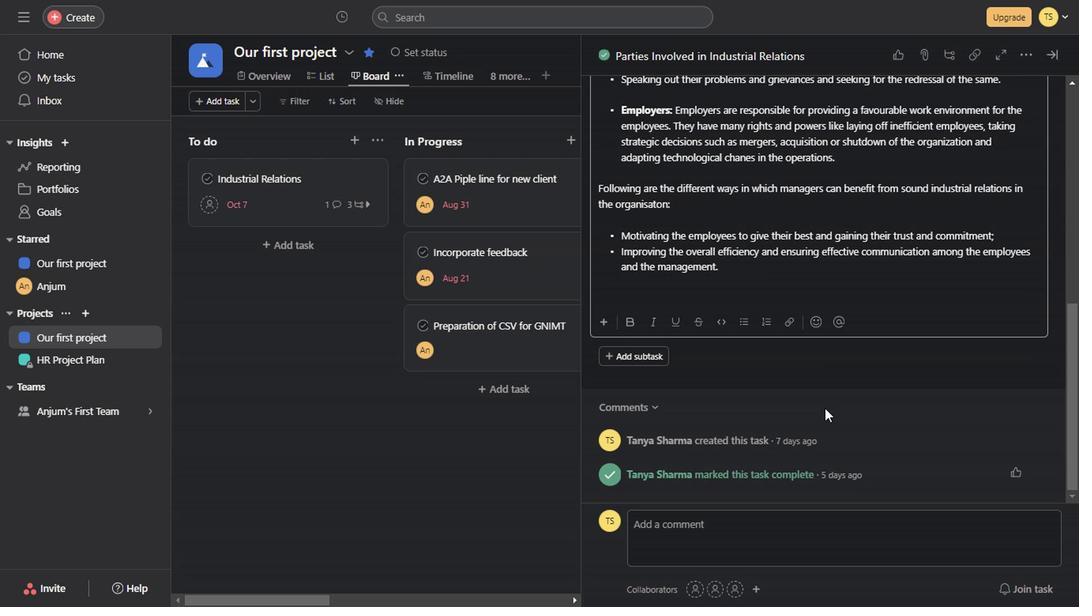
Action: Mouse scrolled (822, 407) with delta (0, -1)
Screenshot: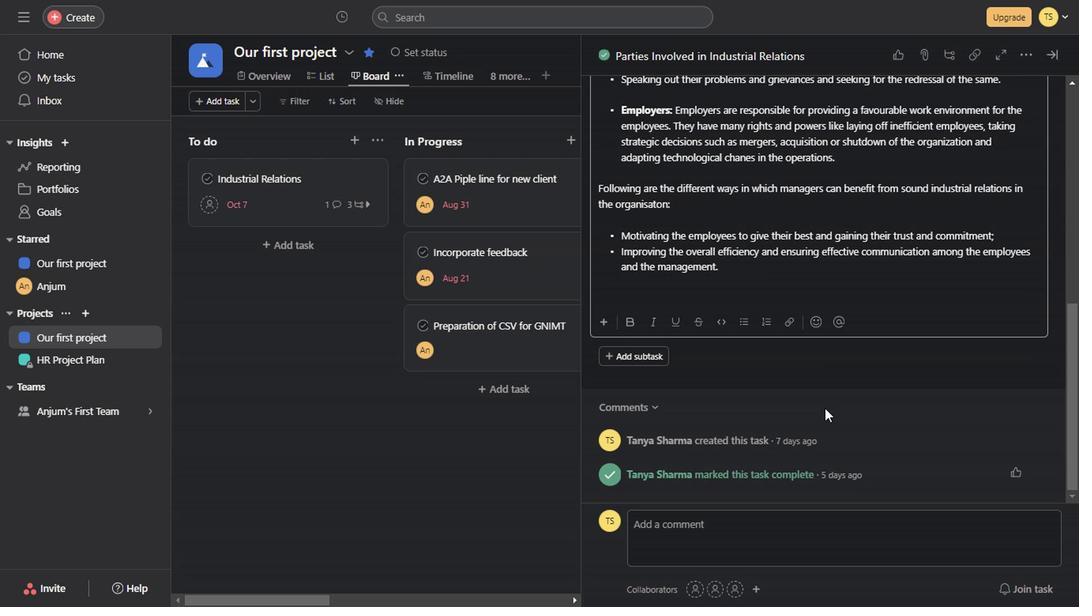 
Action: Mouse scrolled (822, 407) with delta (0, -1)
Screenshot: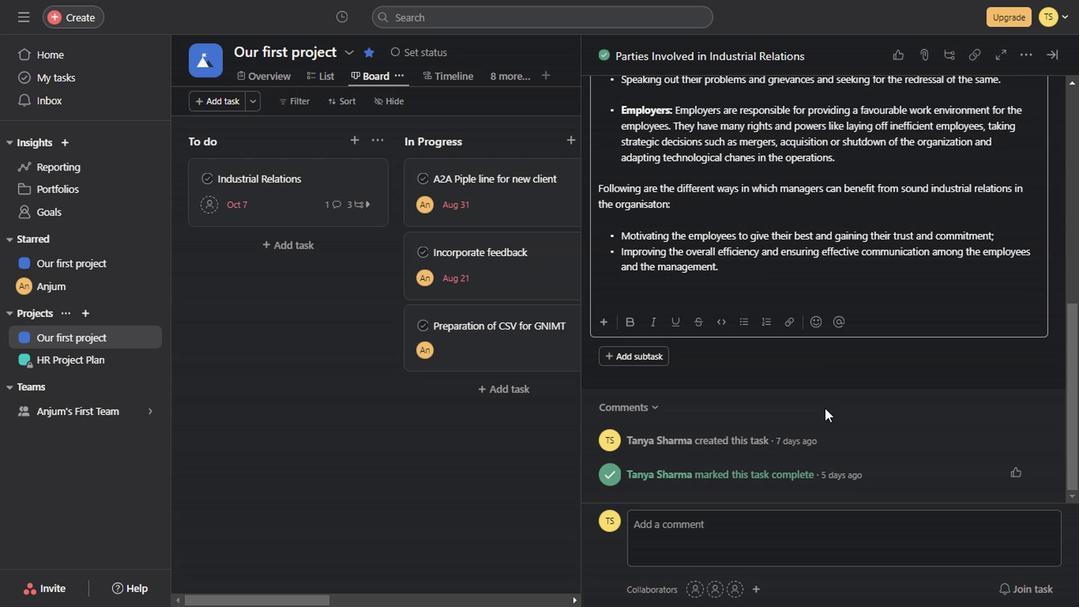 
Action: Mouse scrolled (822, 407) with delta (0, -1)
Screenshot: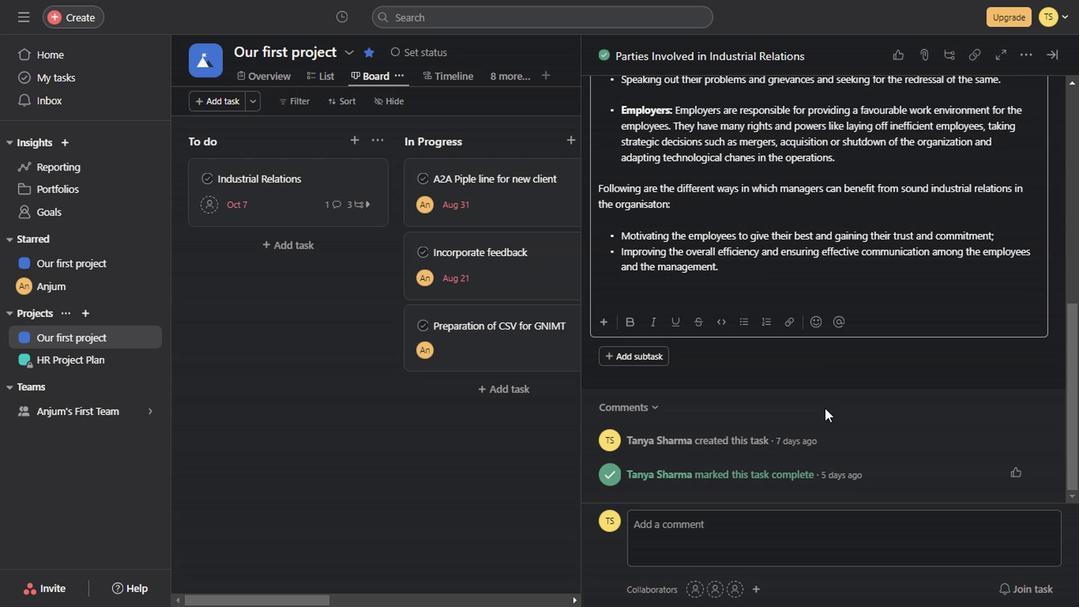 
Action: Mouse scrolled (822, 407) with delta (0, -1)
Screenshot: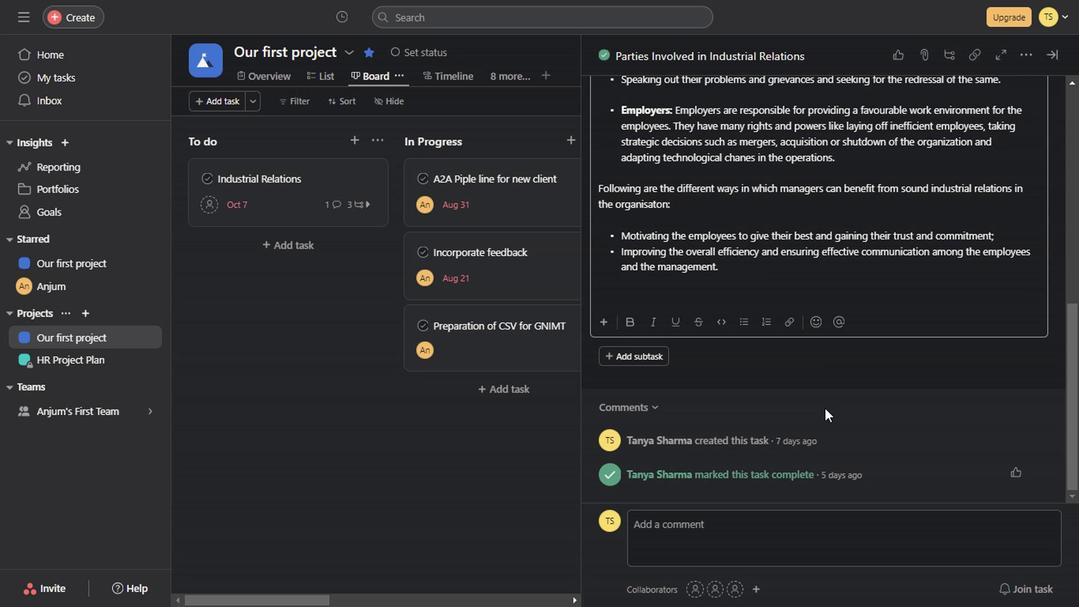 
Action: Mouse scrolled (822, 407) with delta (0, -1)
Screenshot: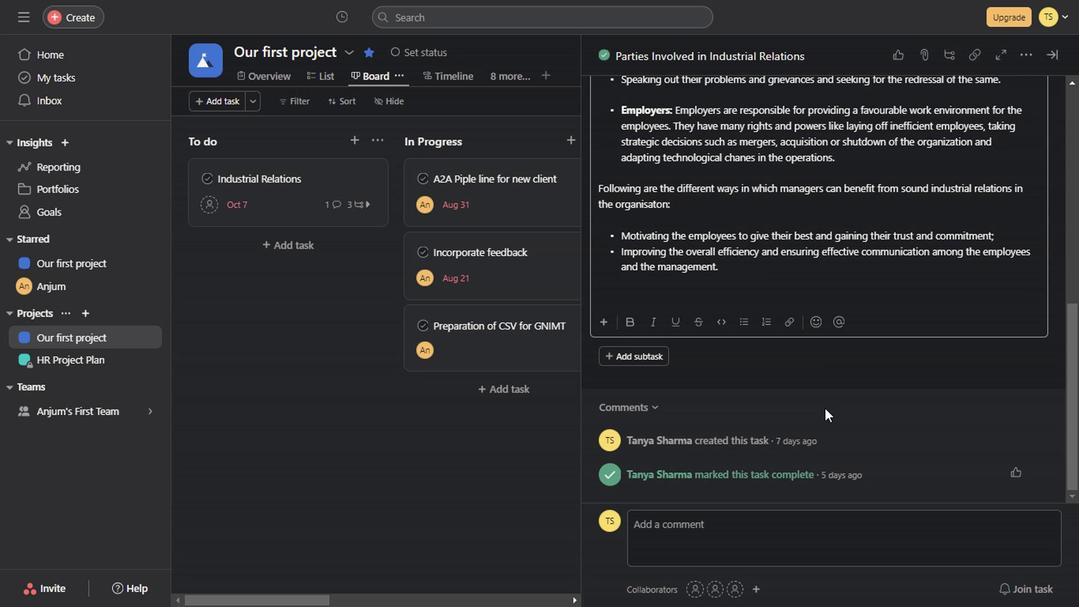 
Action: Mouse scrolled (822, 407) with delta (0, -1)
Screenshot: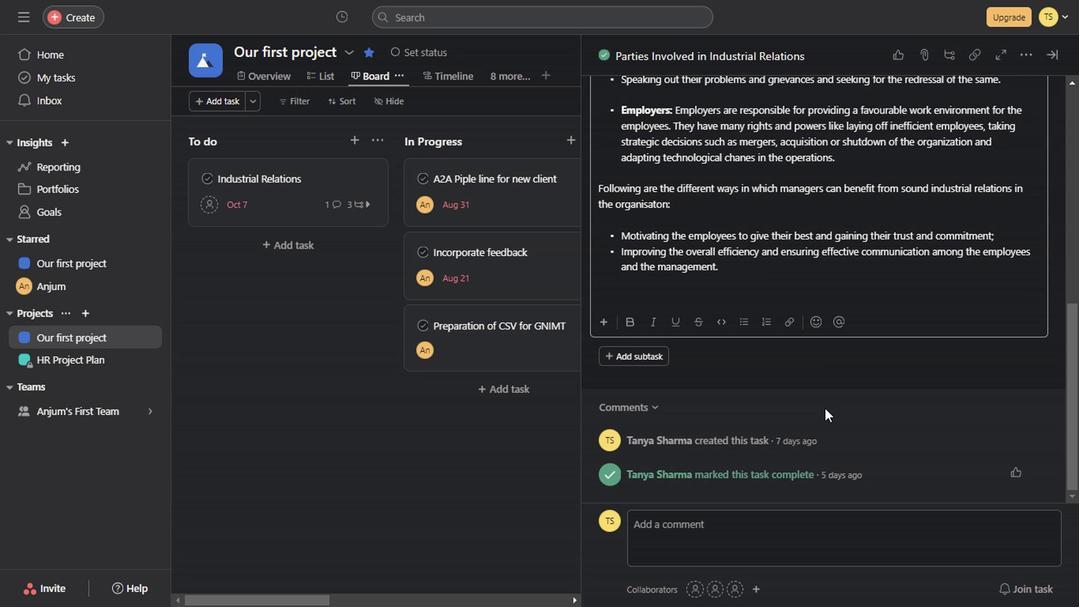 
Action: Mouse scrolled (822, 407) with delta (0, -1)
Screenshot: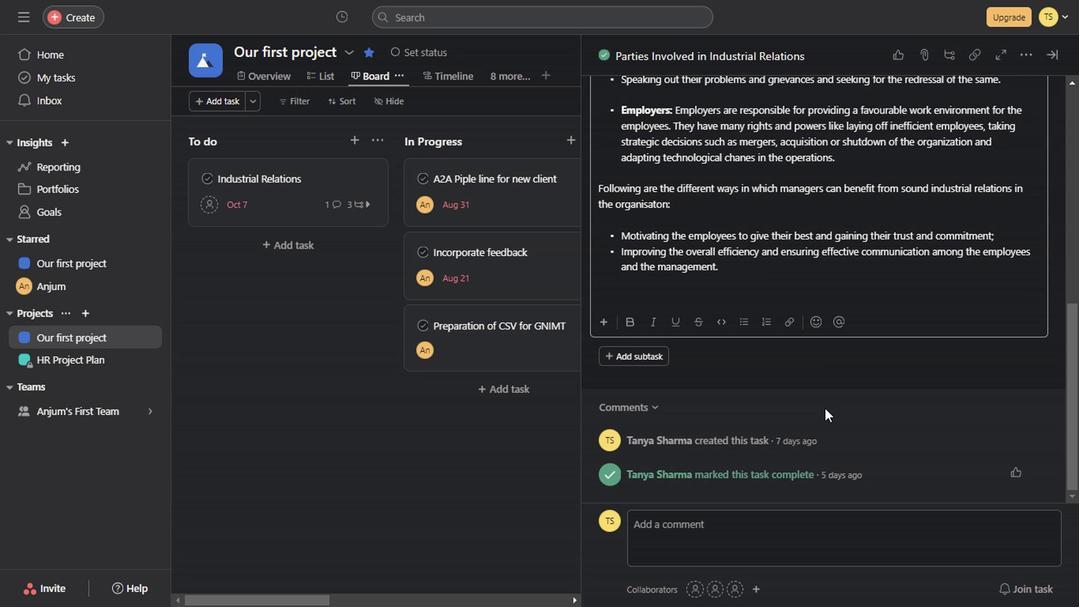 
Action: Mouse scrolled (822, 407) with delta (0, -1)
Screenshot: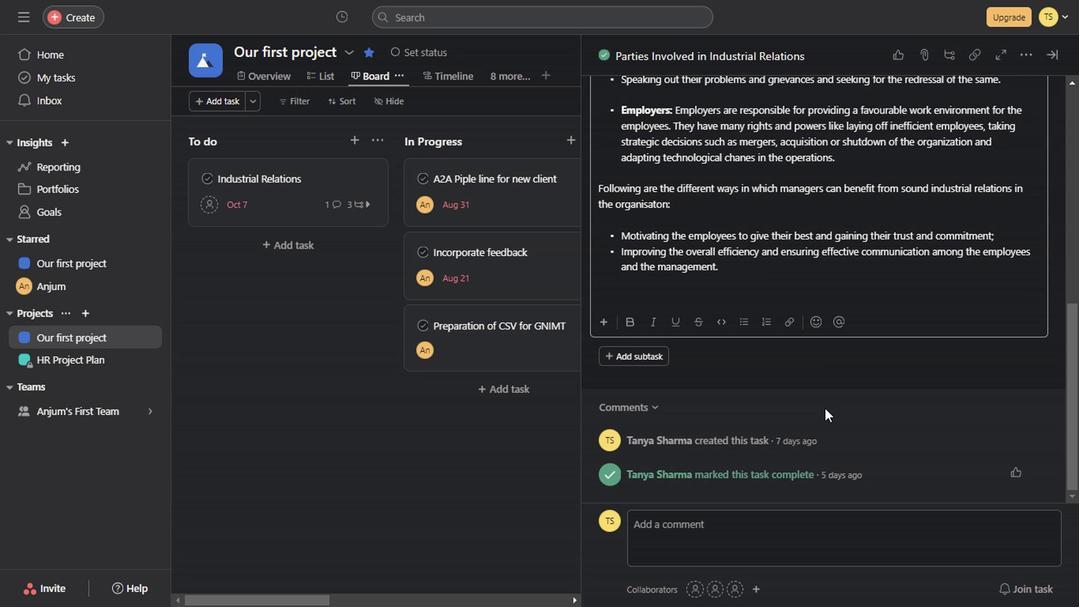 
Action: Mouse scrolled (822, 407) with delta (0, -1)
Screenshot: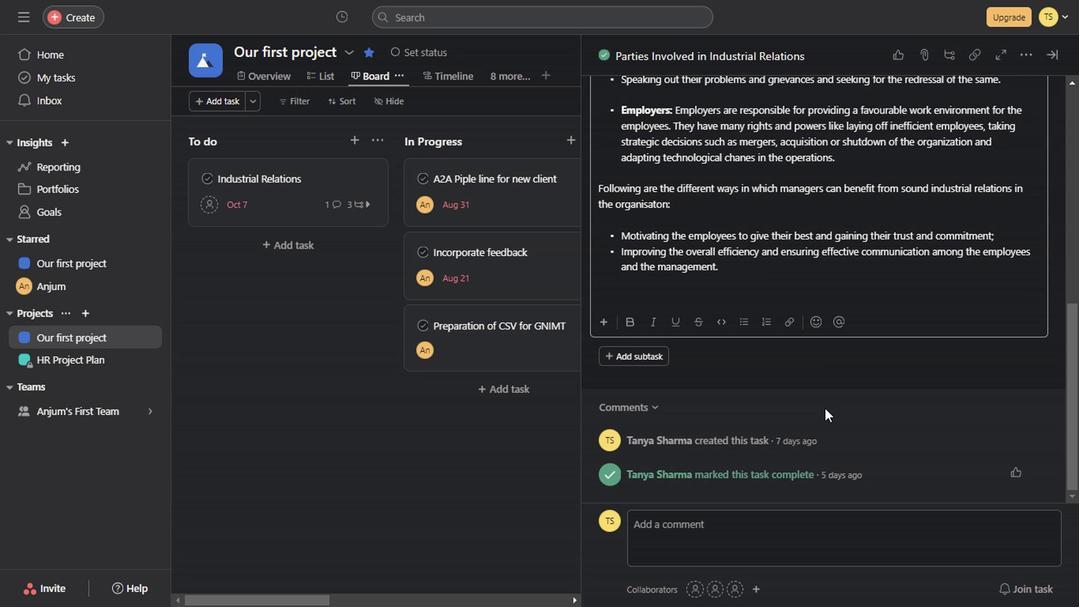 
Action: Mouse scrolled (822, 407) with delta (0, -1)
Screenshot: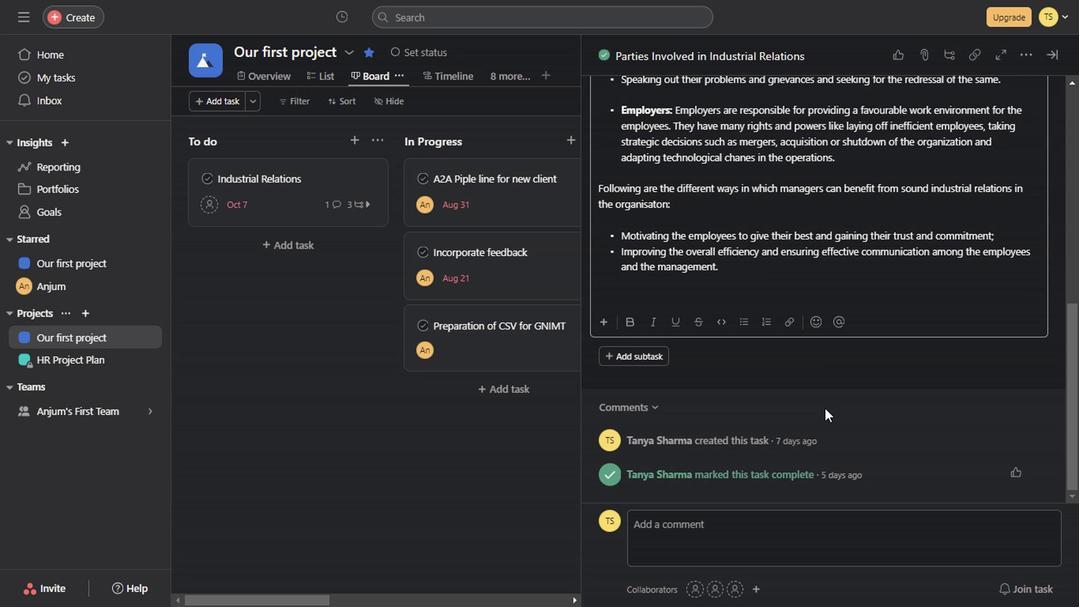 
Action: Mouse scrolled (822, 407) with delta (0, -1)
Screenshot: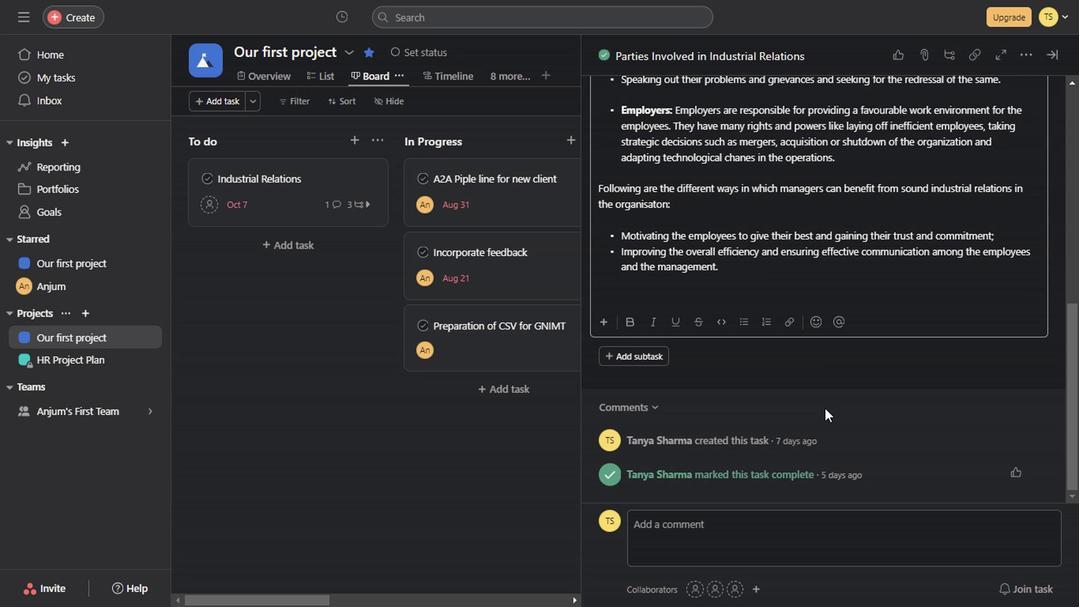 
Action: Mouse scrolled (822, 407) with delta (0, -1)
Screenshot: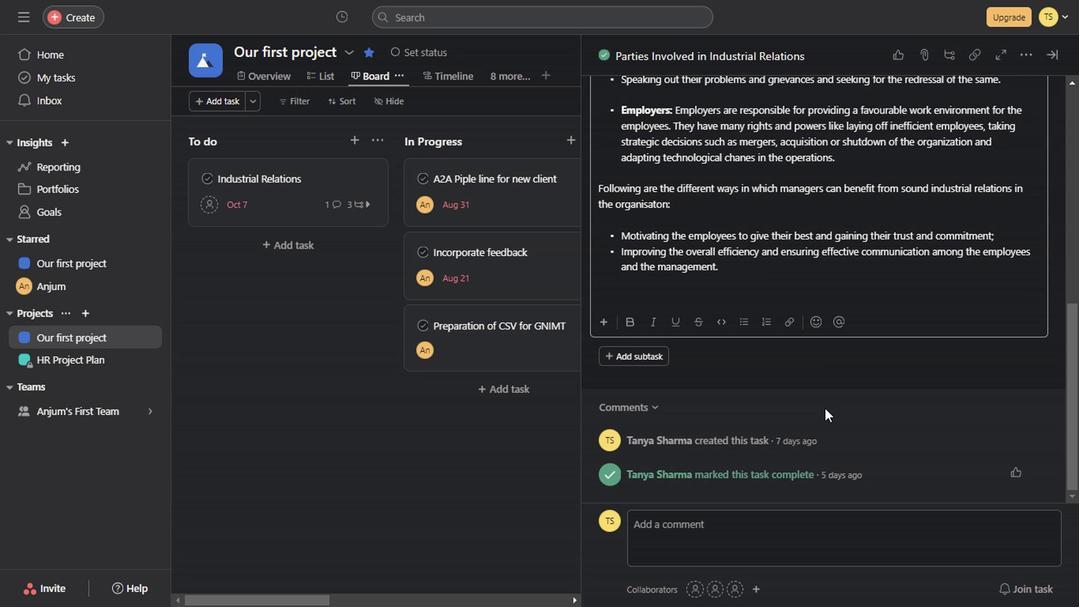 
Action: Mouse scrolled (822, 407) with delta (0, -1)
Screenshot: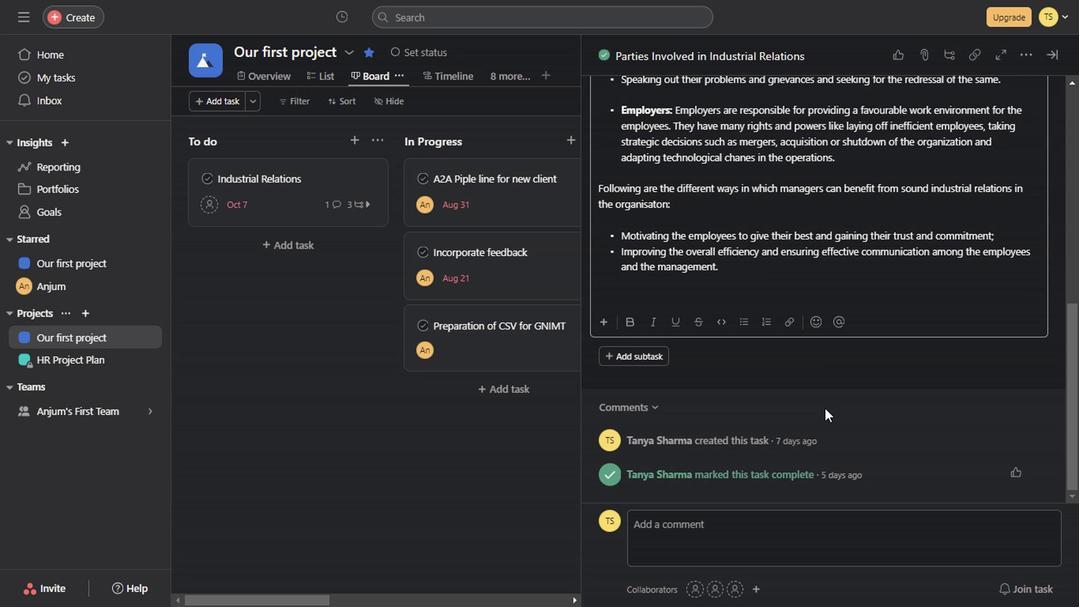 
Action: Mouse scrolled (822, 407) with delta (0, -1)
Screenshot: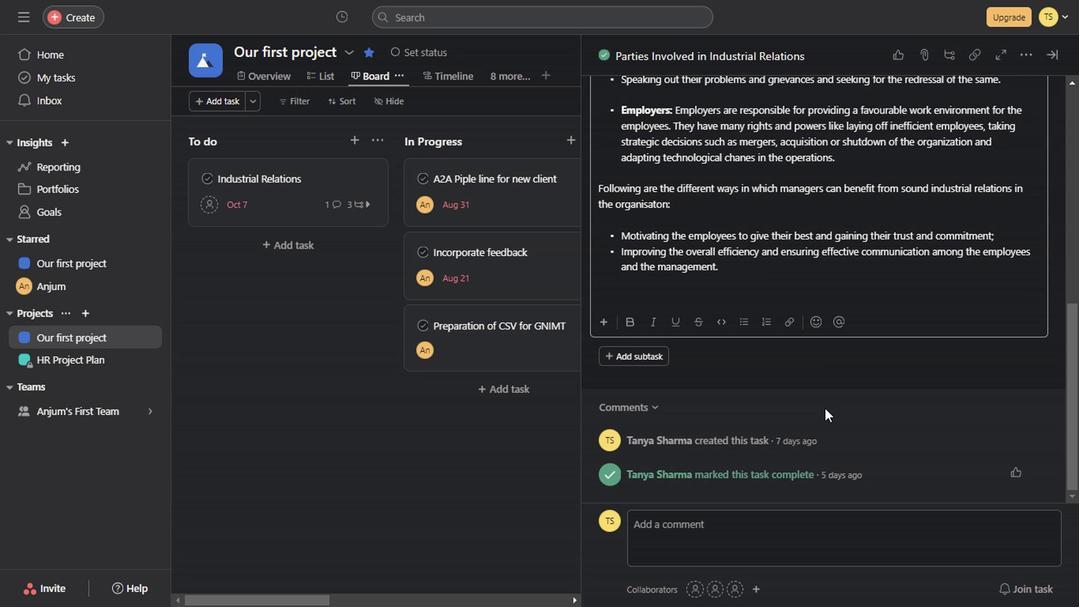 
Action: Mouse scrolled (822, 407) with delta (0, -1)
Screenshot: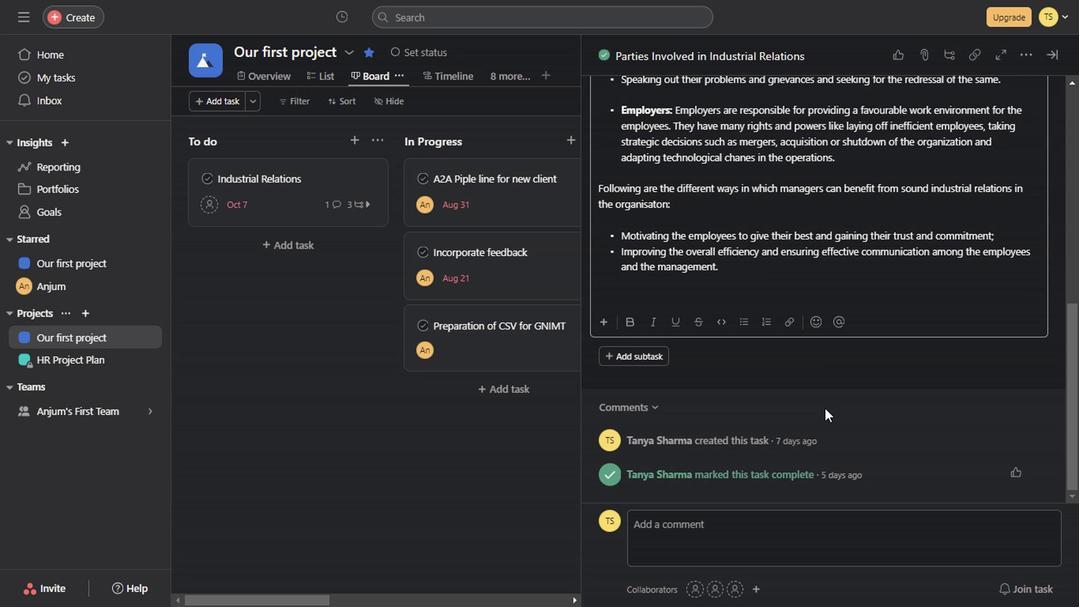 
Action: Mouse scrolled (822, 407) with delta (0, -1)
Screenshot: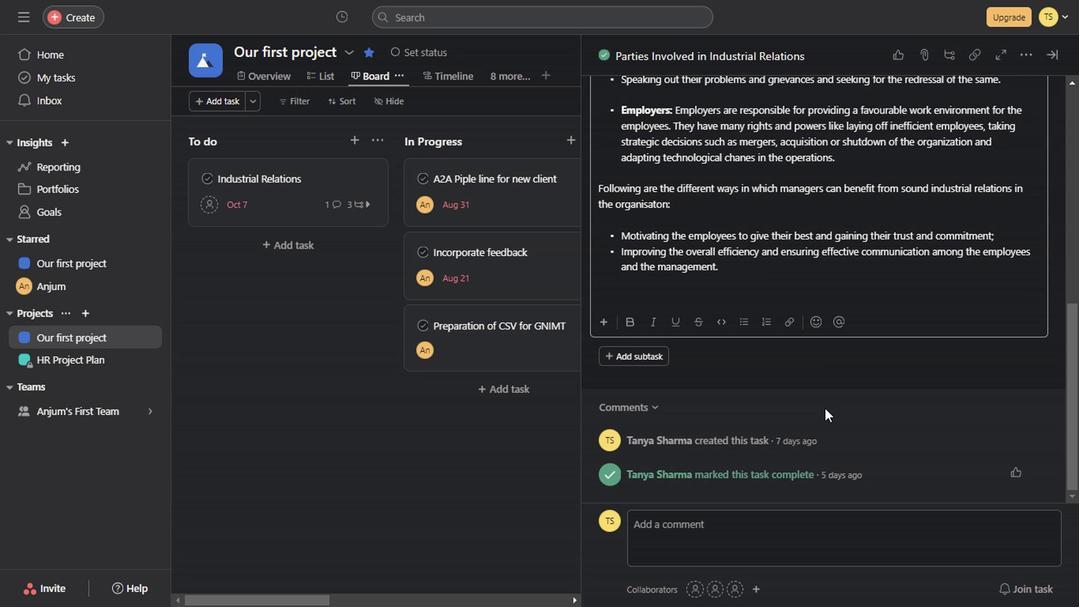 
Action: Mouse scrolled (822, 407) with delta (0, -1)
Screenshot: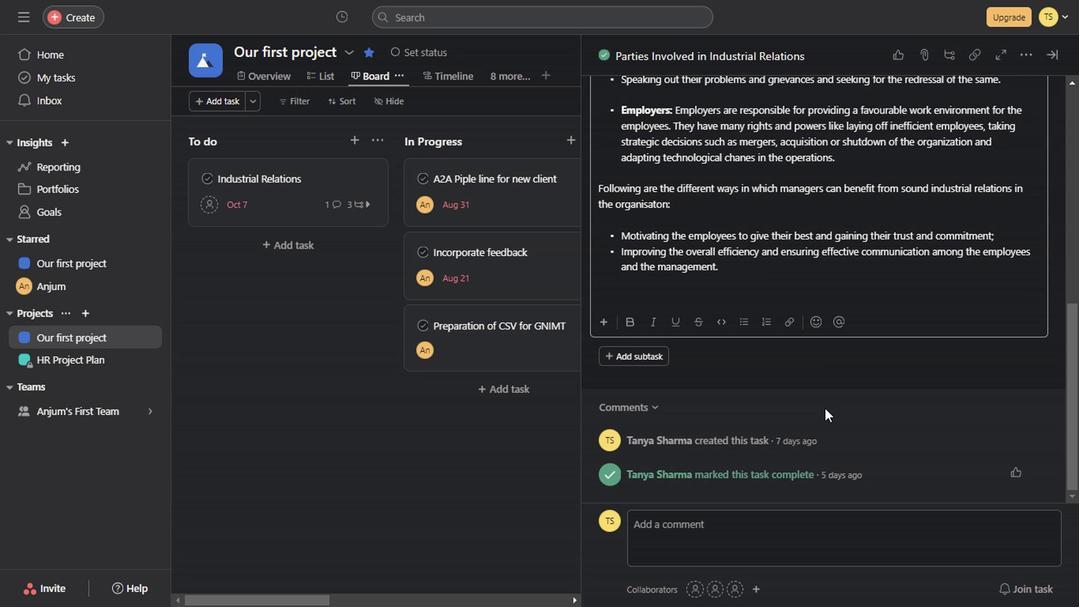 
Action: Mouse scrolled (822, 407) with delta (0, -1)
Screenshot: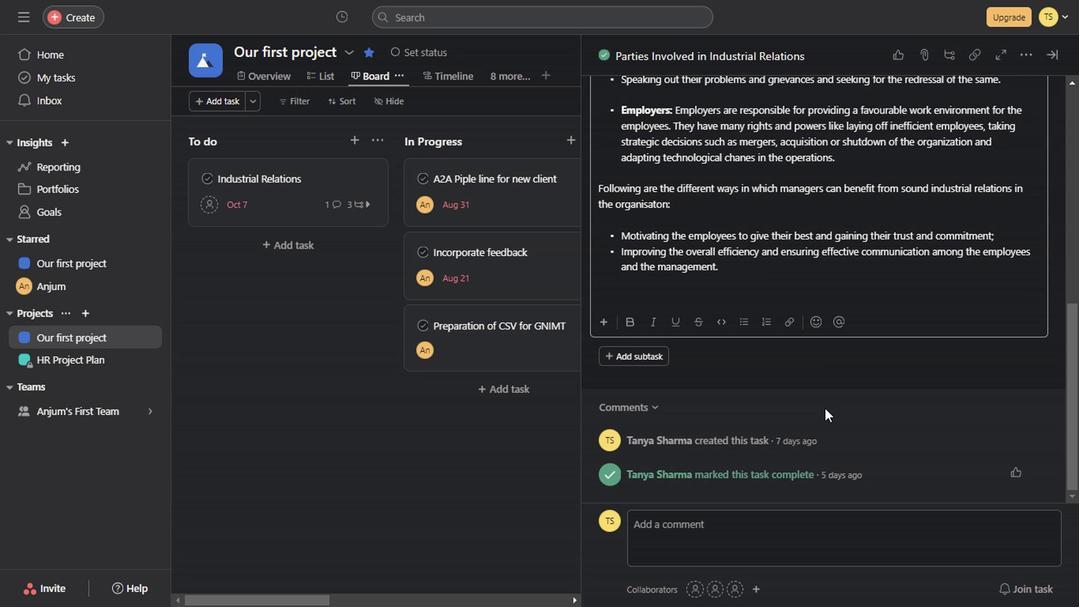 
Action: Mouse scrolled (822, 407) with delta (0, -1)
Screenshot: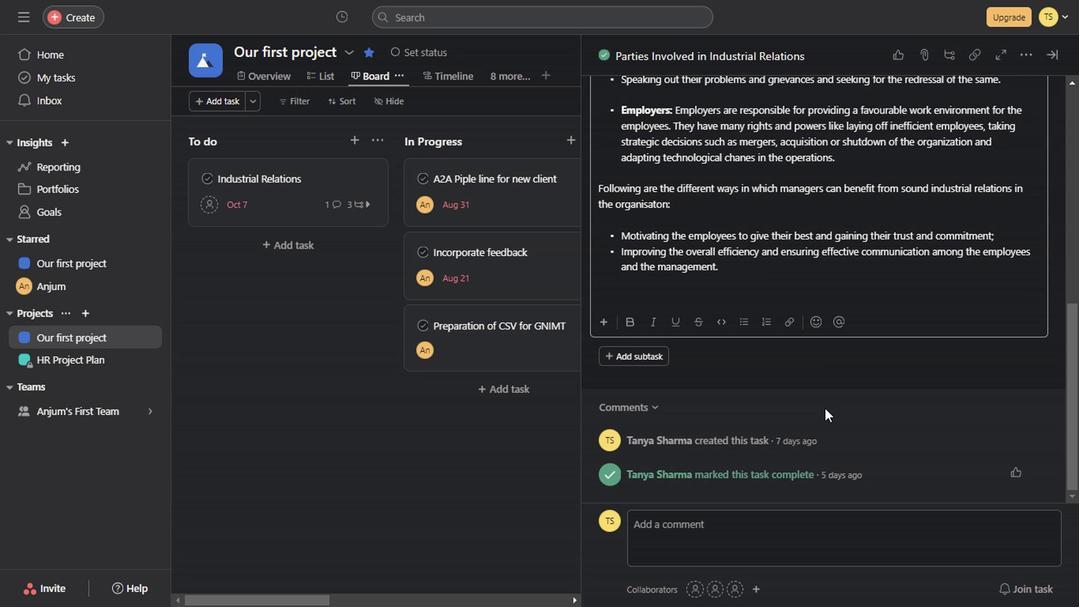 
Action: Mouse scrolled (822, 407) with delta (0, -1)
Screenshot: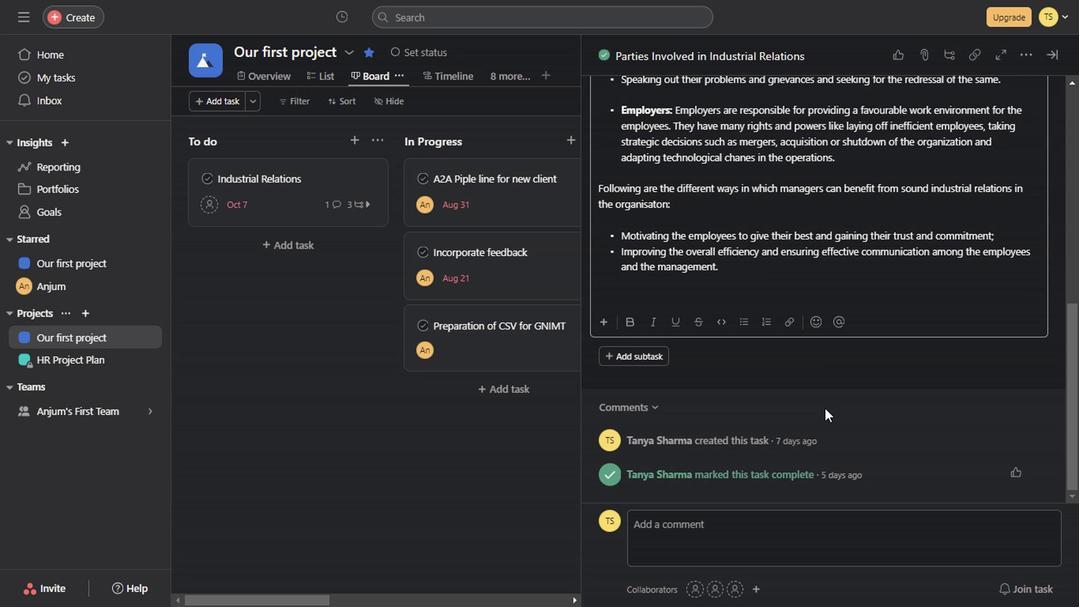 
Action: Mouse scrolled (822, 407) with delta (0, -1)
Screenshot: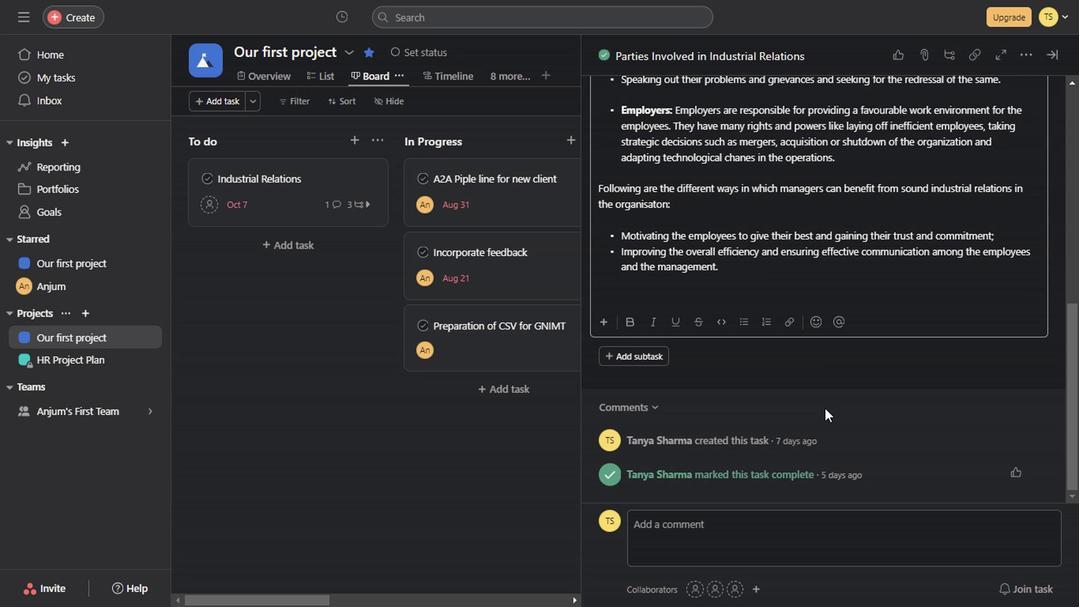 
Action: Mouse scrolled (822, 407) with delta (0, -1)
Screenshot: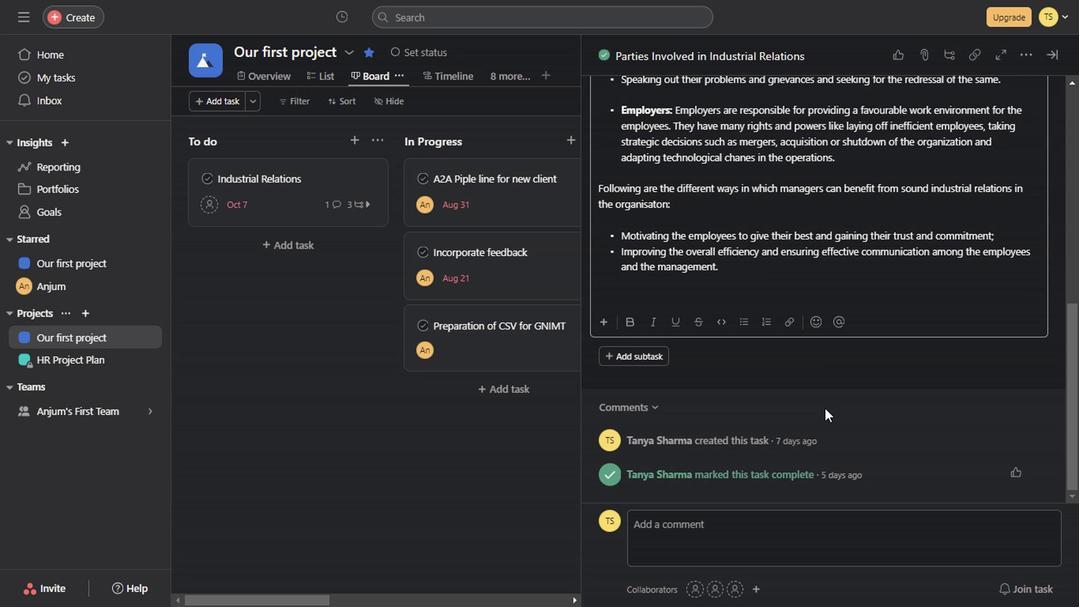 
Action: Mouse scrolled (822, 407) with delta (0, -1)
Screenshot: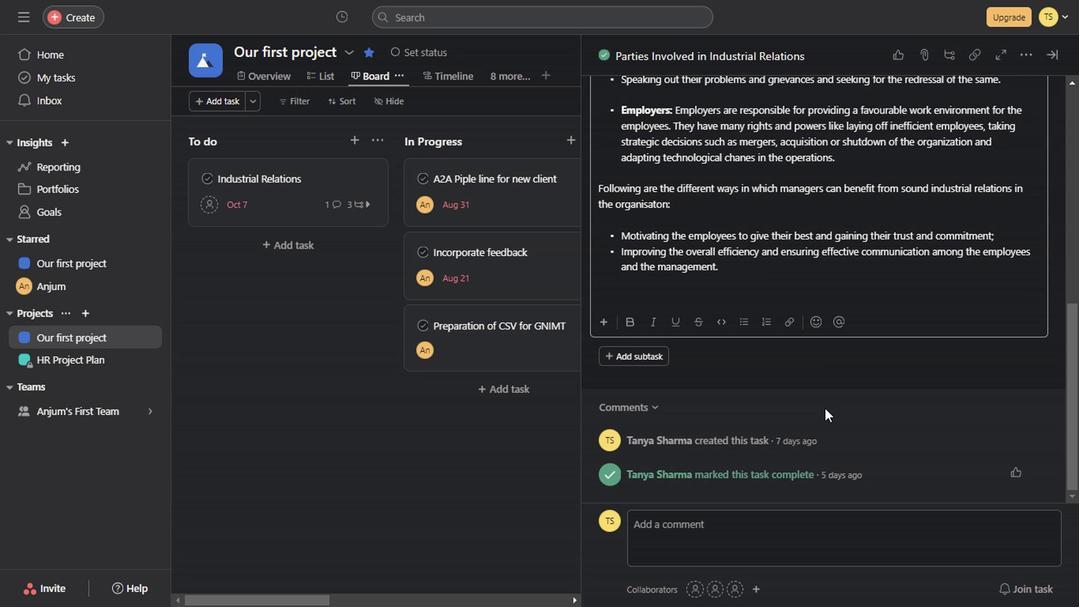 
Action: Mouse scrolled (822, 407) with delta (0, -1)
Screenshot: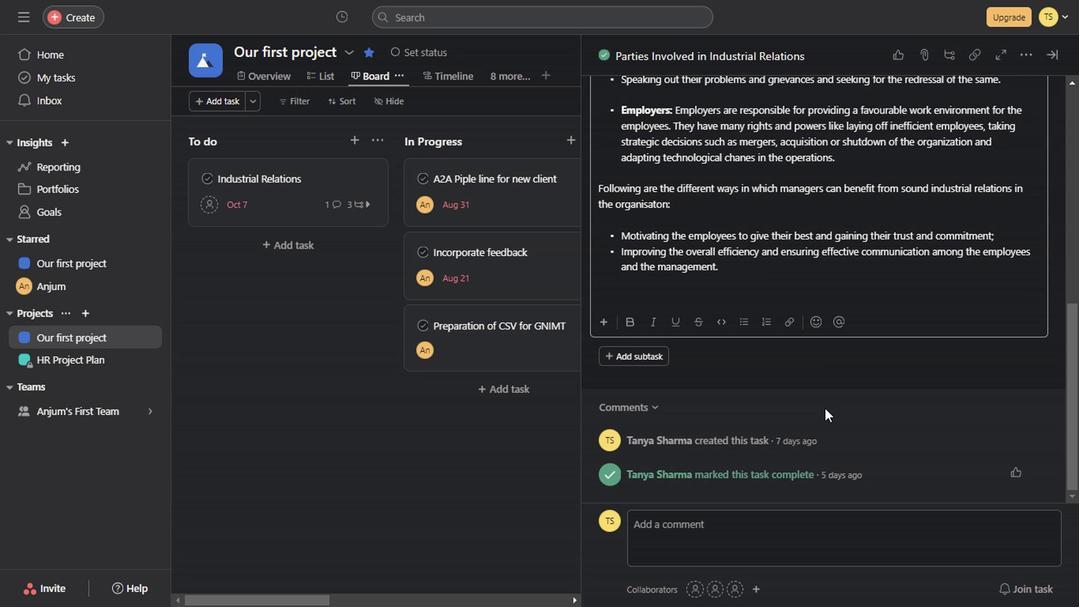 
Action: Mouse scrolled (822, 407) with delta (0, -1)
Screenshot: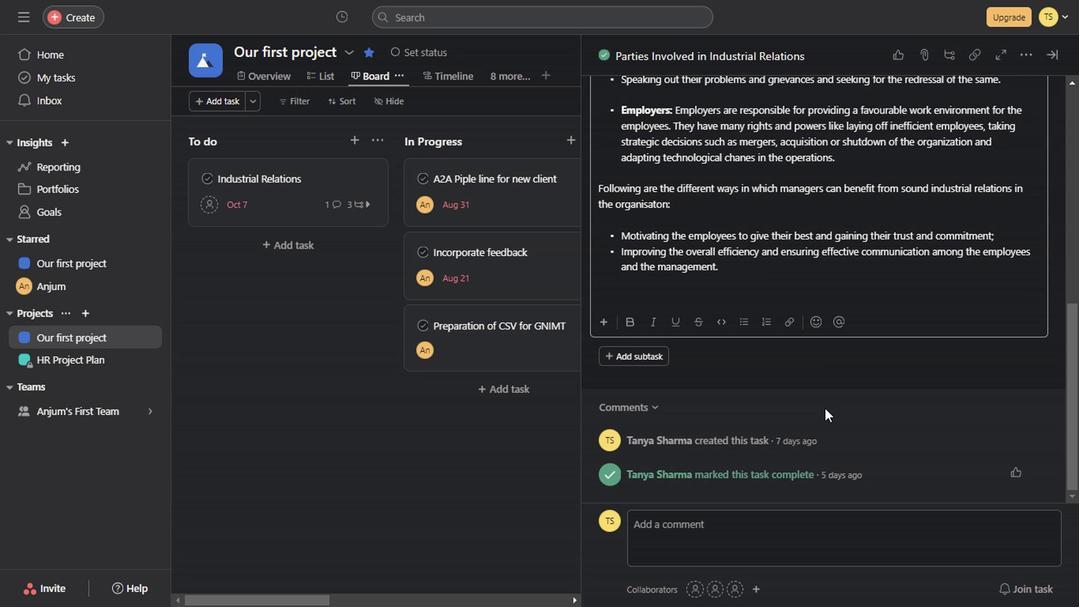 
Action: Mouse scrolled (822, 407) with delta (0, -1)
Screenshot: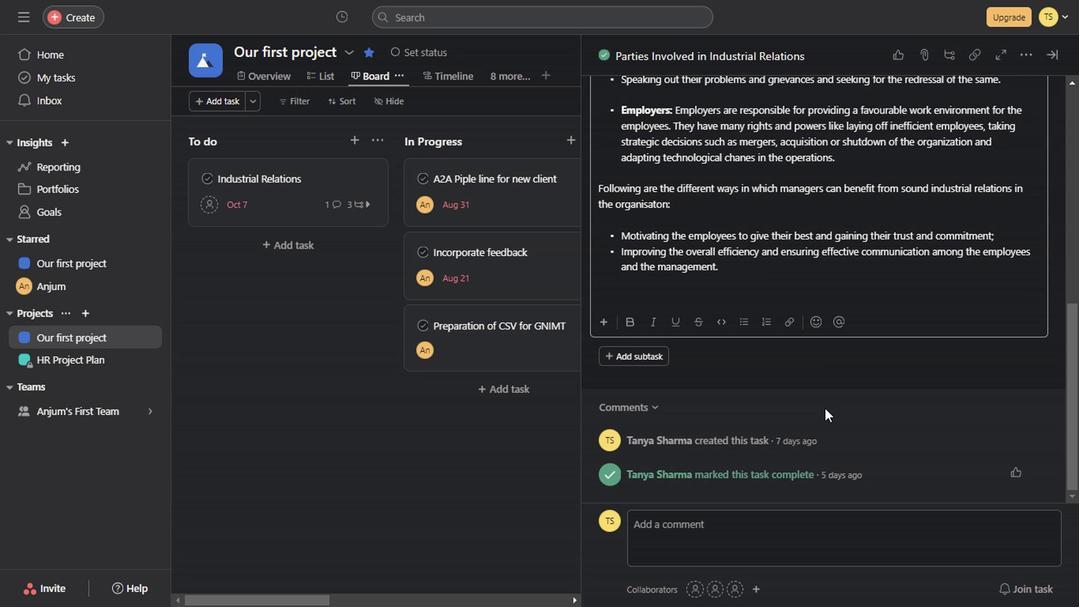 
Action: Mouse scrolled (822, 407) with delta (0, -1)
Screenshot: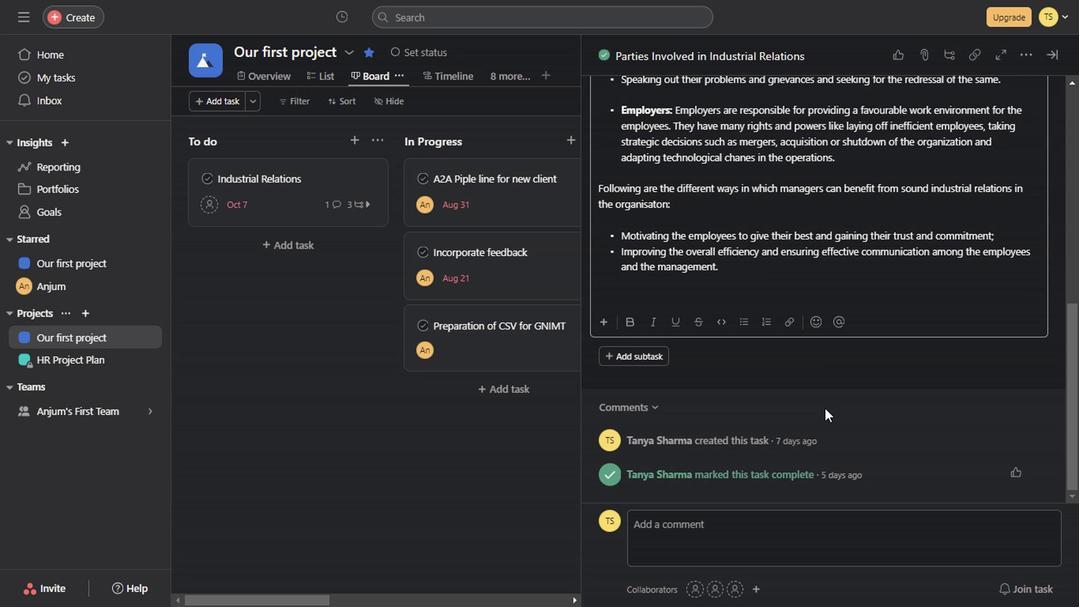 
Action: Mouse scrolled (822, 407) with delta (0, -1)
Screenshot: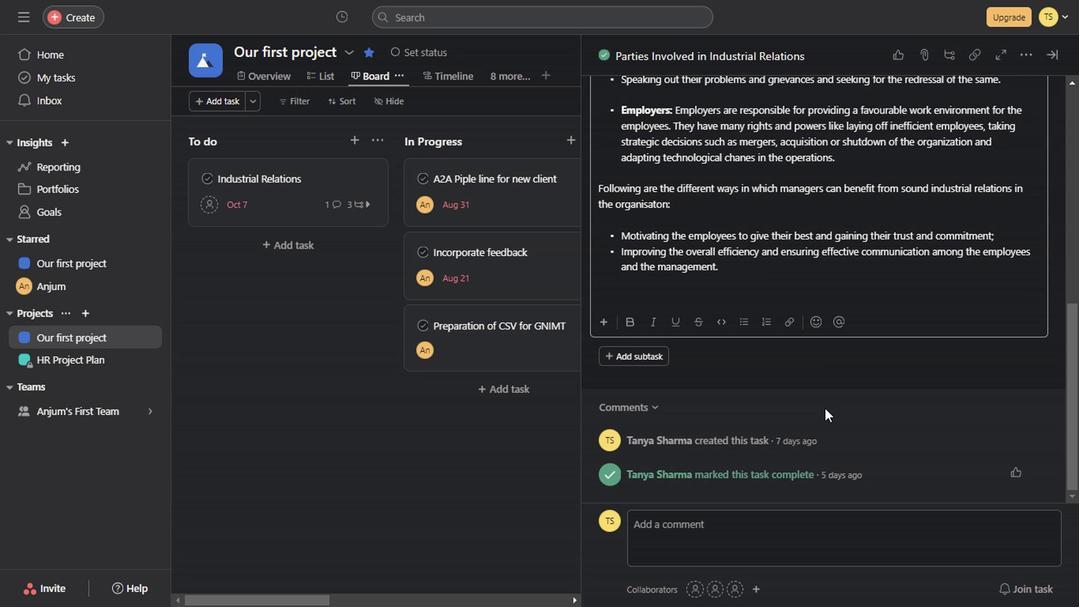 
Action: Mouse scrolled (822, 407) with delta (0, -1)
Screenshot: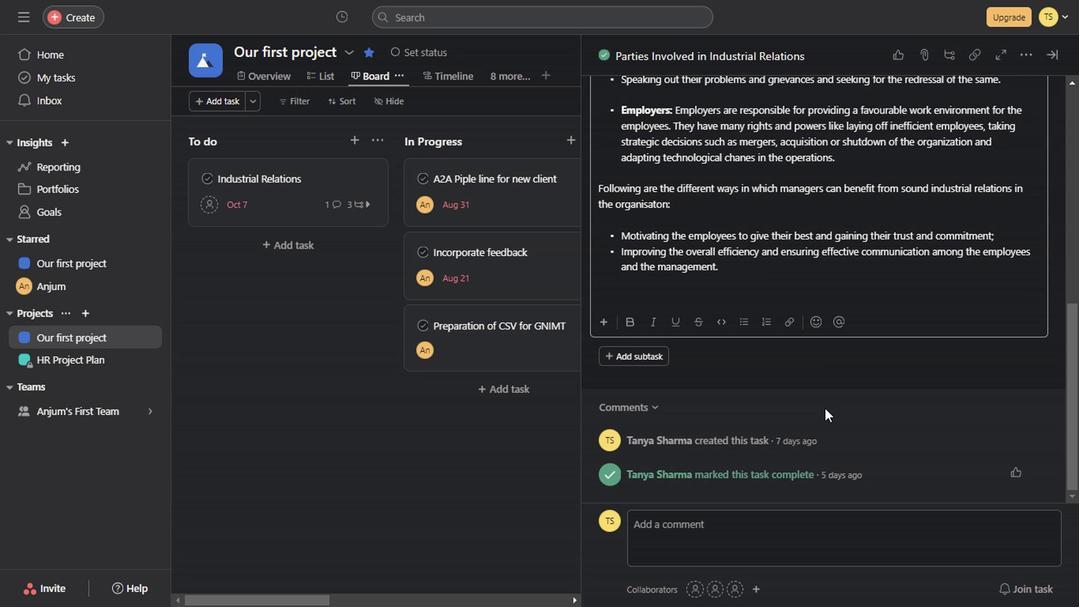 
Action: Mouse scrolled (822, 407) with delta (0, -1)
Screenshot: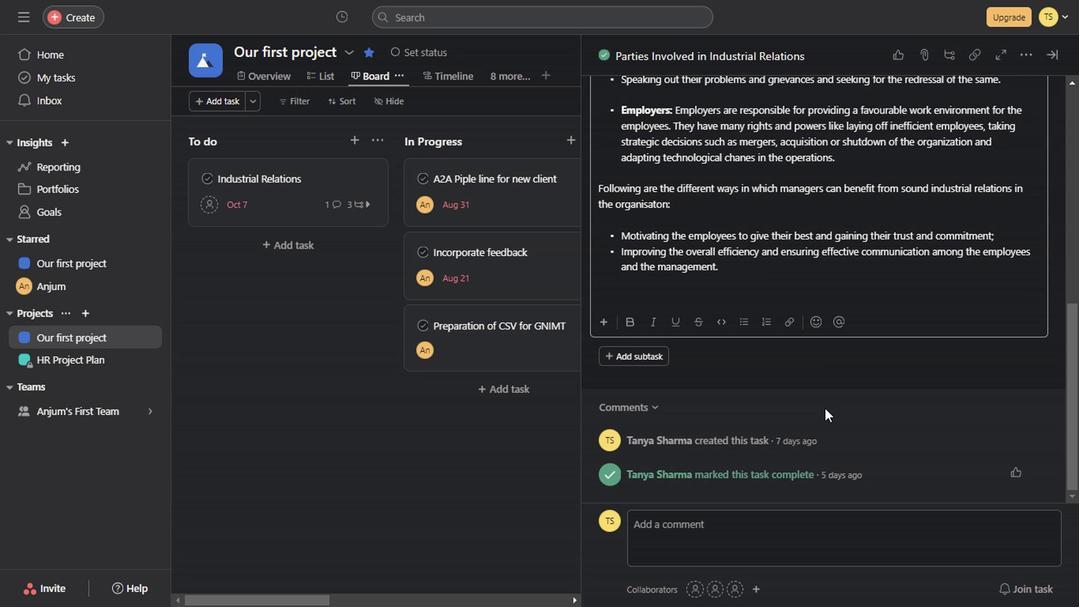 
Action: Mouse scrolled (822, 407) with delta (0, -1)
Screenshot: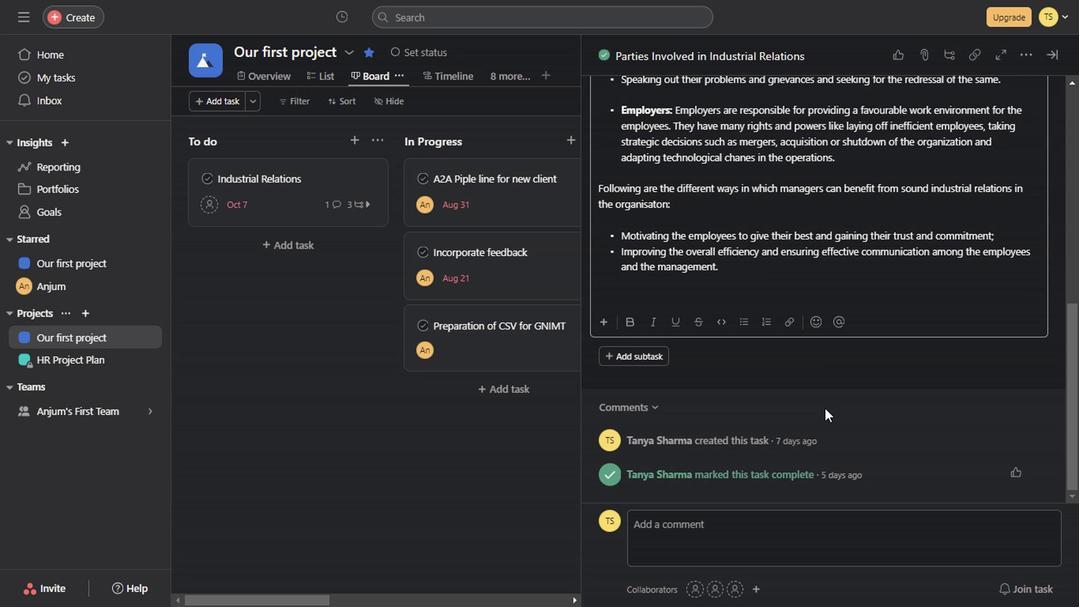
Action: Mouse scrolled (822, 407) with delta (0, -1)
Screenshot: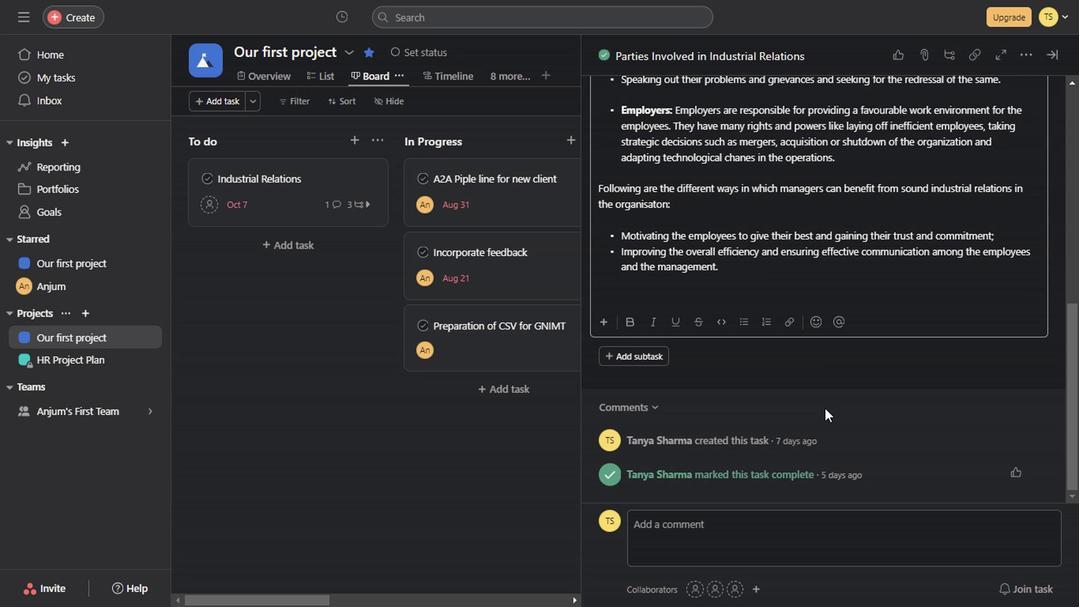 
Action: Mouse scrolled (822, 407) with delta (0, -1)
Screenshot: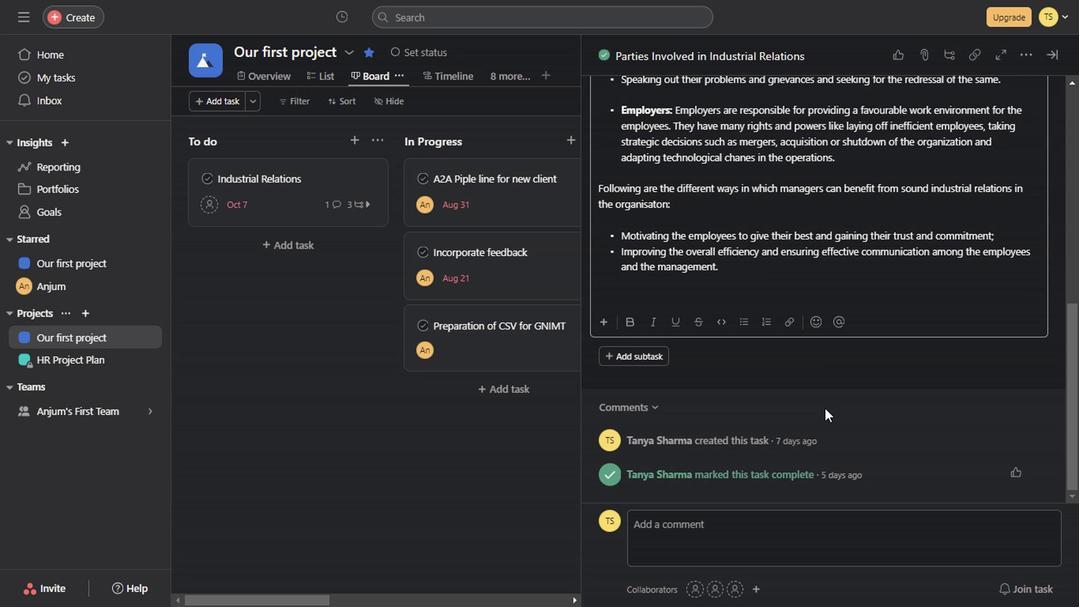 
Action: Mouse scrolled (822, 407) with delta (0, -1)
Screenshot: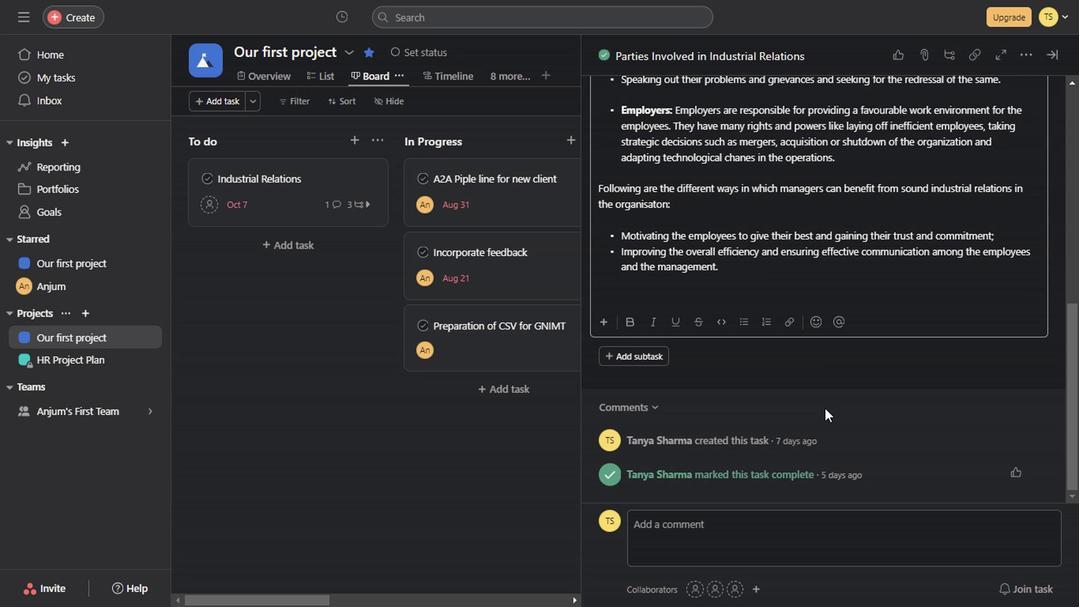 
Action: Mouse scrolled (822, 407) with delta (0, -1)
Screenshot: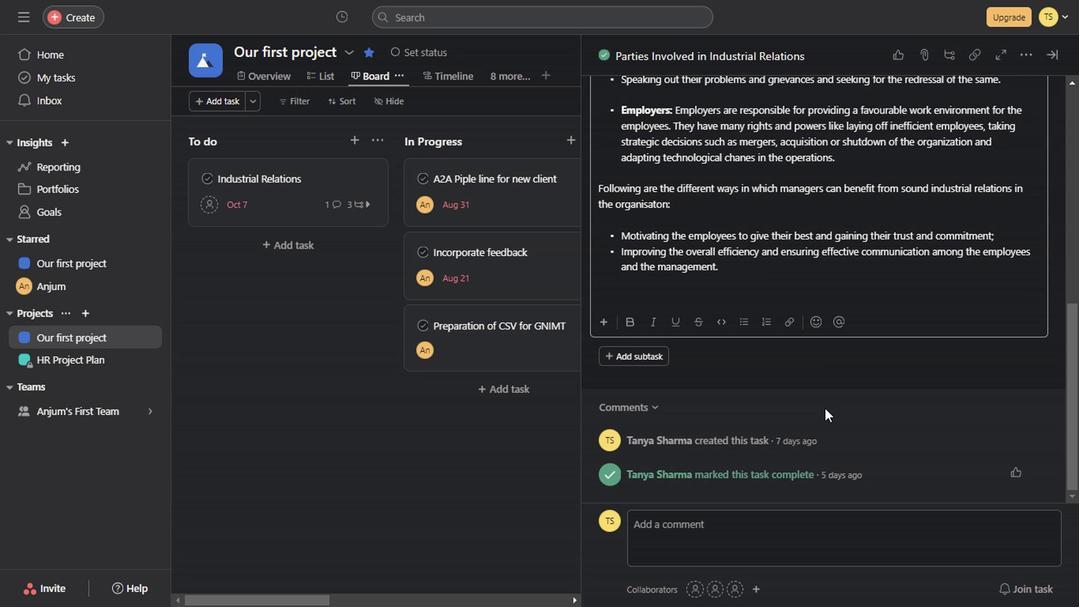 
Action: Mouse scrolled (822, 407) with delta (0, -1)
Screenshot: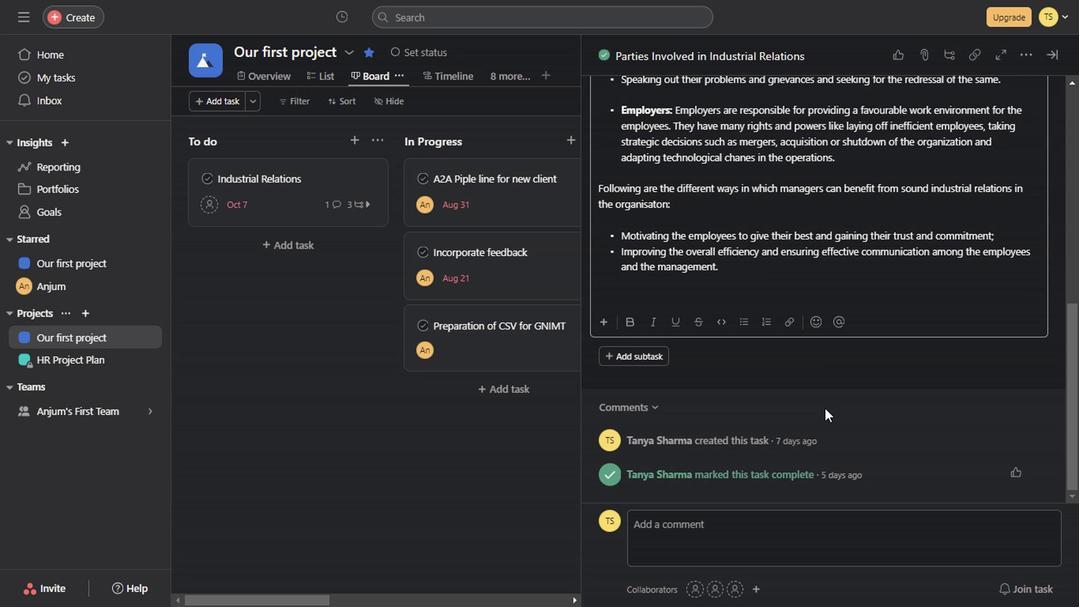 
Action: Mouse scrolled (822, 407) with delta (0, -1)
Screenshot: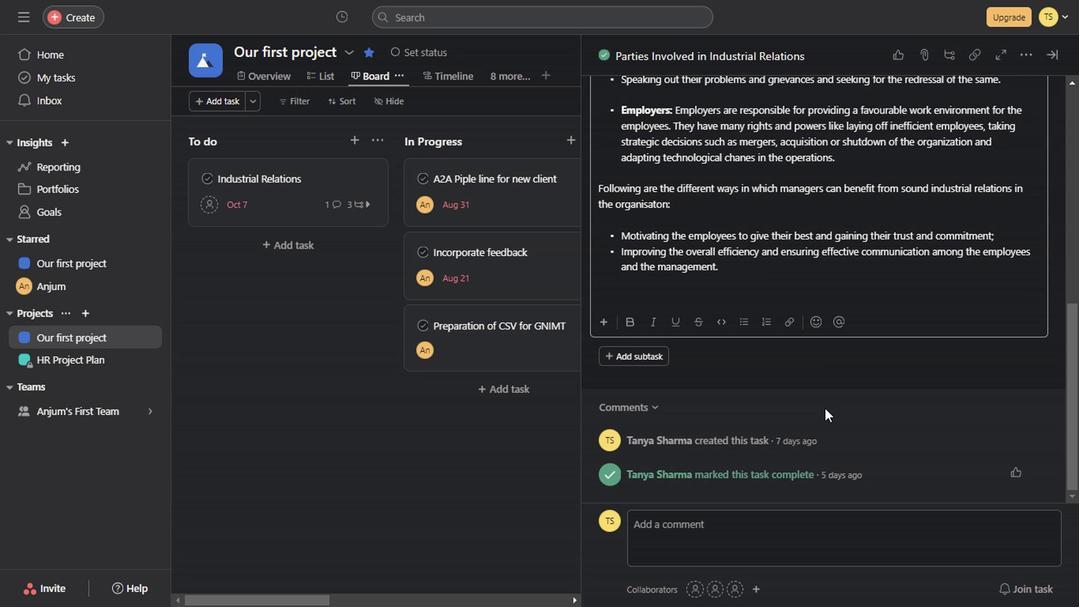 
Action: Mouse scrolled (822, 407) with delta (0, -1)
Screenshot: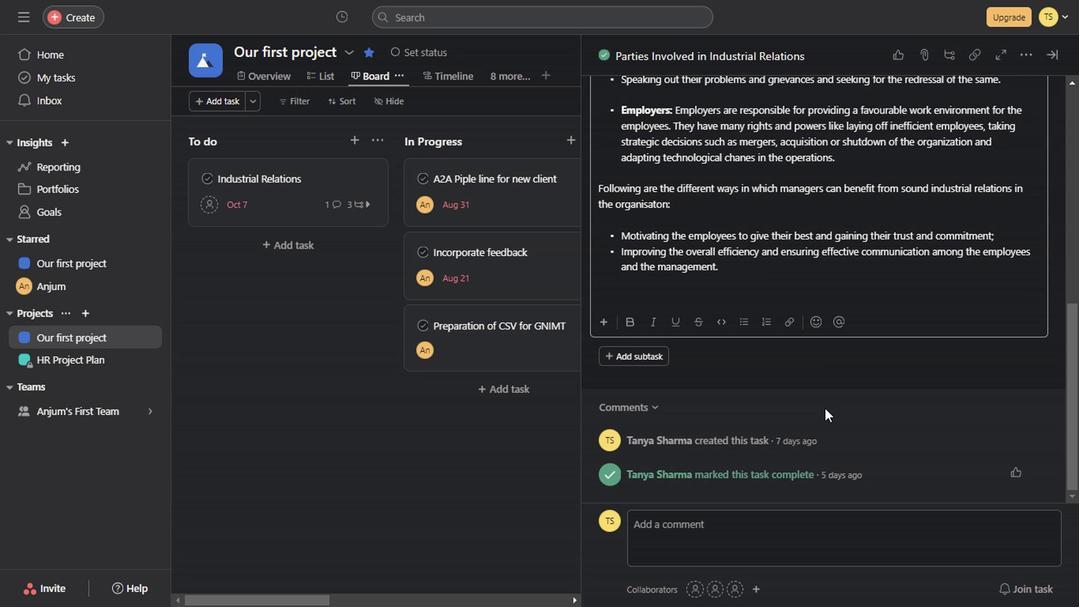 
Action: Mouse scrolled (822, 407) with delta (0, -1)
Screenshot: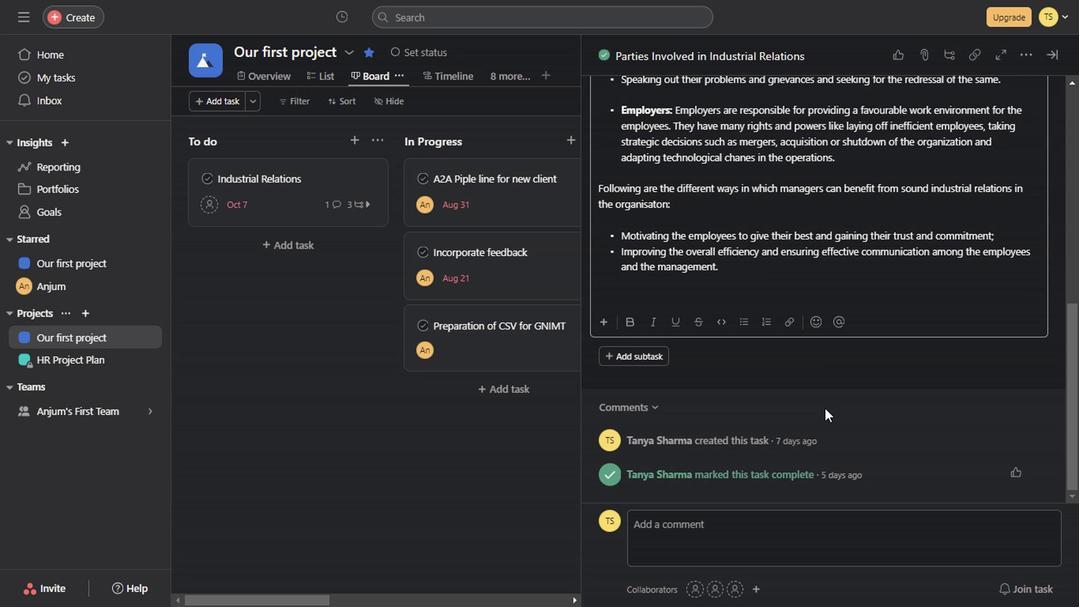 
Action: Mouse scrolled (822, 407) with delta (0, -1)
